 Task: Research Airbnb accommodations for family-friendly trip in the San Juan Islands, Washington, including  camping in the island .
Action: Mouse moved to (549, 77)
Screenshot: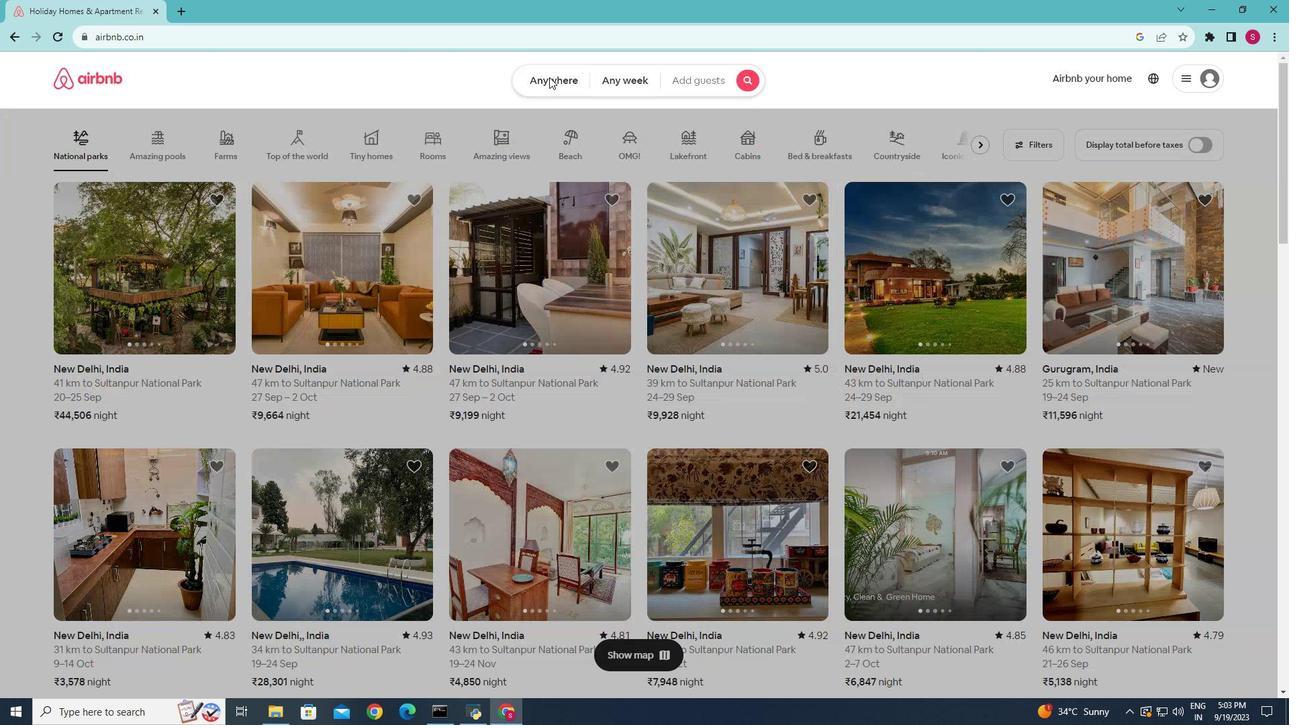 
Action: Mouse pressed left at (549, 77)
Screenshot: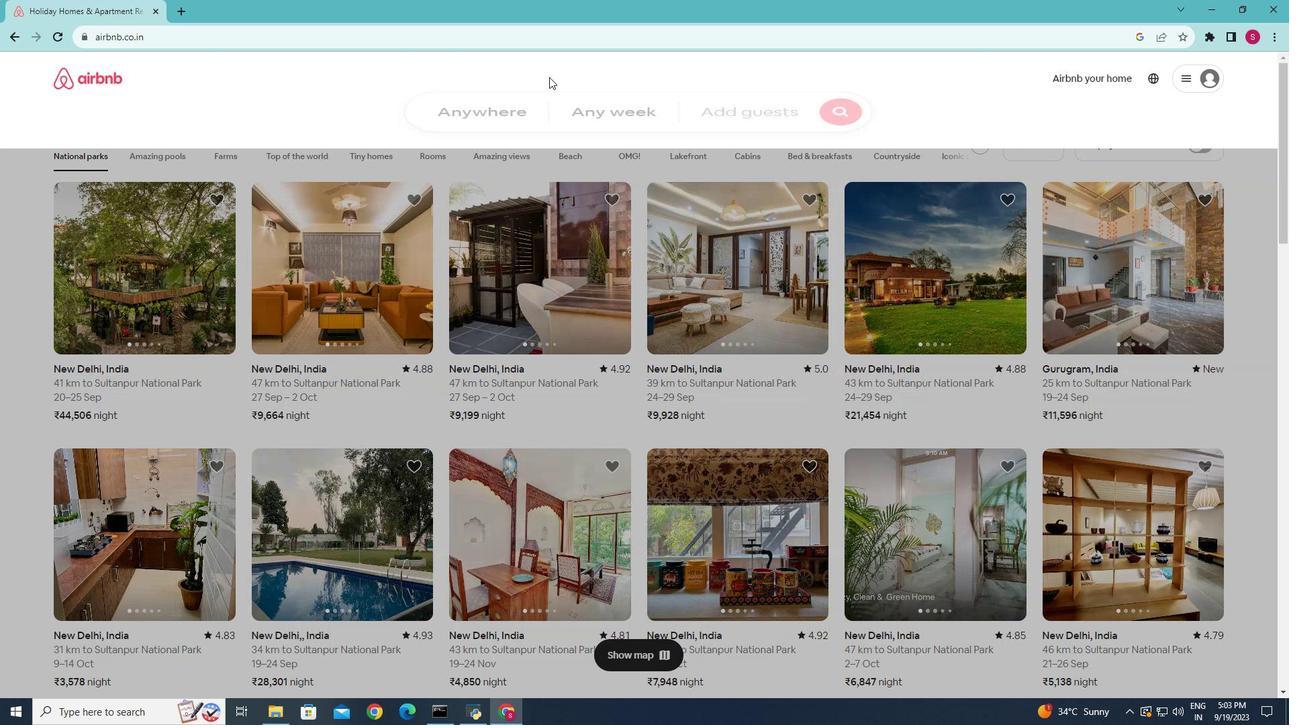 
Action: Mouse moved to (492, 126)
Screenshot: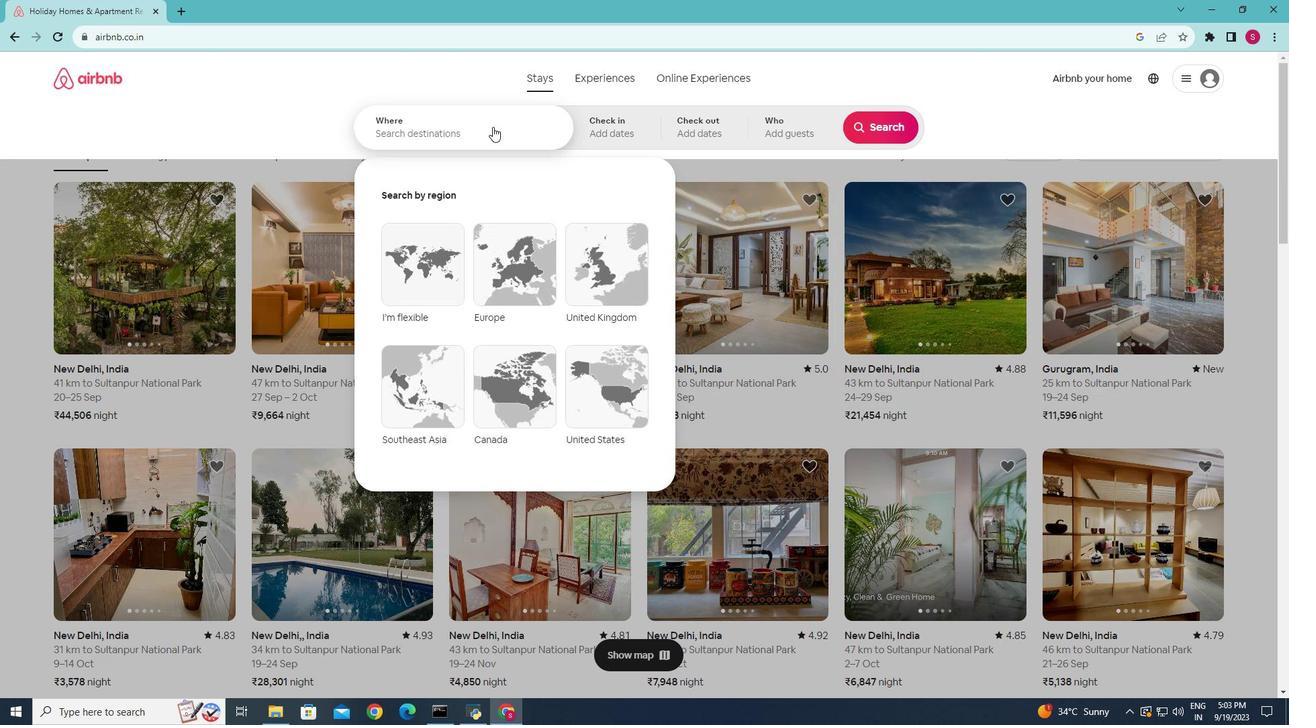 
Action: Mouse pressed left at (492, 126)
Screenshot: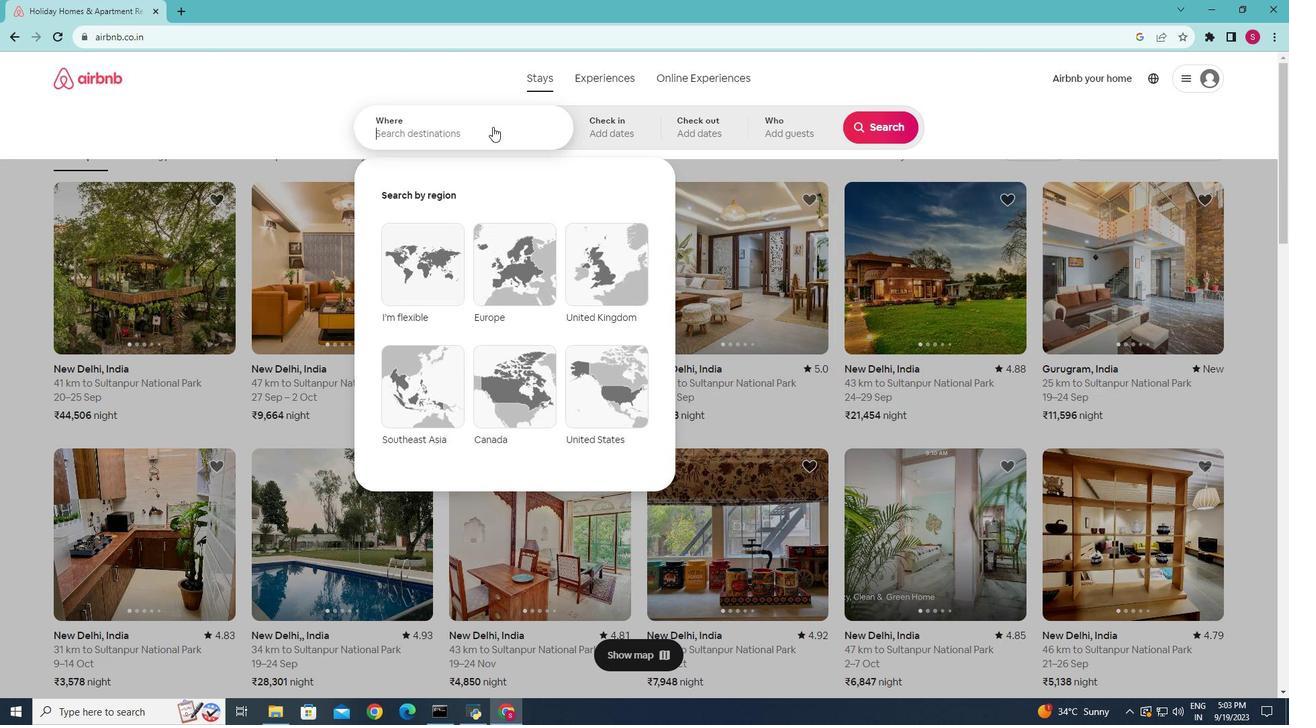 
Action: Key pressed <Key.caps_lock>S<Key.caps_lock>an<Key.space><Key.caps_lock>J<Key.caps_lock>uan<Key.space><Key.caps_lock>I<Key.caps_lock>slands,<Key.space><Key.caps_lock>W<Key.caps_lock>ashington
Screenshot: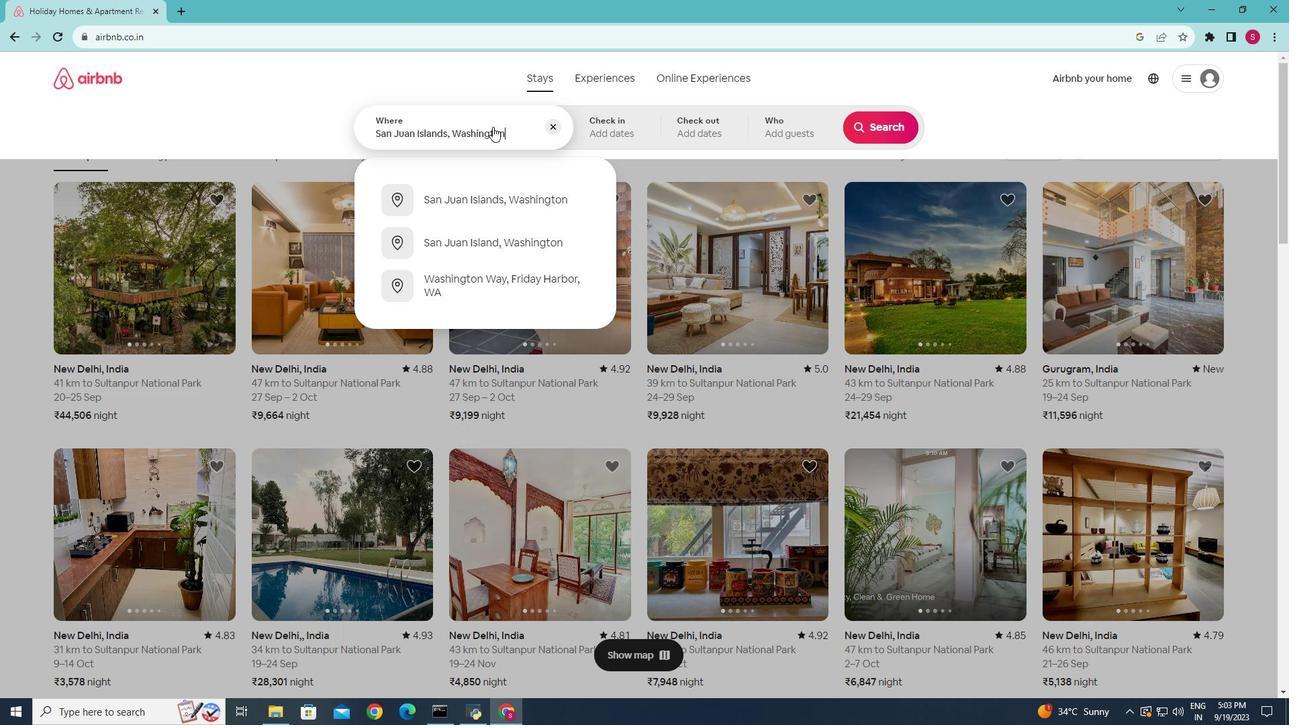 
Action: Mouse moved to (505, 194)
Screenshot: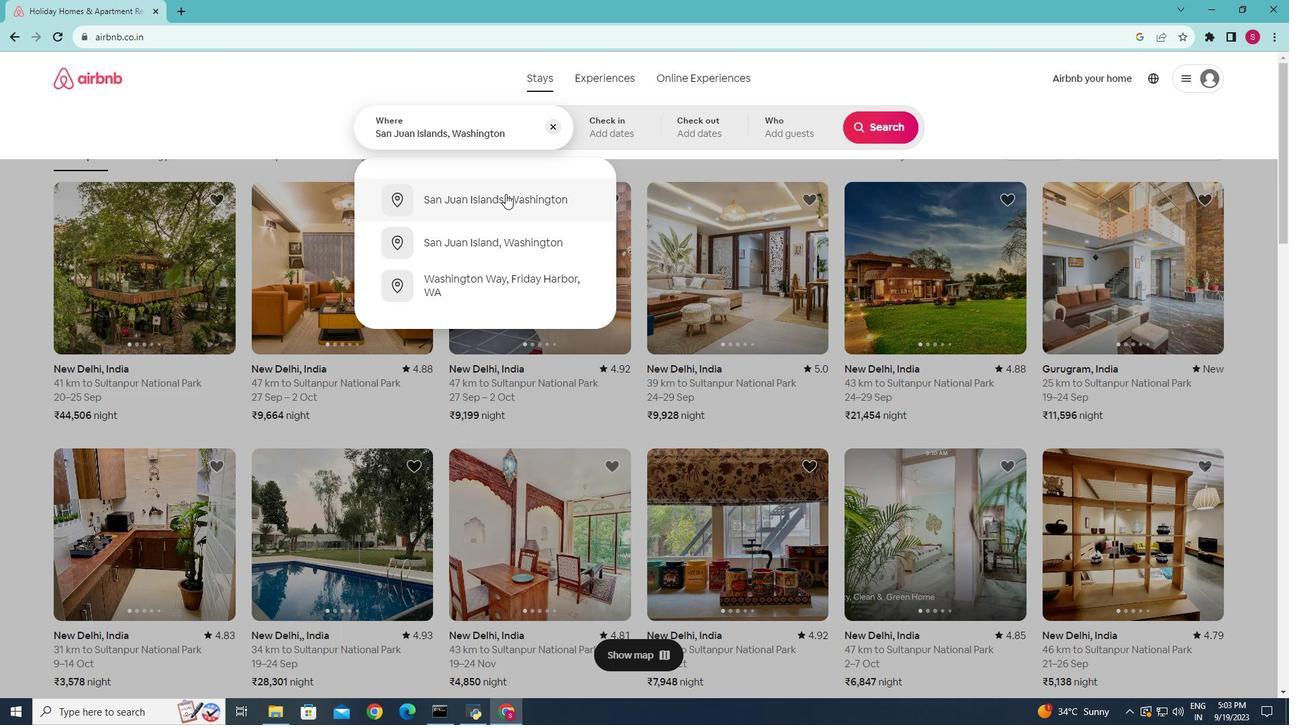 
Action: Mouse pressed left at (505, 194)
Screenshot: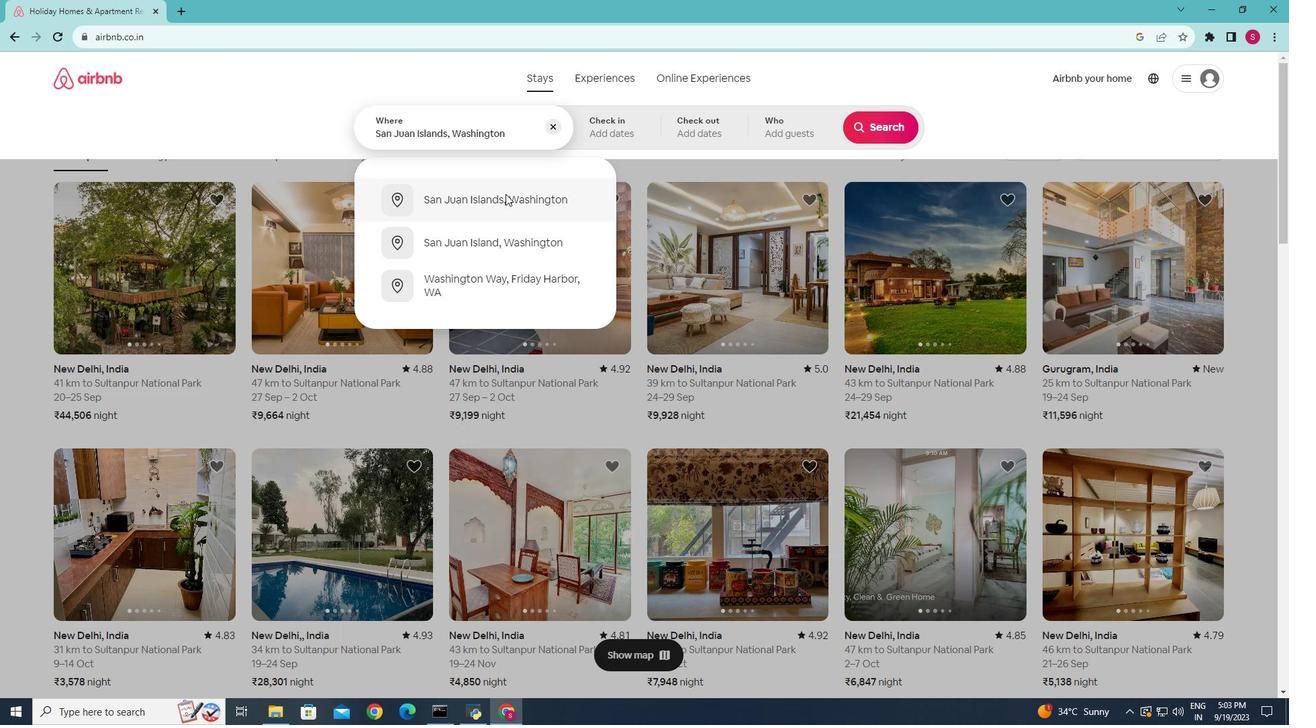 
Action: Mouse moved to (874, 137)
Screenshot: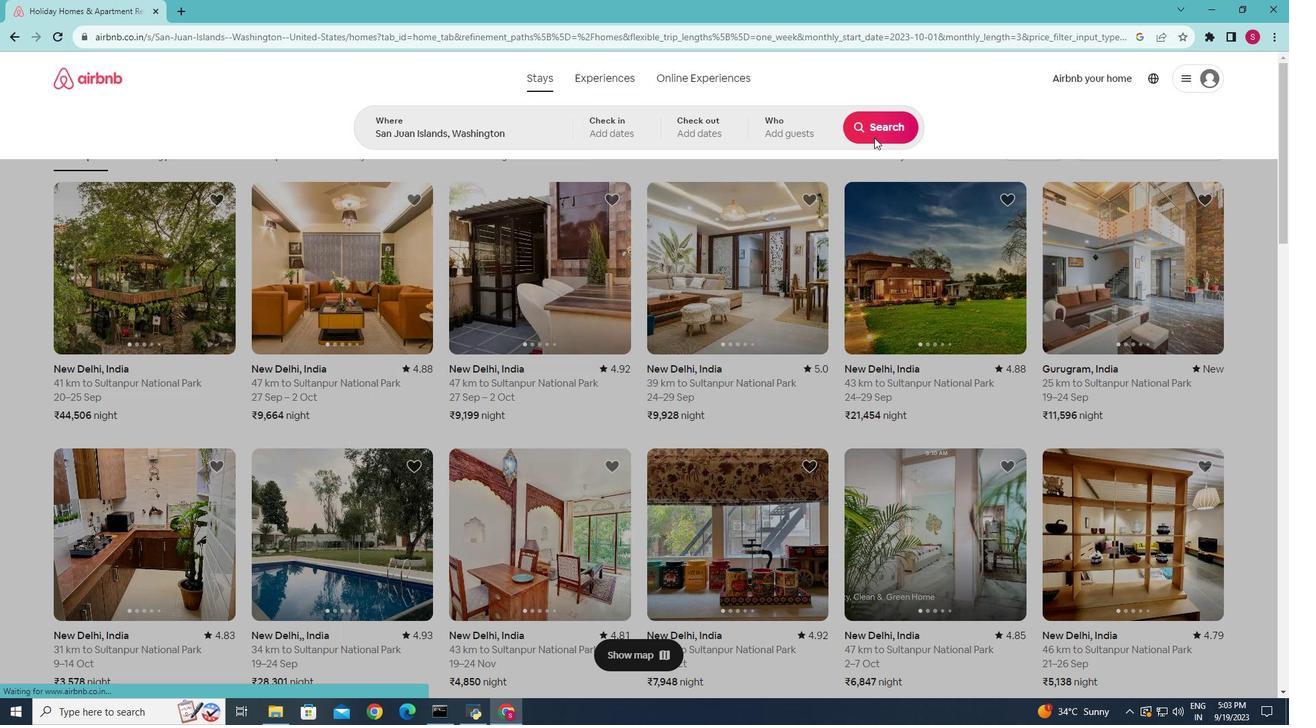 
Action: Mouse pressed left at (874, 137)
Screenshot: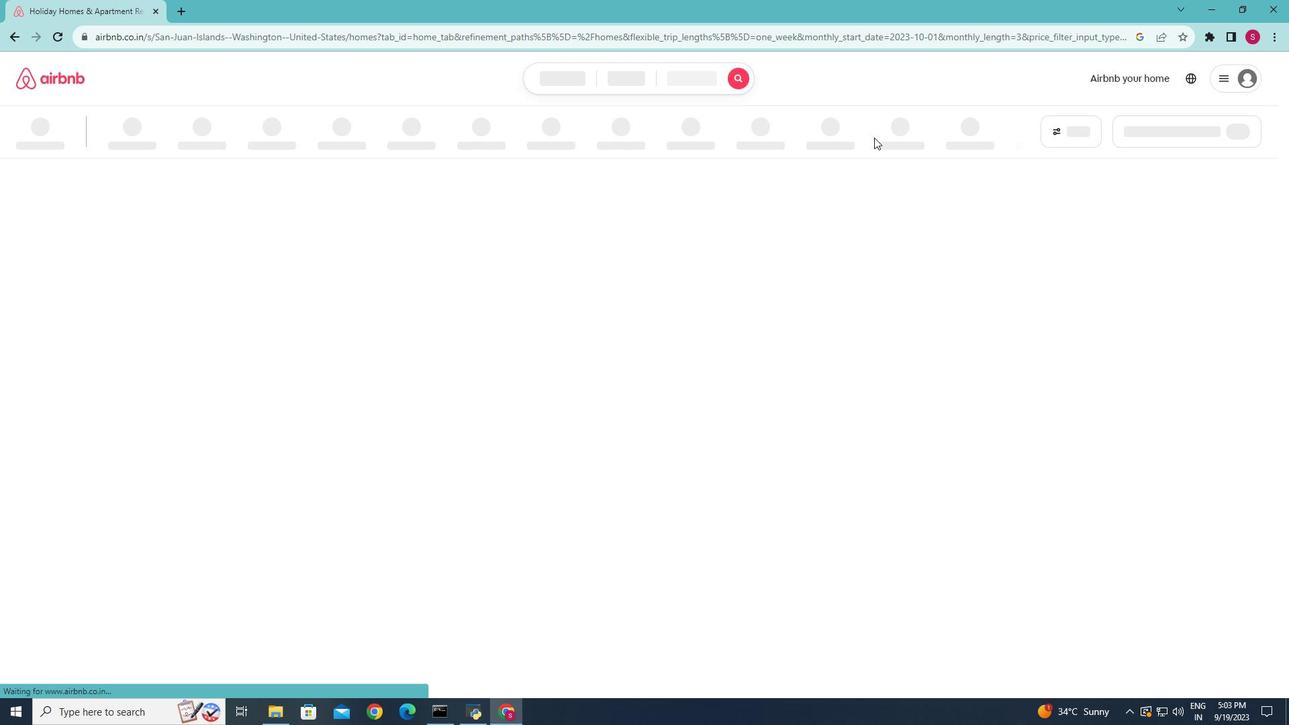 
Action: Mouse moved to (482, 389)
Screenshot: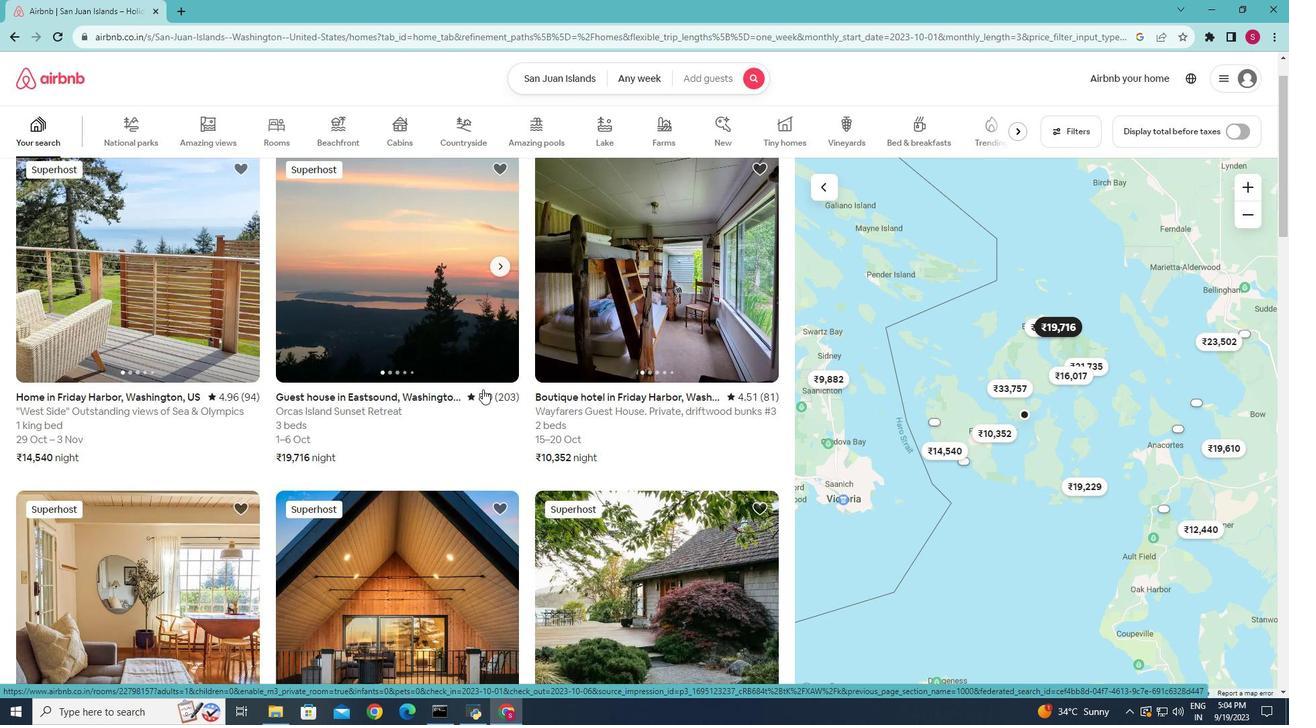 
Action: Mouse scrolled (482, 388) with delta (0, 0)
Screenshot: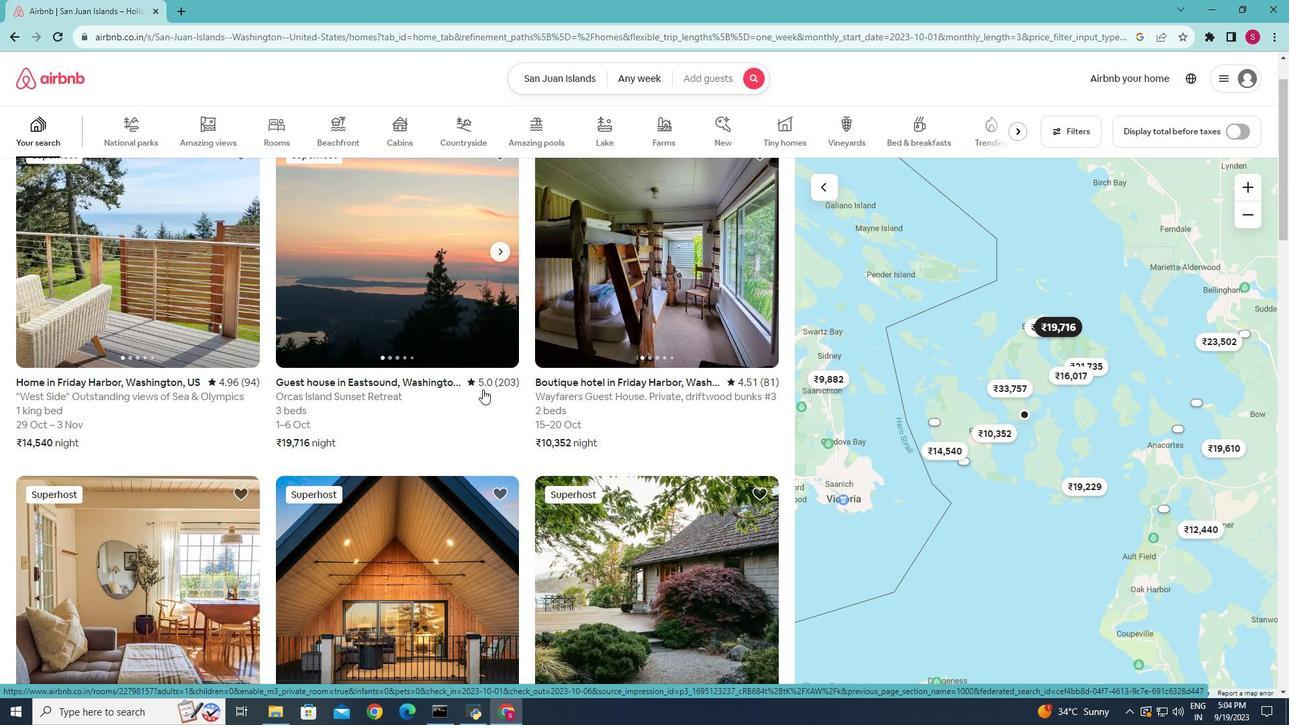 
Action: Mouse scrolled (482, 388) with delta (0, 0)
Screenshot: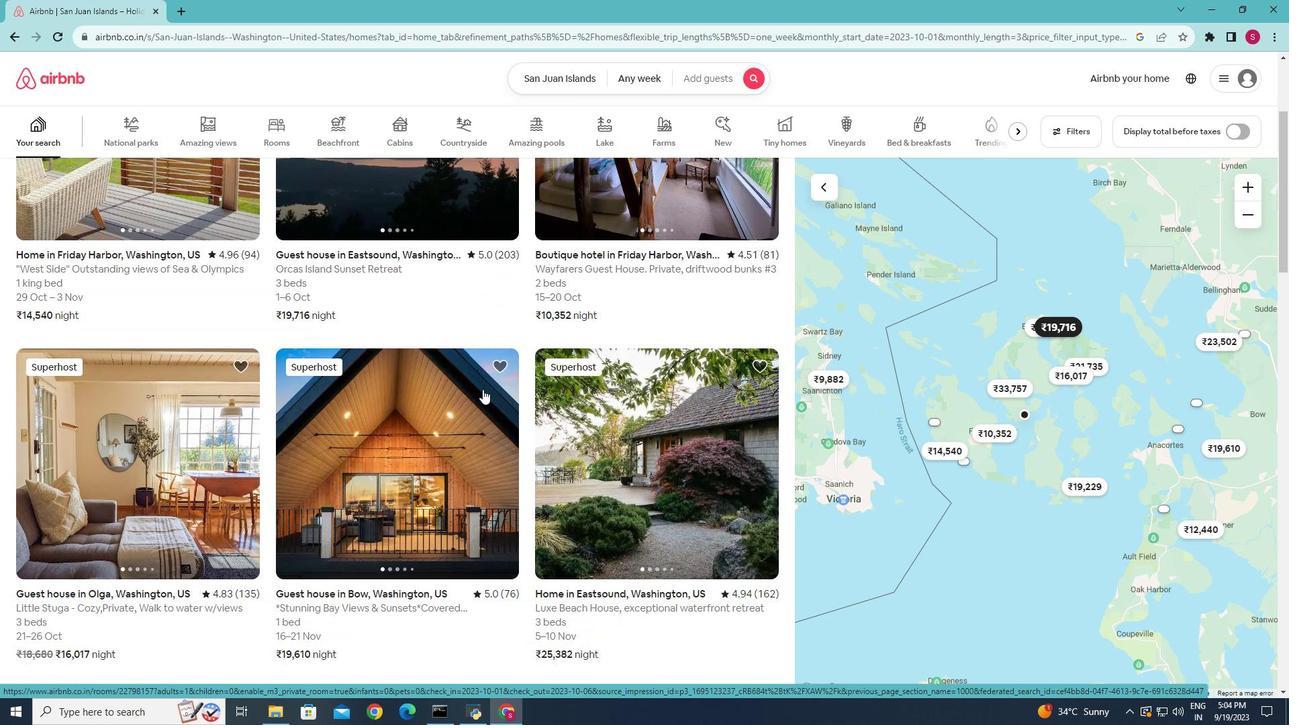 
Action: Mouse scrolled (482, 388) with delta (0, 0)
Screenshot: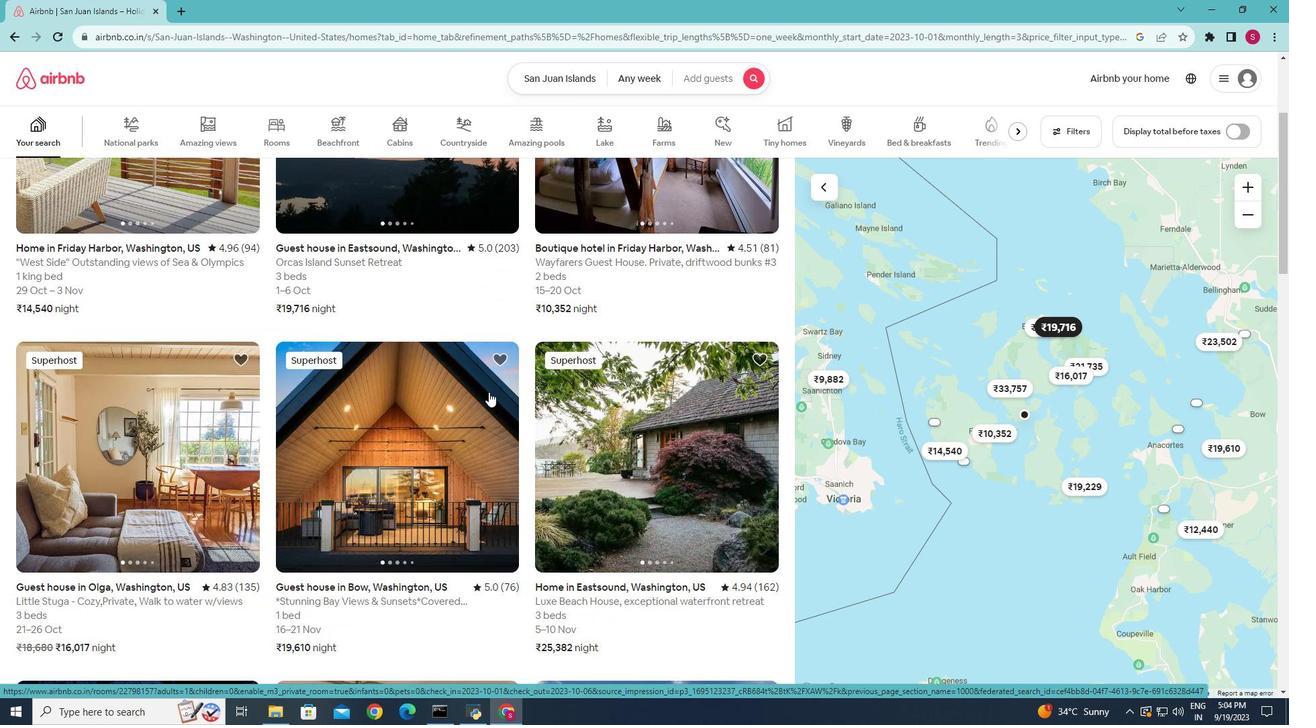 
Action: Mouse moved to (627, 486)
Screenshot: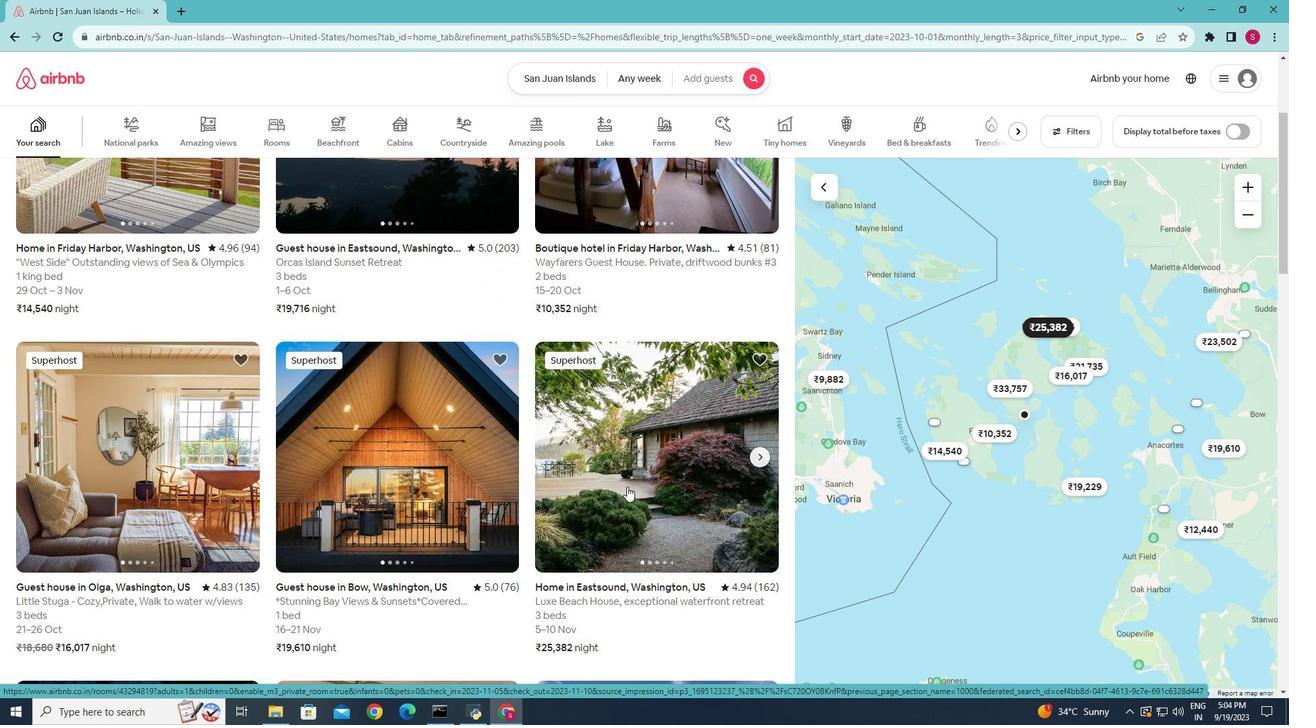 
Action: Mouse pressed left at (627, 486)
Screenshot: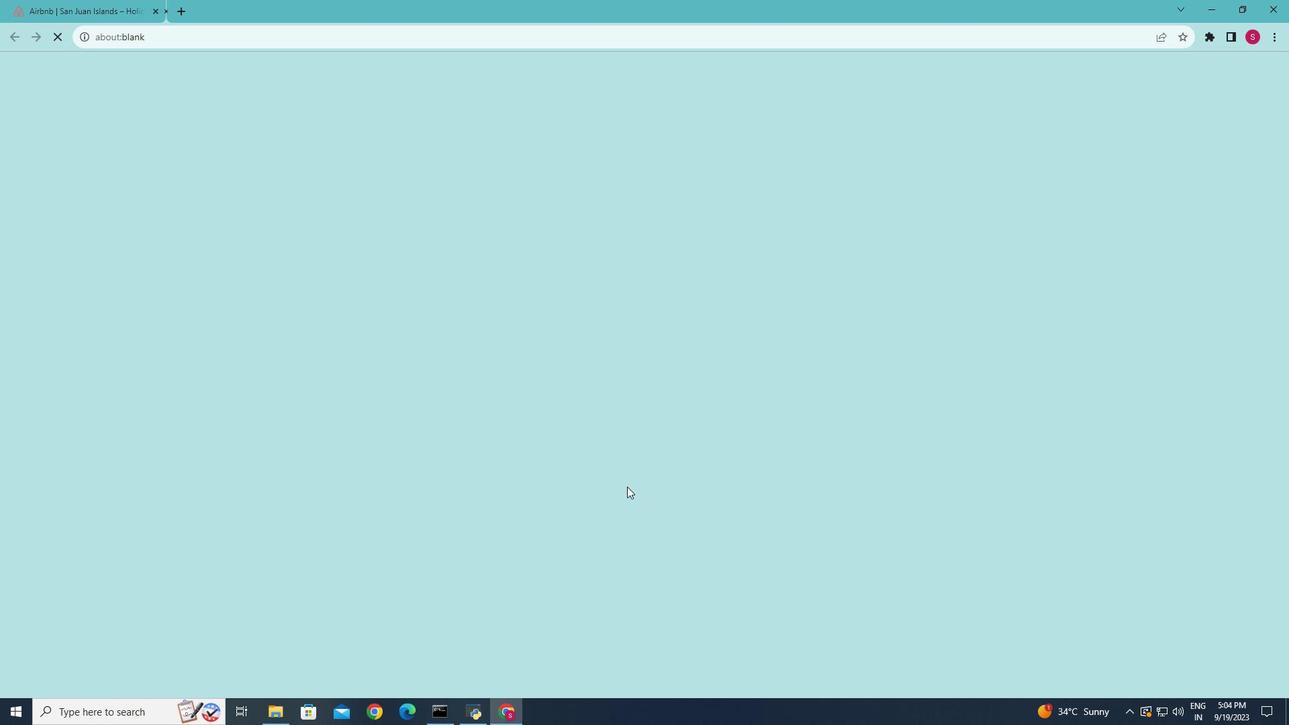 
Action: Mouse moved to (514, 302)
Screenshot: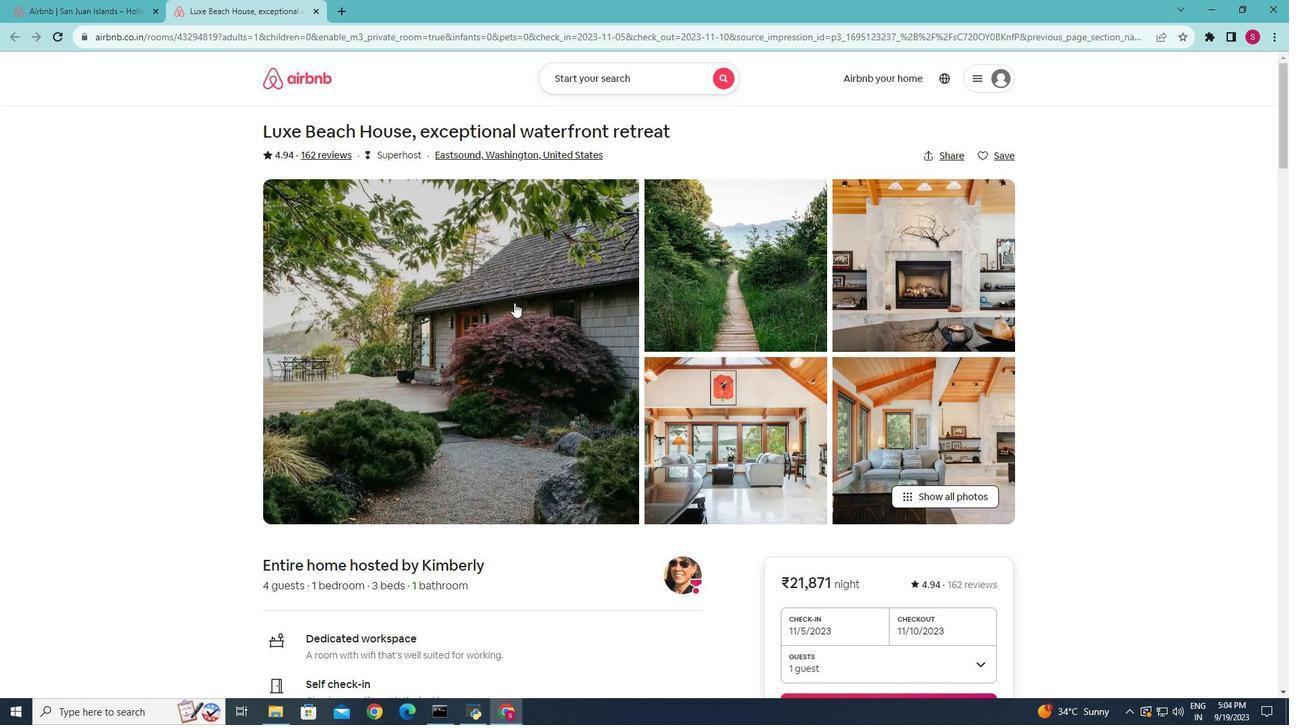 
Action: Mouse pressed left at (514, 302)
Screenshot: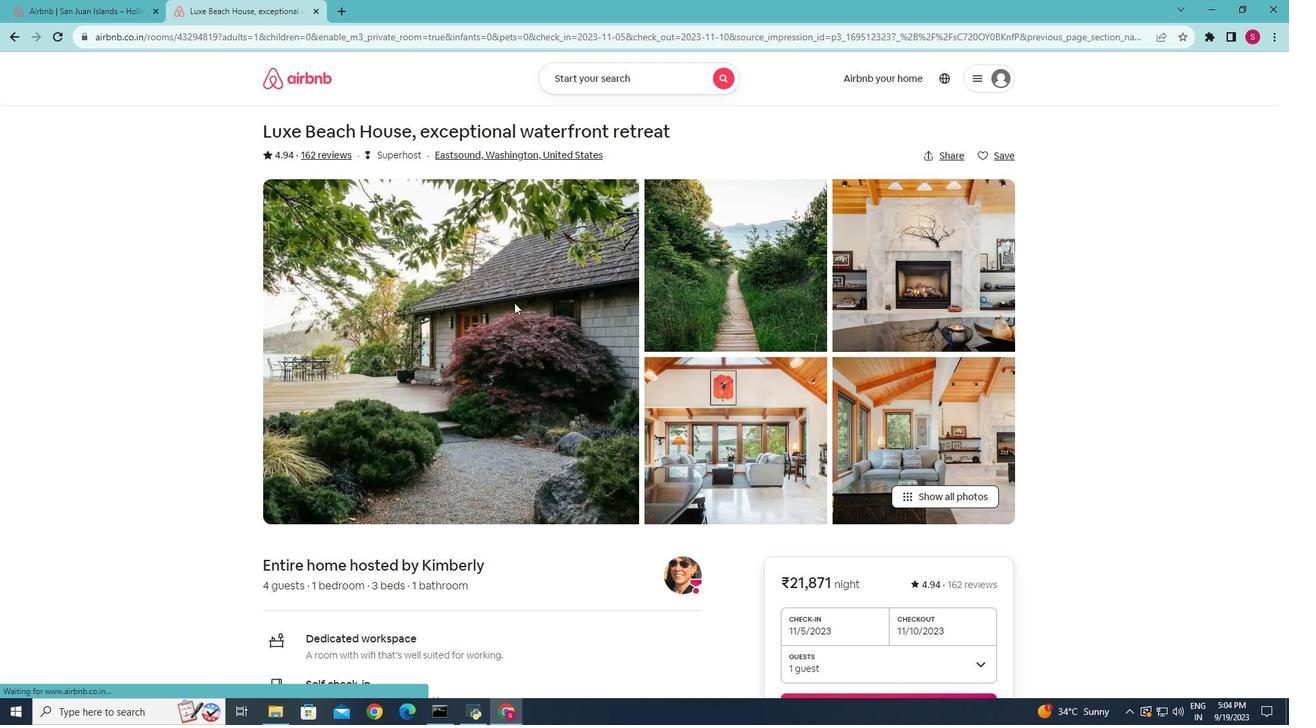 
Action: Mouse moved to (591, 335)
Screenshot: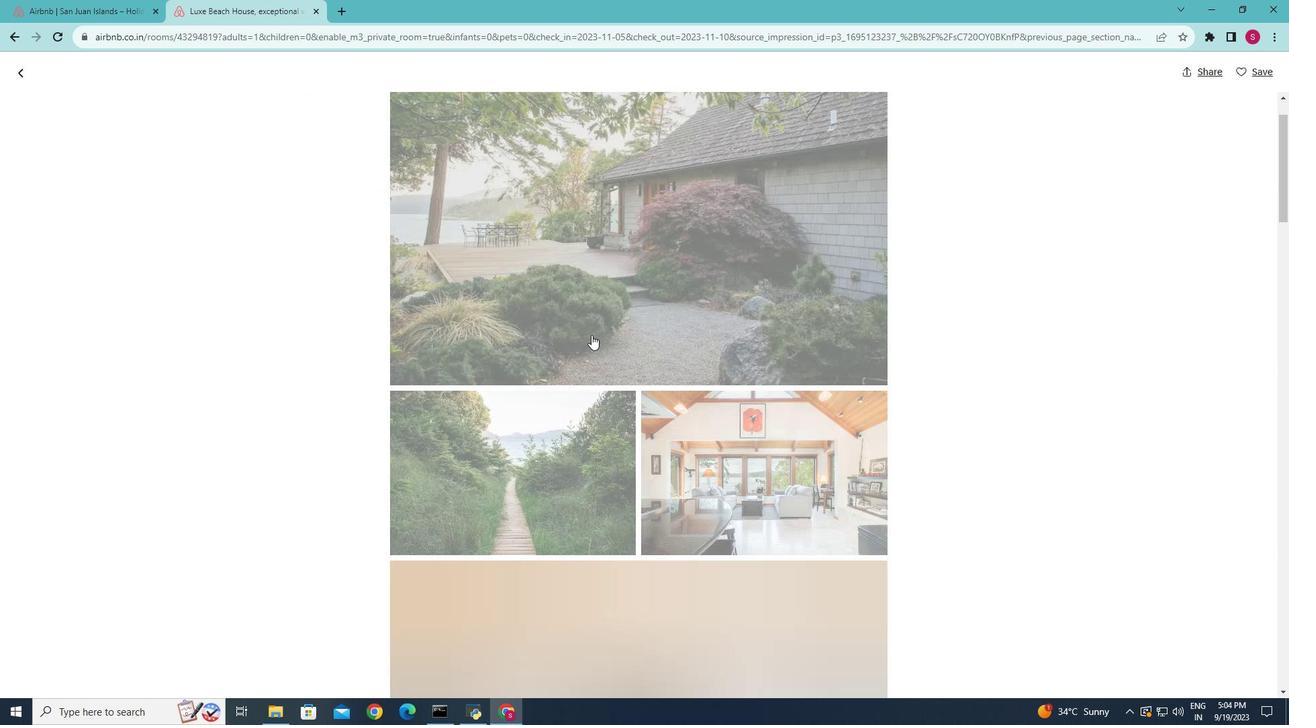 
Action: Mouse scrolled (591, 334) with delta (0, 0)
Screenshot: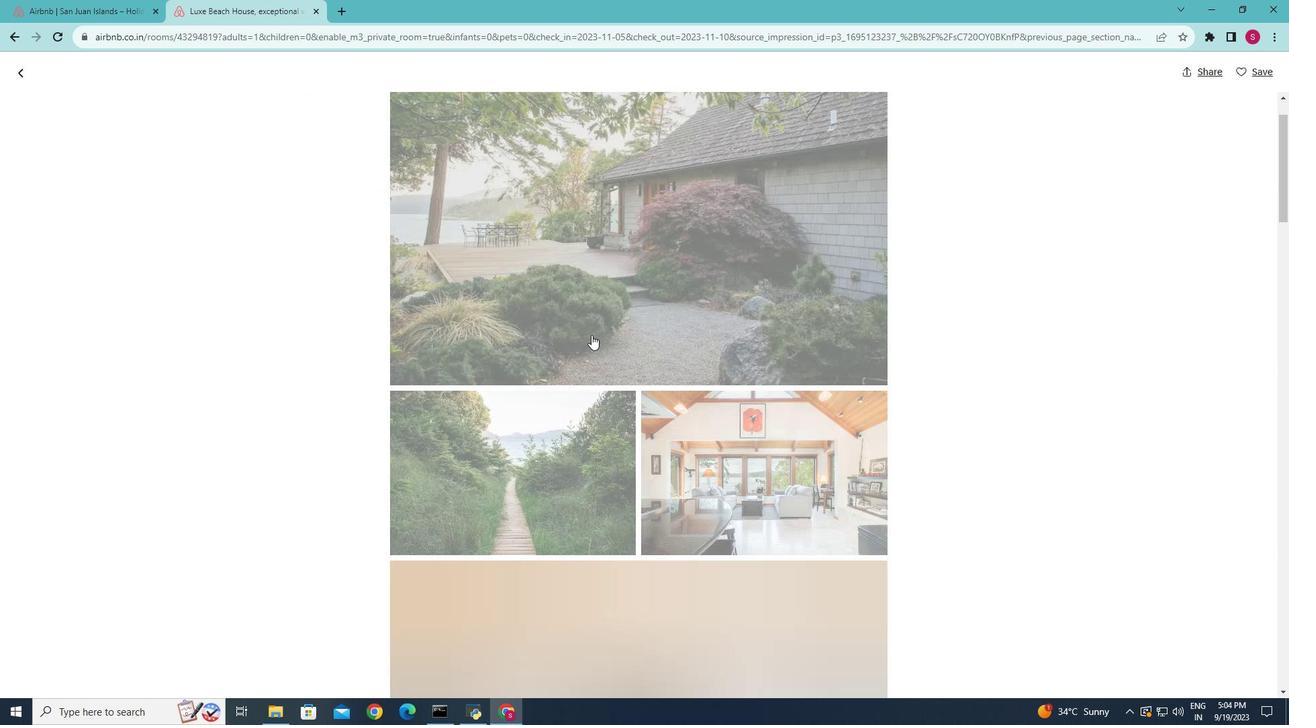 
Action: Mouse scrolled (591, 334) with delta (0, 0)
Screenshot: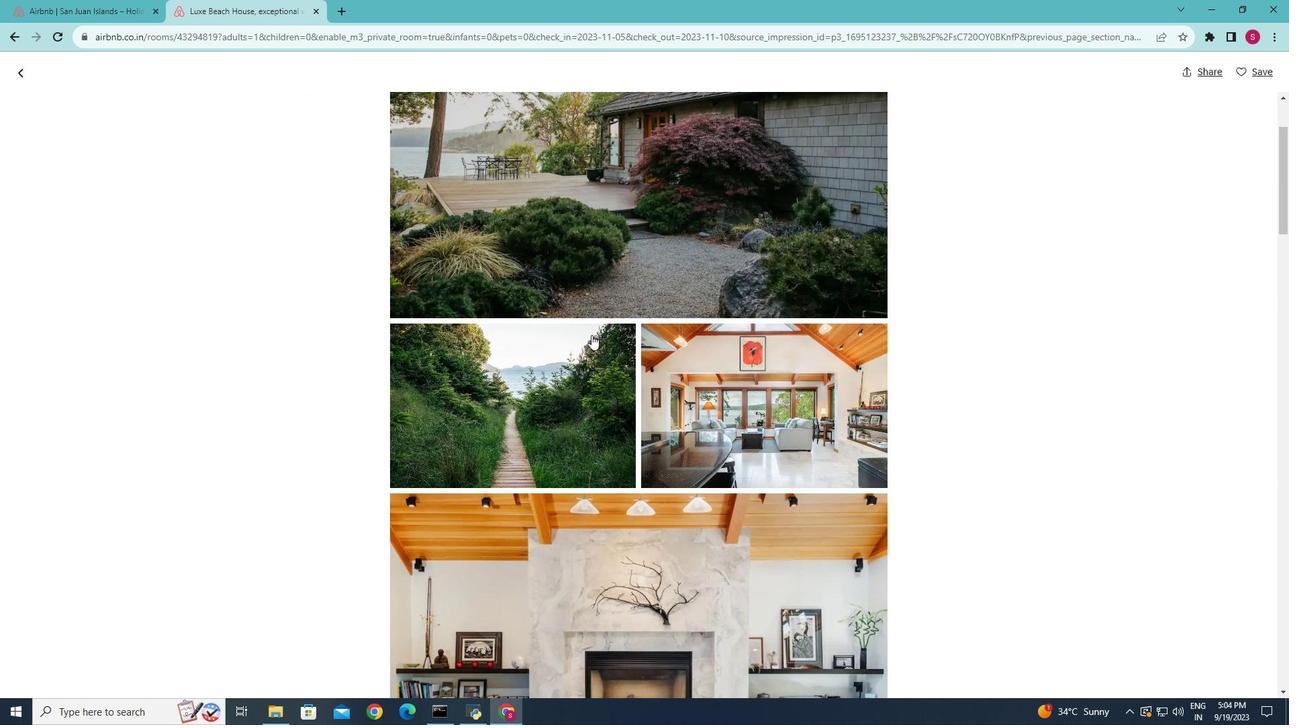 
Action: Mouse scrolled (591, 334) with delta (0, 0)
Screenshot: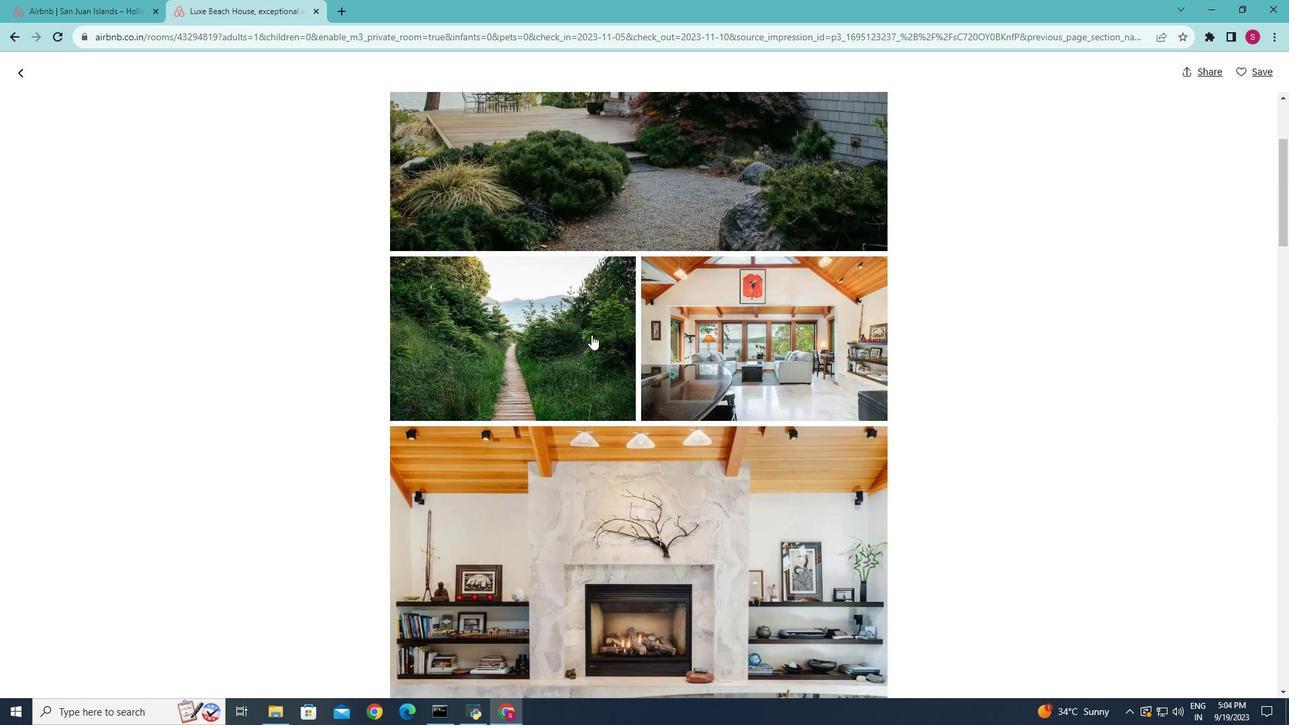 
Action: Mouse scrolled (591, 334) with delta (0, 0)
Screenshot: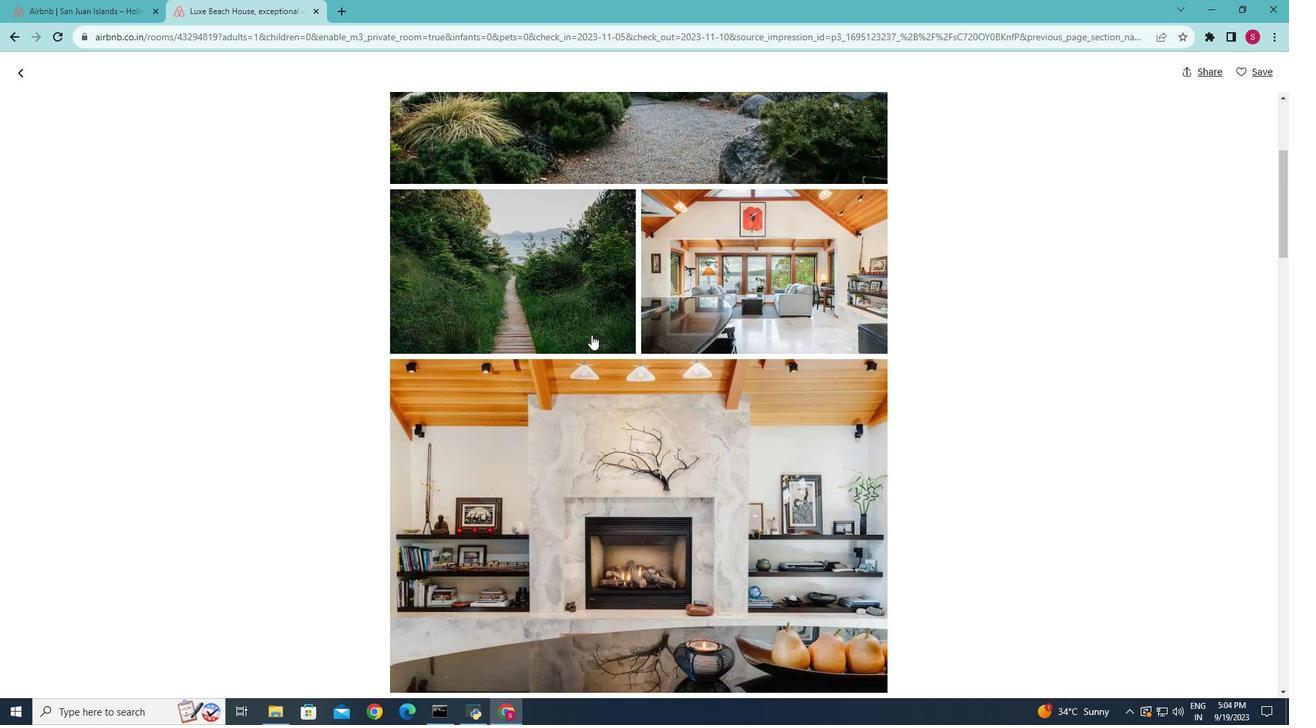 
Action: Mouse scrolled (591, 334) with delta (0, 0)
Screenshot: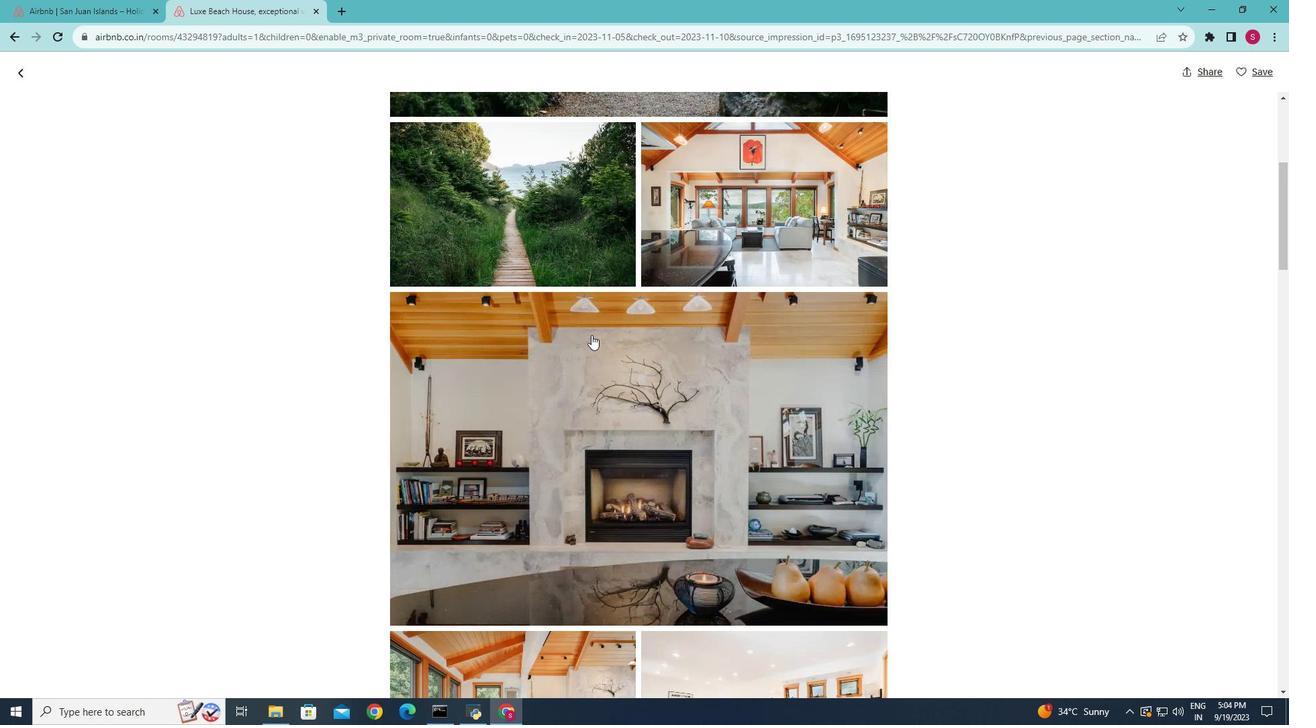 
Action: Mouse scrolled (591, 334) with delta (0, 0)
Screenshot: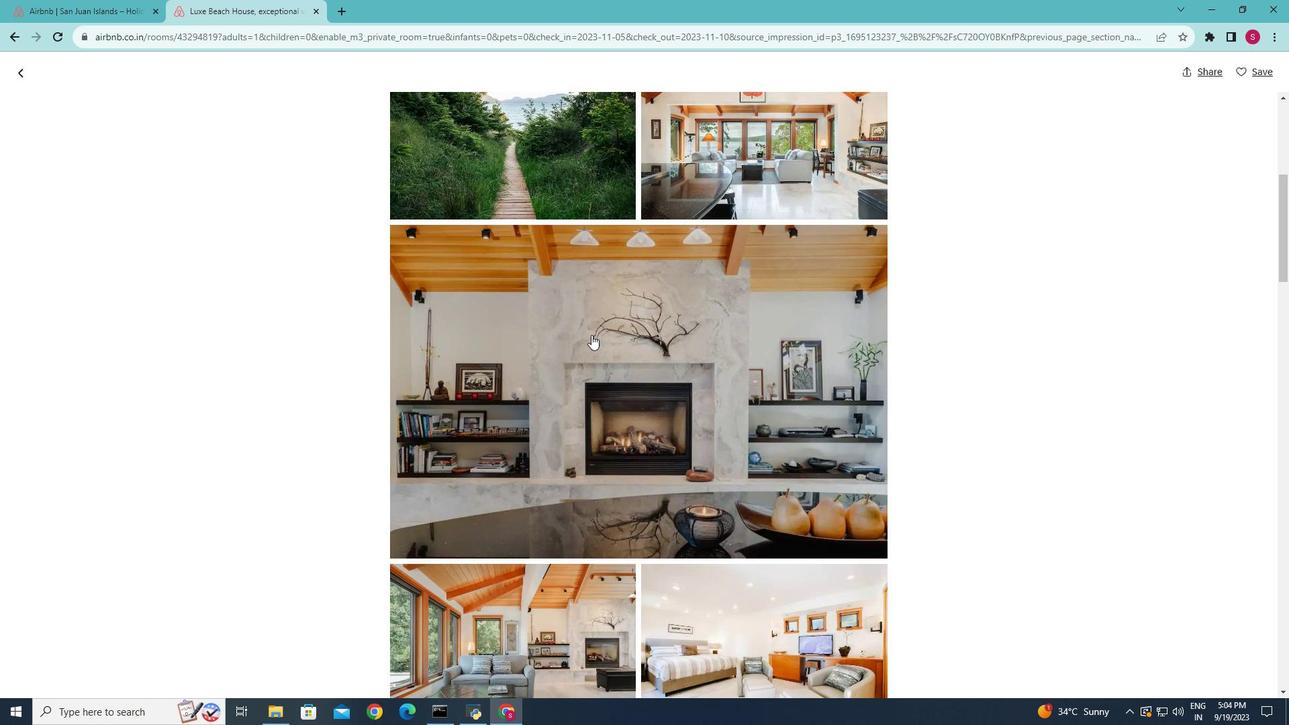 
Action: Mouse scrolled (591, 334) with delta (0, 0)
Screenshot: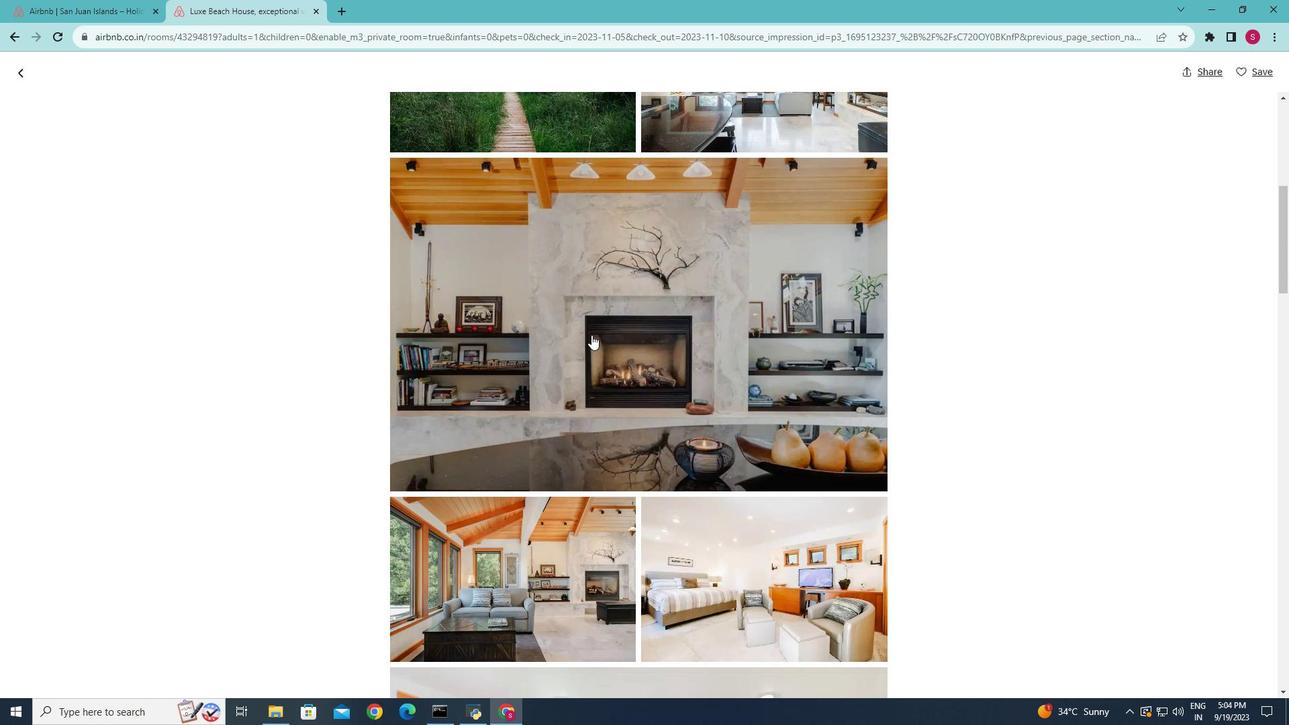 
Action: Mouse scrolled (591, 334) with delta (0, 0)
Screenshot: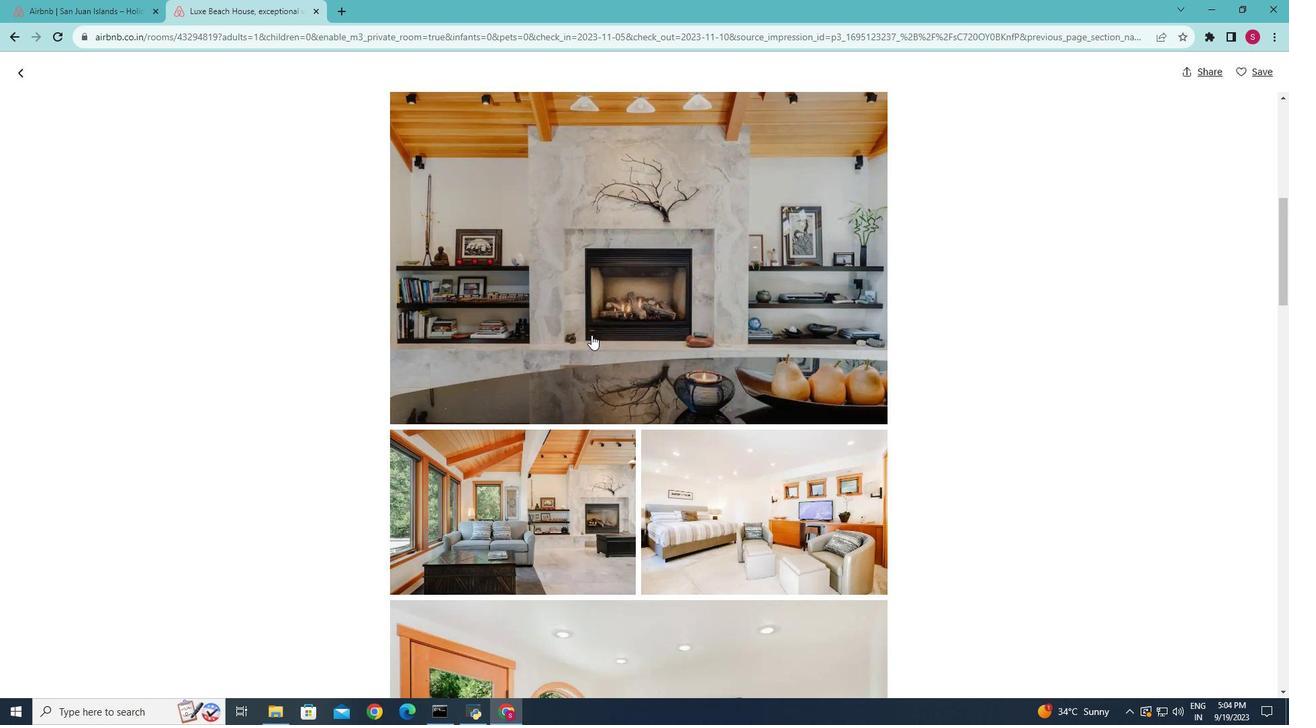 
Action: Mouse scrolled (591, 334) with delta (0, 0)
Screenshot: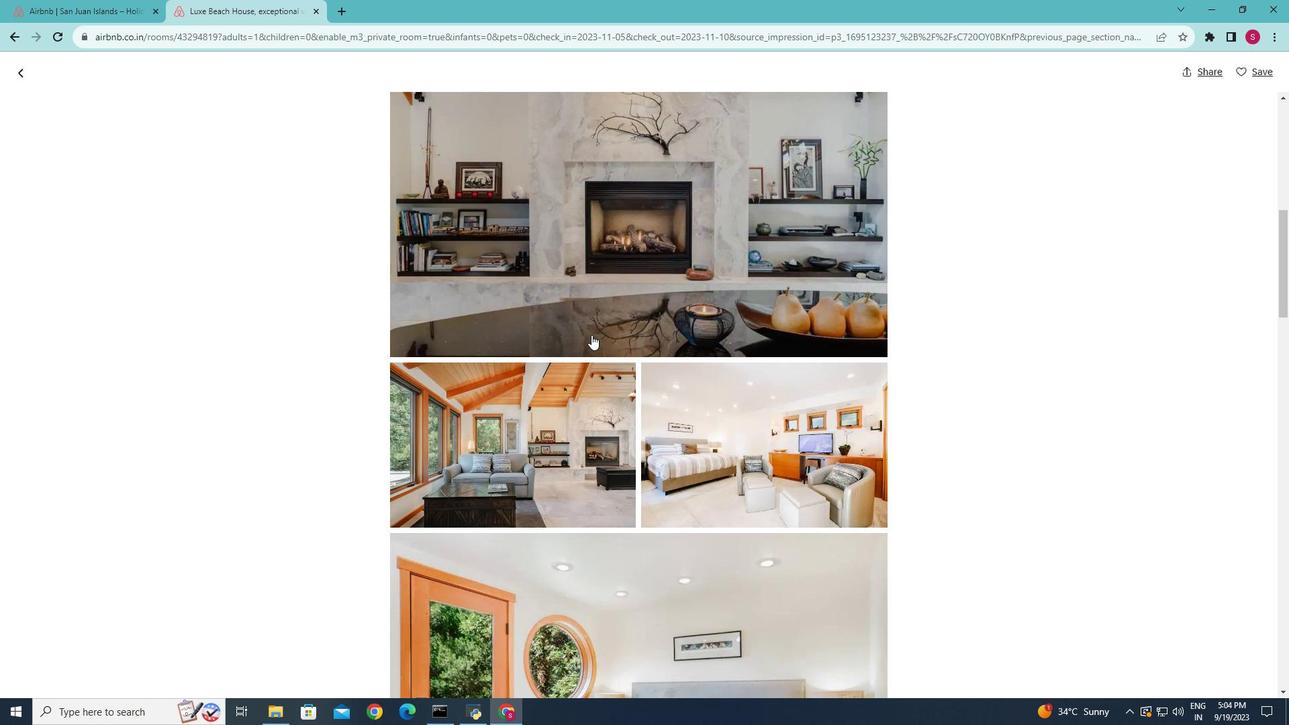 
Action: Mouse scrolled (591, 334) with delta (0, 0)
Screenshot: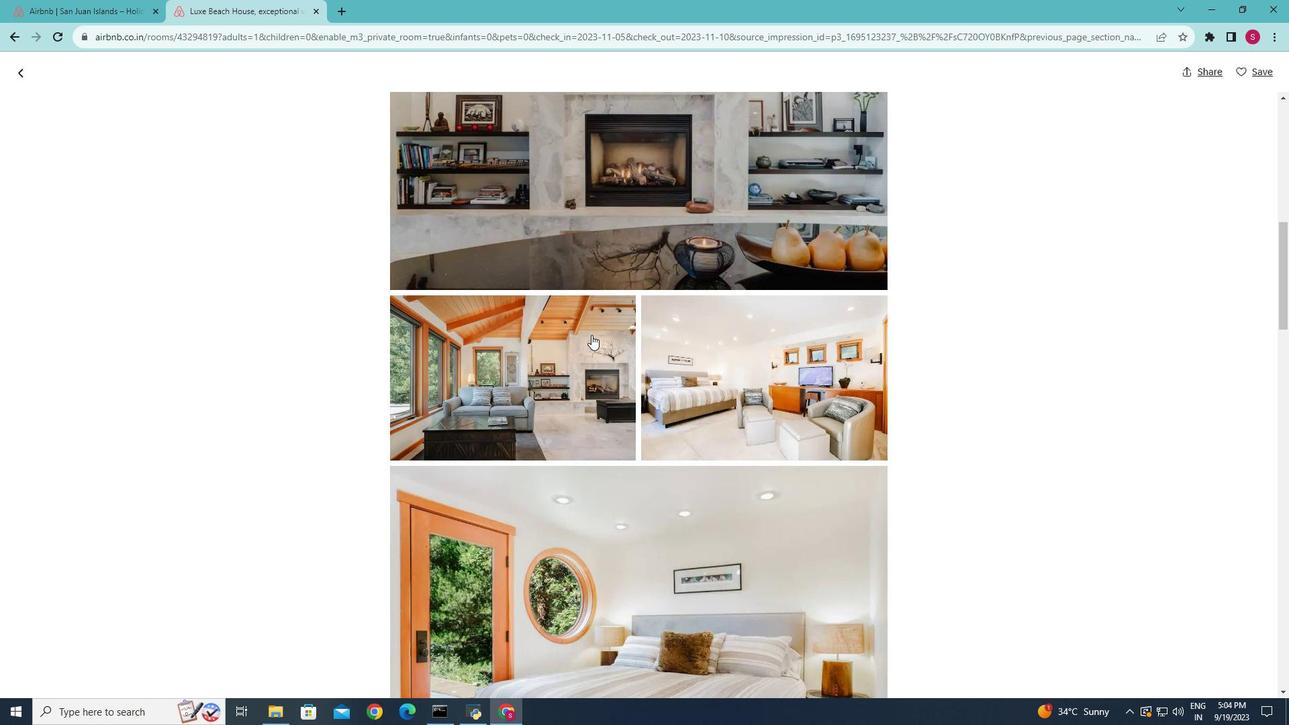 
Action: Mouse scrolled (591, 334) with delta (0, 0)
Screenshot: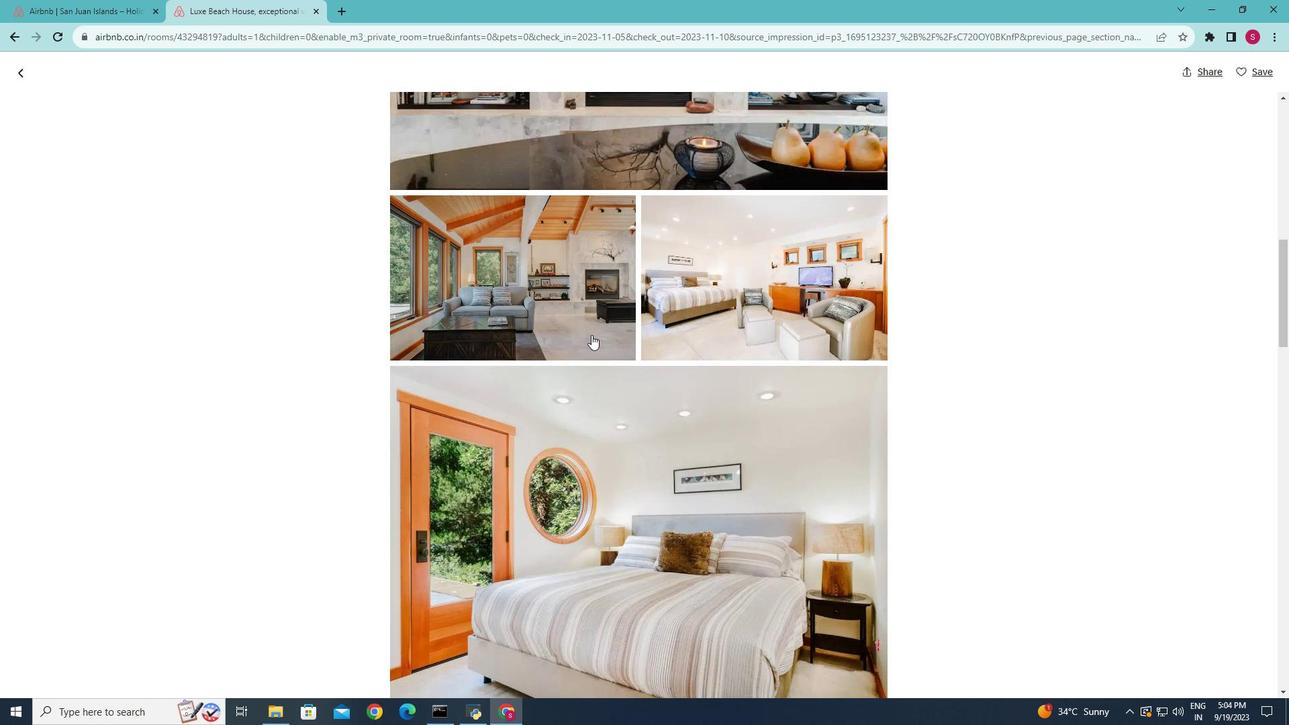 
Action: Mouse scrolled (591, 334) with delta (0, 0)
Screenshot: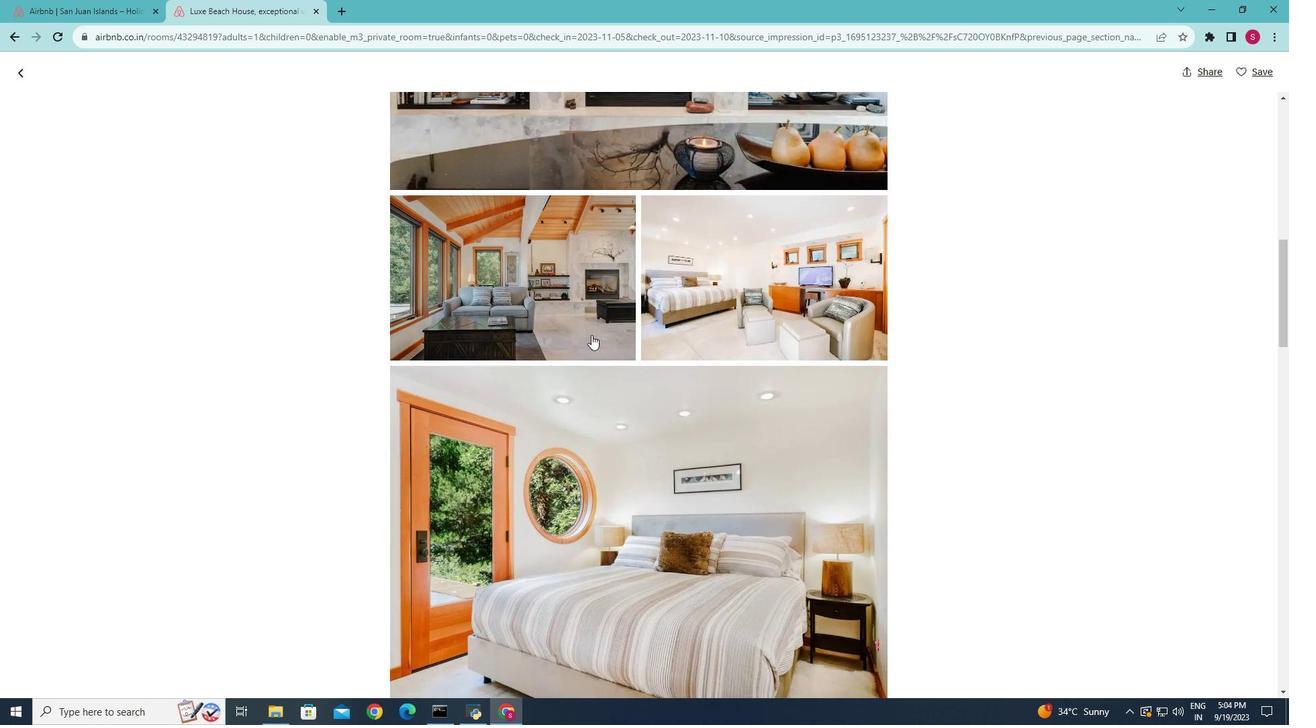 
Action: Mouse scrolled (591, 334) with delta (0, 0)
Screenshot: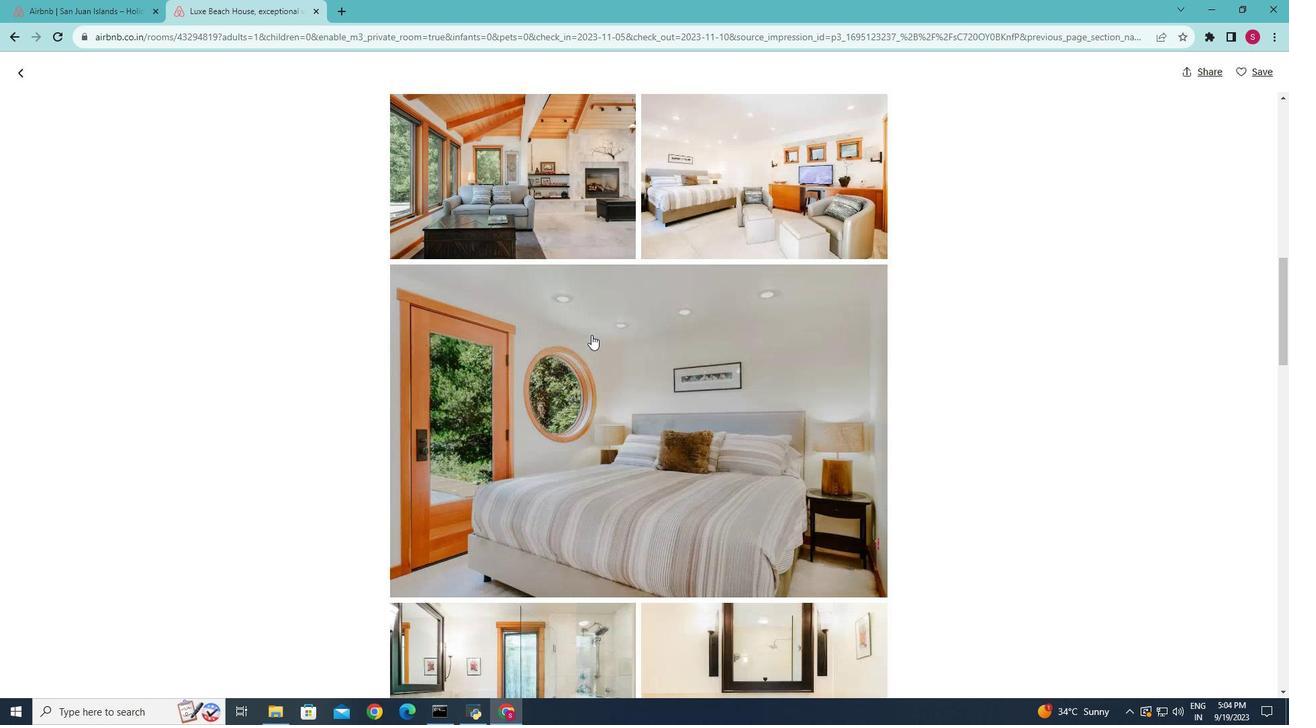 
Action: Mouse scrolled (591, 334) with delta (0, 0)
Screenshot: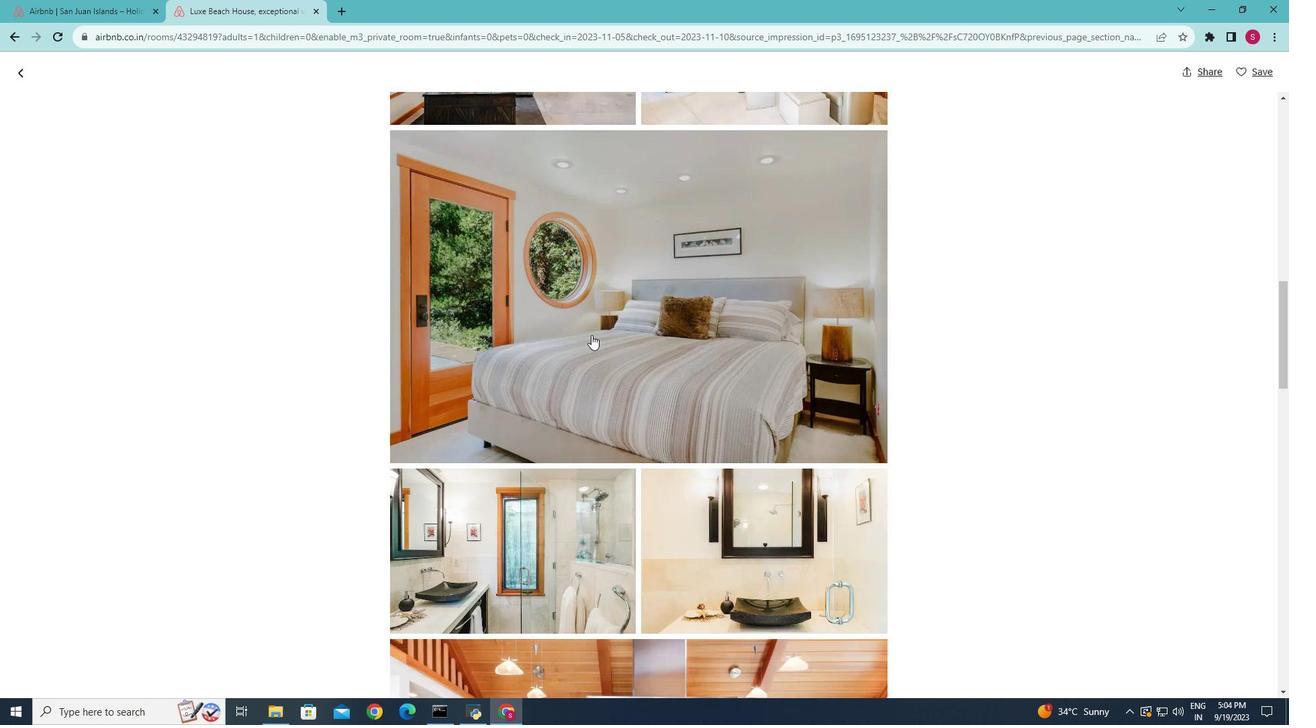 
Action: Mouse scrolled (591, 334) with delta (0, 0)
Screenshot: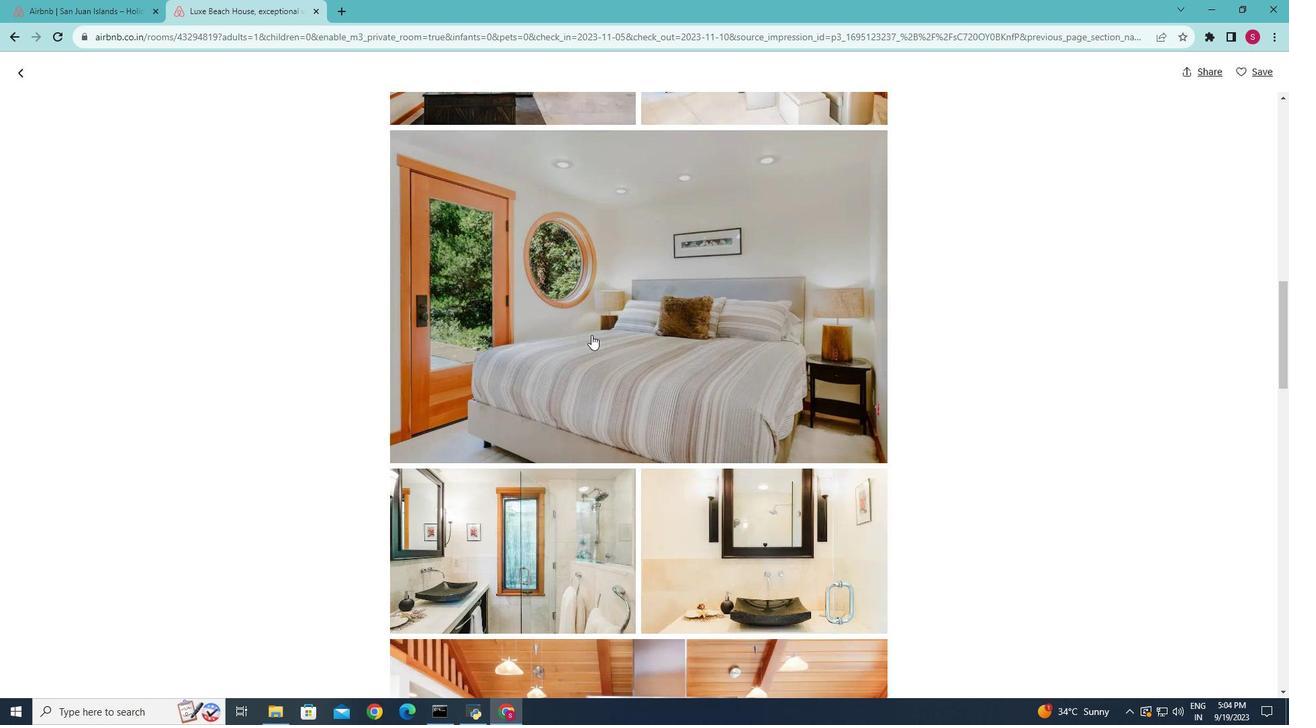 
Action: Mouse scrolled (591, 334) with delta (0, 0)
Screenshot: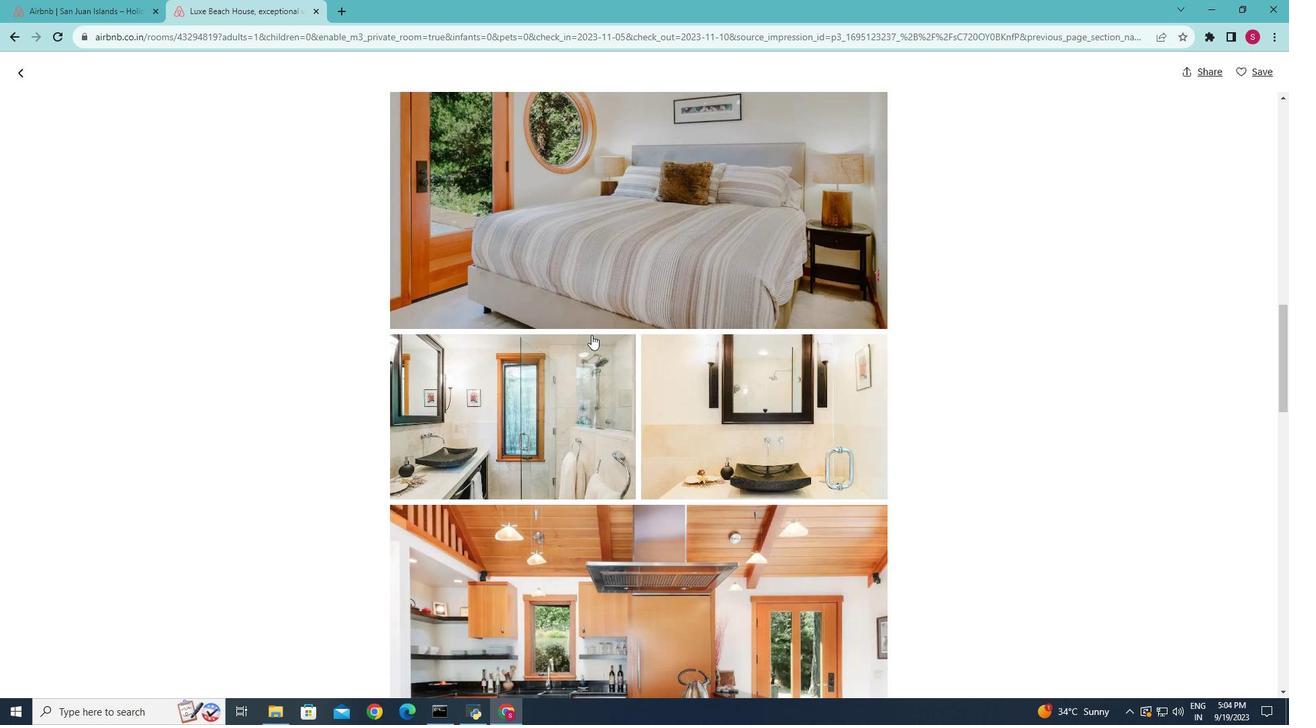 
Action: Mouse scrolled (591, 334) with delta (0, 0)
Screenshot: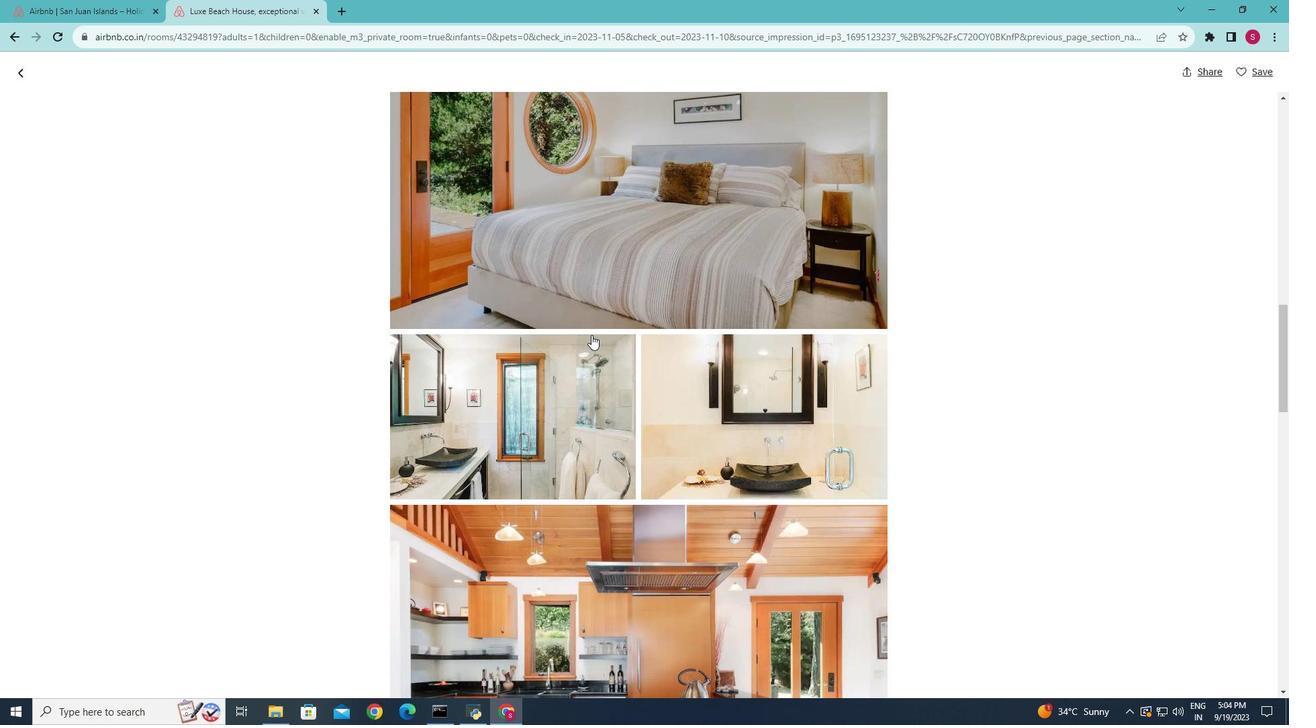 
Action: Mouse scrolled (591, 334) with delta (0, 0)
Screenshot: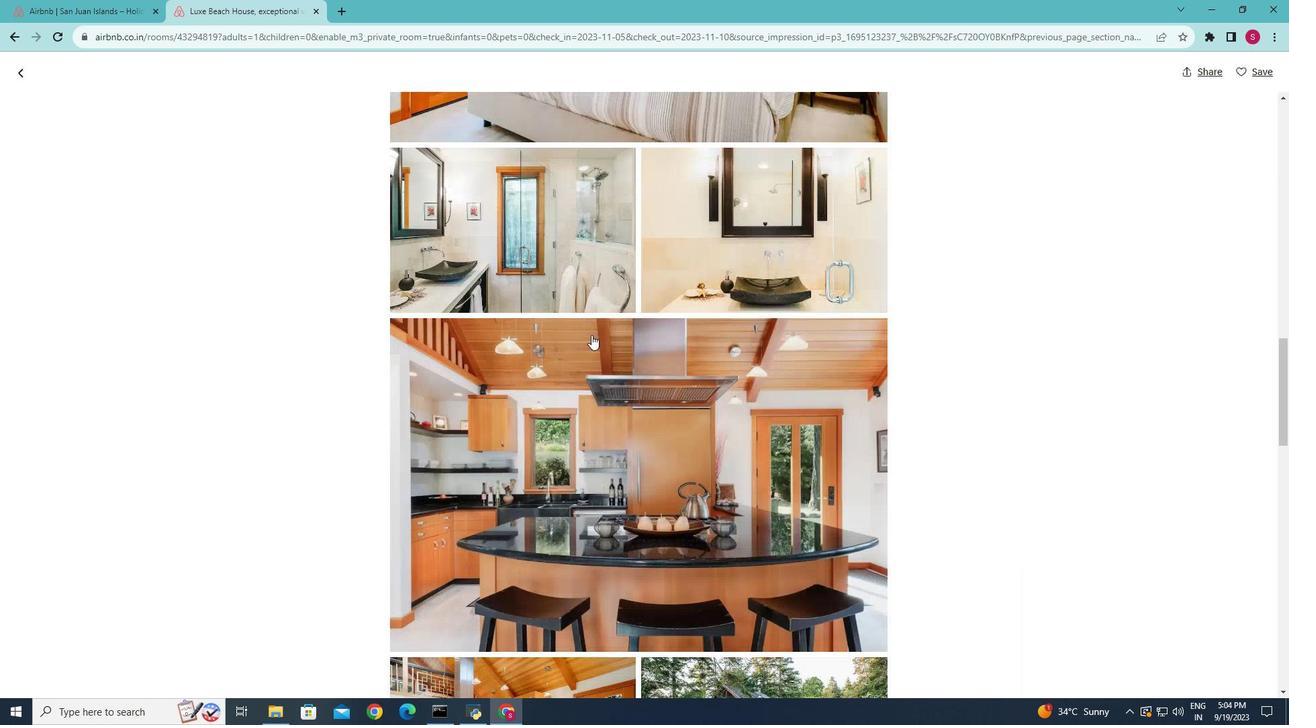 
Action: Mouse scrolled (591, 334) with delta (0, 0)
Screenshot: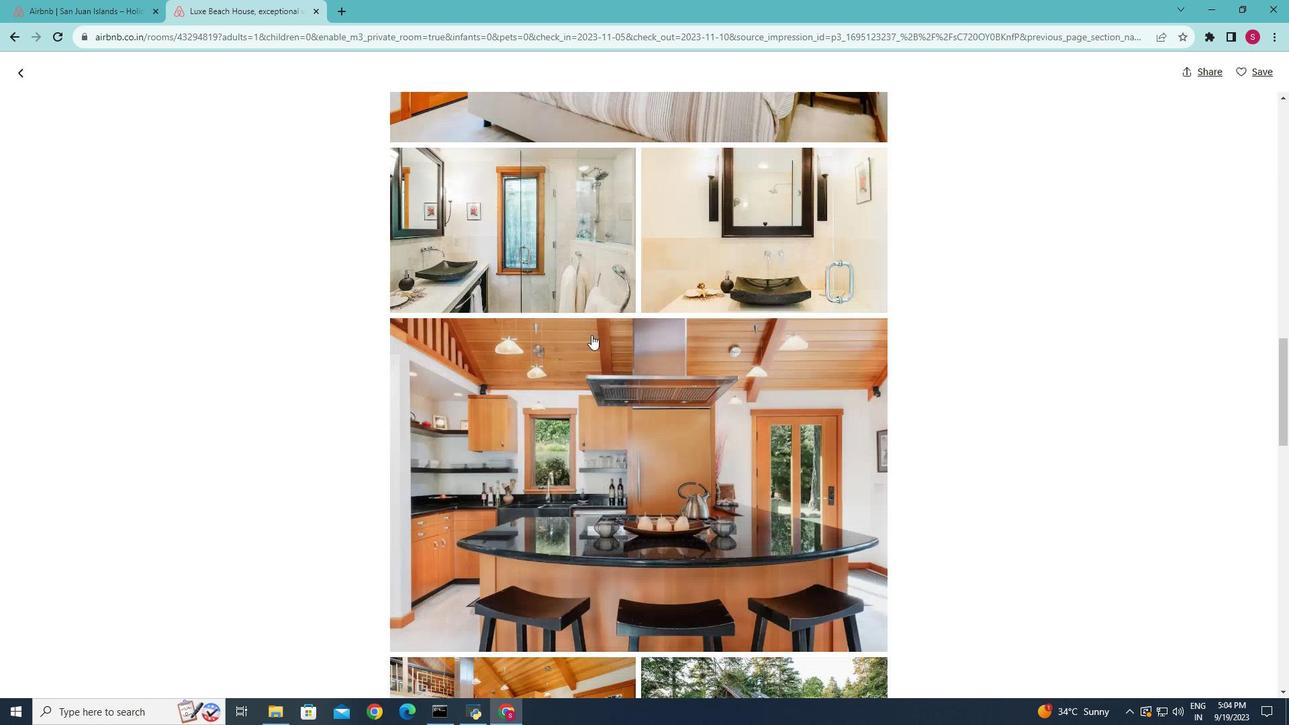 
Action: Mouse scrolled (591, 334) with delta (0, 0)
Screenshot: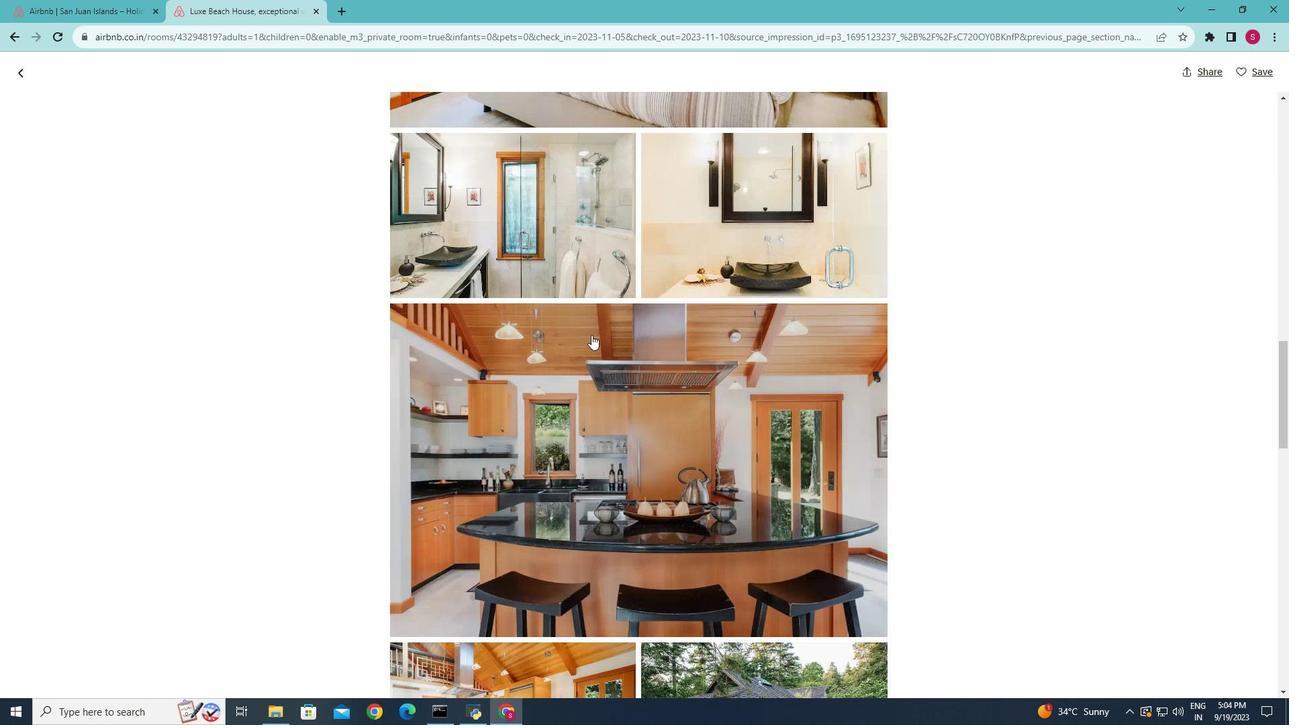 
Action: Mouse scrolled (591, 334) with delta (0, 0)
Screenshot: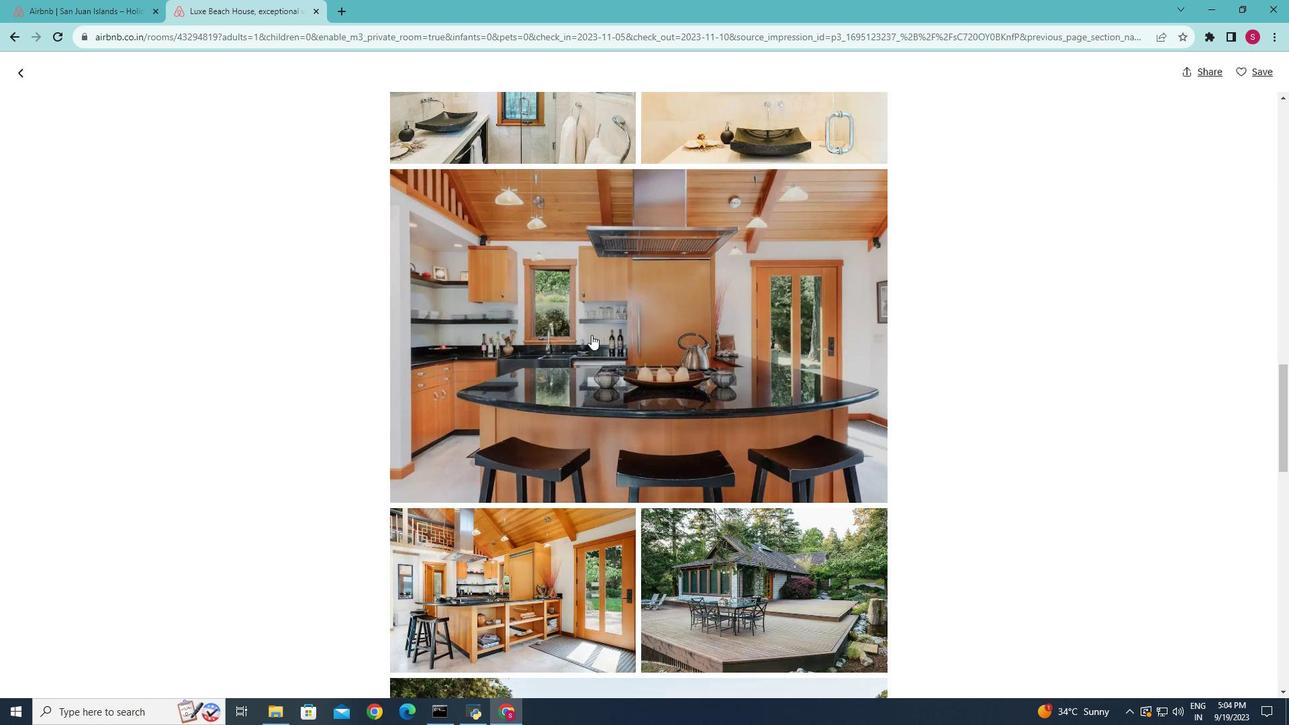 
Action: Mouse scrolled (591, 334) with delta (0, 0)
Screenshot: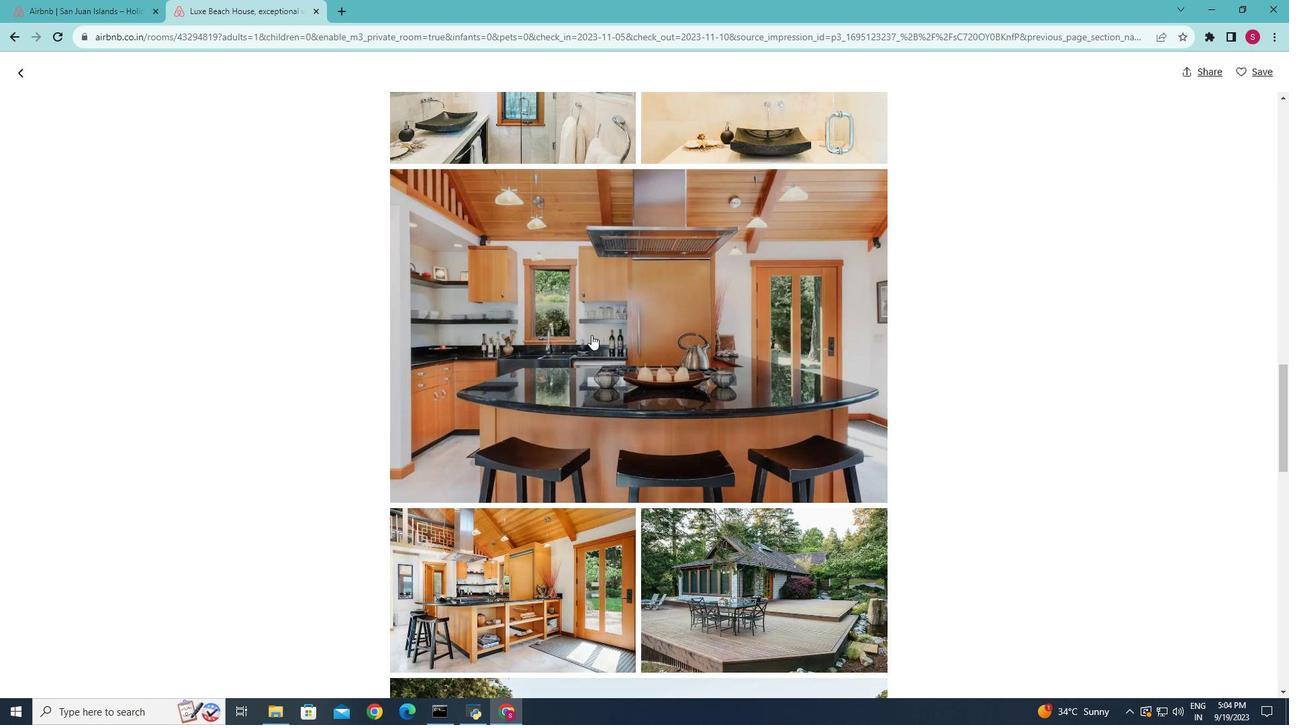 
Action: Mouse scrolled (591, 334) with delta (0, 0)
Screenshot: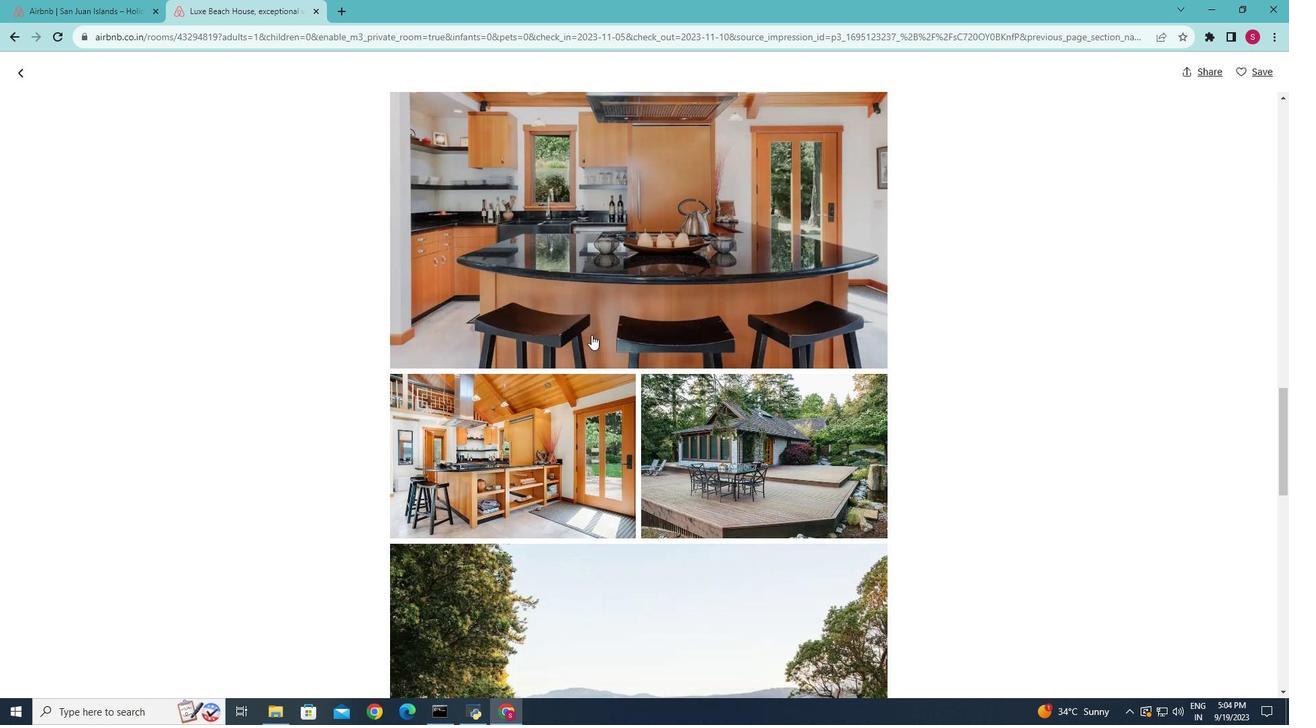 
Action: Mouse scrolled (591, 334) with delta (0, 0)
Screenshot: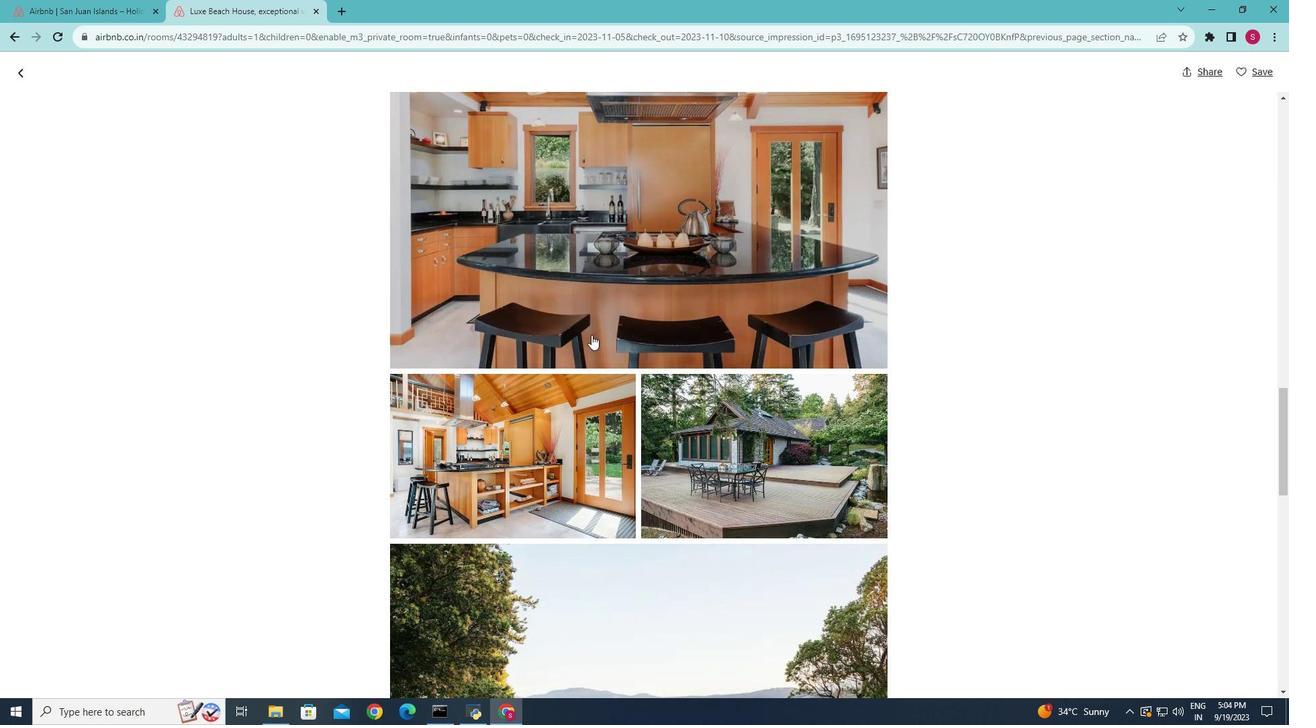 
Action: Mouse scrolled (591, 334) with delta (0, 0)
Screenshot: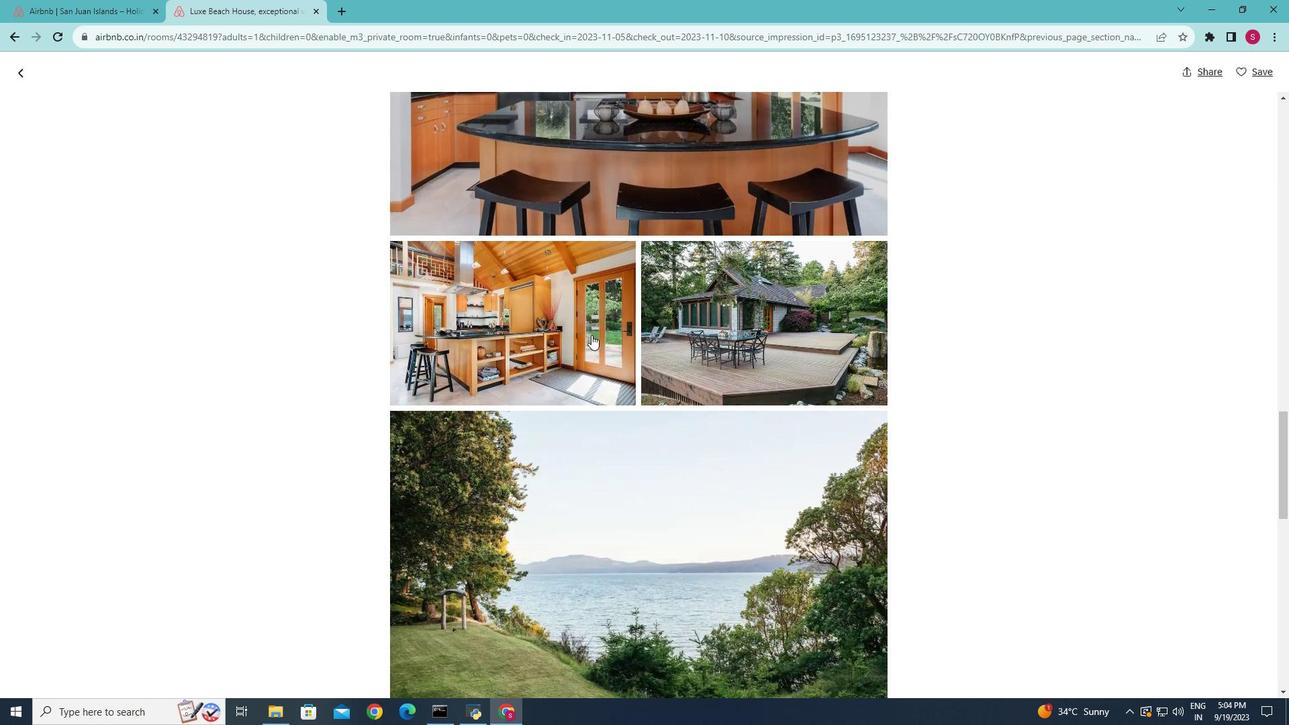 
Action: Mouse scrolled (591, 334) with delta (0, 0)
Screenshot: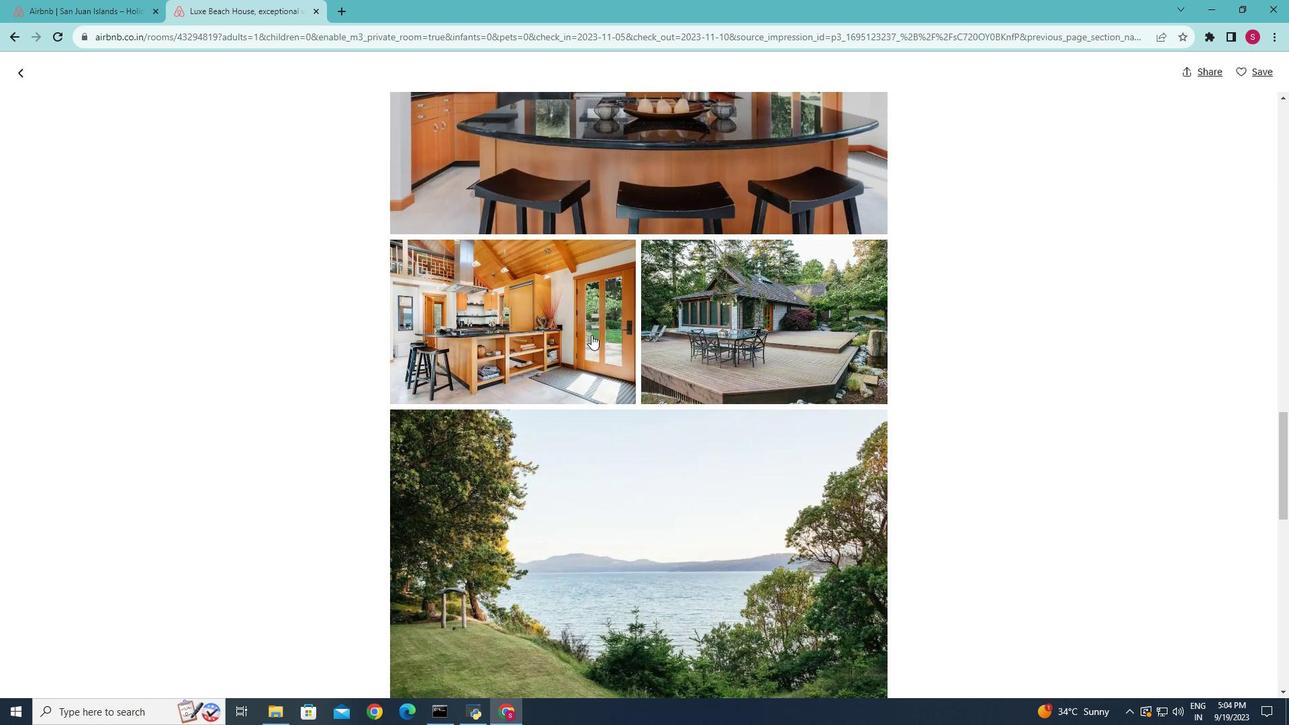
Action: Mouse scrolled (591, 334) with delta (0, 0)
Screenshot: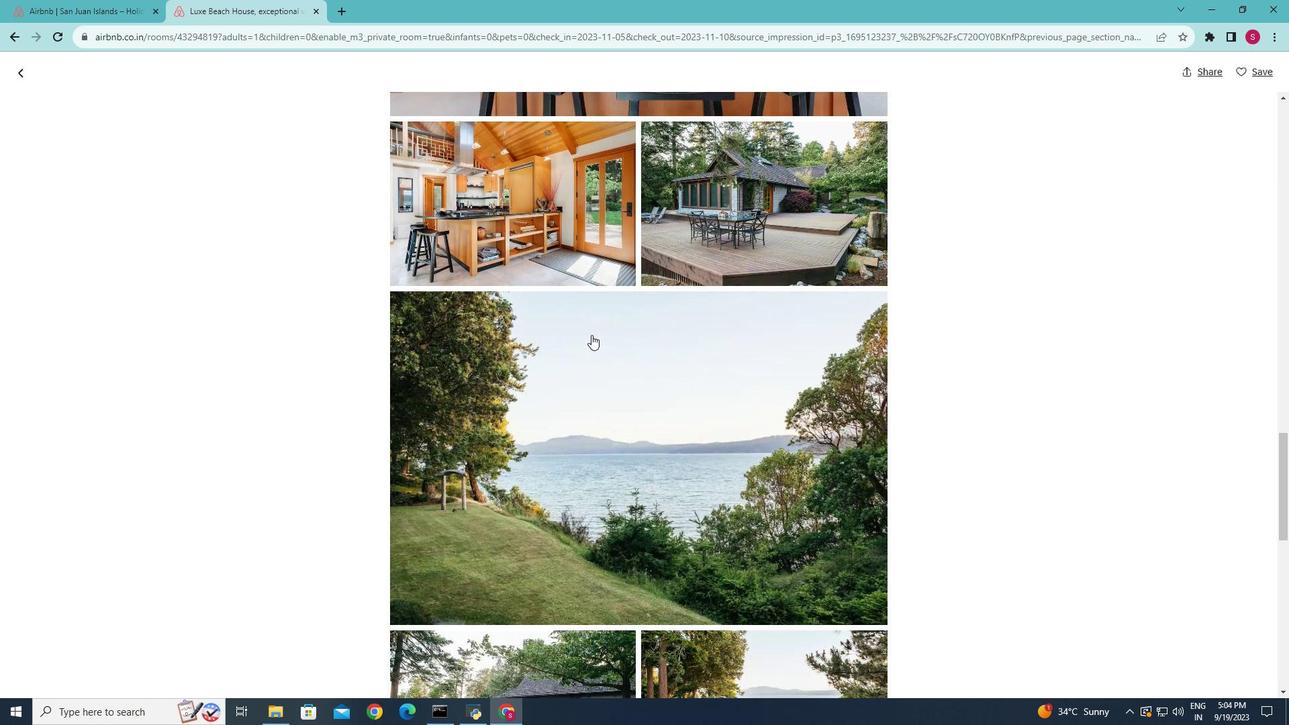 
Action: Mouse scrolled (591, 334) with delta (0, 0)
Screenshot: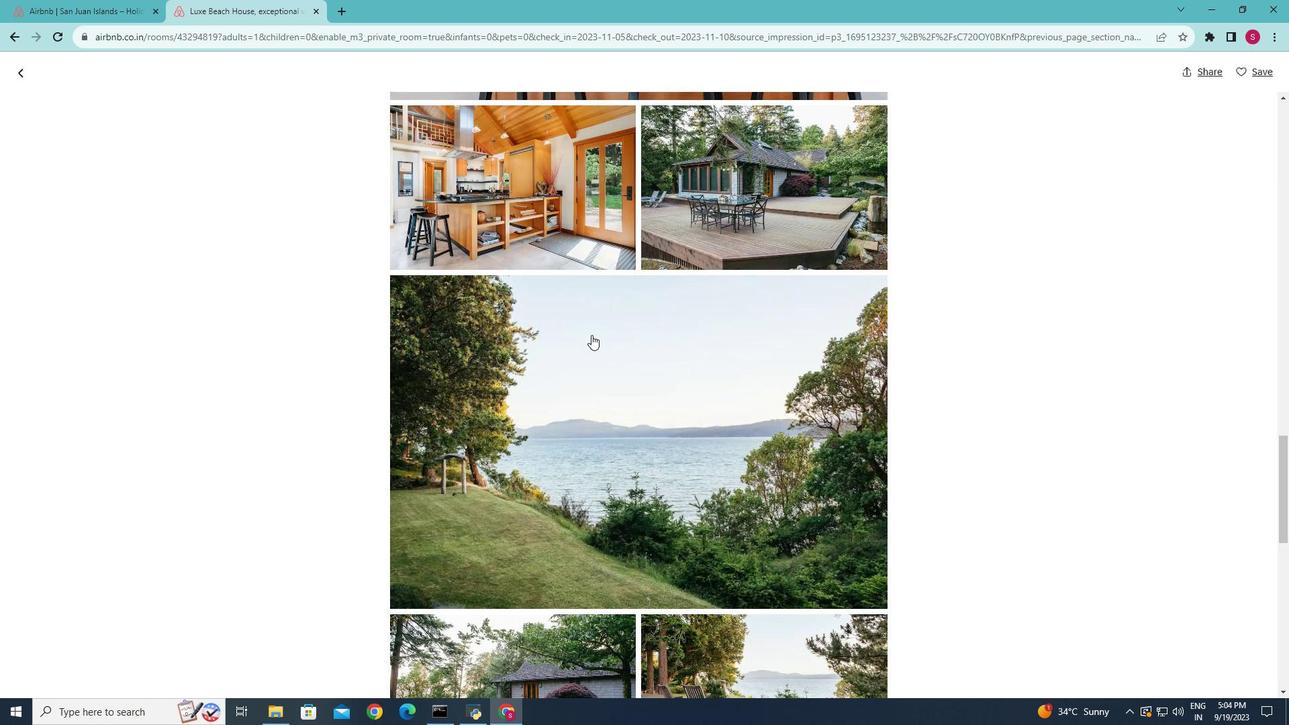 
Action: Mouse scrolled (591, 334) with delta (0, 0)
Screenshot: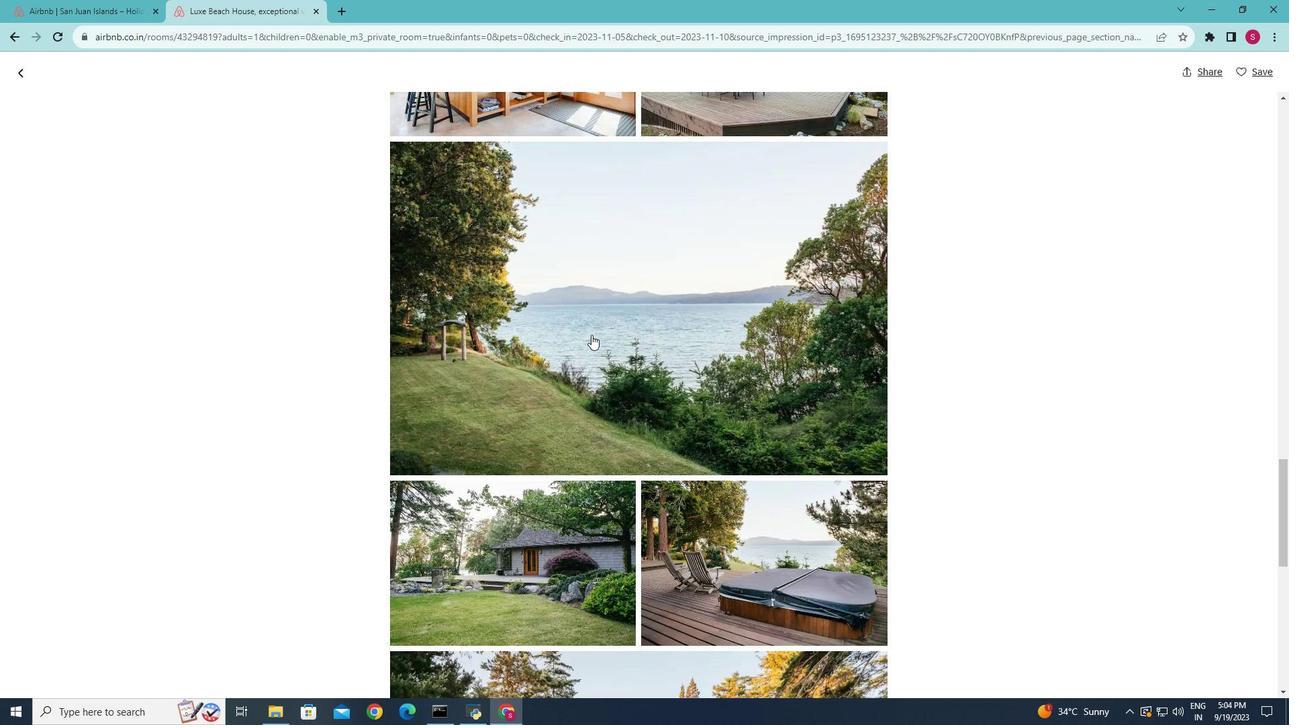 
Action: Mouse scrolled (591, 334) with delta (0, 0)
Screenshot: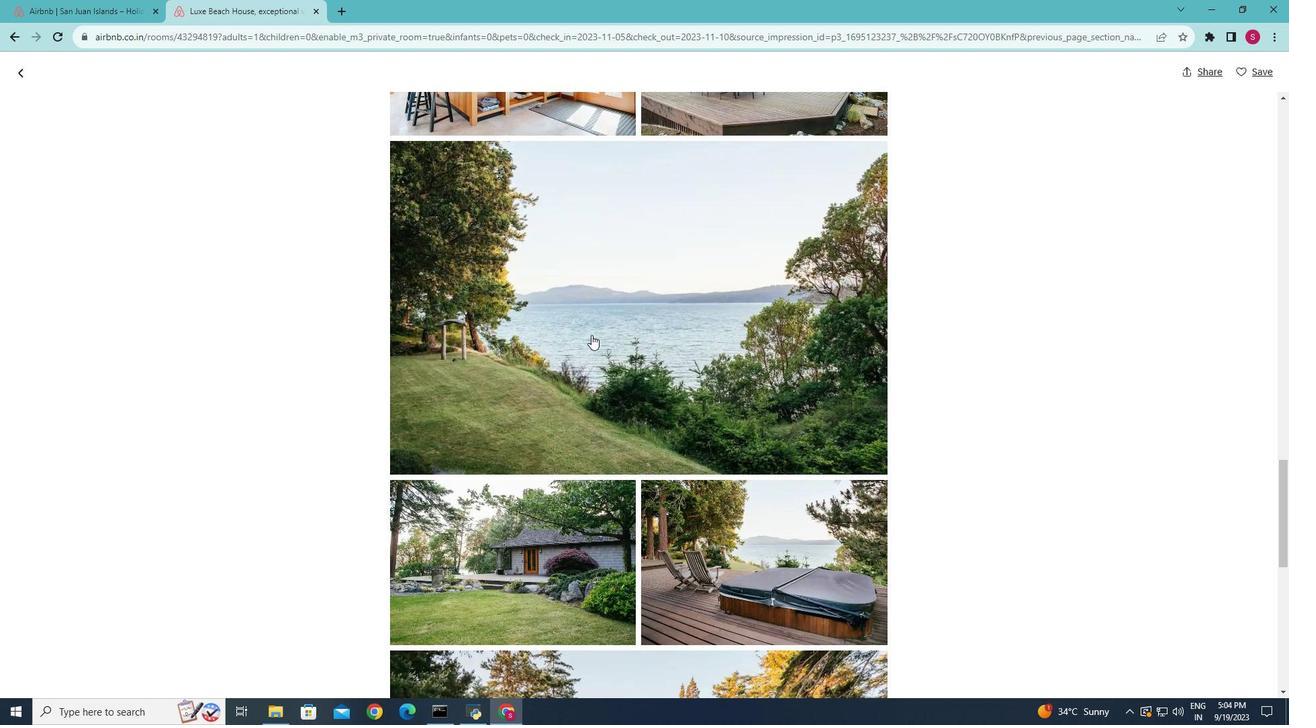 
Action: Mouse scrolled (591, 334) with delta (0, 0)
Screenshot: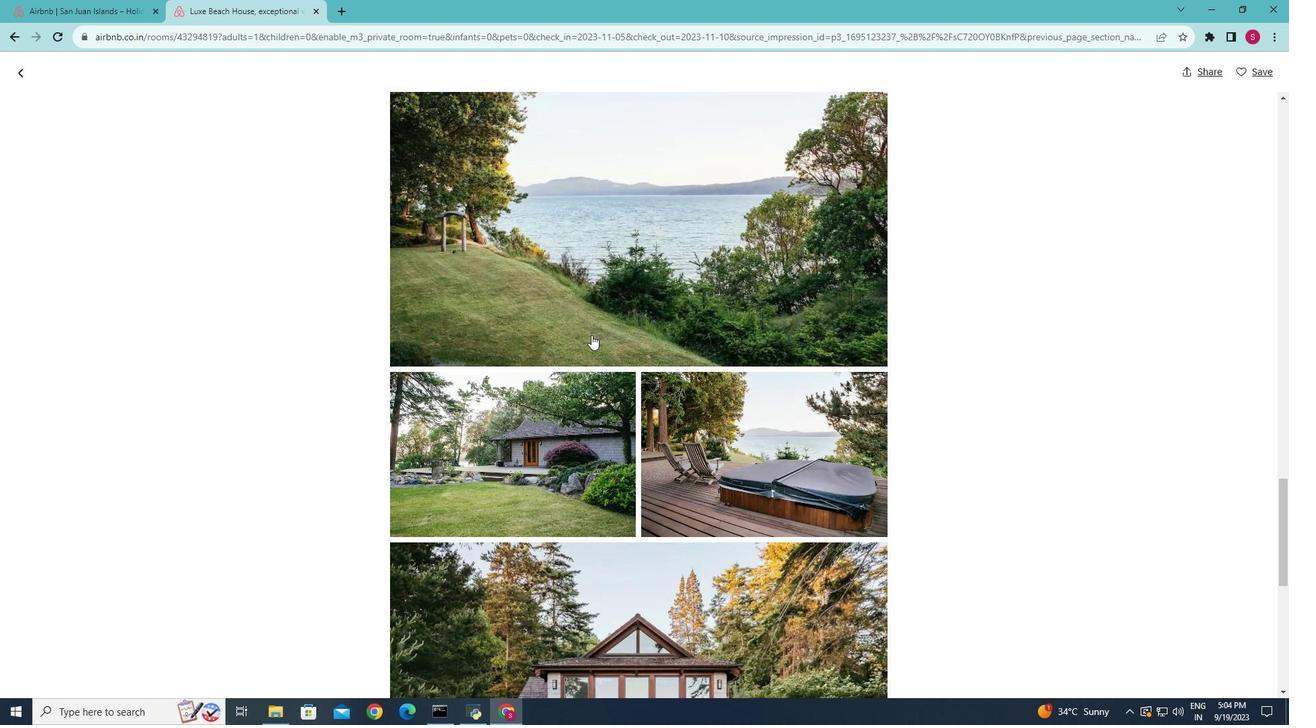 
Action: Mouse scrolled (591, 334) with delta (0, 0)
Screenshot: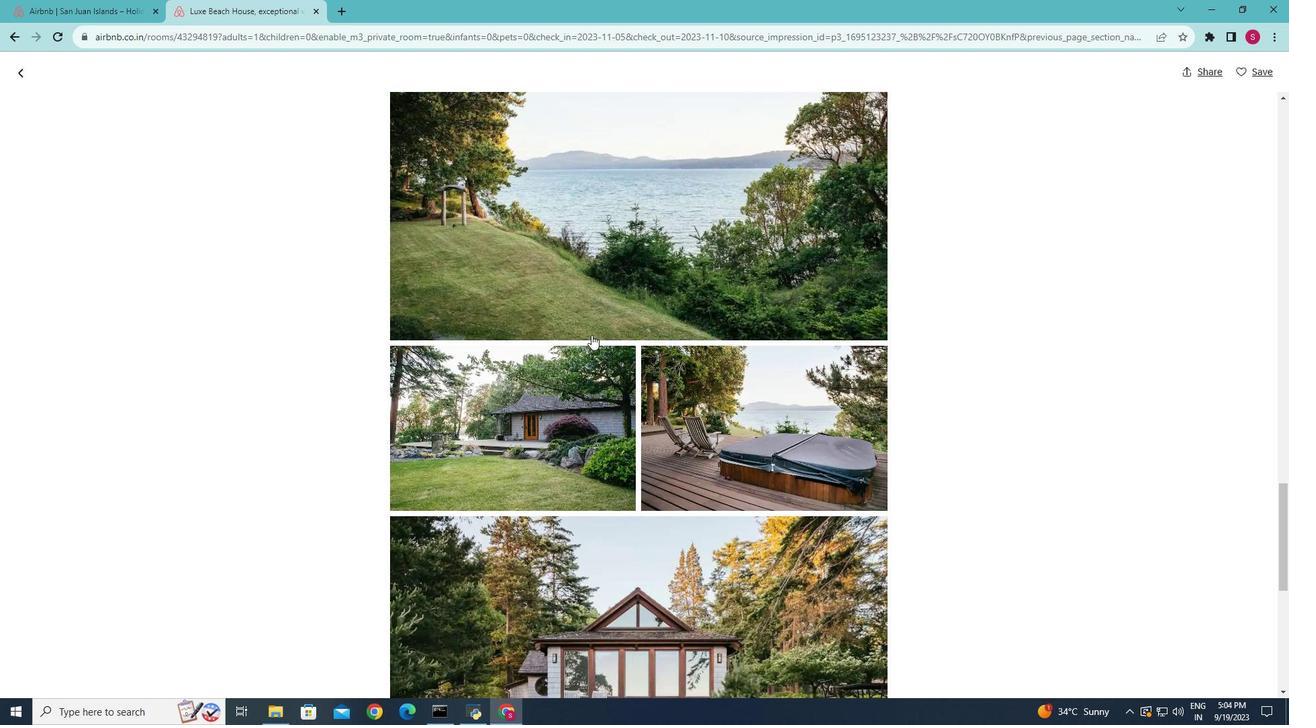 
Action: Mouse scrolled (591, 334) with delta (0, 0)
Screenshot: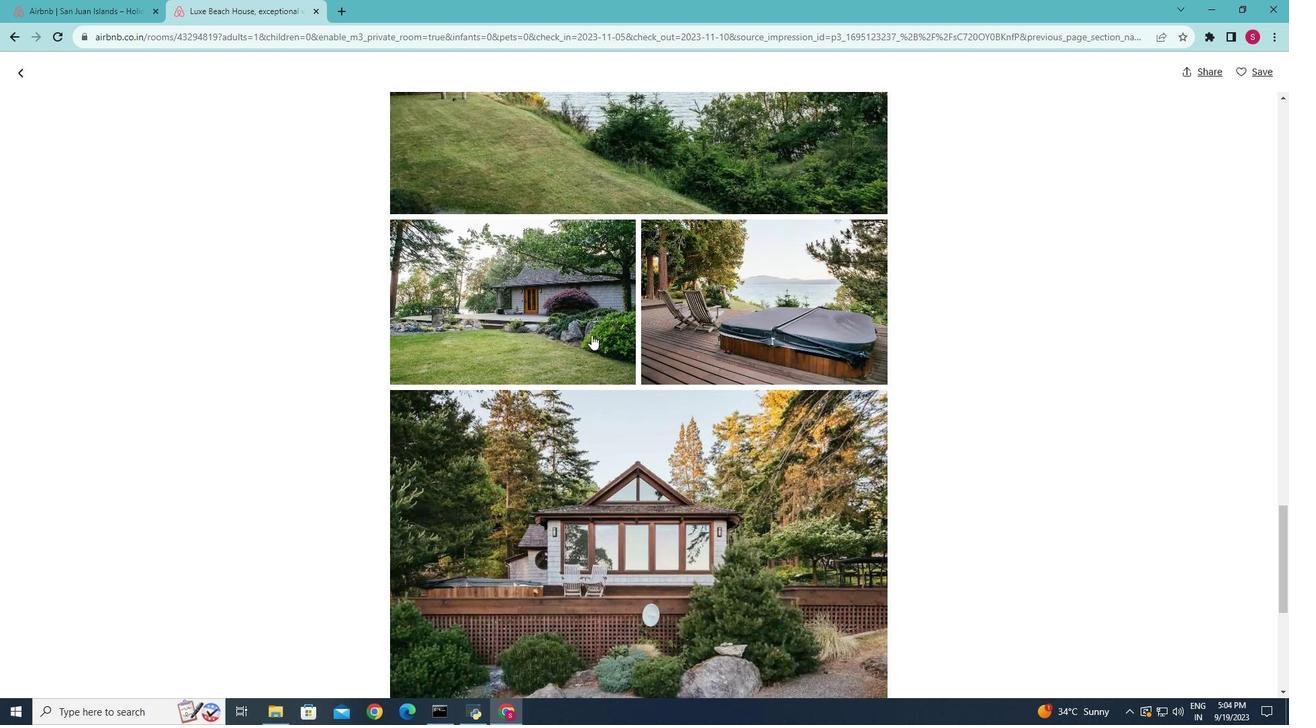 
Action: Mouse scrolled (591, 334) with delta (0, 0)
Screenshot: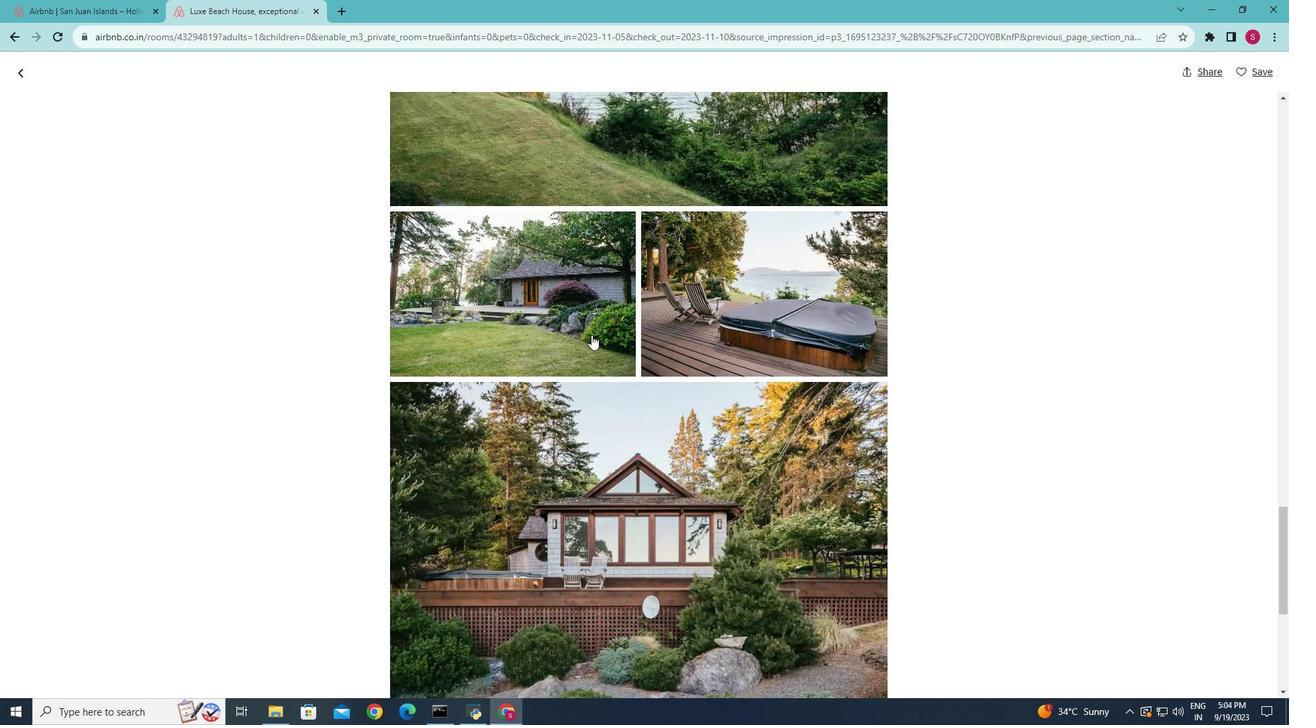 
Action: Mouse scrolled (591, 334) with delta (0, 0)
Screenshot: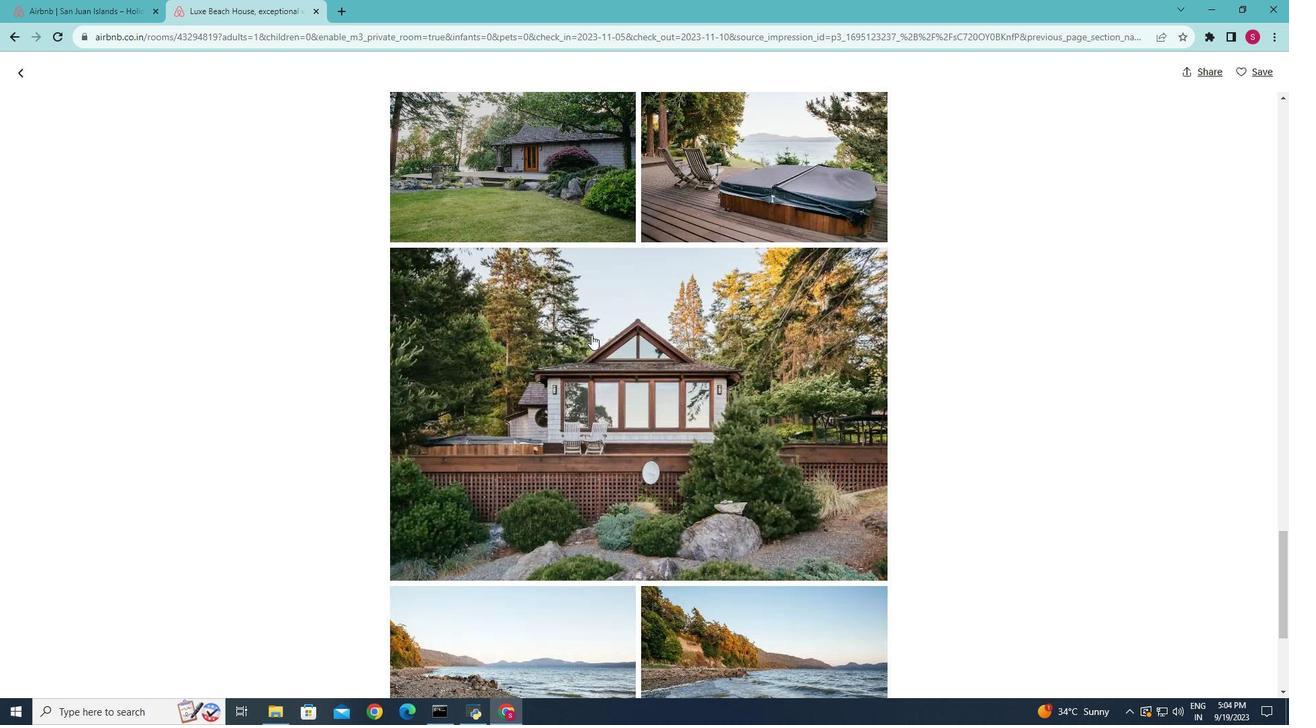 
Action: Mouse scrolled (591, 334) with delta (0, 0)
Screenshot: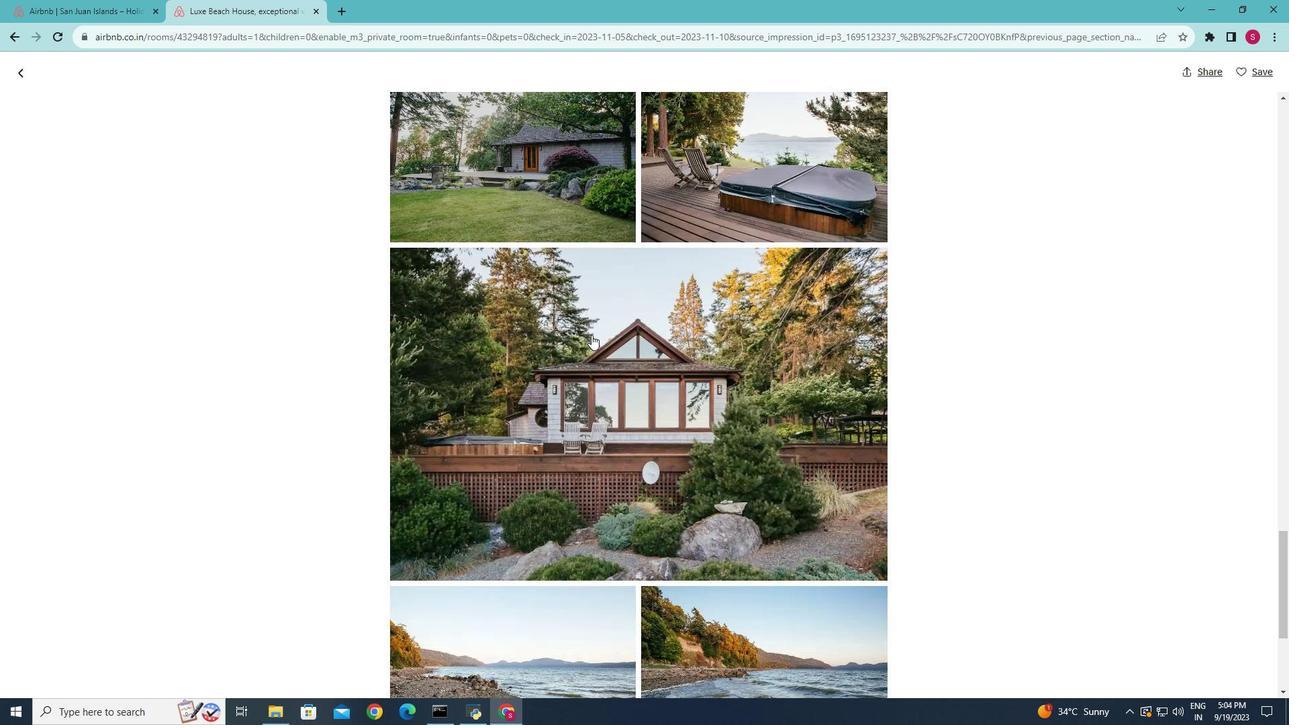 
Action: Mouse scrolled (591, 334) with delta (0, 0)
Screenshot: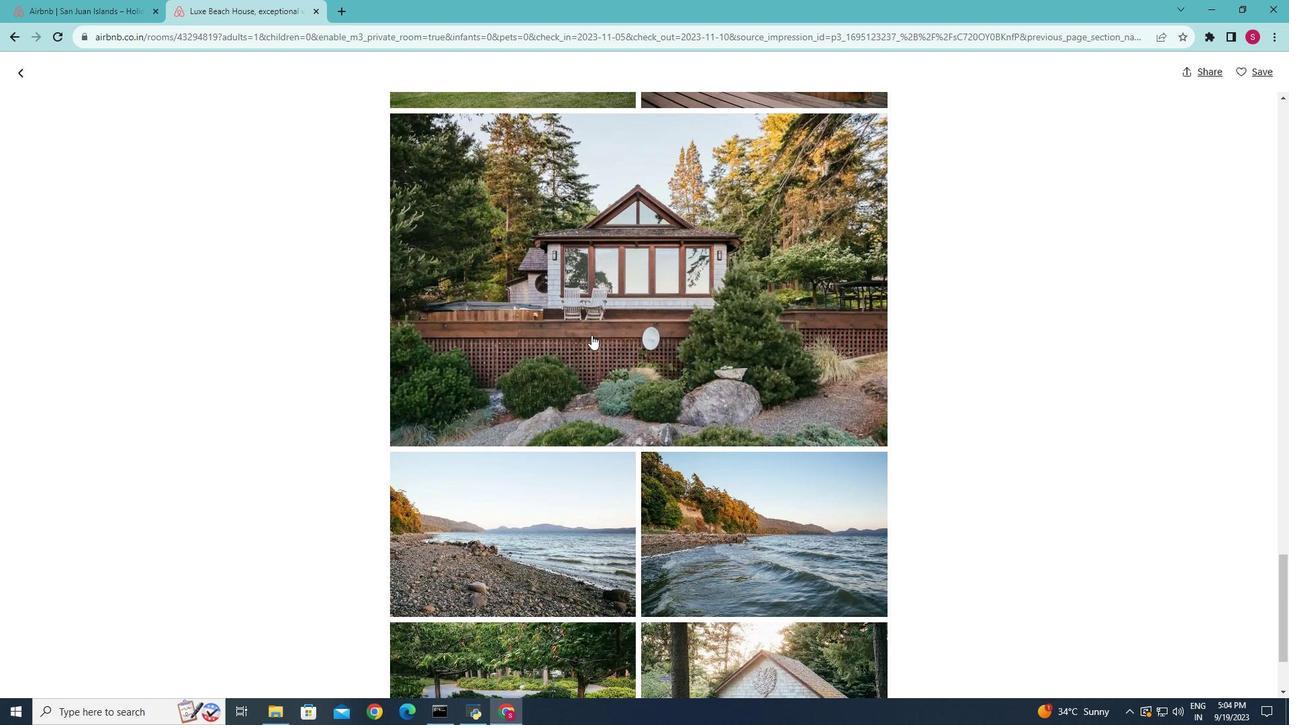 
Action: Mouse scrolled (591, 334) with delta (0, 0)
Screenshot: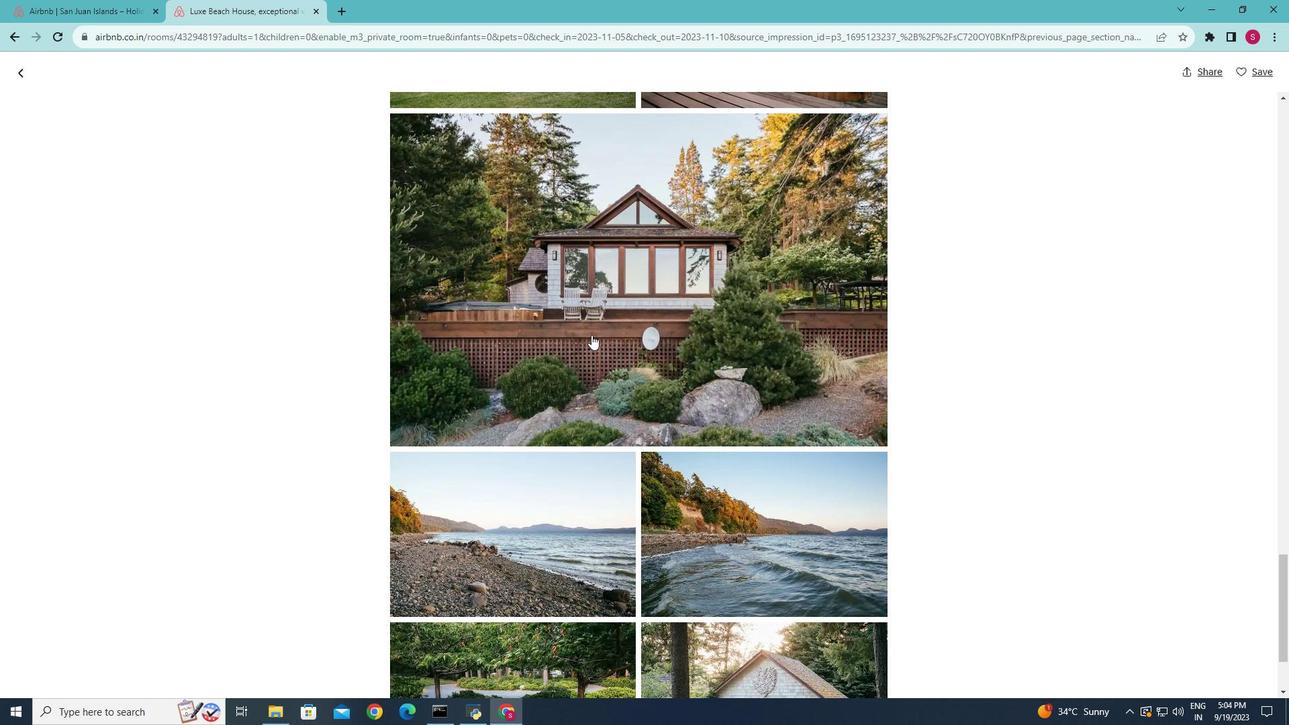 
Action: Mouse scrolled (591, 334) with delta (0, 0)
Screenshot: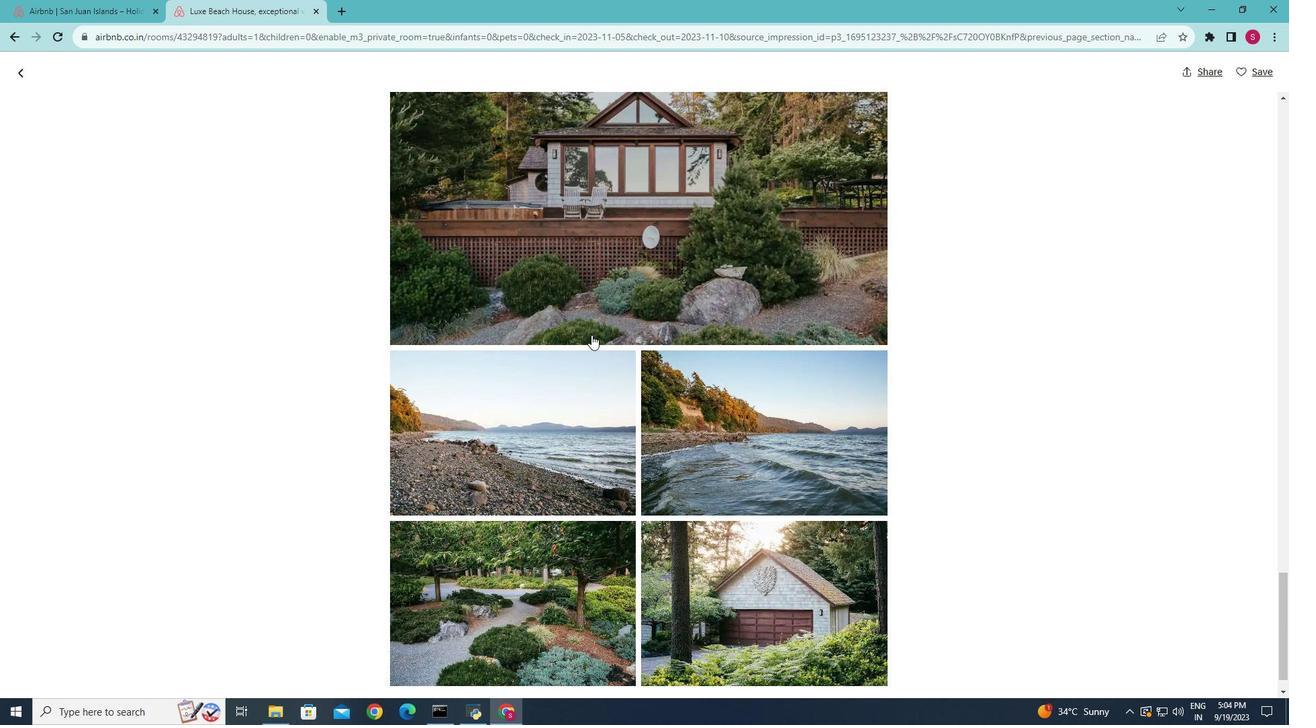 
Action: Mouse scrolled (591, 334) with delta (0, 0)
Screenshot: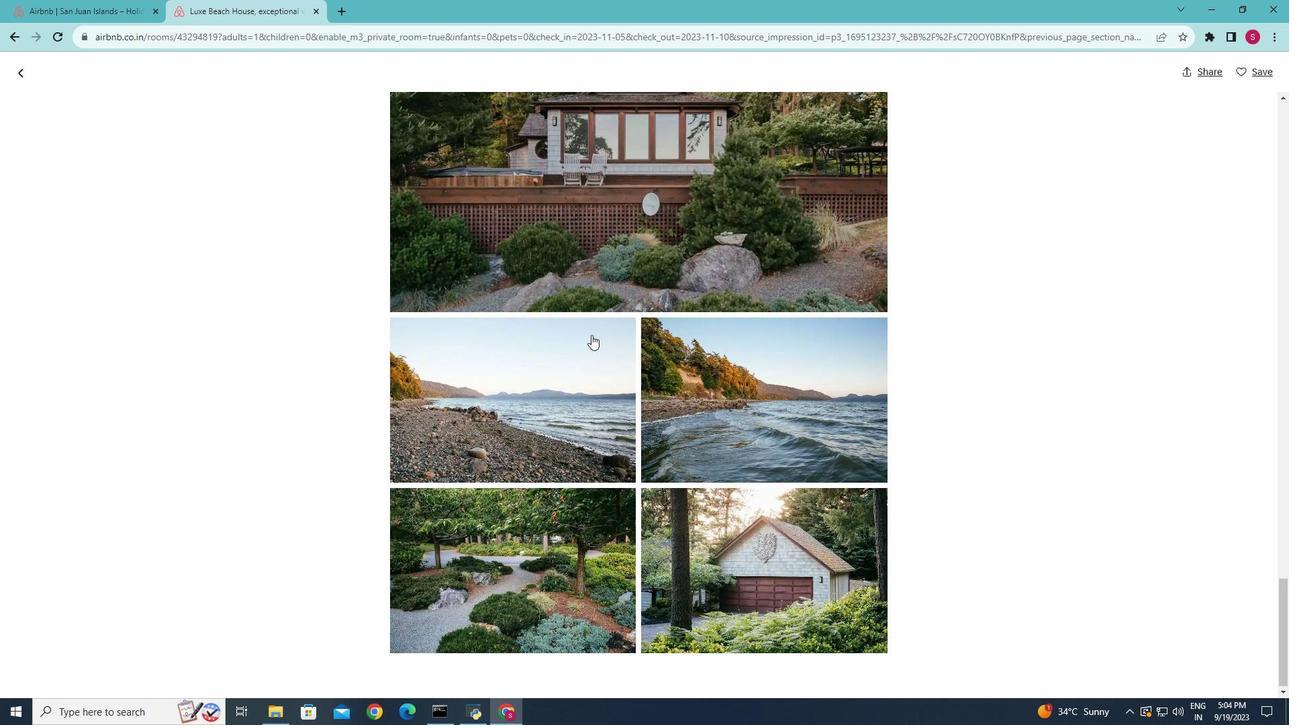 
Action: Mouse scrolled (591, 334) with delta (0, 0)
Screenshot: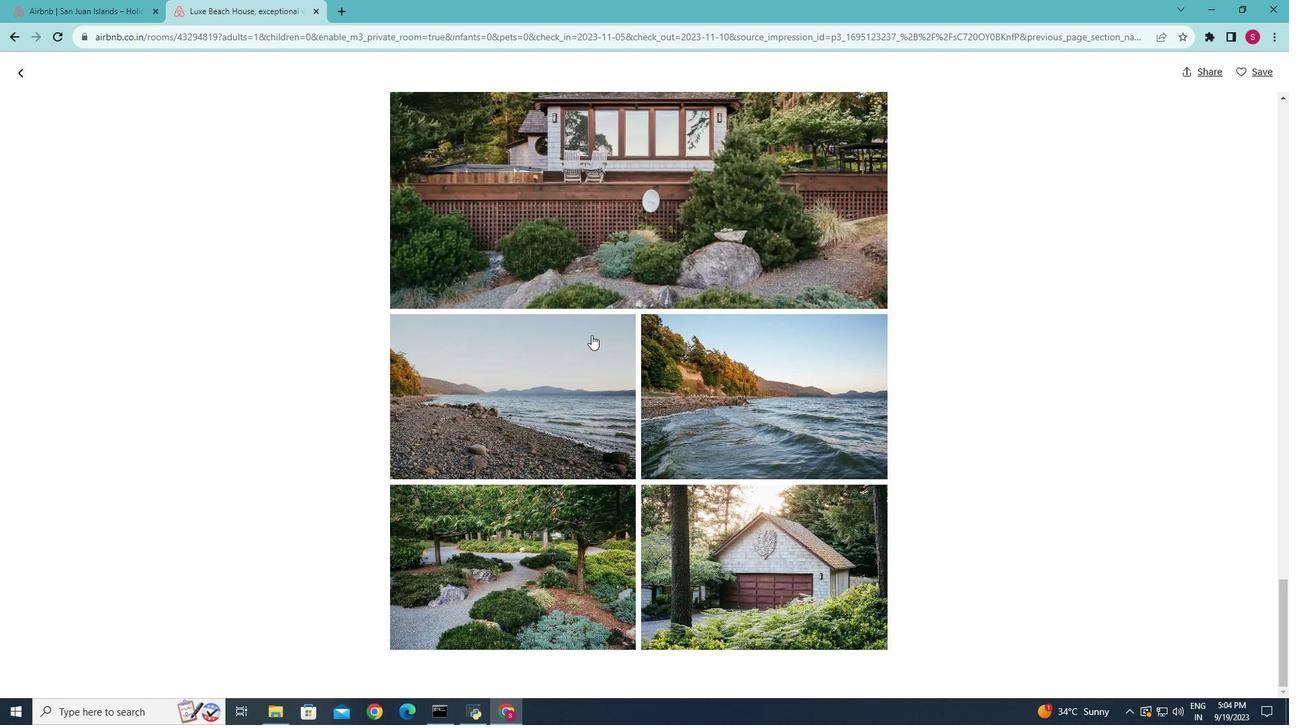
Action: Mouse scrolled (591, 334) with delta (0, 0)
Screenshot: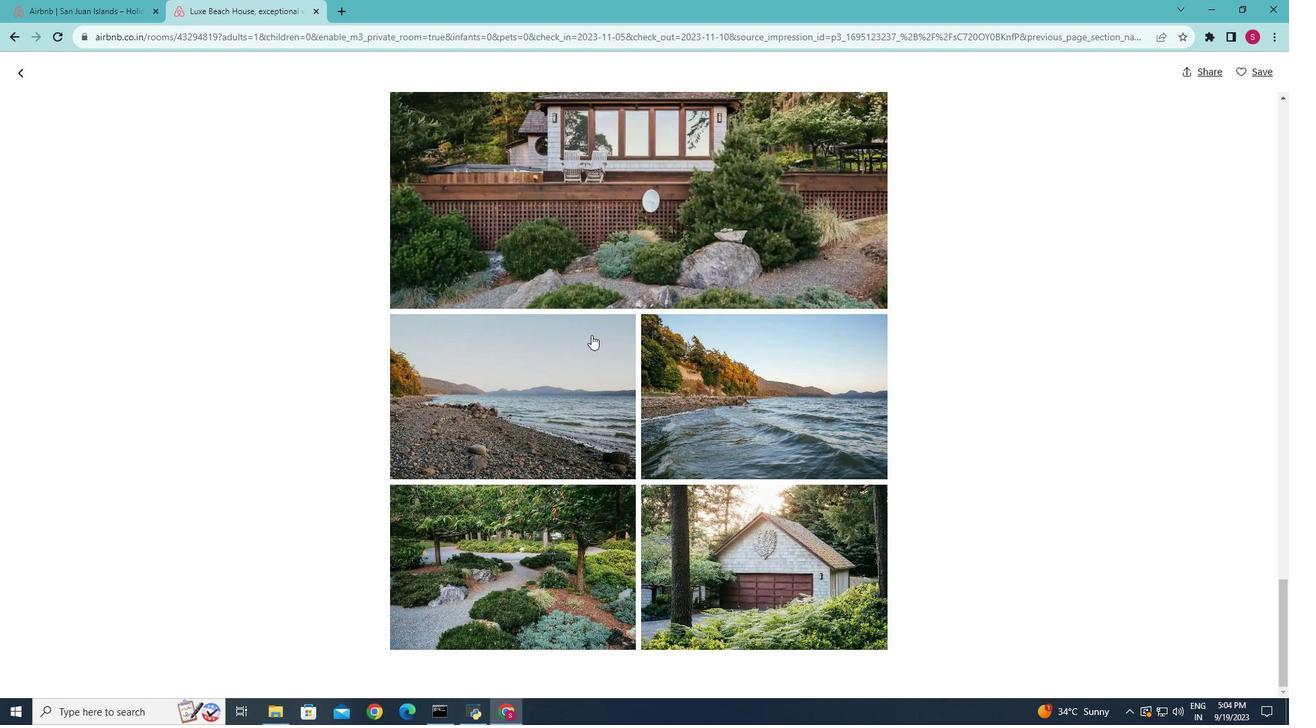 
Action: Mouse moved to (12, 73)
Screenshot: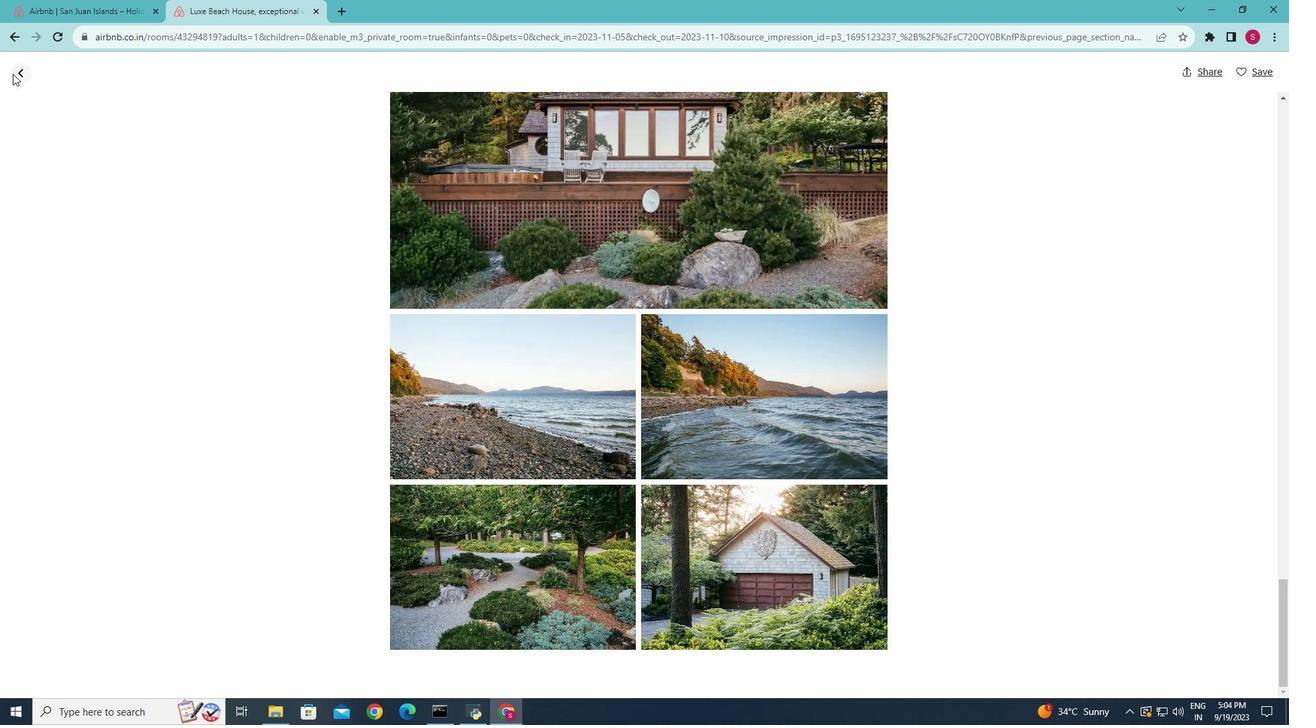 
Action: Mouse pressed left at (12, 73)
Screenshot: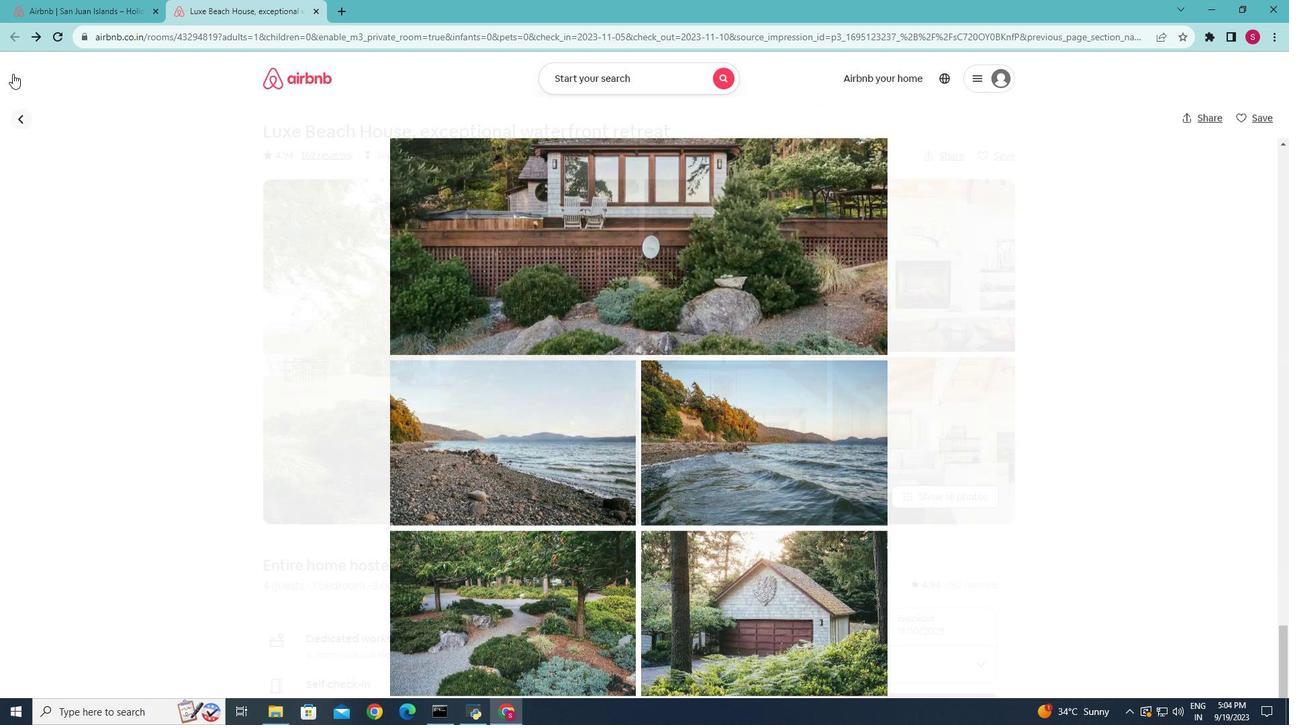 
Action: Mouse moved to (411, 432)
Screenshot: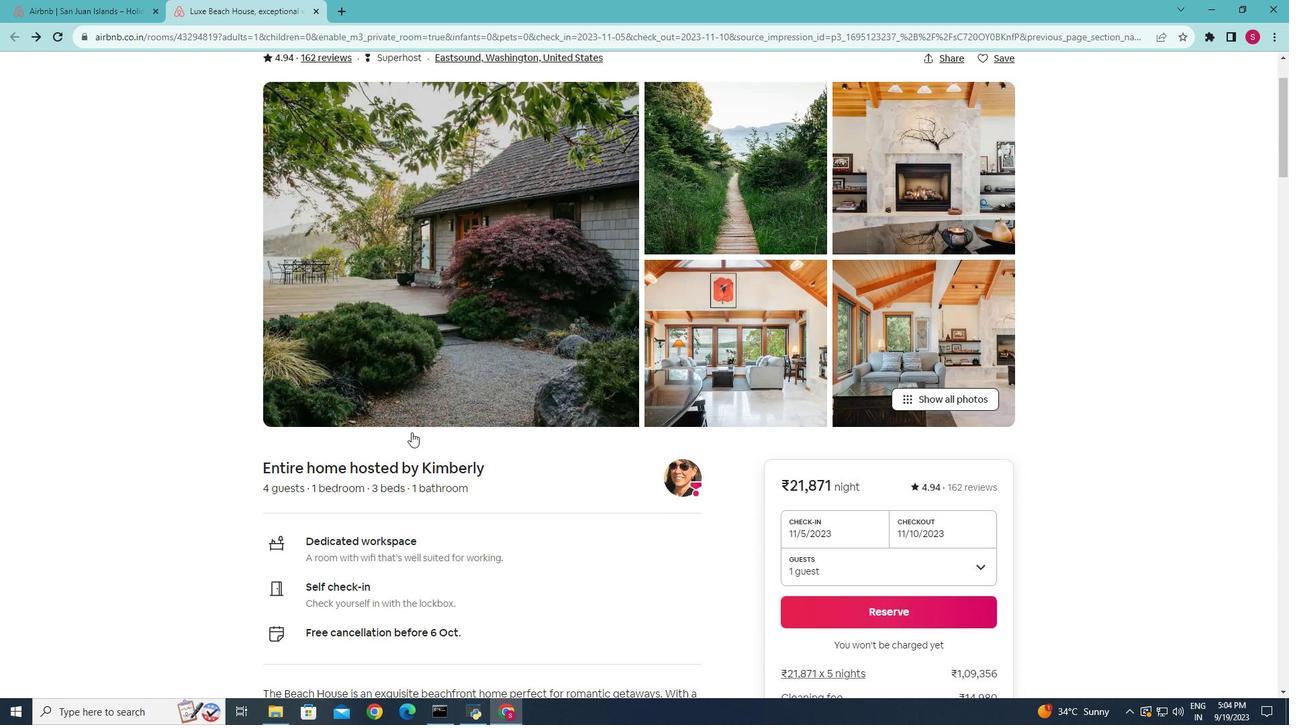 
Action: Mouse scrolled (411, 431) with delta (0, 0)
Screenshot: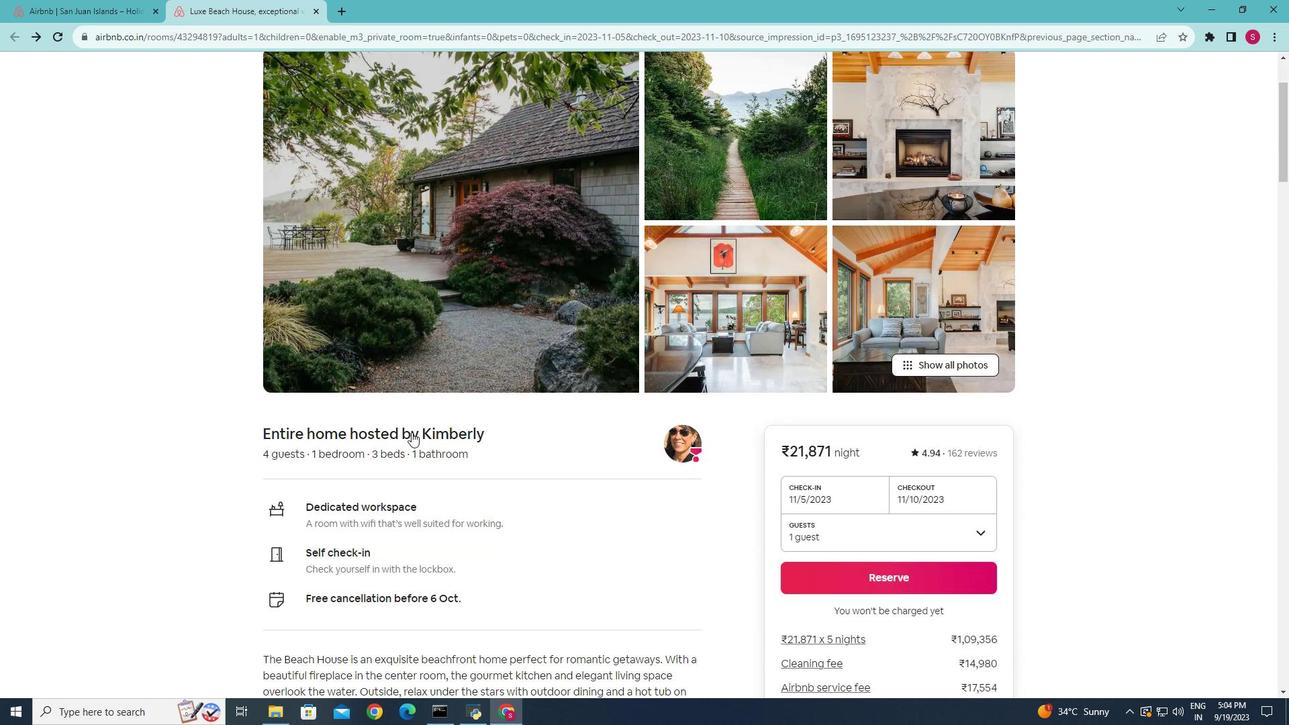 
Action: Mouse scrolled (411, 431) with delta (0, 0)
Screenshot: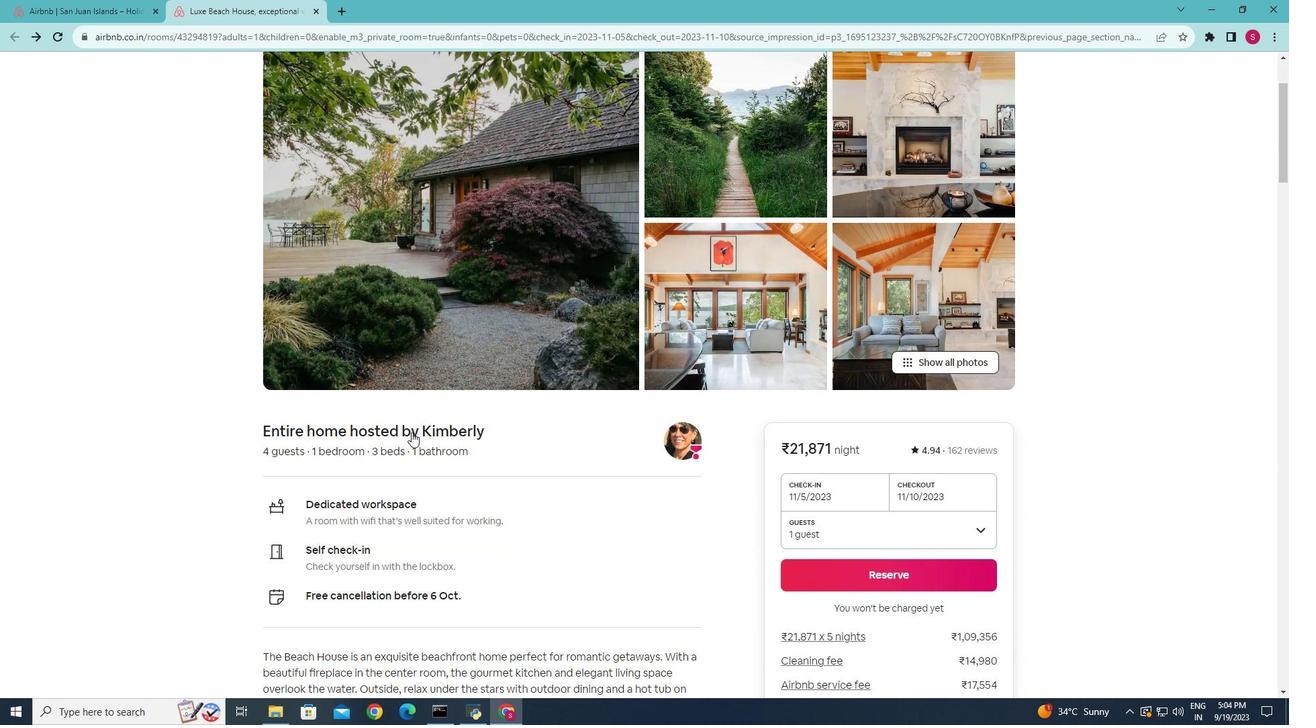 
Action: Mouse scrolled (411, 431) with delta (0, 0)
Screenshot: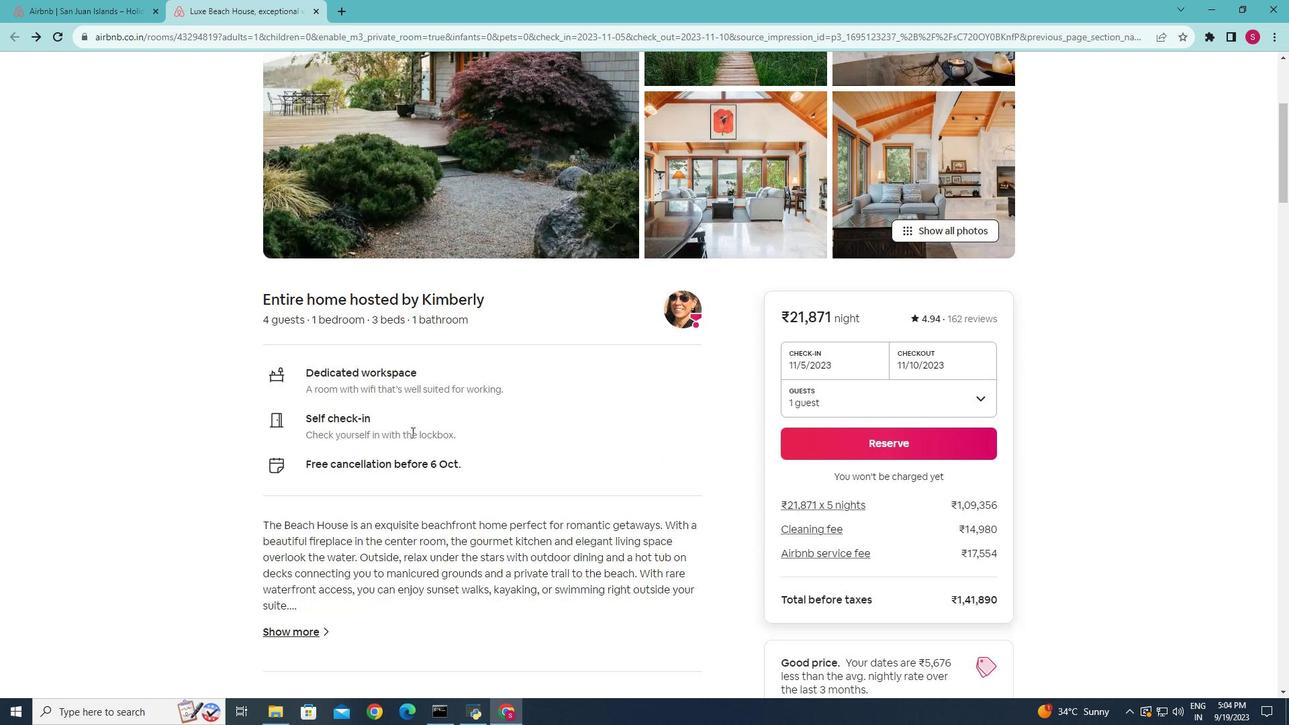 
Action: Mouse scrolled (411, 431) with delta (0, 0)
Screenshot: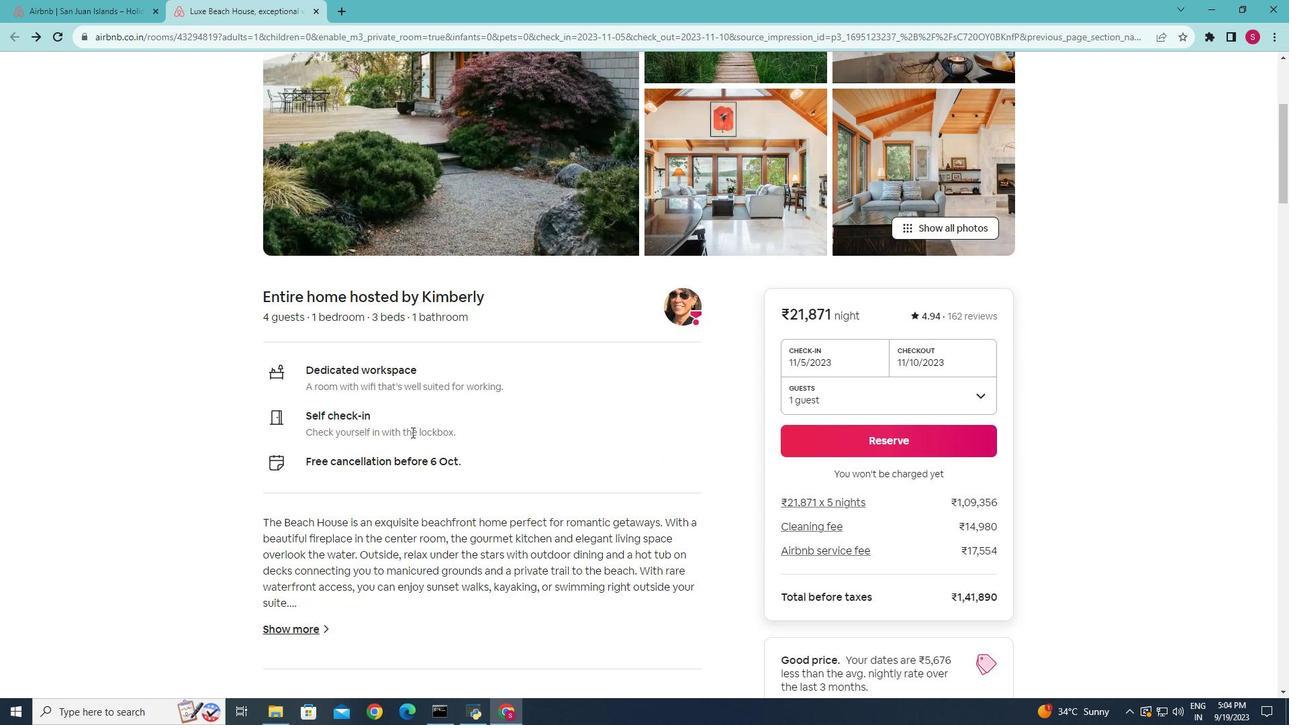 
Action: Mouse scrolled (411, 431) with delta (0, 0)
Screenshot: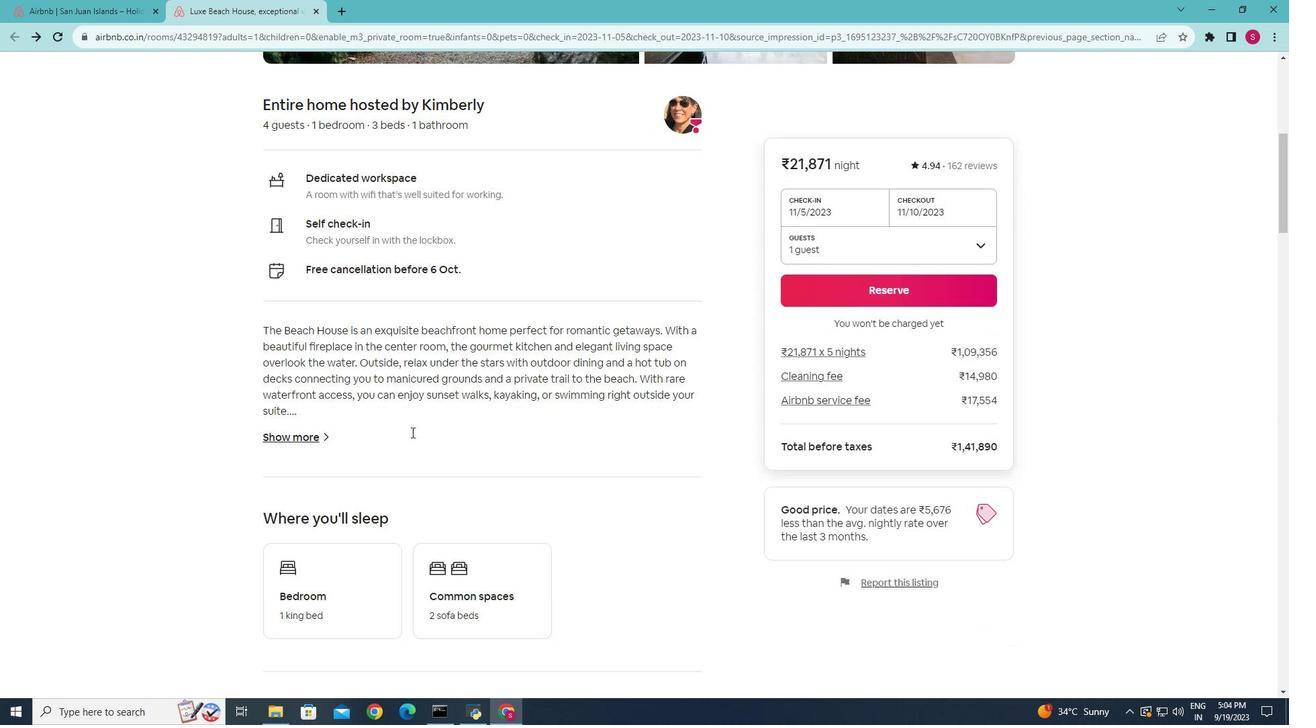 
Action: Mouse scrolled (411, 431) with delta (0, 0)
Screenshot: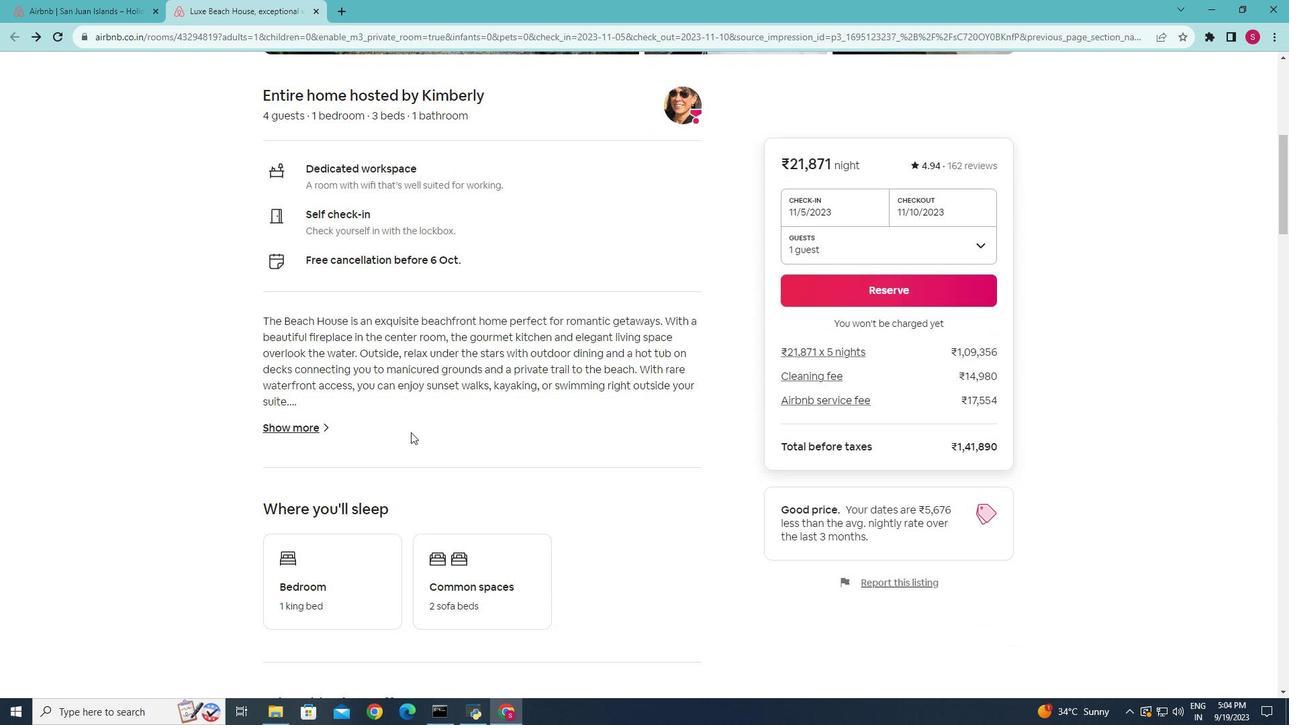 
Action: Mouse moved to (411, 432)
Screenshot: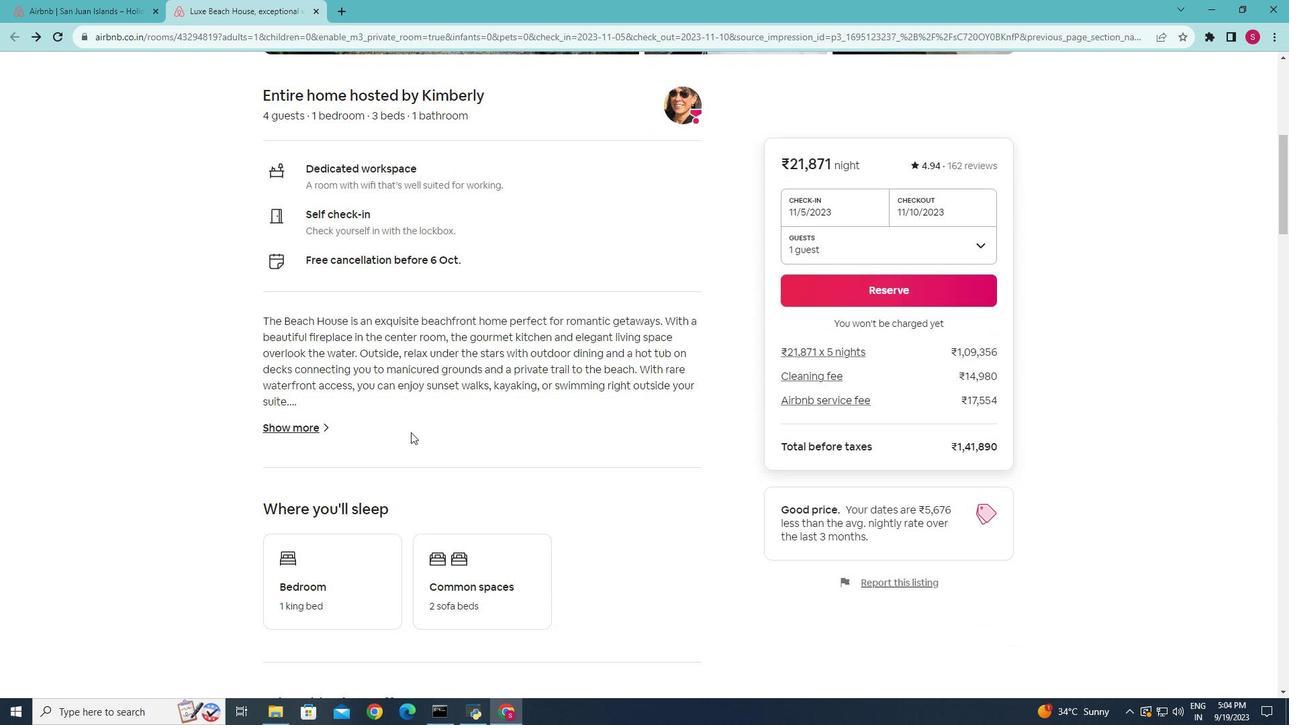 
Action: Mouse scrolled (411, 431) with delta (0, 0)
Screenshot: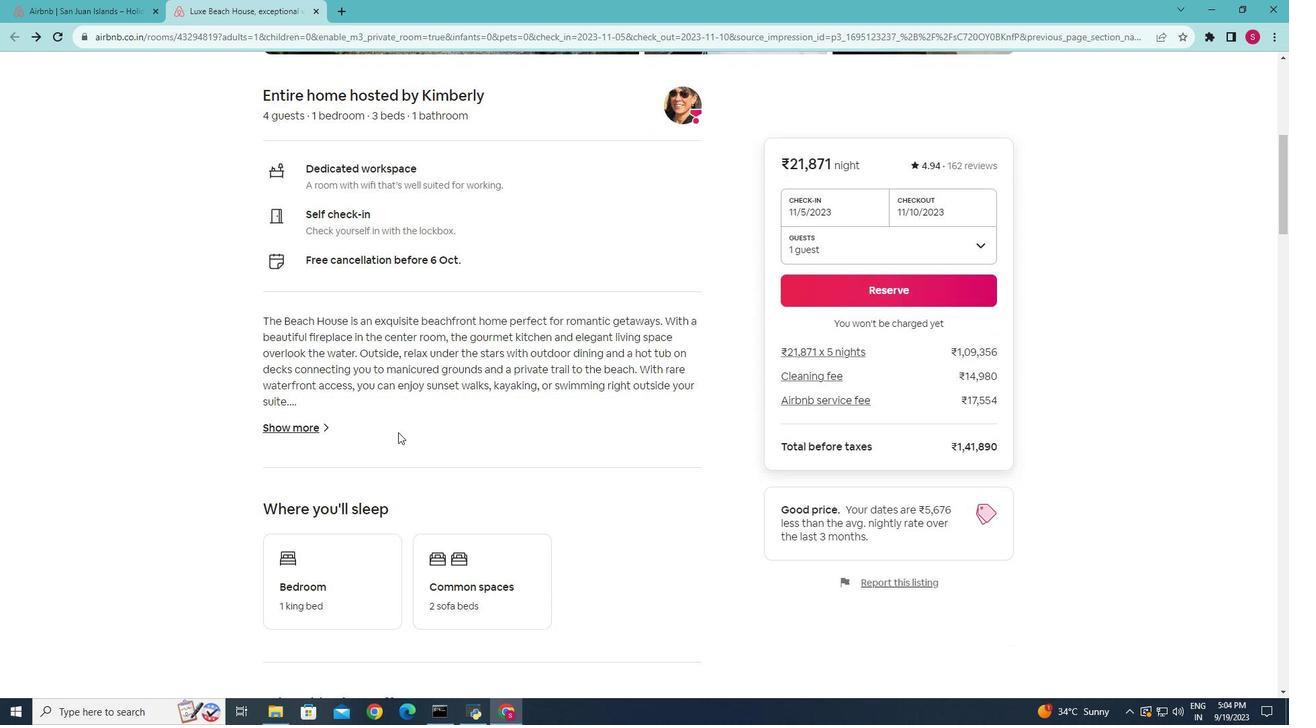 
Action: Mouse moved to (272, 425)
Screenshot: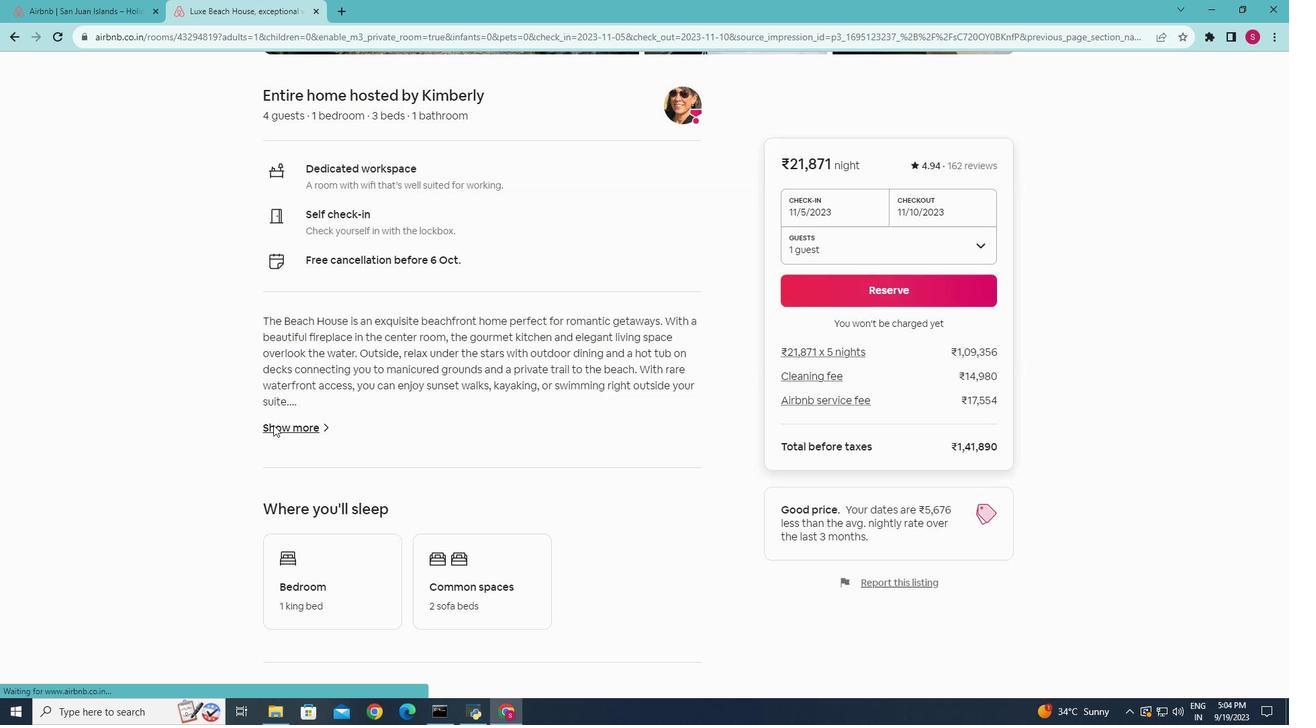 
Action: Mouse pressed left at (272, 425)
Screenshot: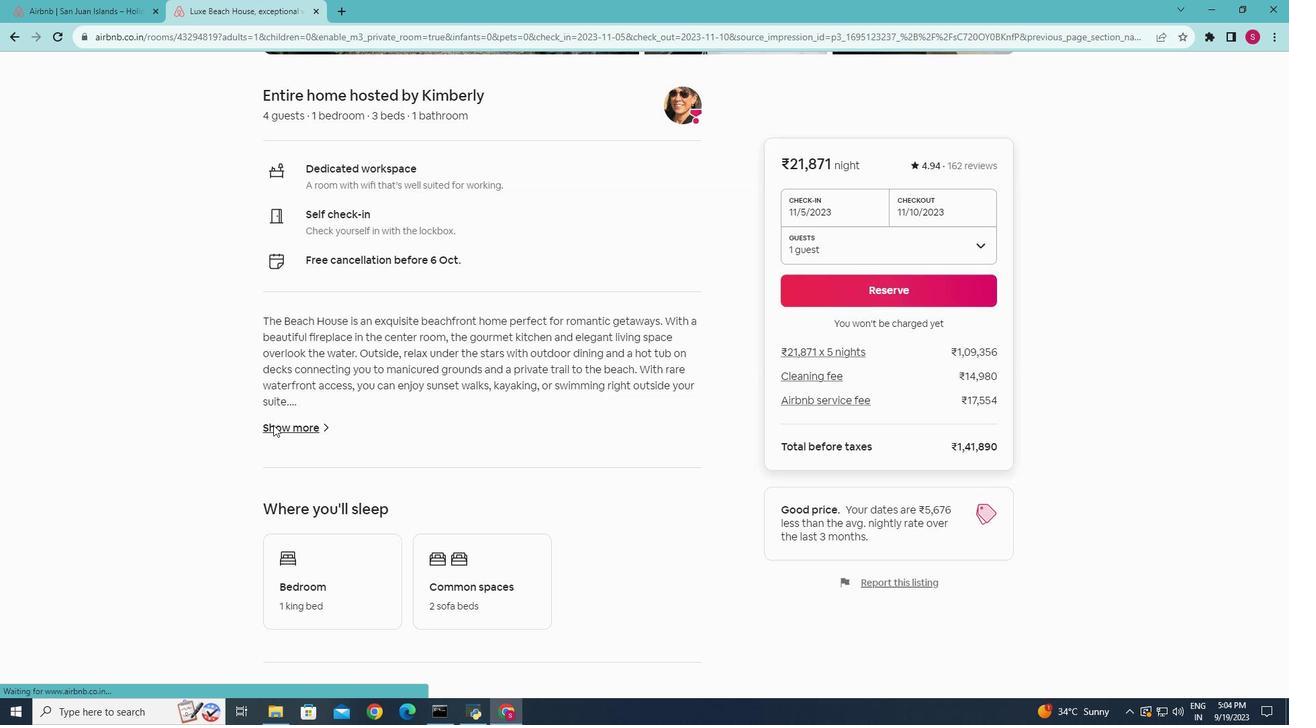 
Action: Mouse moved to (466, 389)
Screenshot: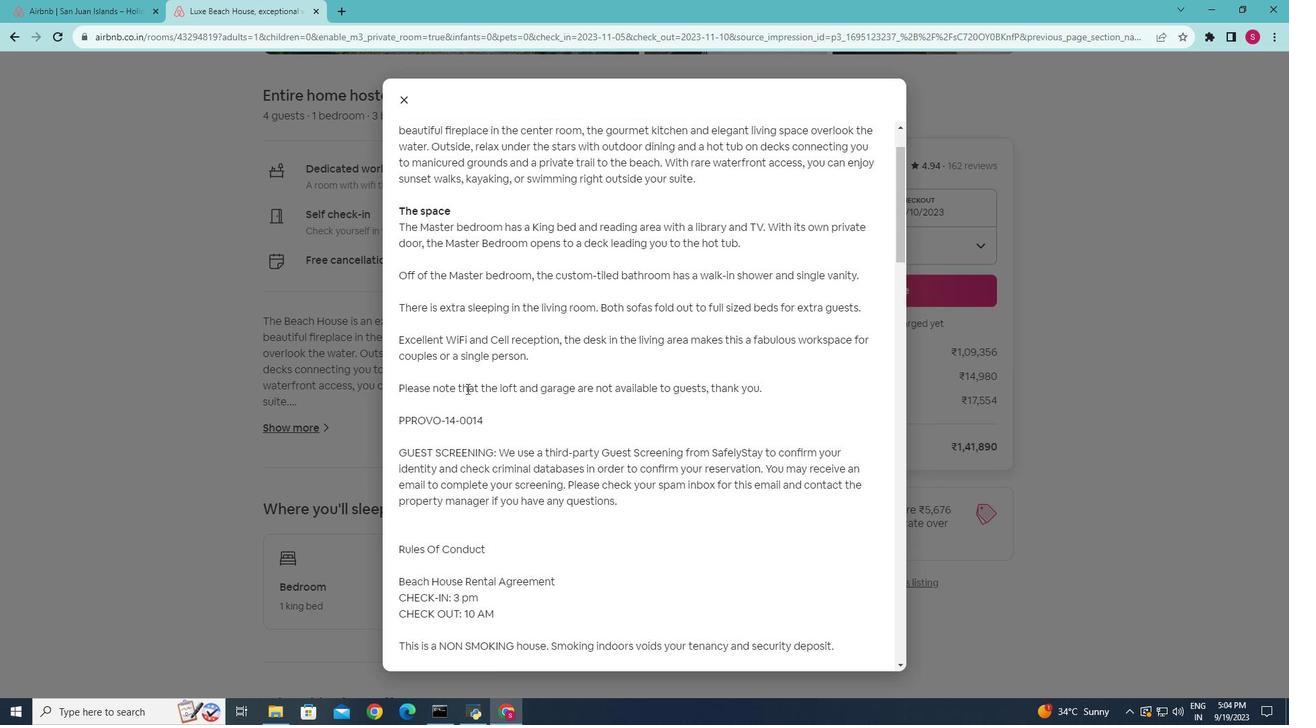 
Action: Mouse scrolled (466, 388) with delta (0, 0)
Screenshot: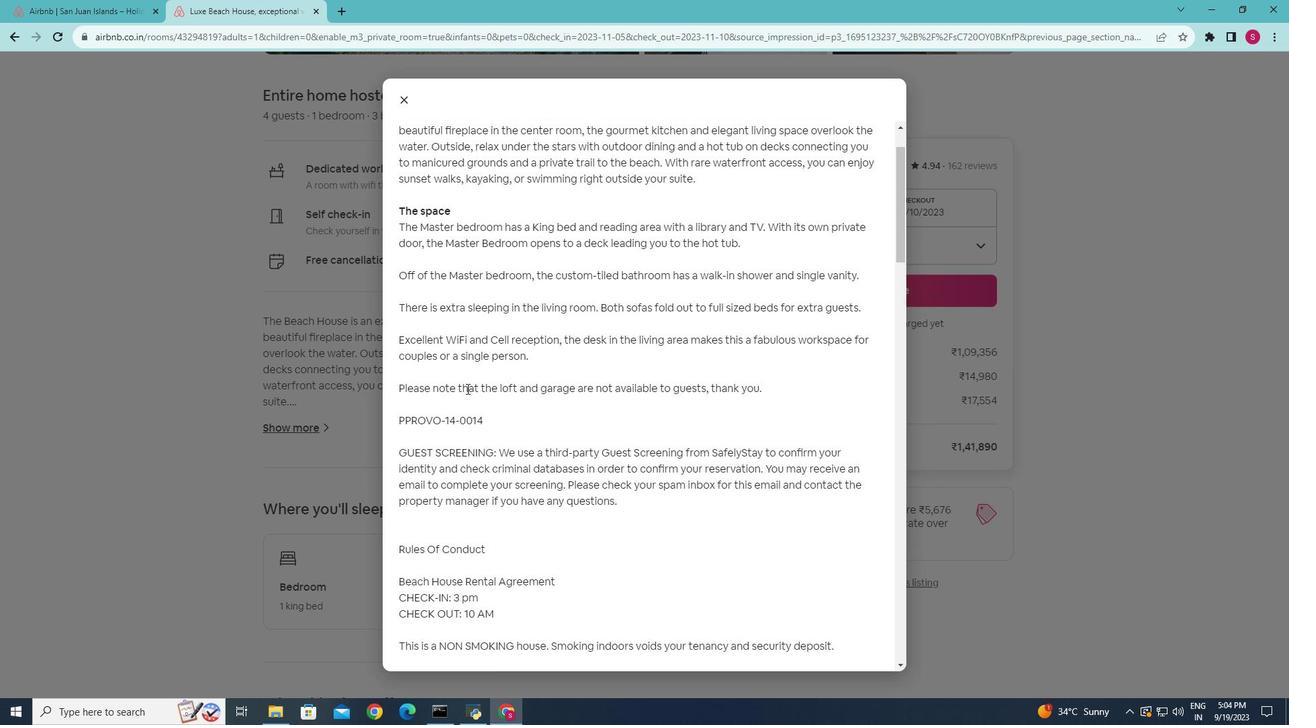 
Action: Mouse moved to (466, 388)
Screenshot: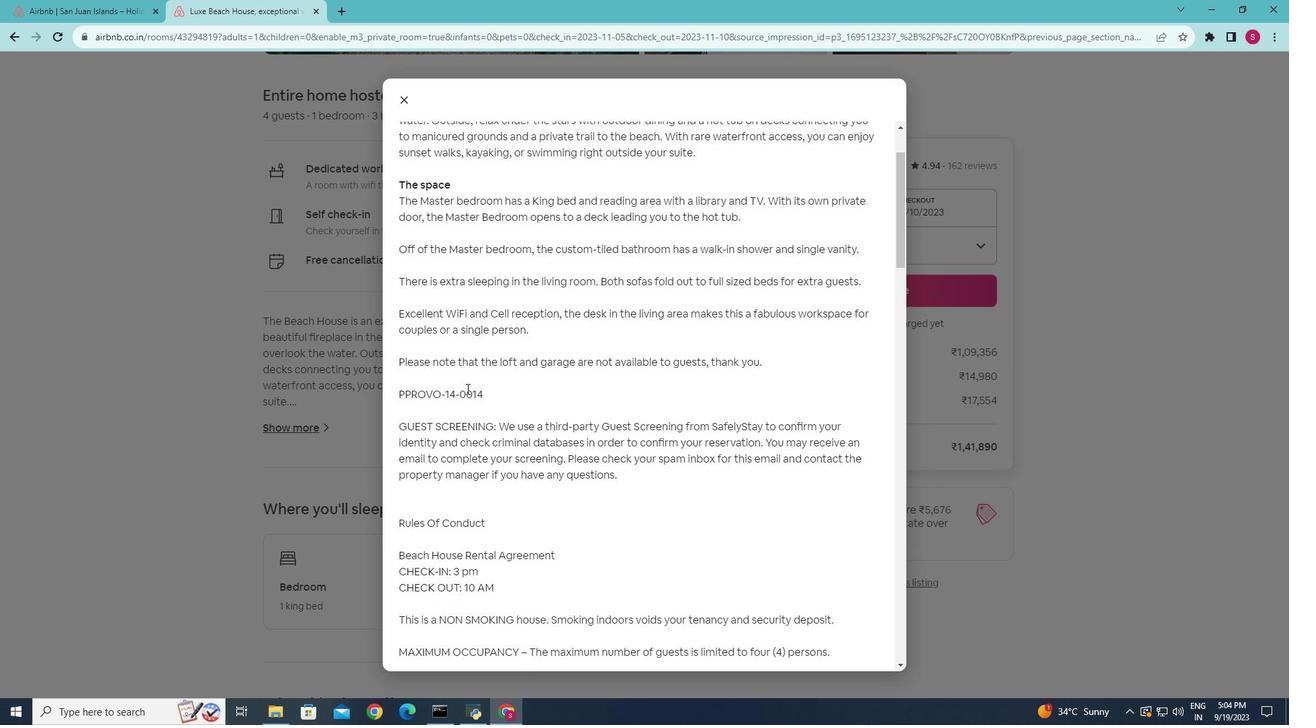 
Action: Mouse scrolled (466, 388) with delta (0, 0)
Screenshot: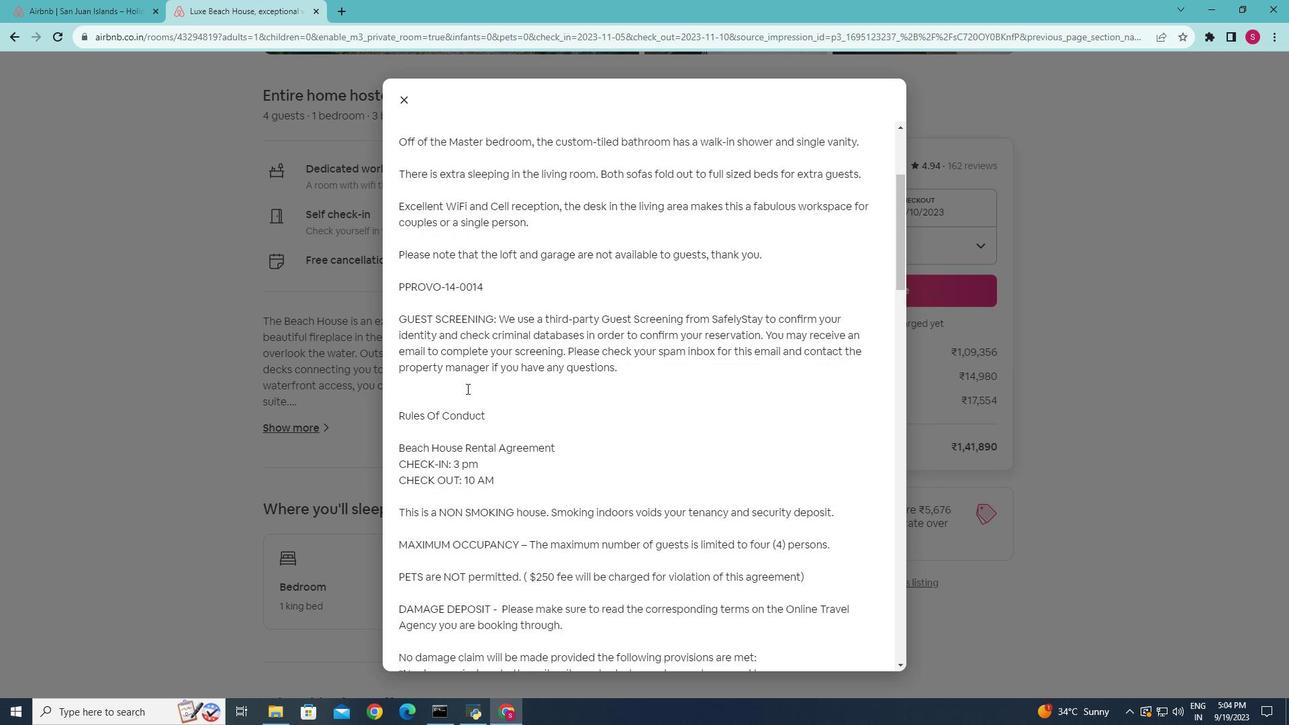 
Action: Mouse scrolled (466, 388) with delta (0, 0)
Screenshot: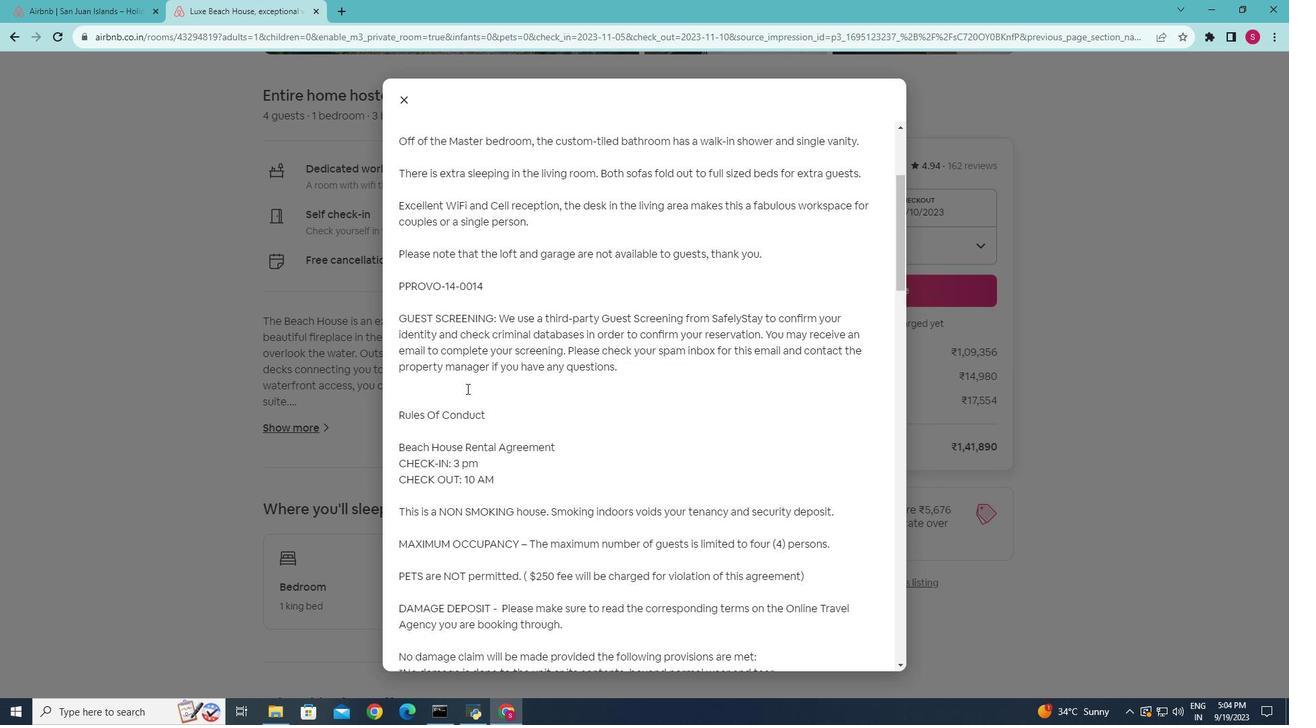 
Action: Mouse scrolled (466, 388) with delta (0, 0)
Screenshot: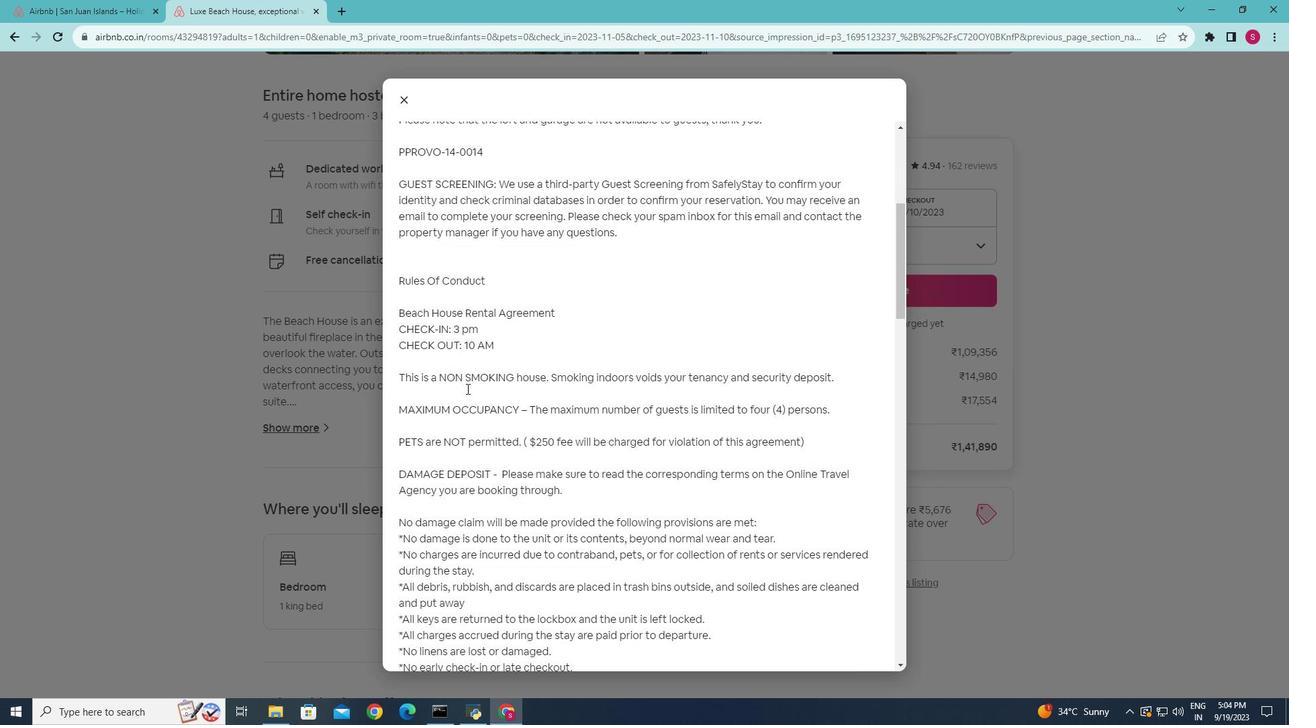 
Action: Mouse scrolled (466, 388) with delta (0, 0)
Screenshot: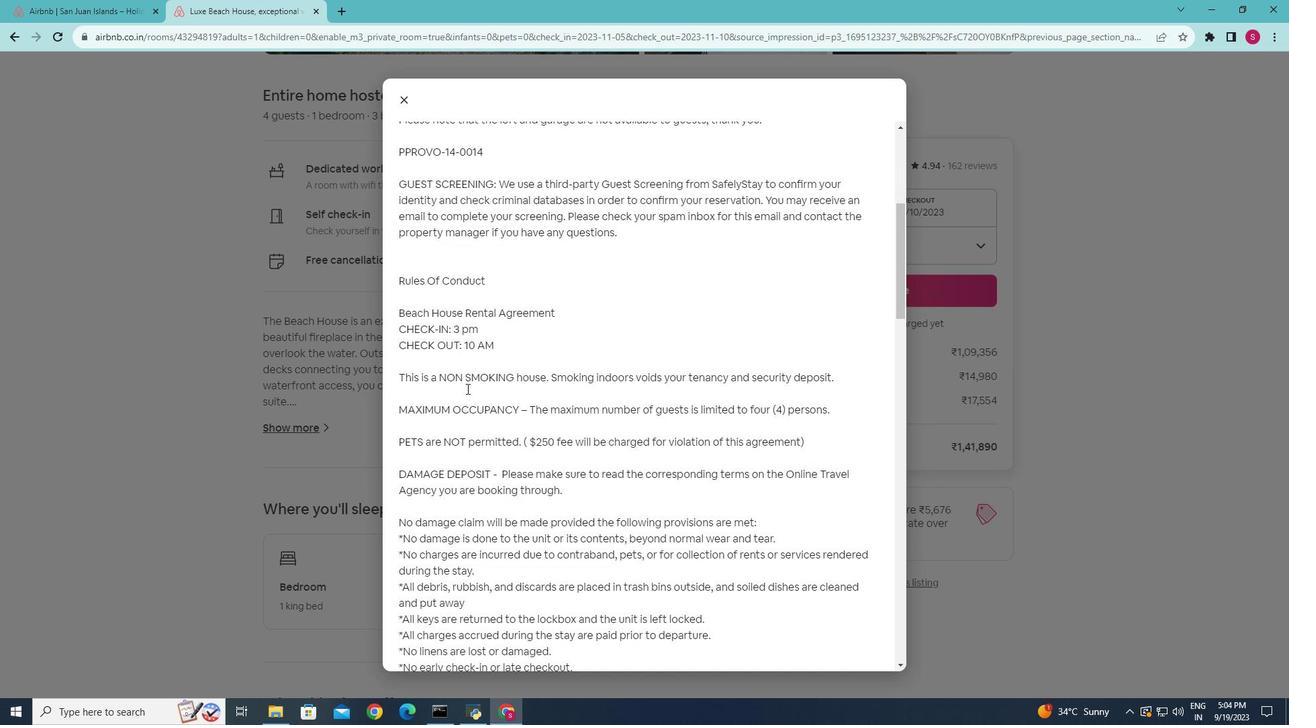 
Action: Mouse scrolled (466, 388) with delta (0, 0)
Screenshot: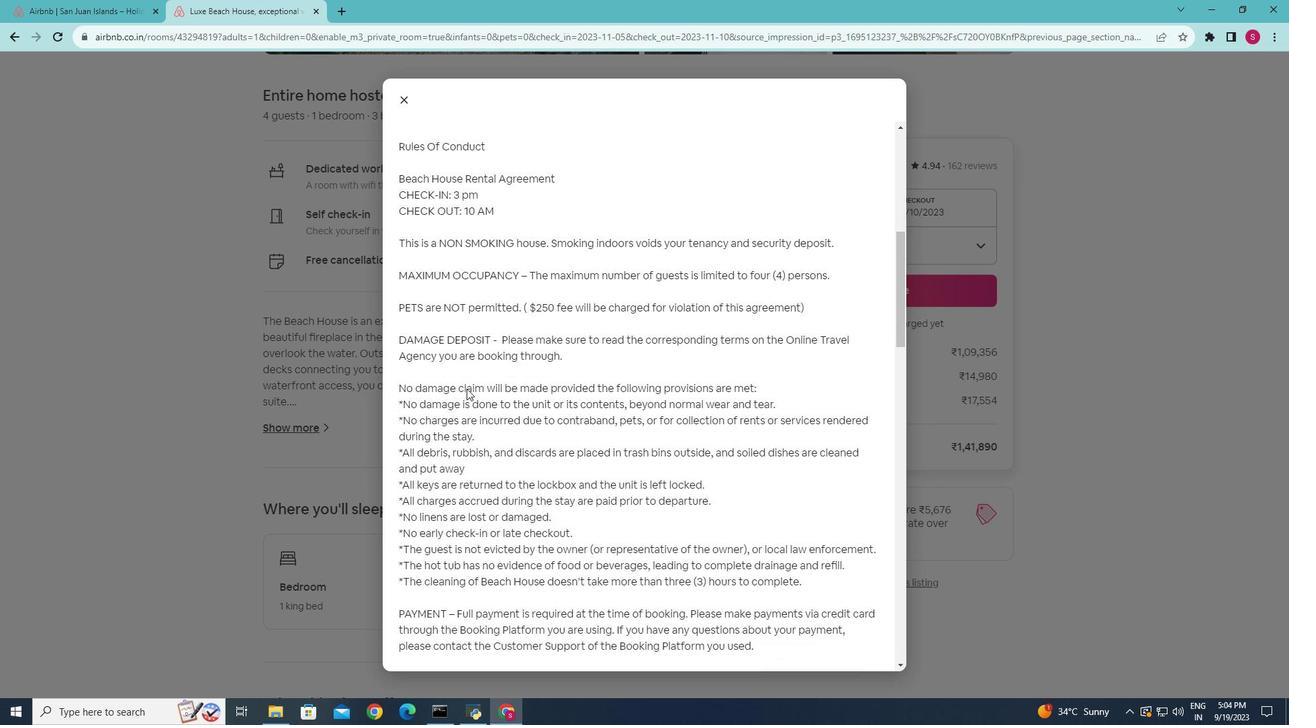 
Action: Mouse scrolled (466, 388) with delta (0, 0)
Screenshot: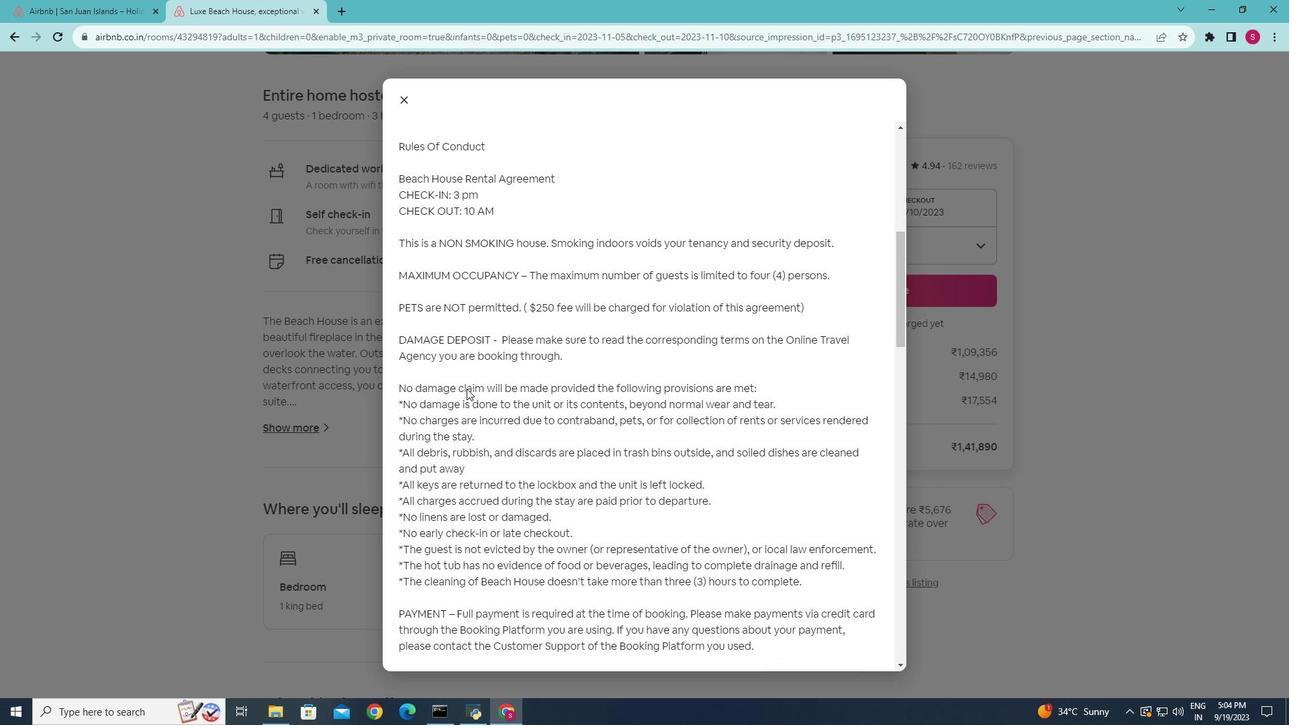 
Action: Mouse scrolled (466, 388) with delta (0, 0)
Screenshot: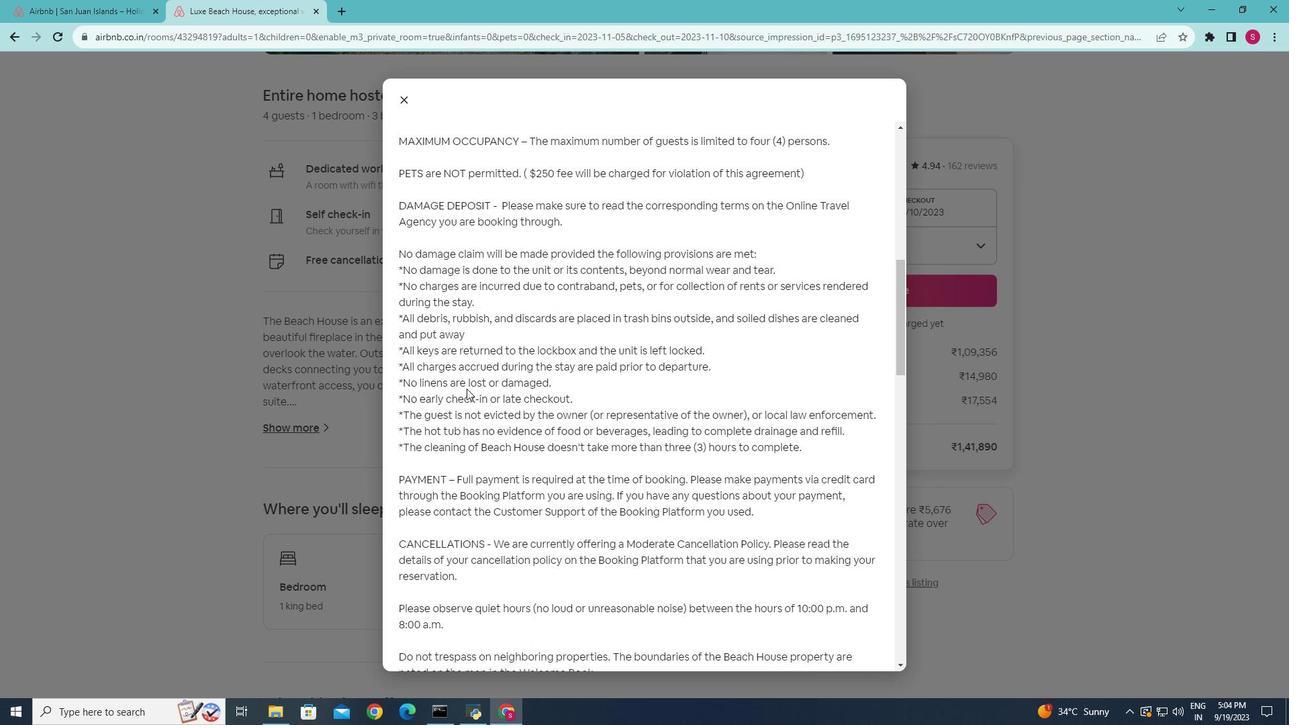 
Action: Mouse scrolled (466, 388) with delta (0, 0)
Screenshot: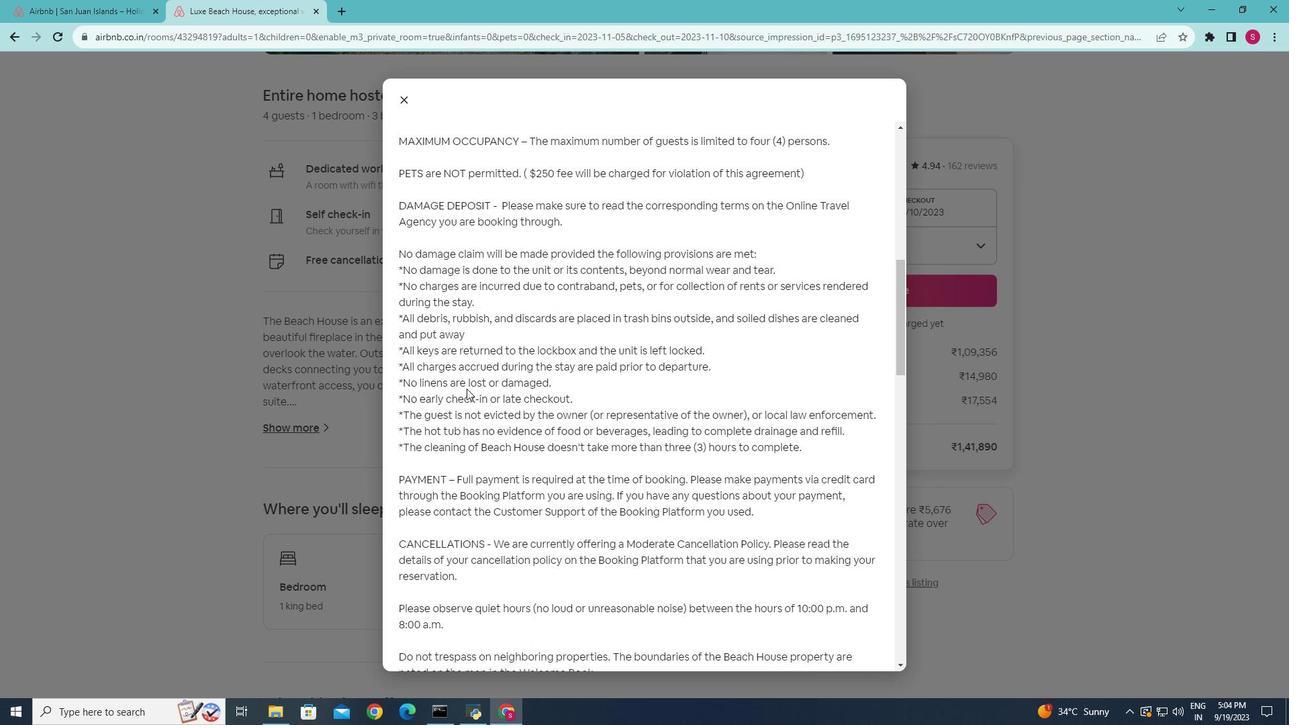 
Action: Mouse scrolled (466, 388) with delta (0, 0)
Screenshot: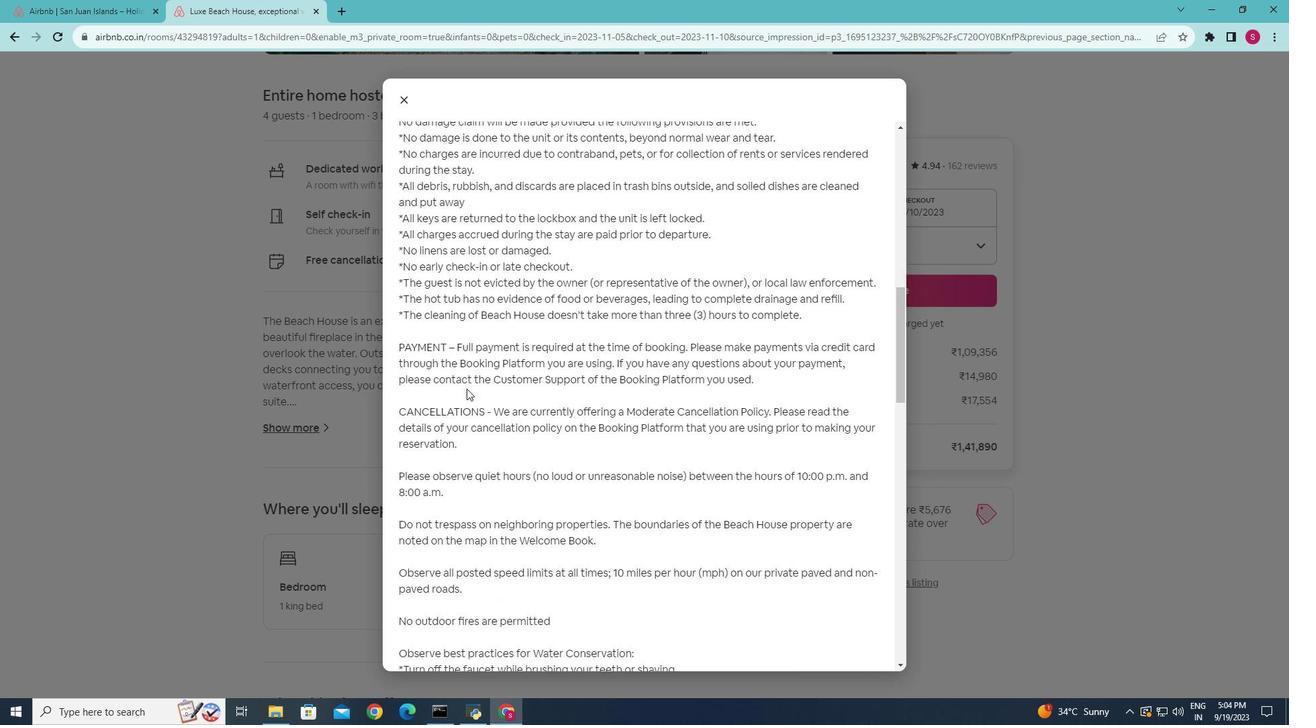 
Action: Mouse scrolled (466, 388) with delta (0, 0)
Screenshot: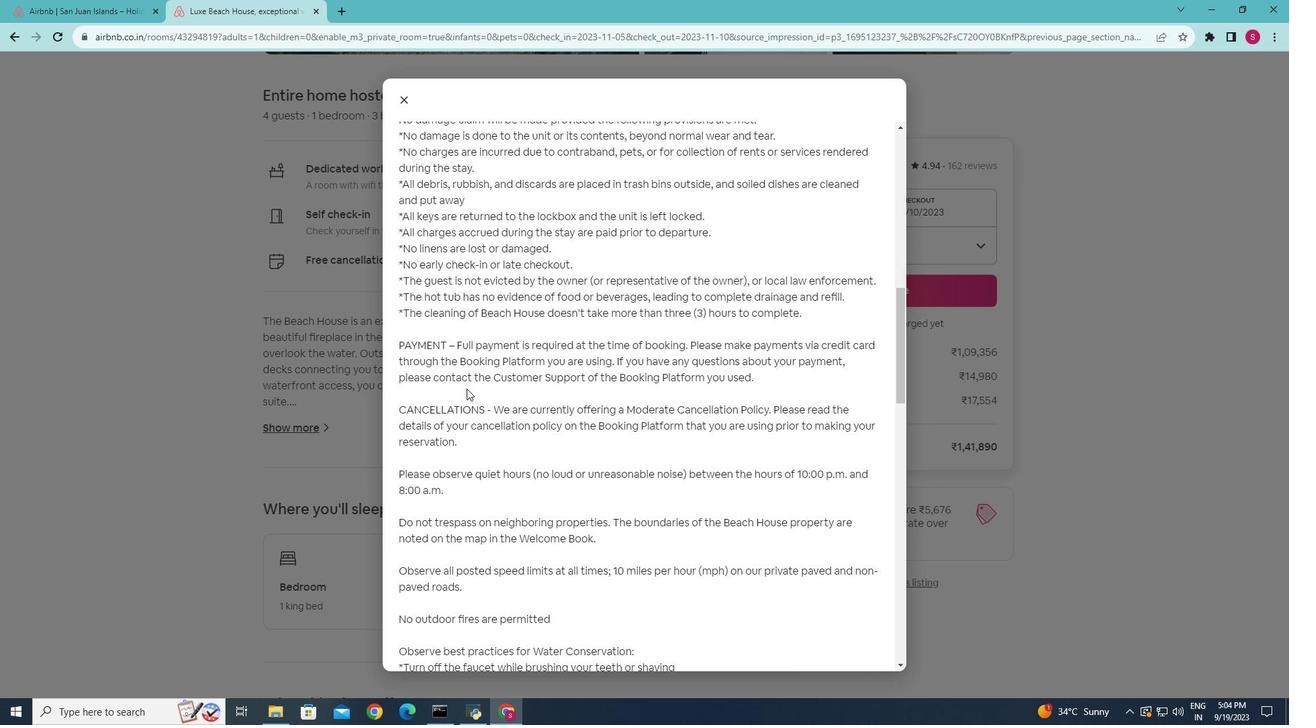 
Action: Mouse scrolled (466, 388) with delta (0, 0)
Screenshot: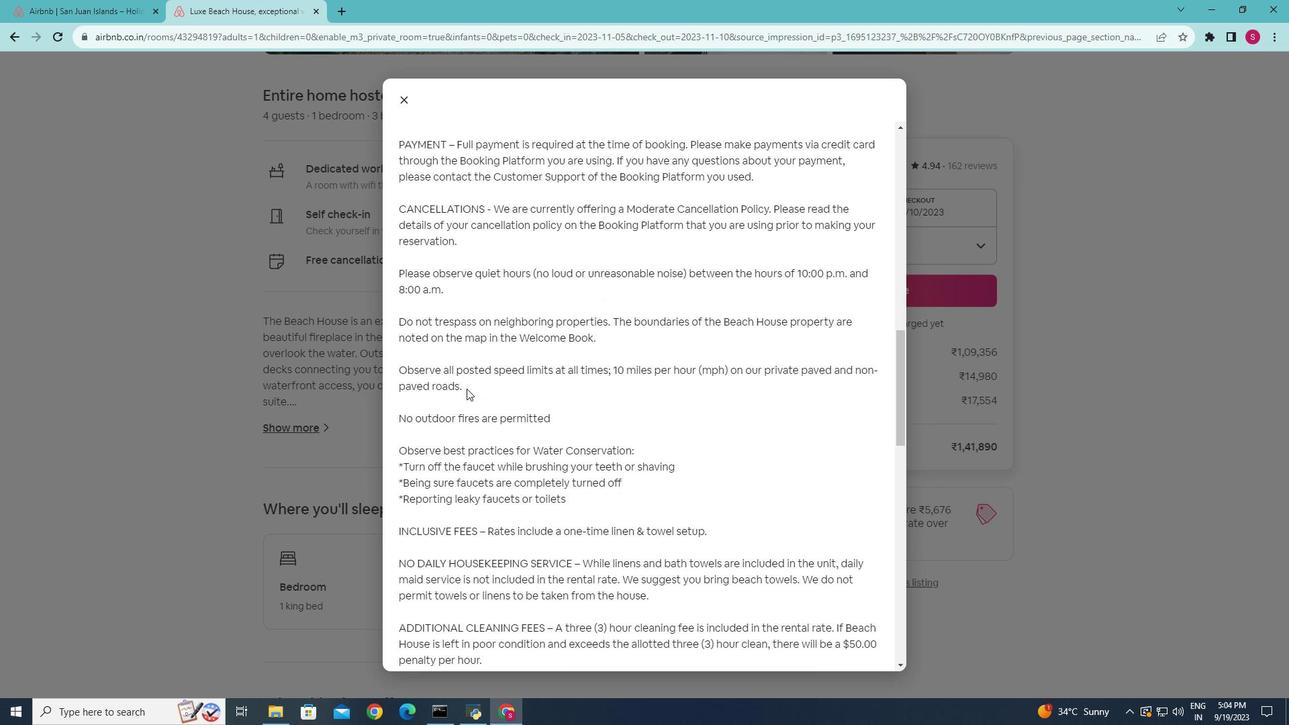 
Action: Mouse scrolled (466, 388) with delta (0, 0)
Screenshot: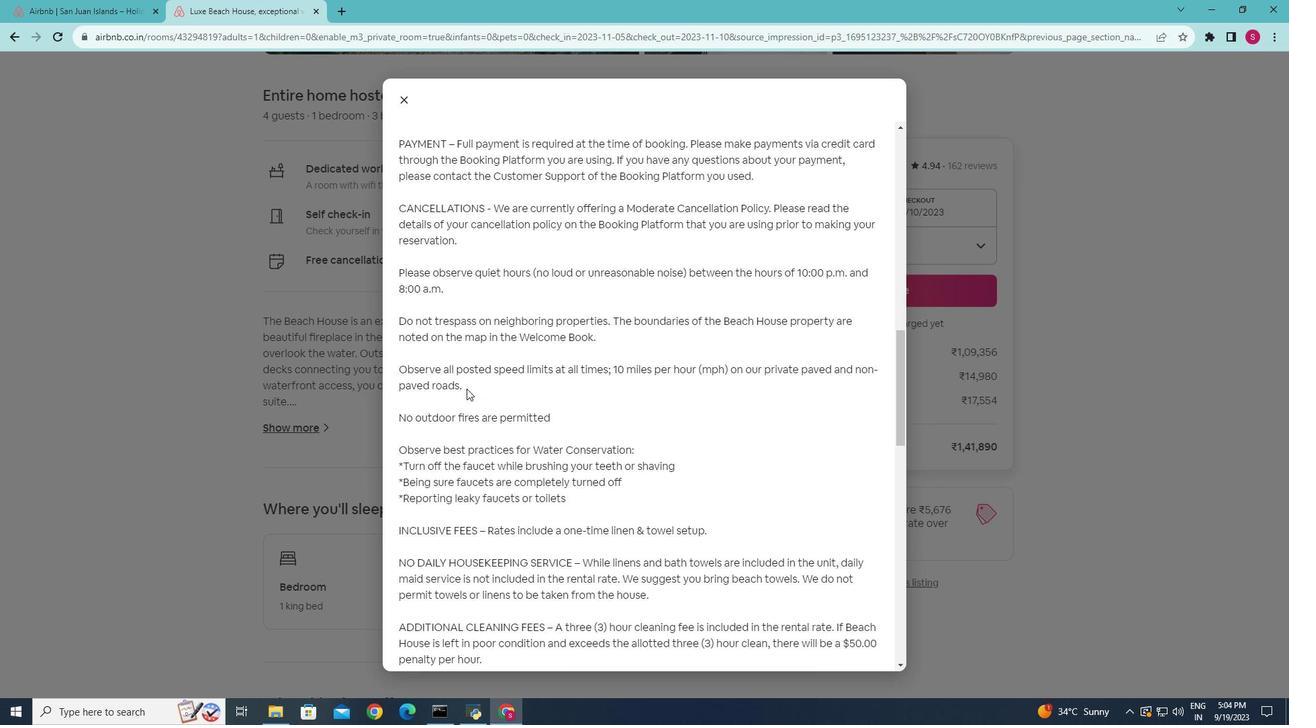 
Action: Mouse scrolled (466, 388) with delta (0, 0)
Screenshot: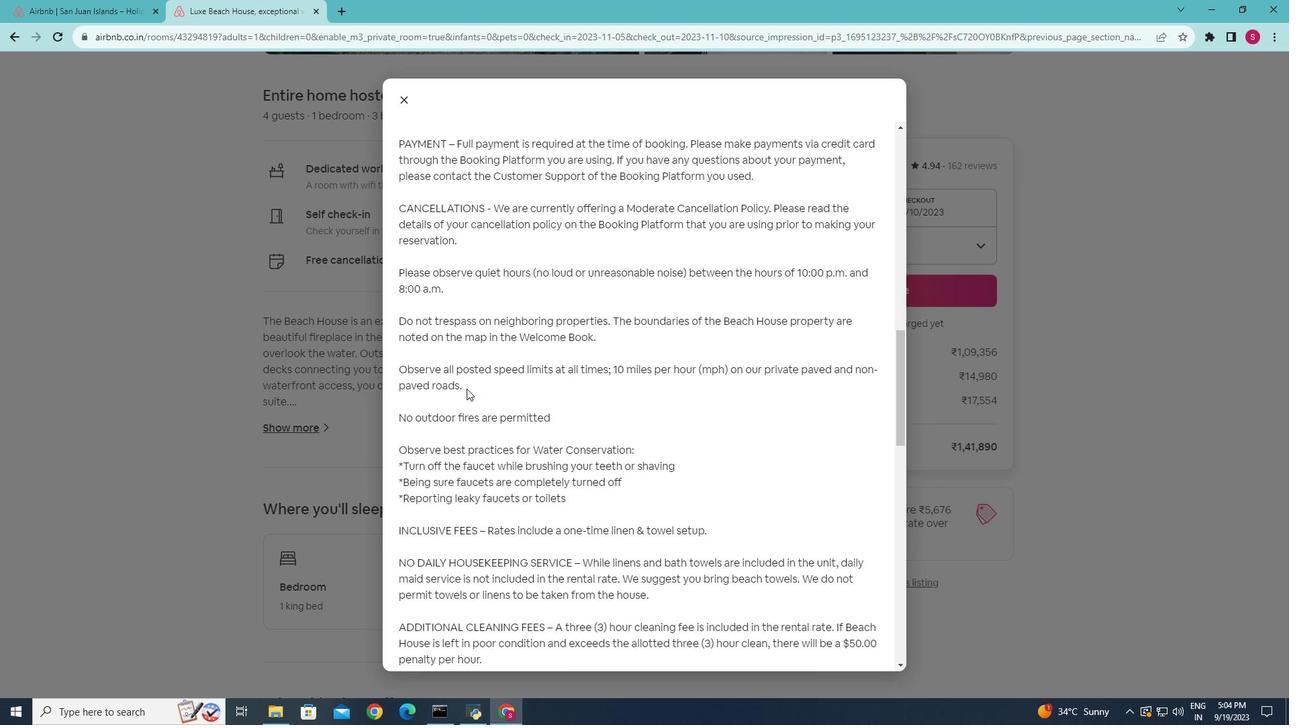 
Action: Mouse scrolled (466, 388) with delta (0, 0)
Screenshot: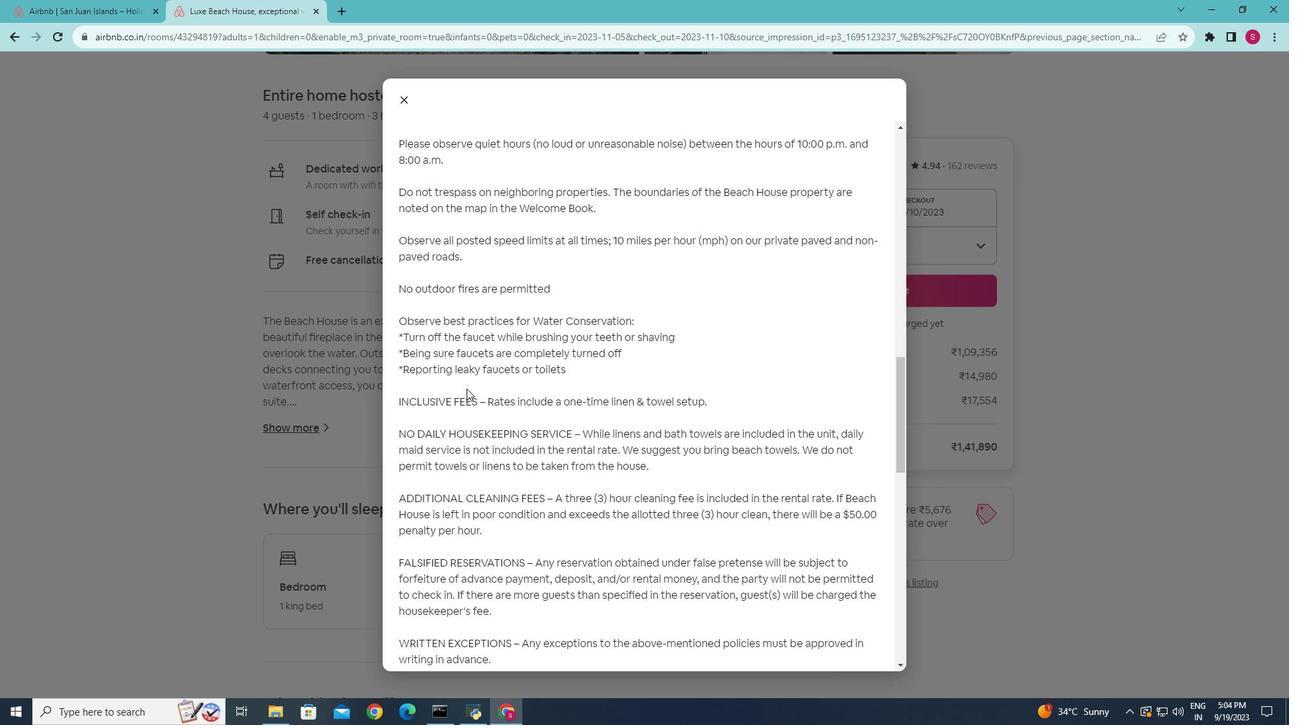 
Action: Mouse scrolled (466, 388) with delta (0, 0)
Screenshot: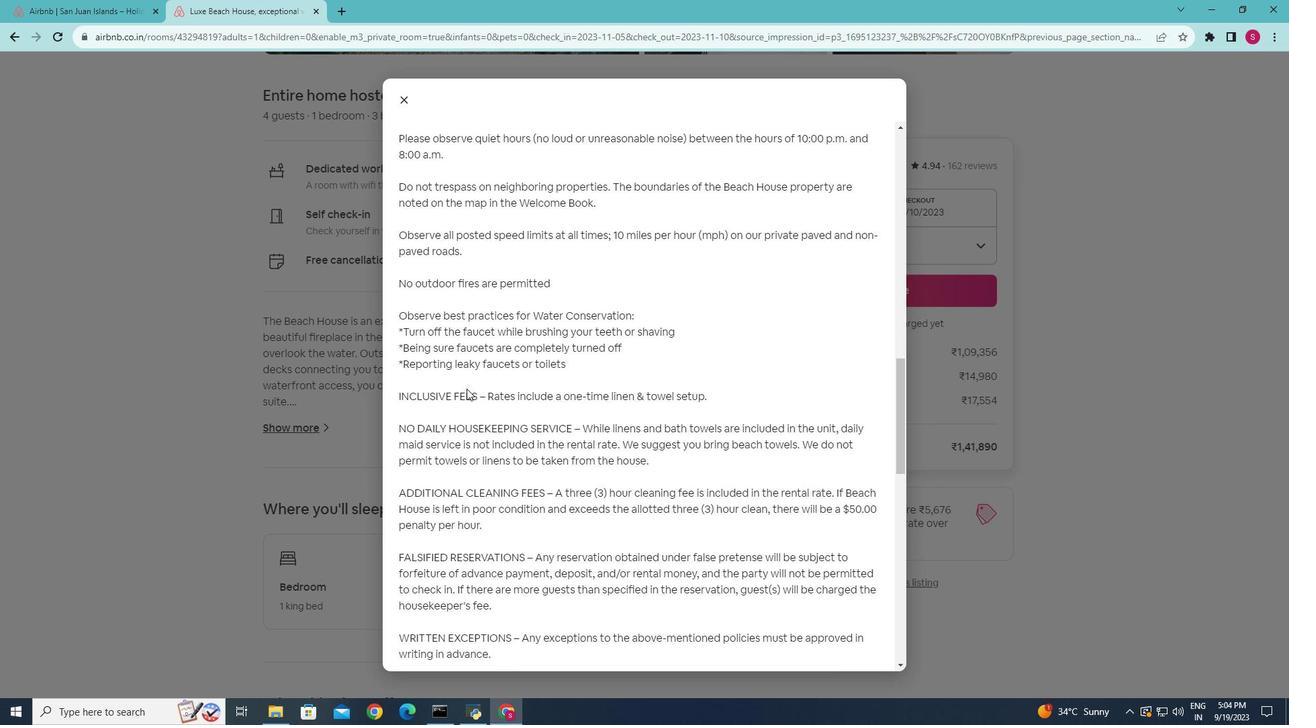 
Action: Mouse scrolled (466, 388) with delta (0, 0)
Screenshot: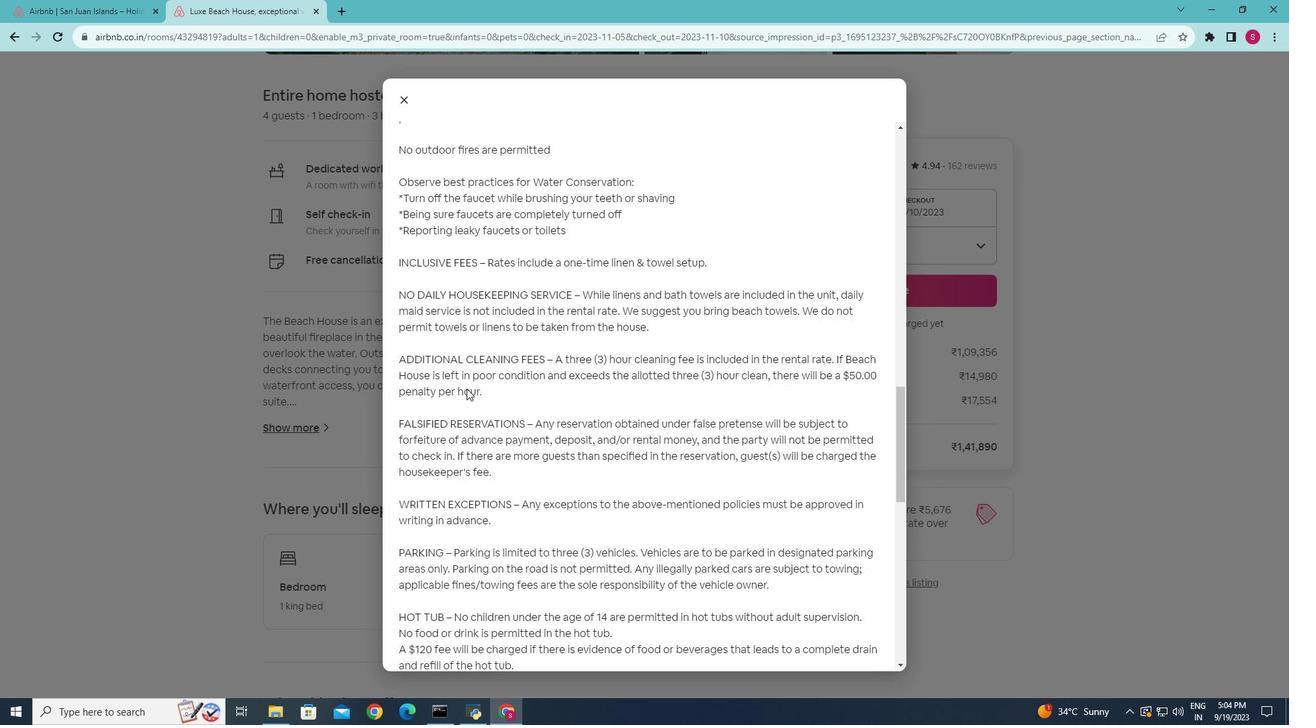 
Action: Mouse scrolled (466, 388) with delta (0, 0)
Screenshot: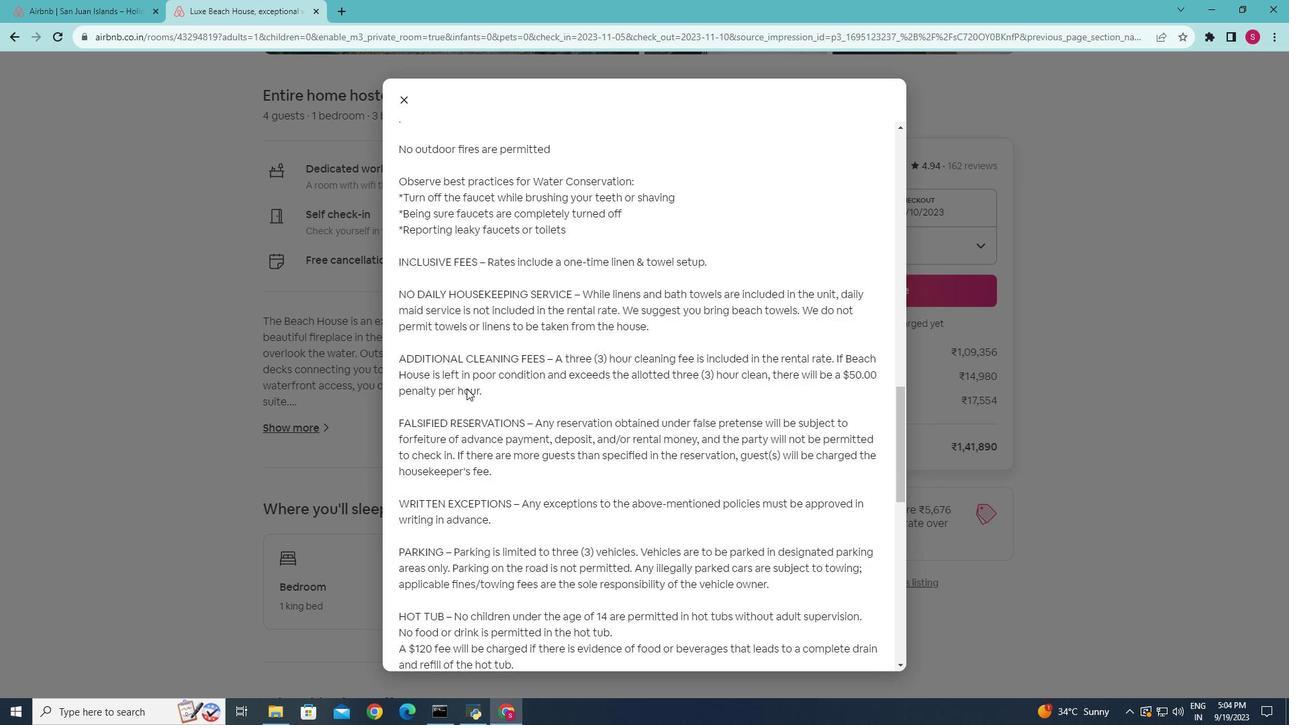 
Action: Mouse scrolled (466, 388) with delta (0, 0)
Screenshot: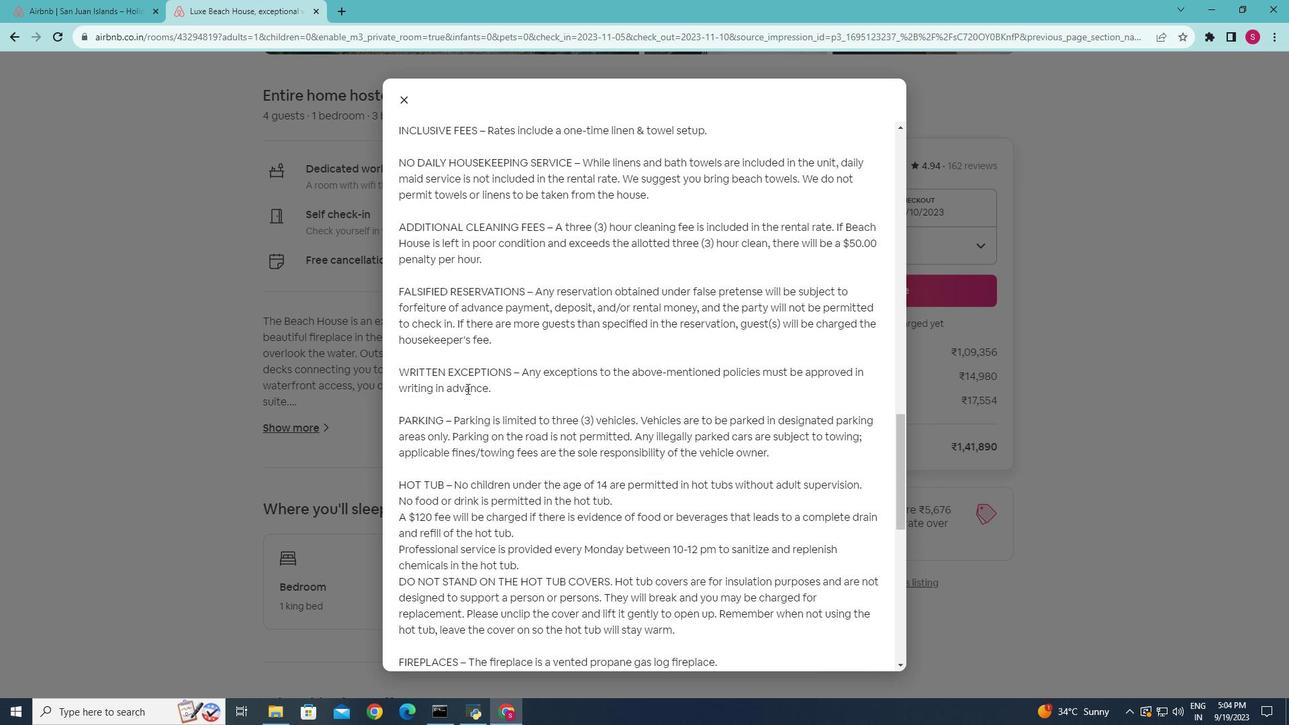 
Action: Mouse scrolled (466, 388) with delta (0, 0)
Screenshot: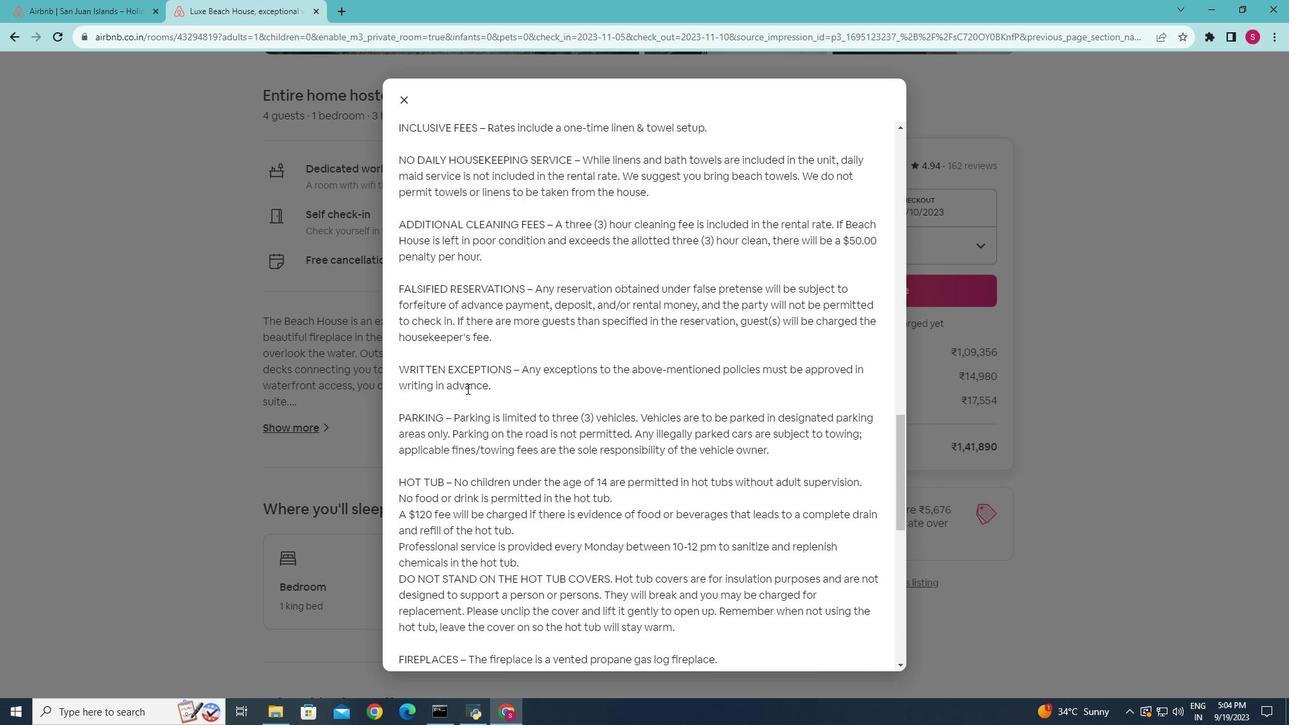 
Action: Mouse scrolled (466, 388) with delta (0, 0)
Screenshot: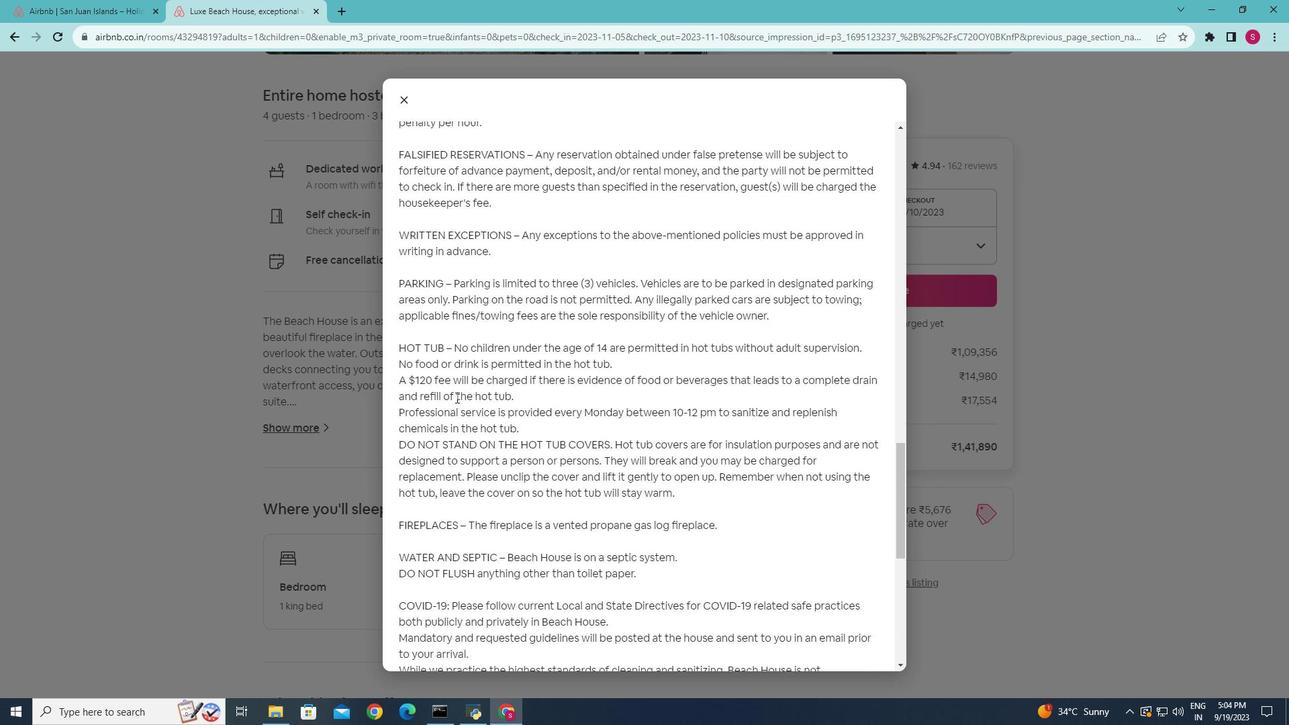 
Action: Mouse scrolled (466, 388) with delta (0, 0)
Screenshot: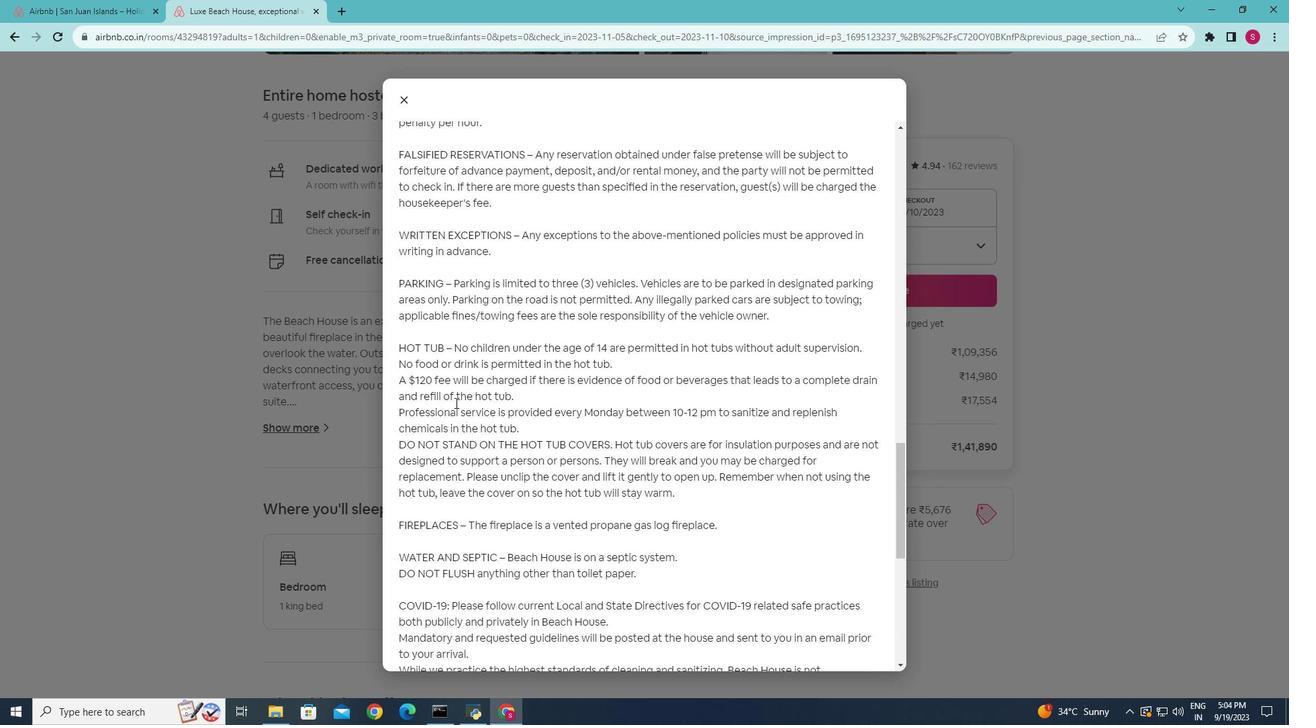 
Action: Mouse moved to (455, 414)
Screenshot: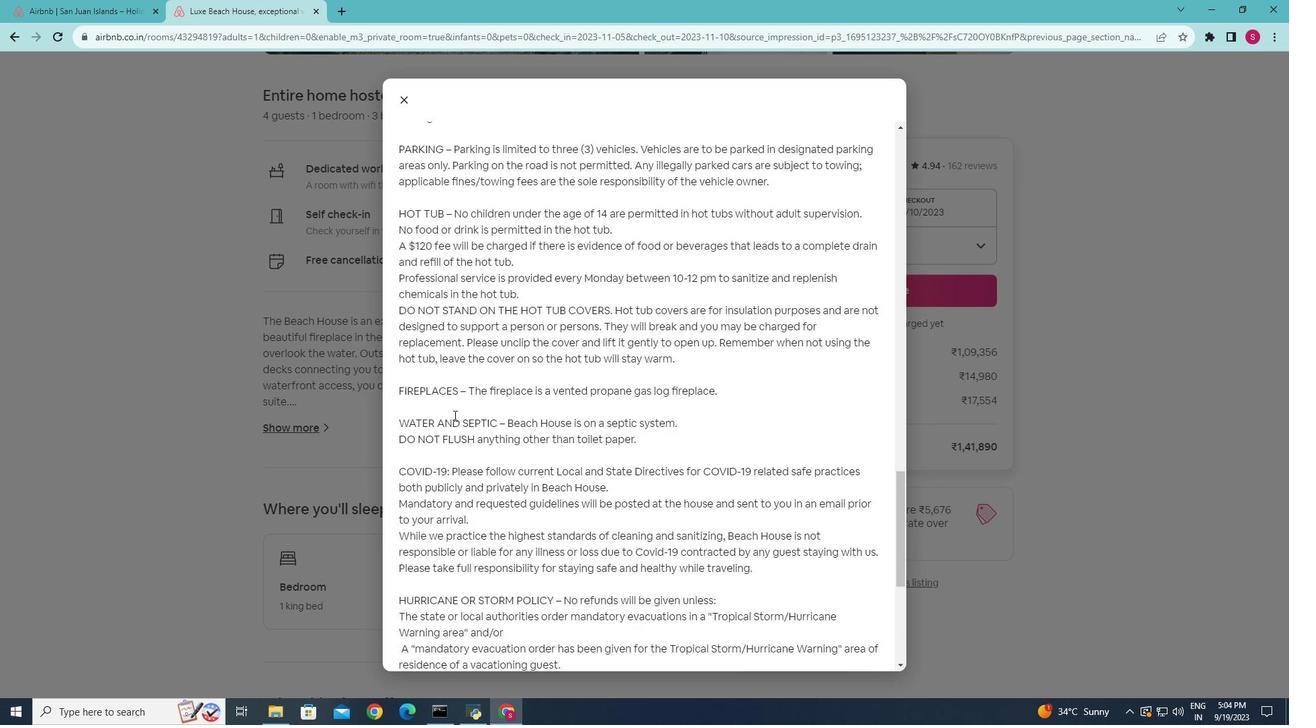 
Action: Mouse scrolled (455, 413) with delta (0, 0)
Screenshot: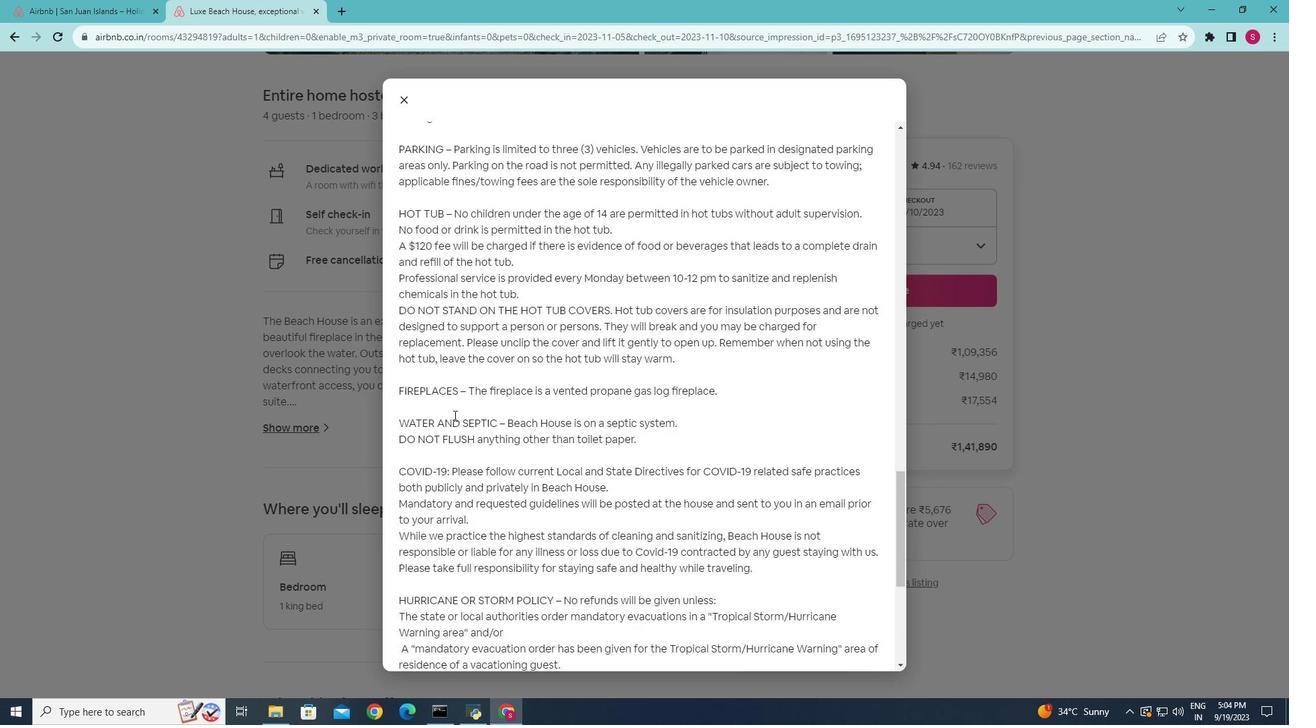 
Action: Mouse moved to (453, 415)
Screenshot: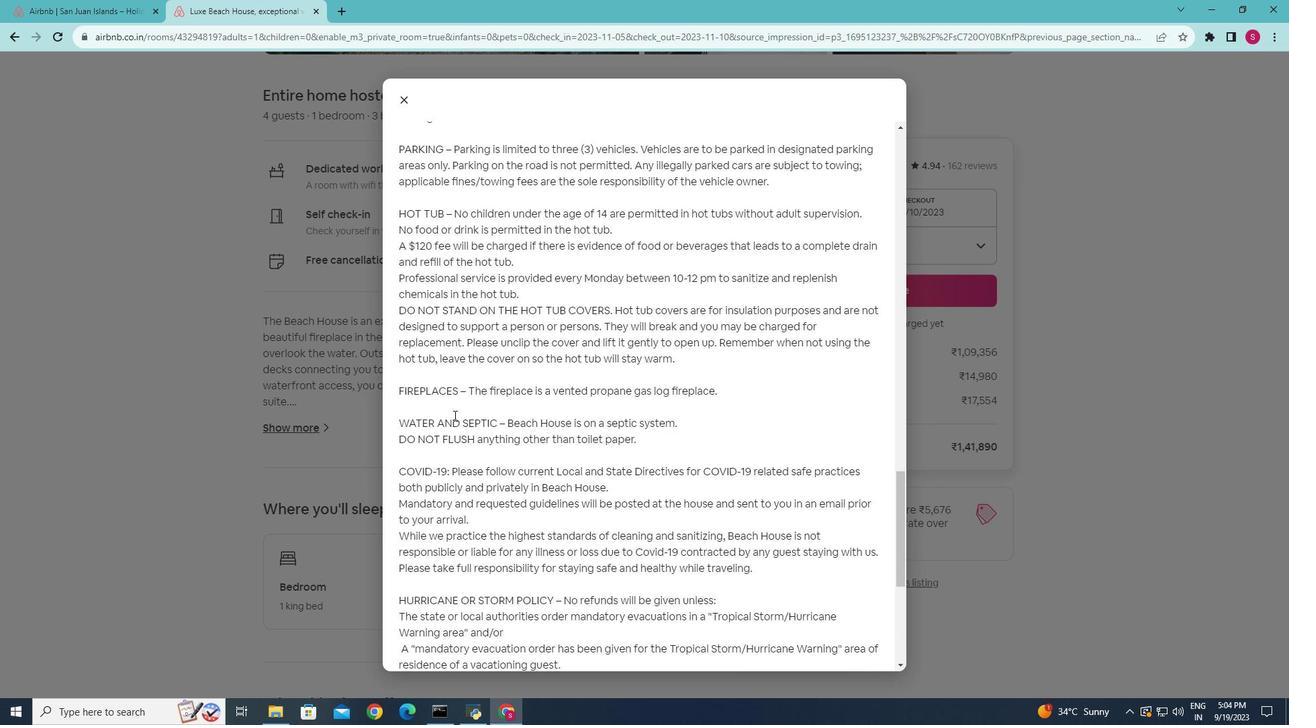 
Action: Mouse scrolled (453, 414) with delta (0, 0)
Screenshot: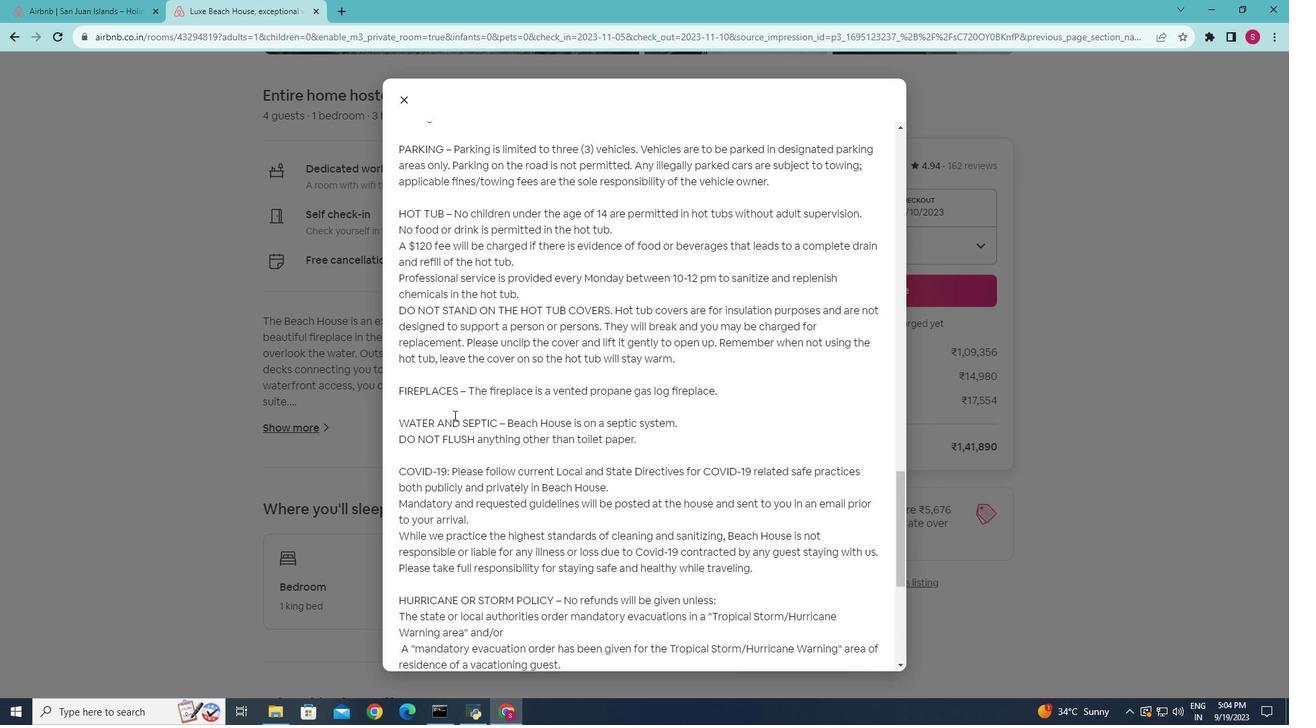 
Action: Mouse moved to (453, 415)
Screenshot: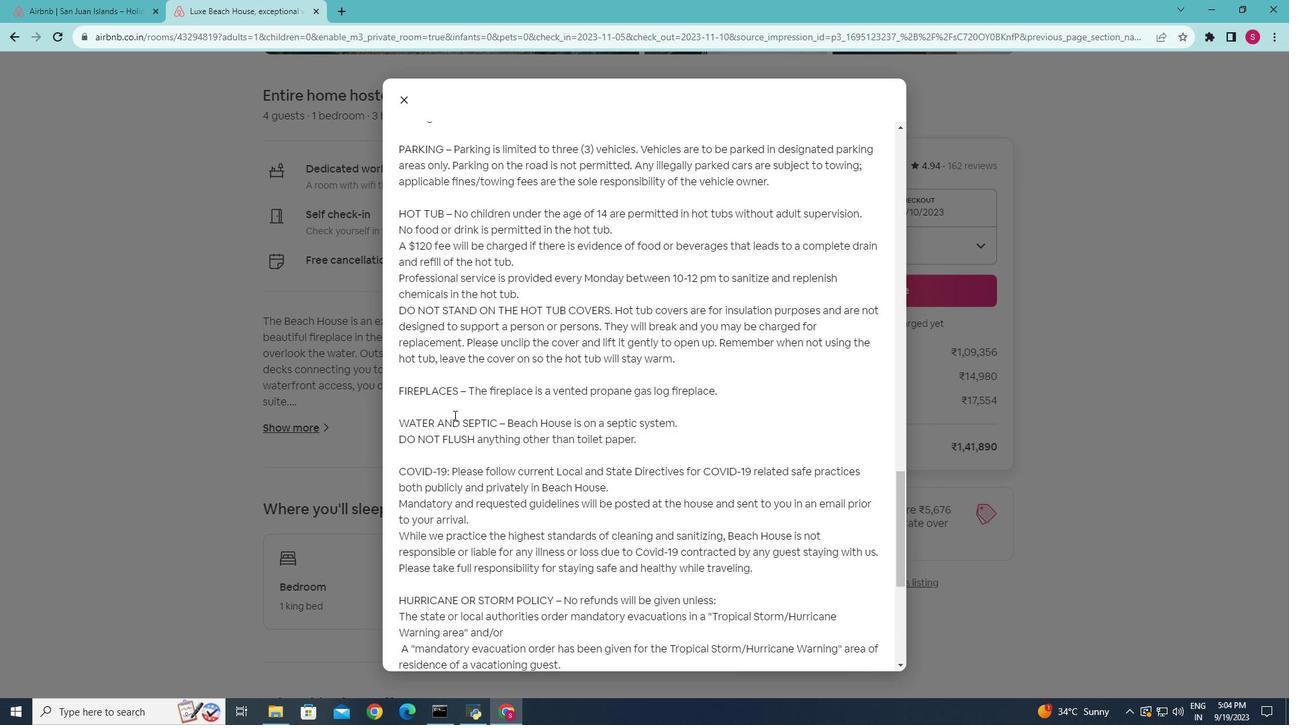 
Action: Mouse scrolled (453, 415) with delta (0, 0)
Screenshot: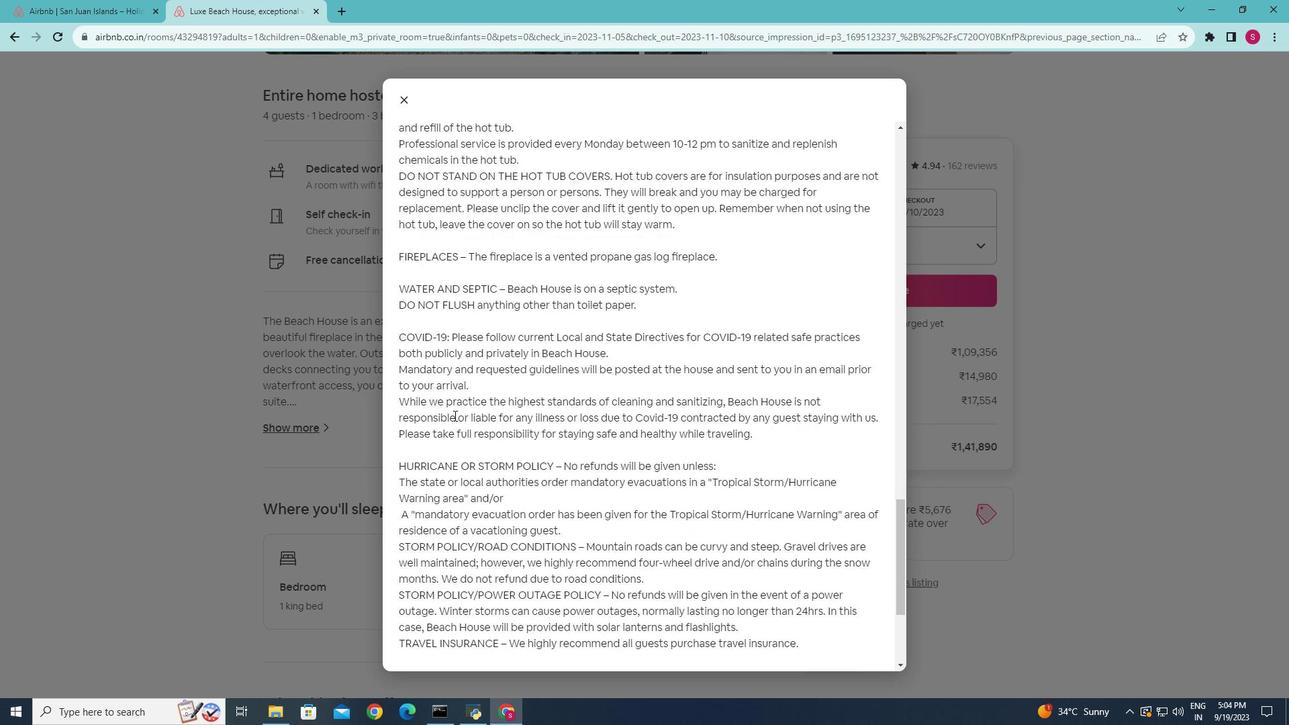 
Action: Mouse scrolled (453, 415) with delta (0, 0)
Screenshot: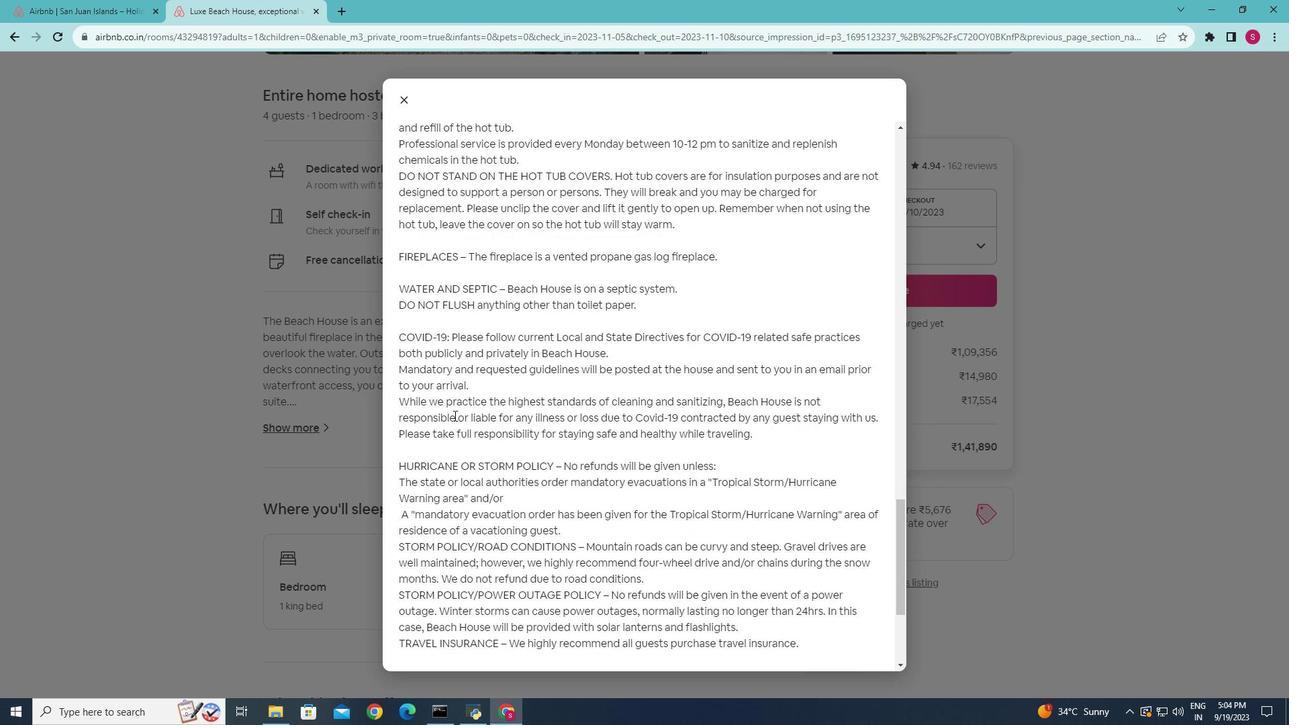 
Action: Mouse scrolled (453, 415) with delta (0, 0)
Screenshot: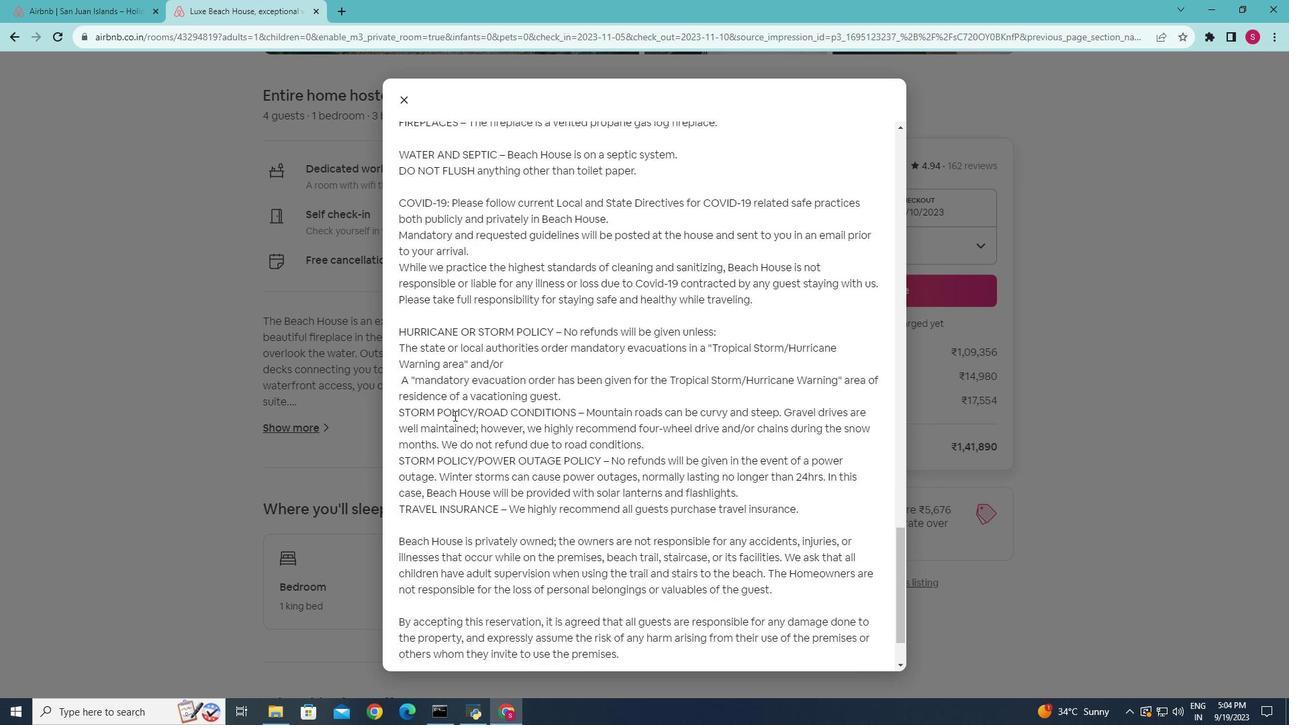 
Action: Mouse scrolled (453, 415) with delta (0, 0)
Screenshot: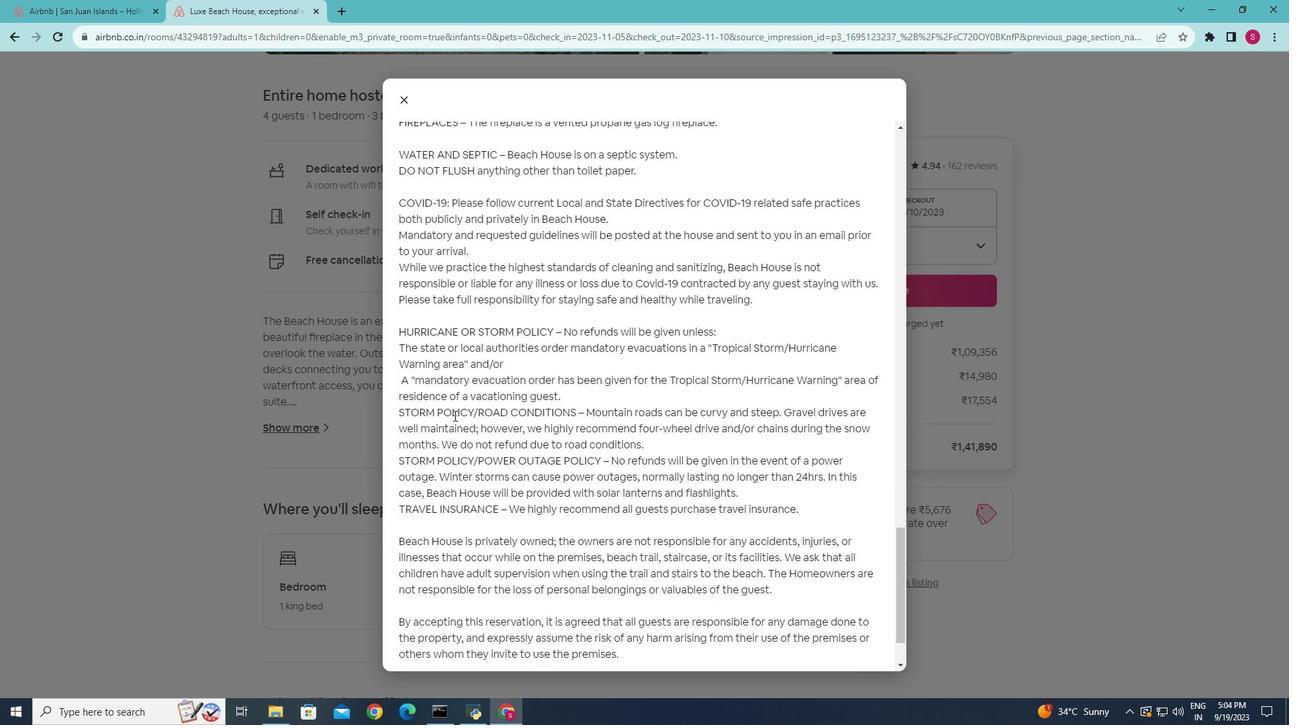 
Action: Mouse scrolled (453, 415) with delta (0, 0)
Screenshot: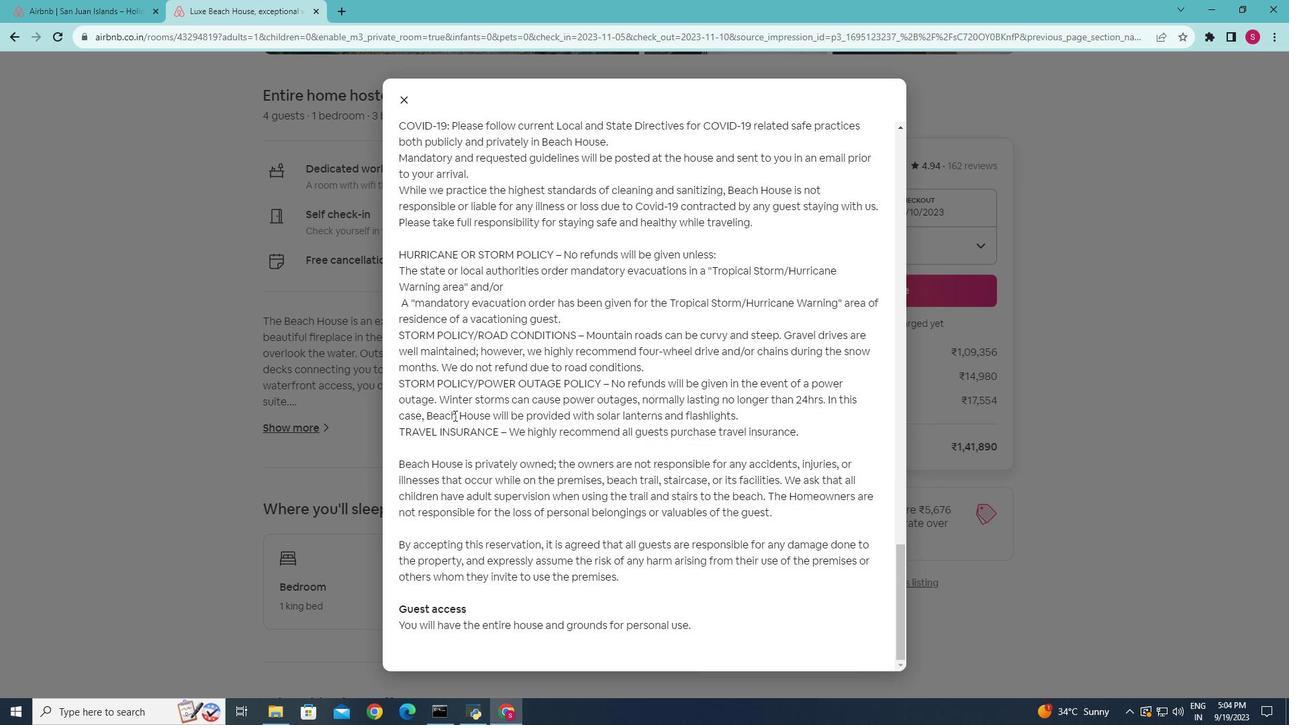 
Action: Mouse scrolled (453, 415) with delta (0, 0)
Screenshot: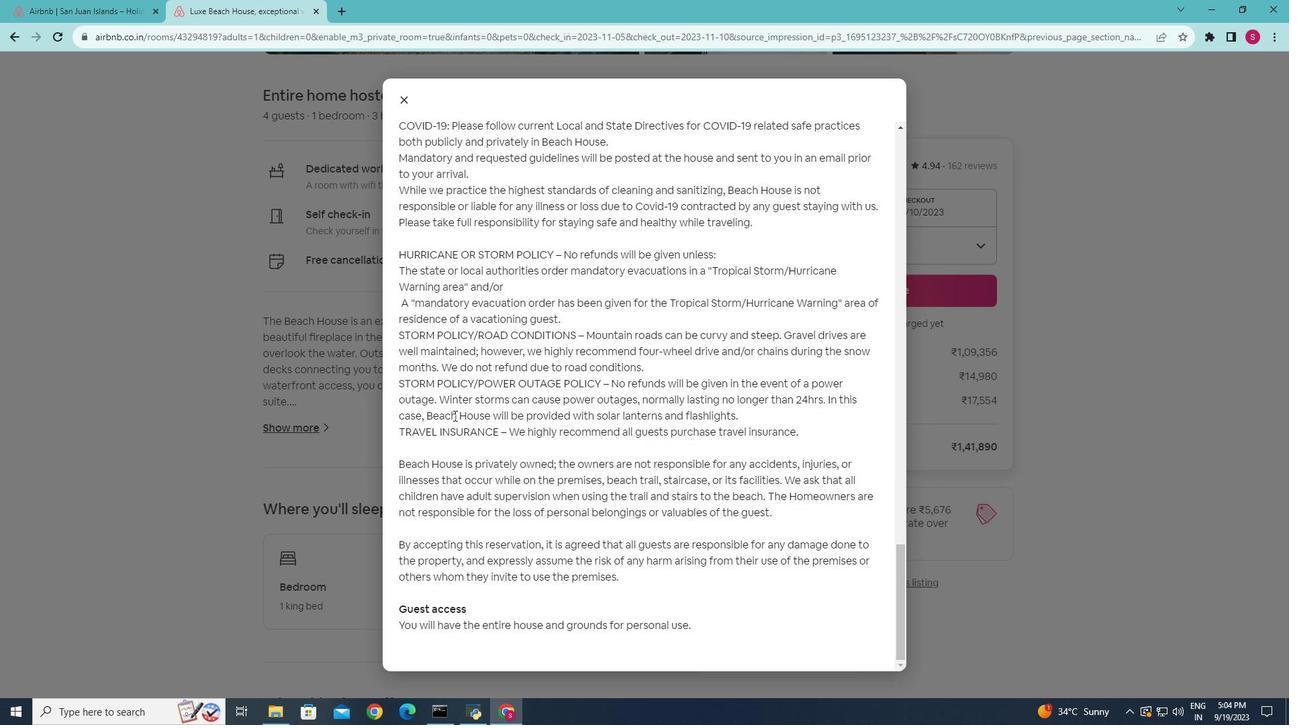 
Action: Mouse moved to (398, 98)
Screenshot: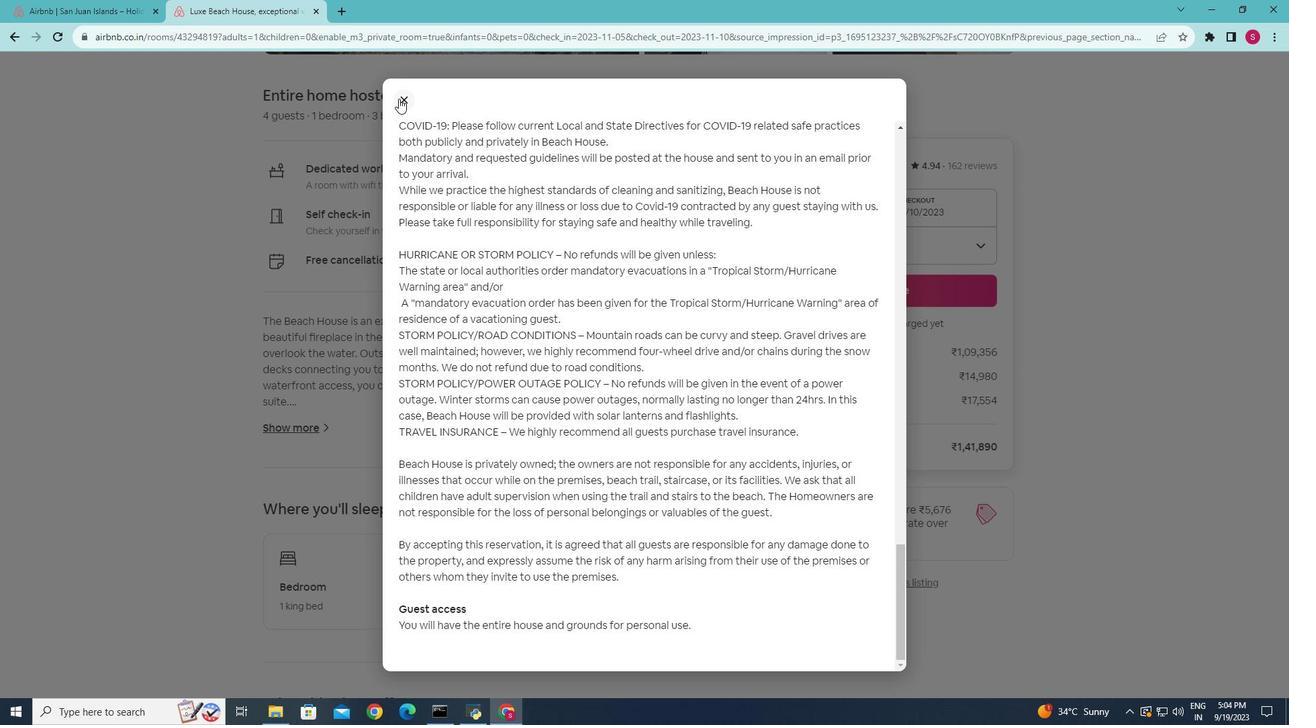 
Action: Mouse pressed left at (398, 98)
Screenshot: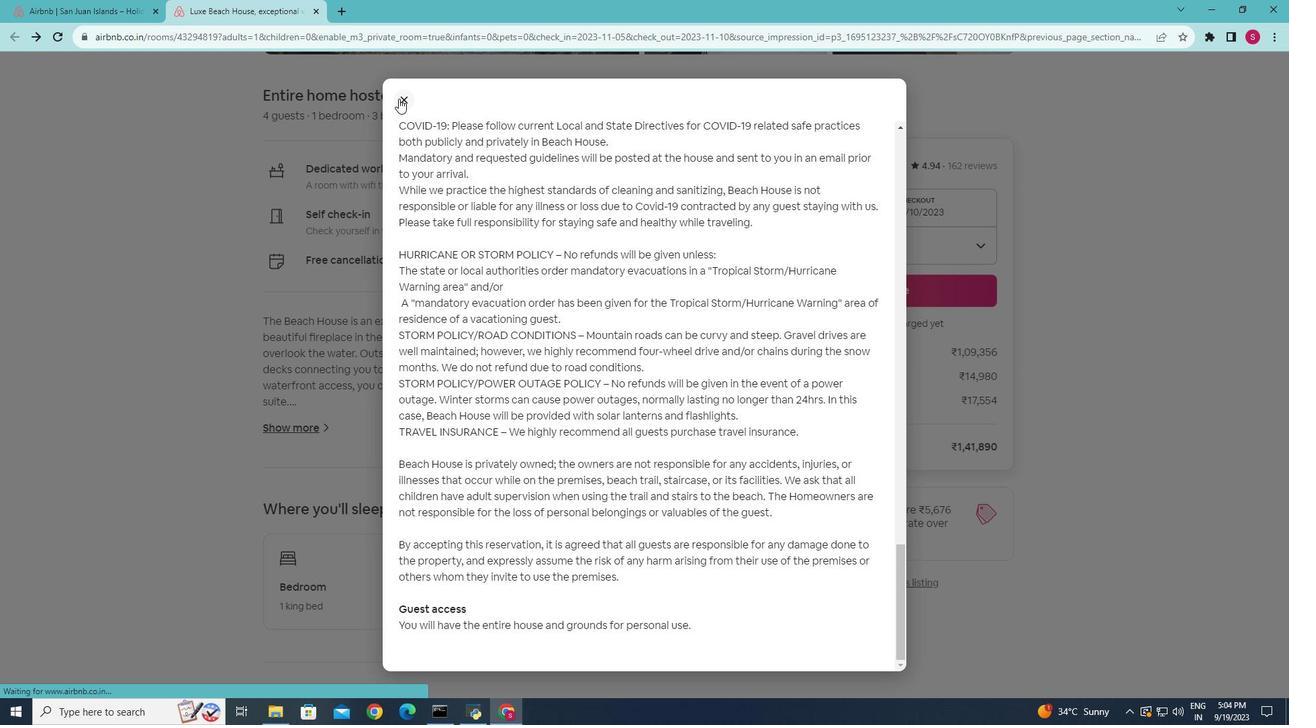
Action: Mouse moved to (368, 308)
Screenshot: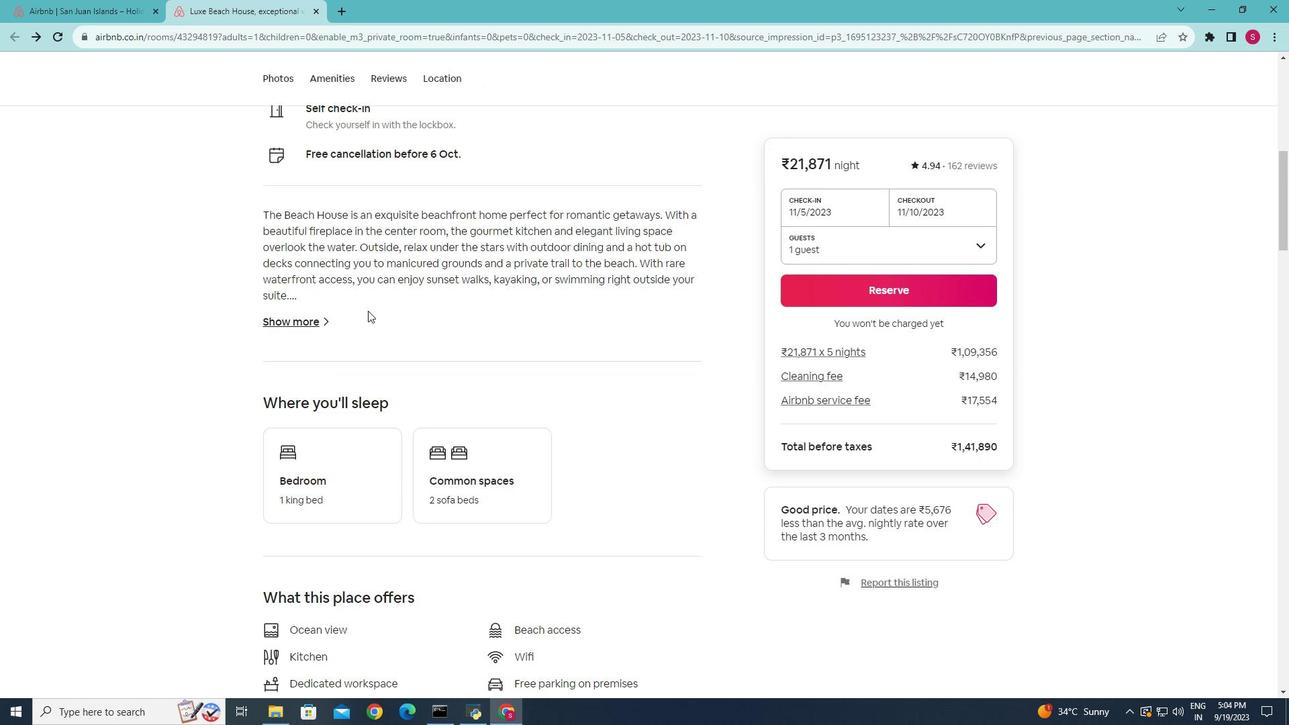 
Action: Mouse scrolled (368, 307) with delta (0, 0)
Screenshot: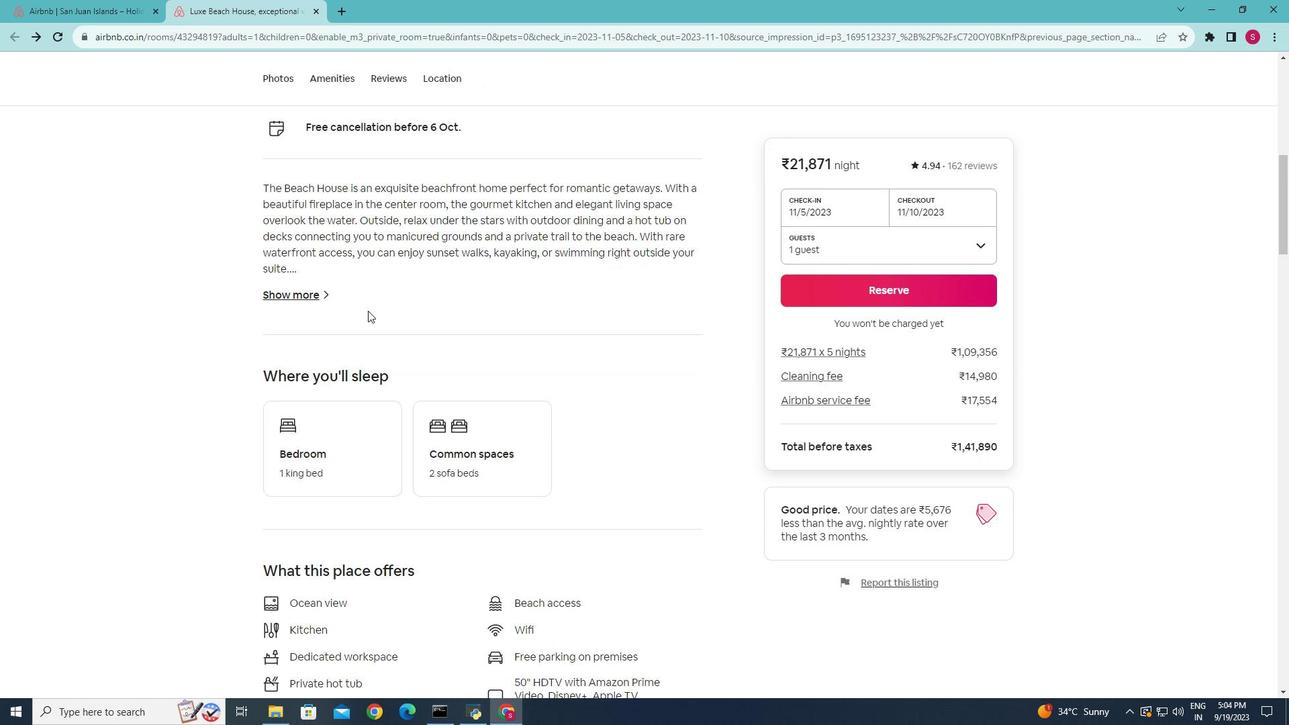 
Action: Mouse moved to (368, 310)
Screenshot: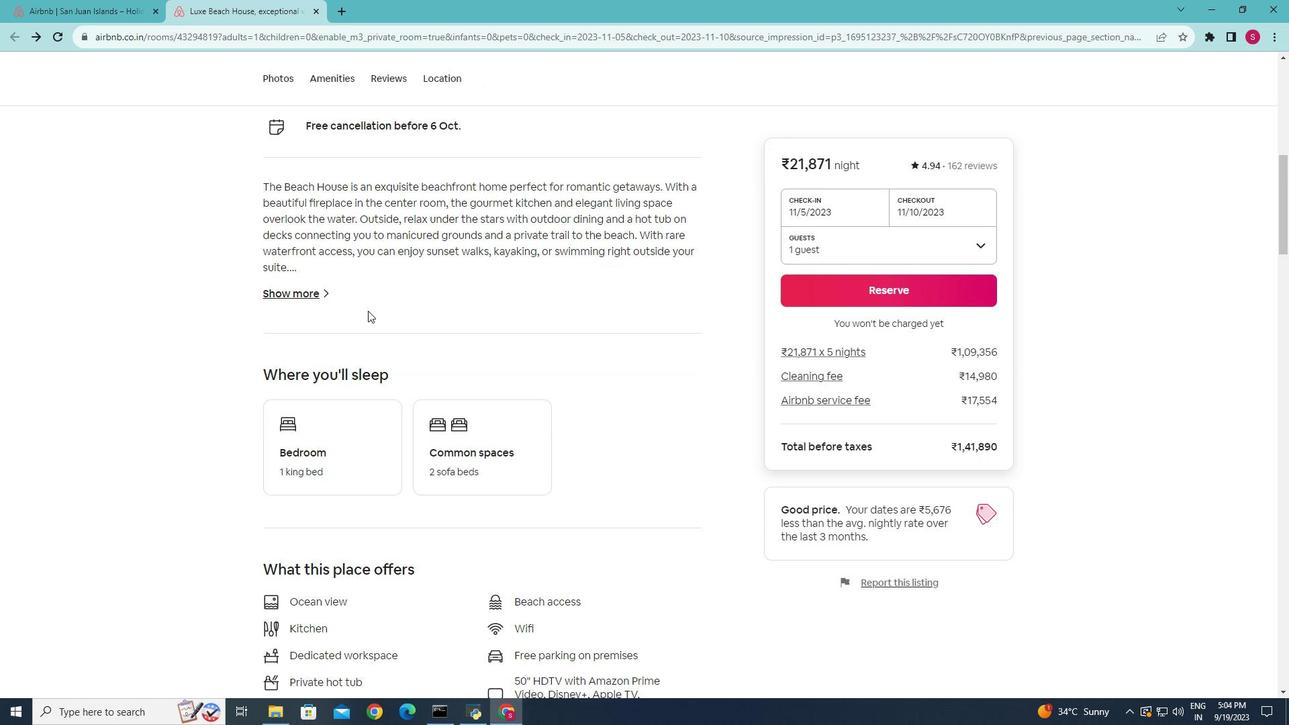 
Action: Mouse scrolled (368, 310) with delta (0, 0)
Screenshot: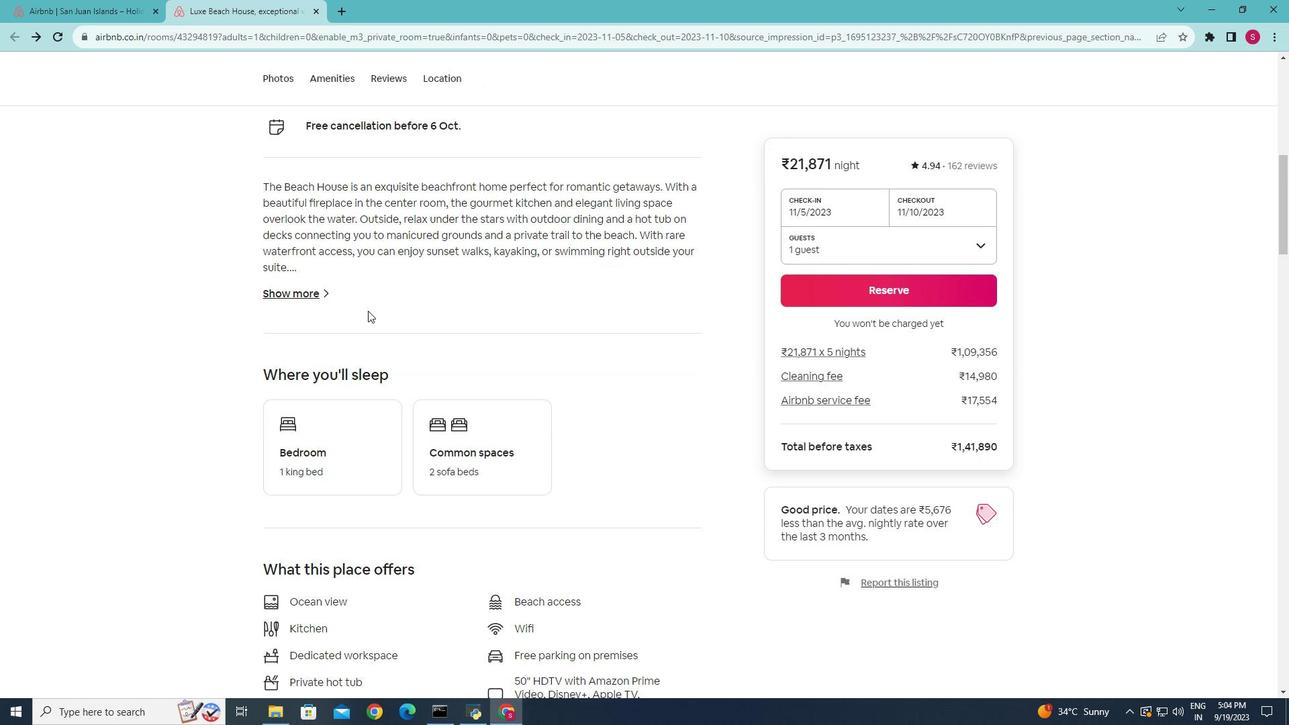 
Action: Mouse scrolled (368, 310) with delta (0, 0)
Screenshot: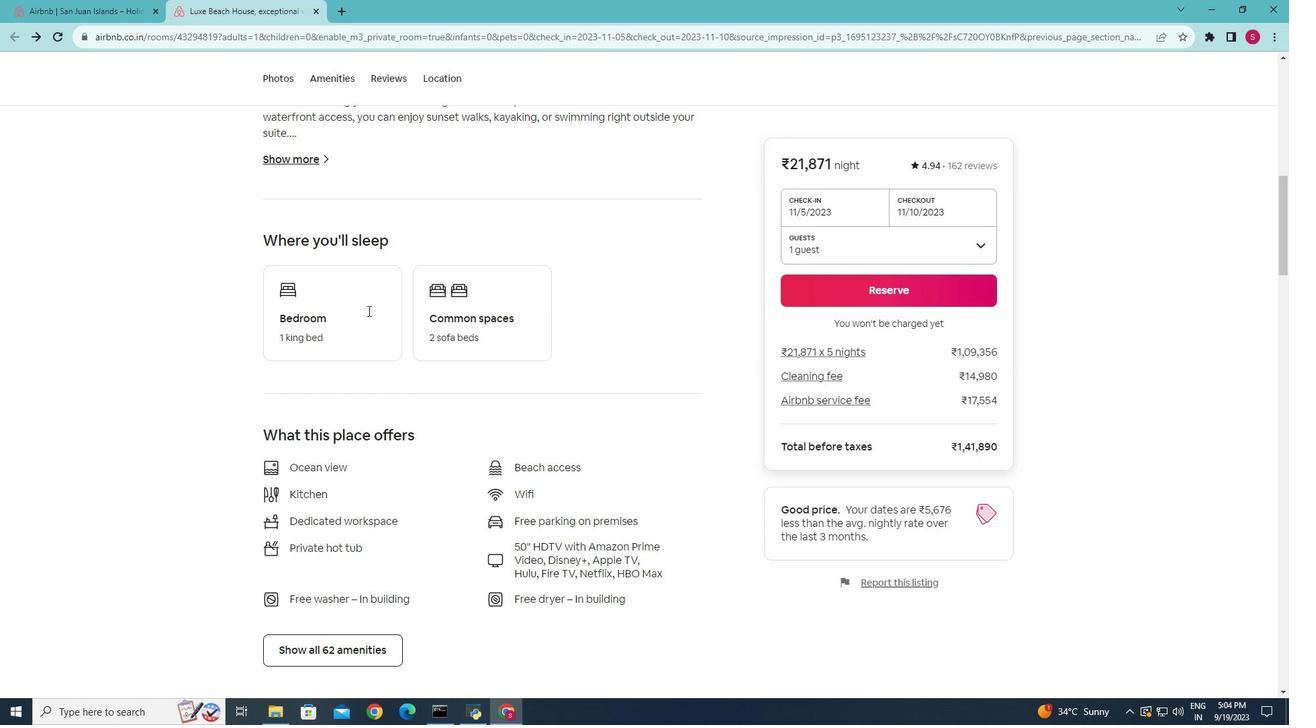 
Action: Mouse scrolled (368, 310) with delta (0, 0)
Screenshot: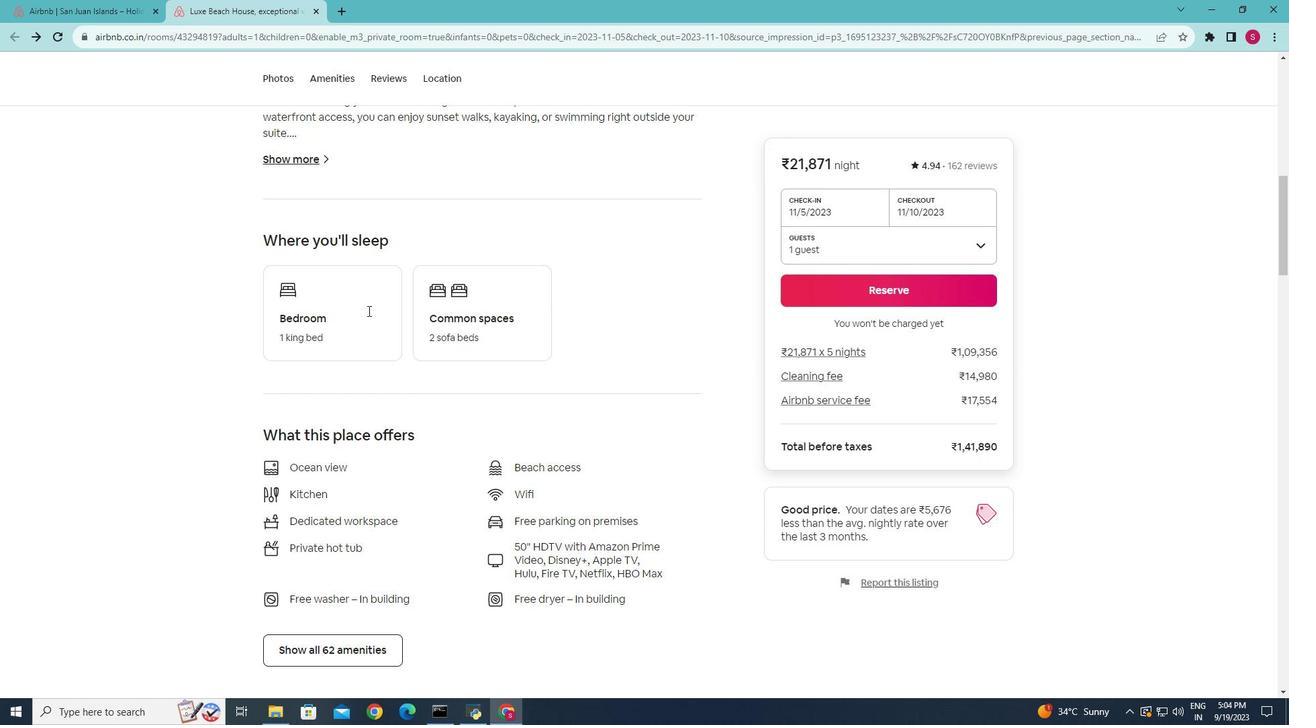 
Action: Mouse scrolled (368, 310) with delta (0, 0)
Screenshot: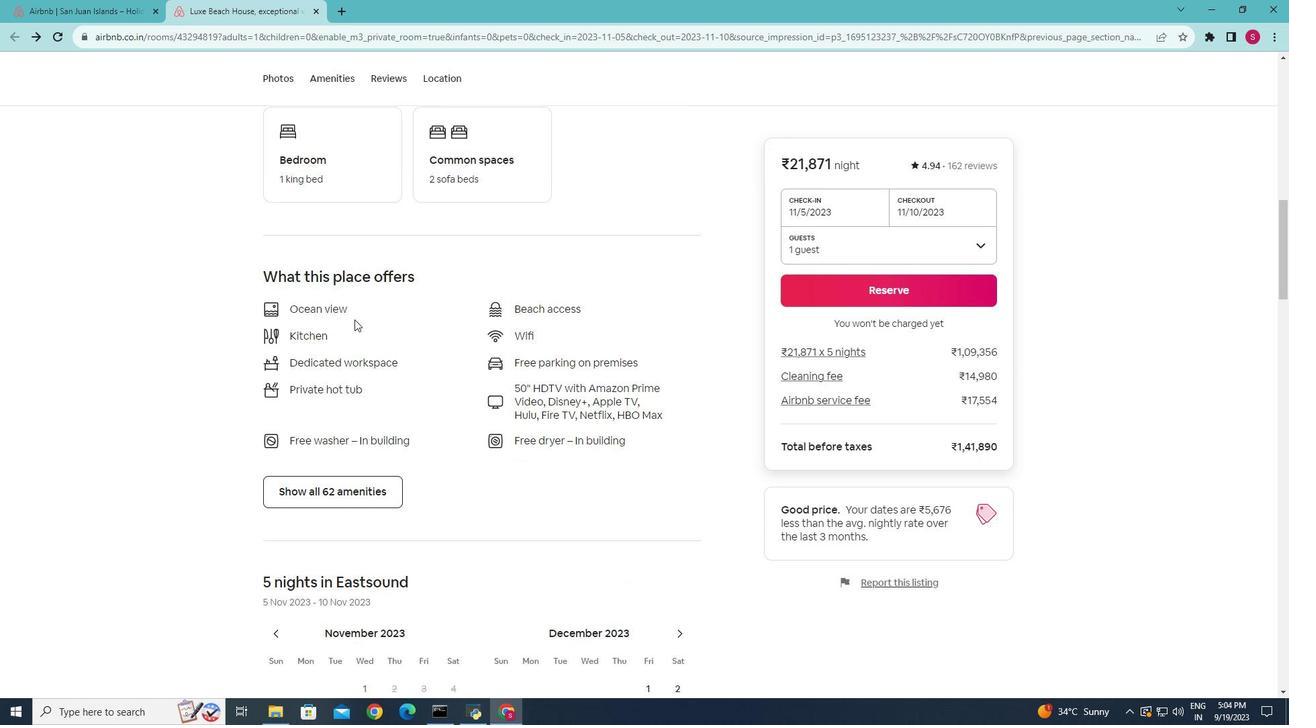 
Action: Mouse moved to (366, 311)
Screenshot: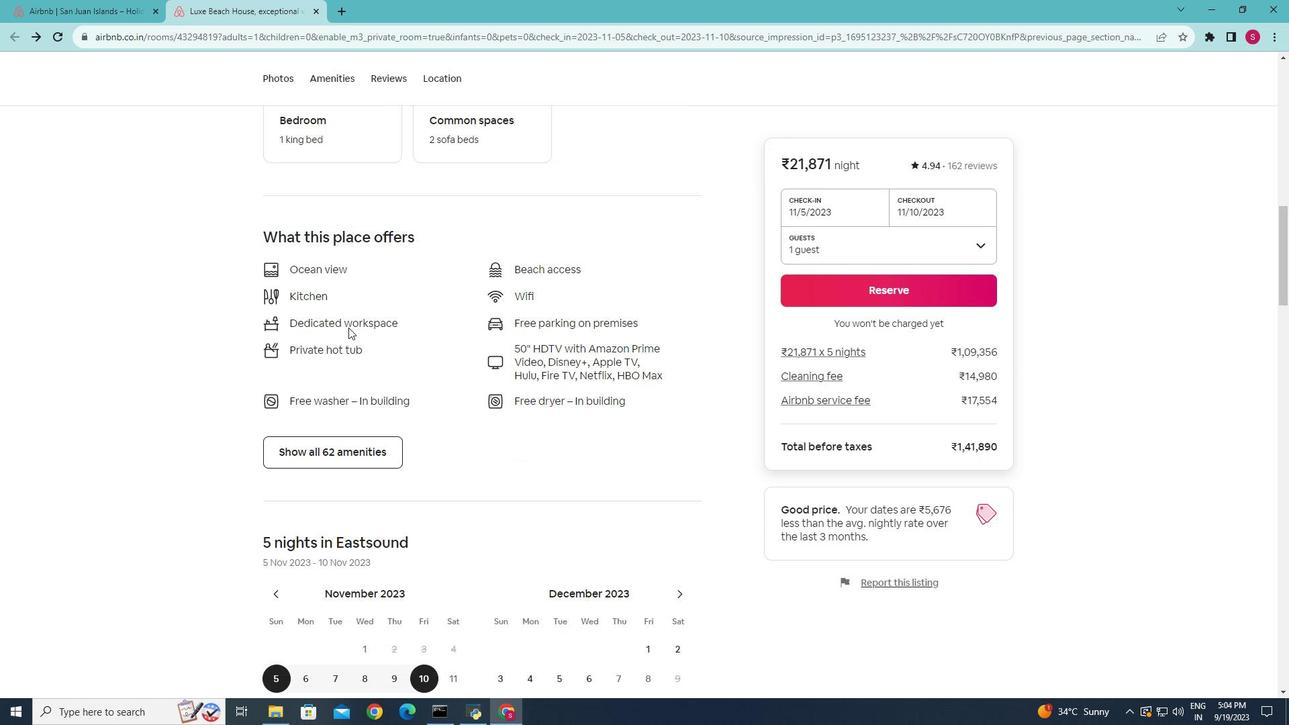 
Action: Mouse scrolled (366, 310) with delta (0, 0)
Screenshot: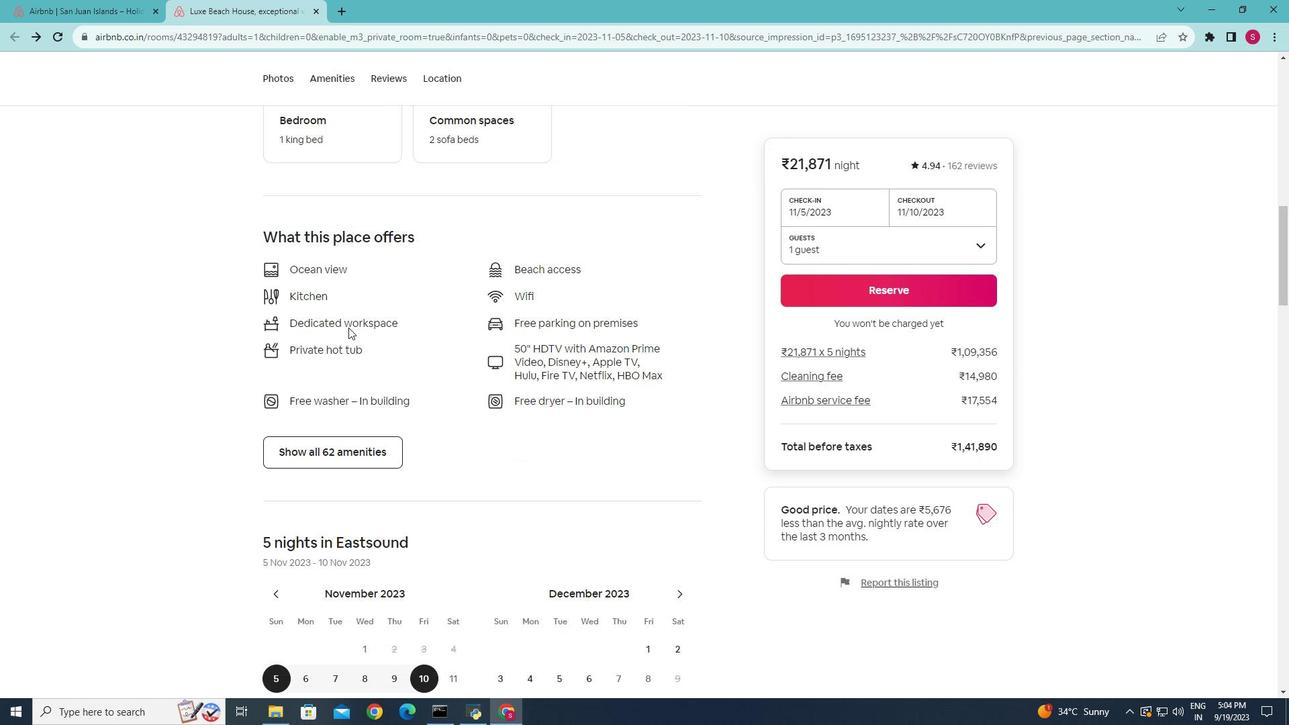 
Action: Mouse moved to (364, 313)
Screenshot: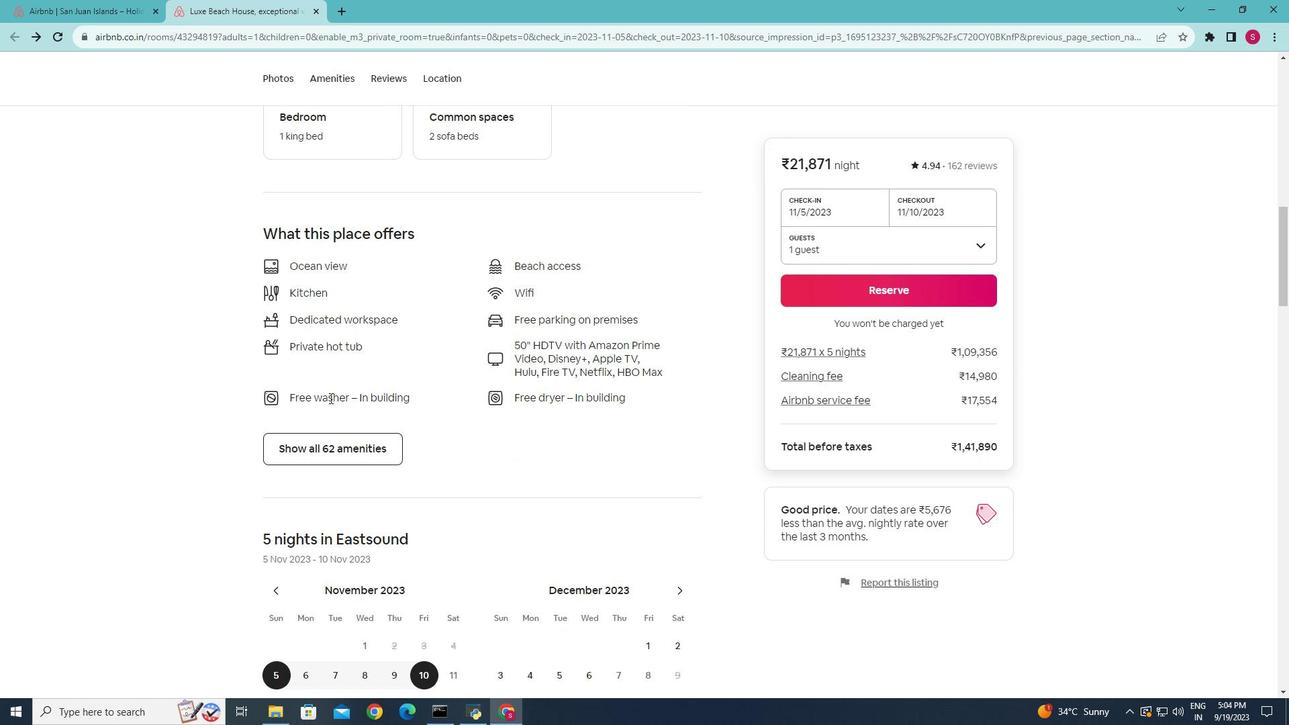 
Action: Mouse scrolled (364, 312) with delta (0, 0)
Screenshot: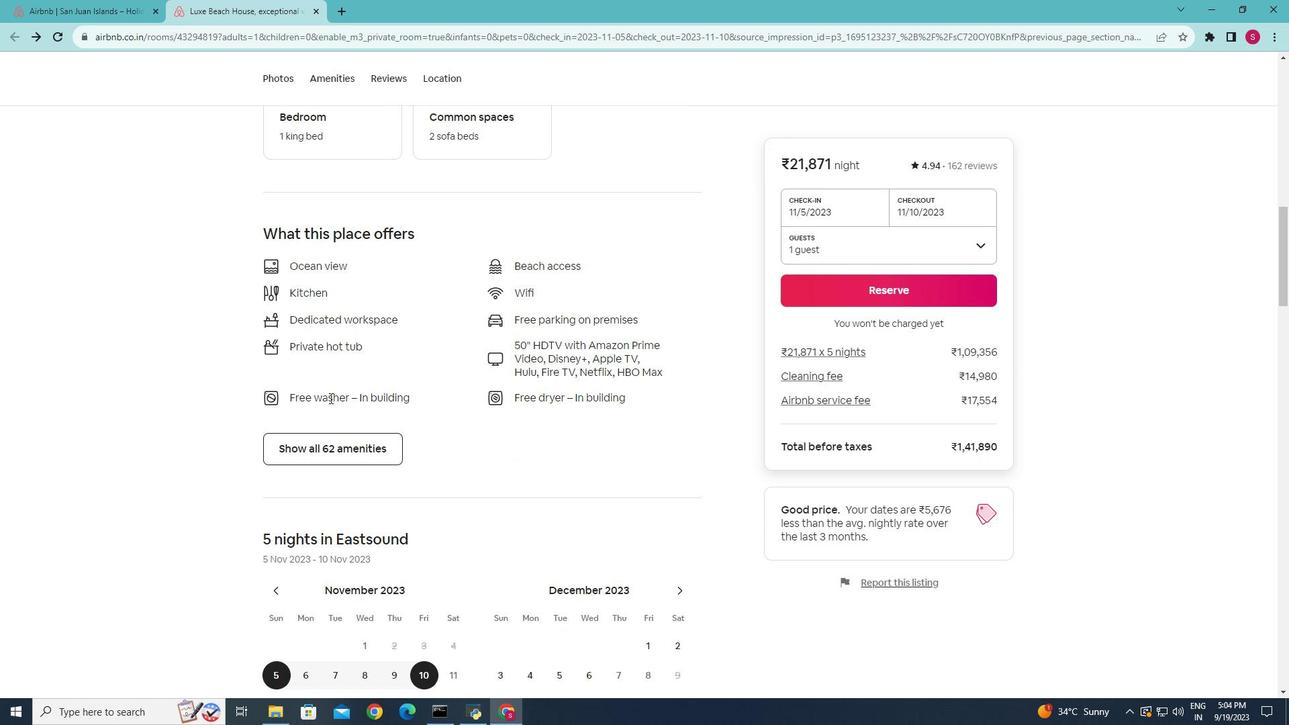 
Action: Mouse moved to (327, 445)
Screenshot: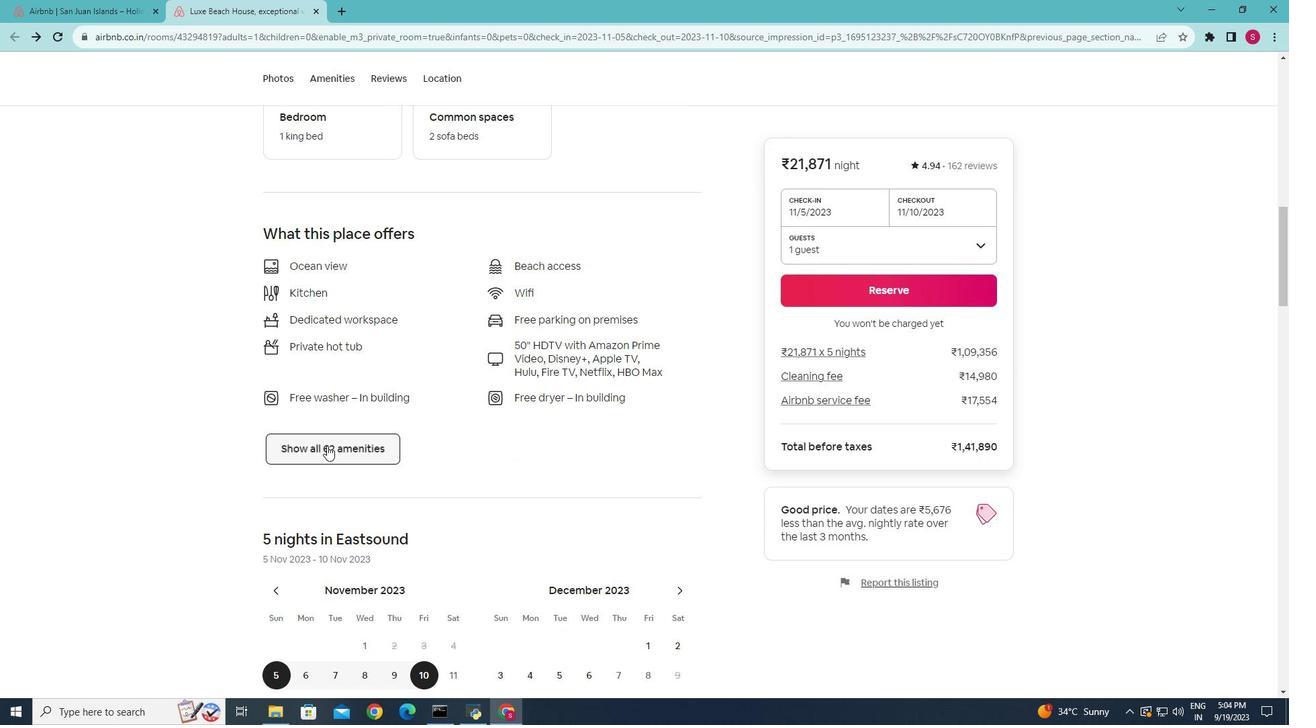 
Action: Mouse pressed left at (327, 445)
Screenshot: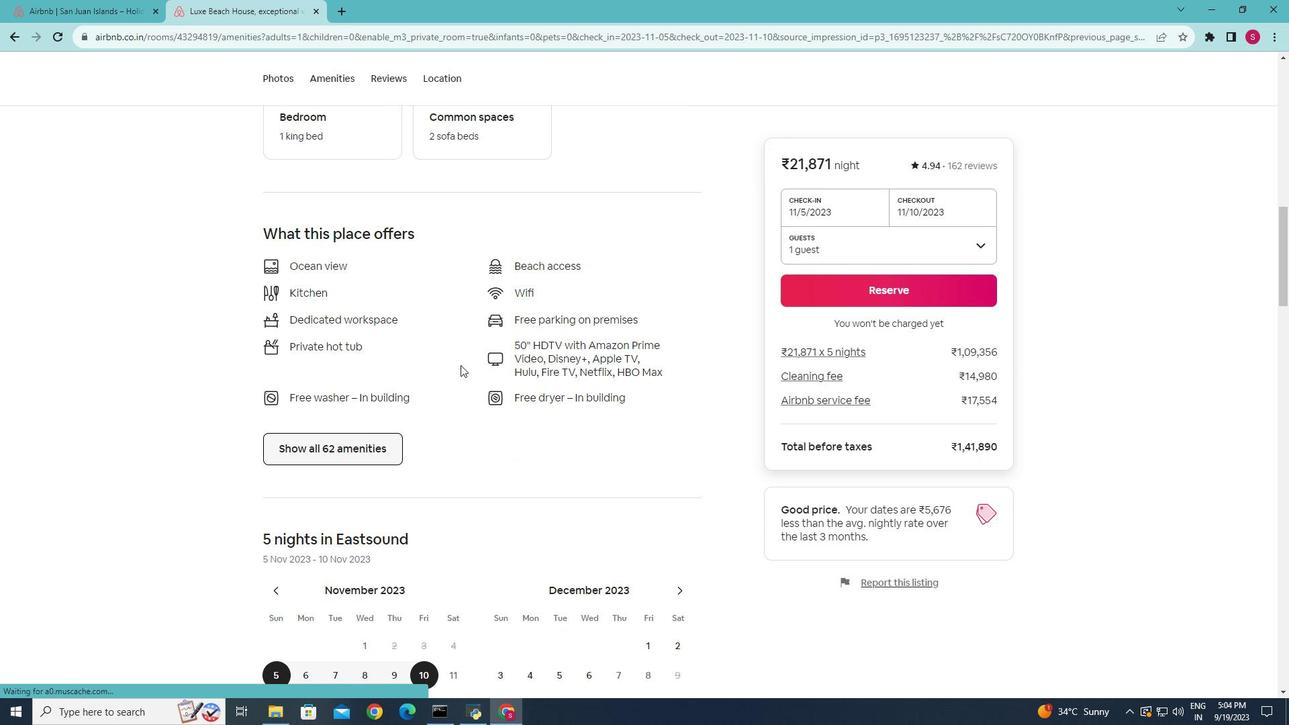 
Action: Mouse moved to (547, 335)
Screenshot: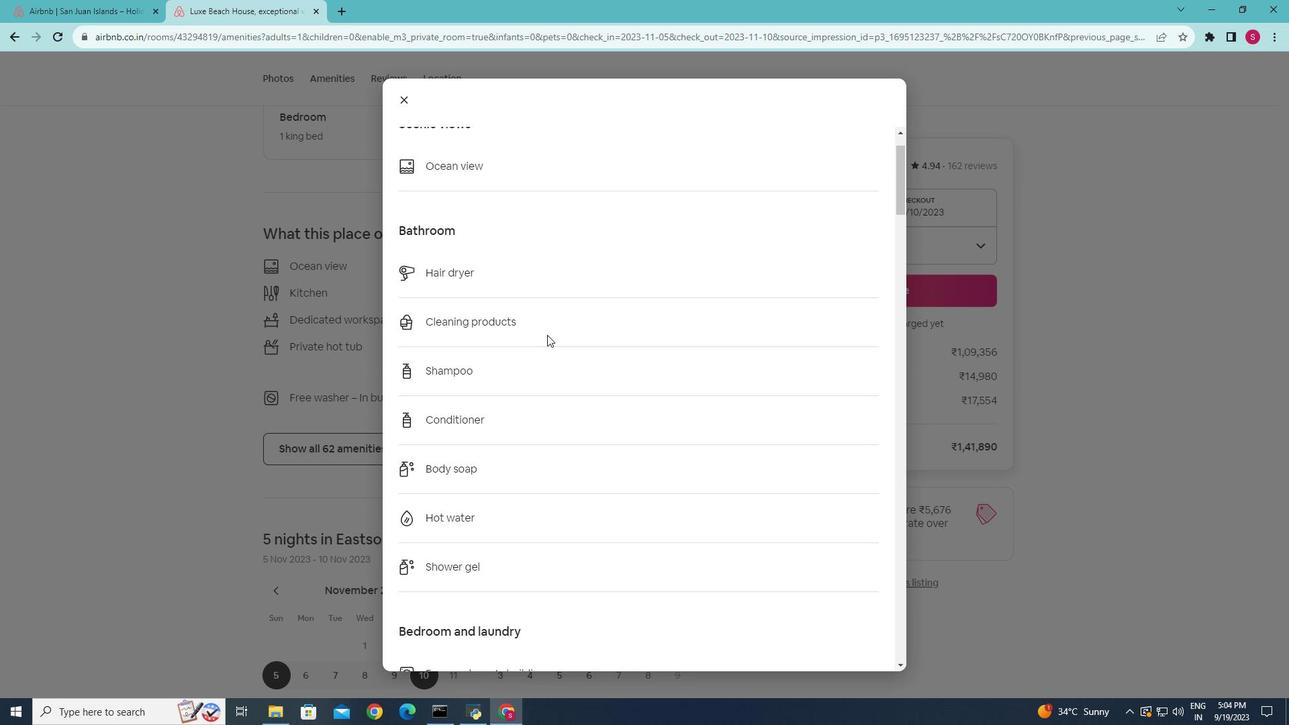 
Action: Mouse scrolled (547, 334) with delta (0, 0)
Screenshot: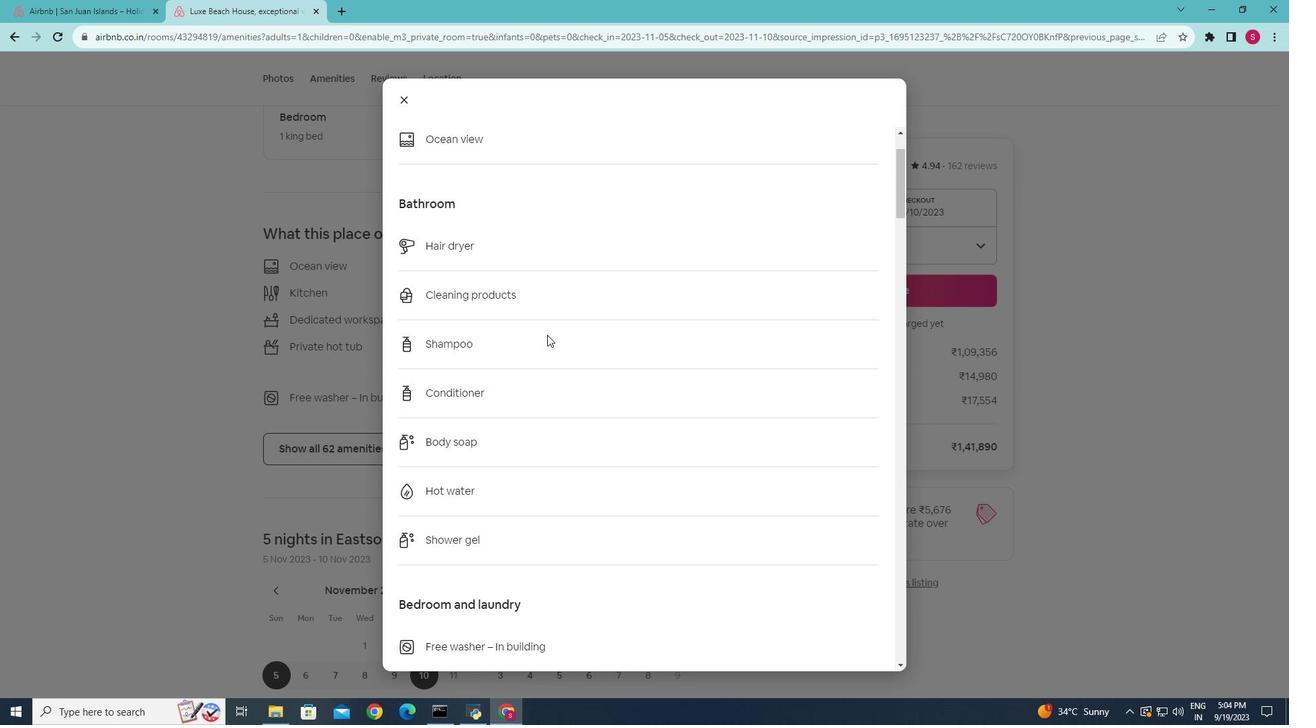 
Action: Mouse scrolled (547, 334) with delta (0, 0)
Screenshot: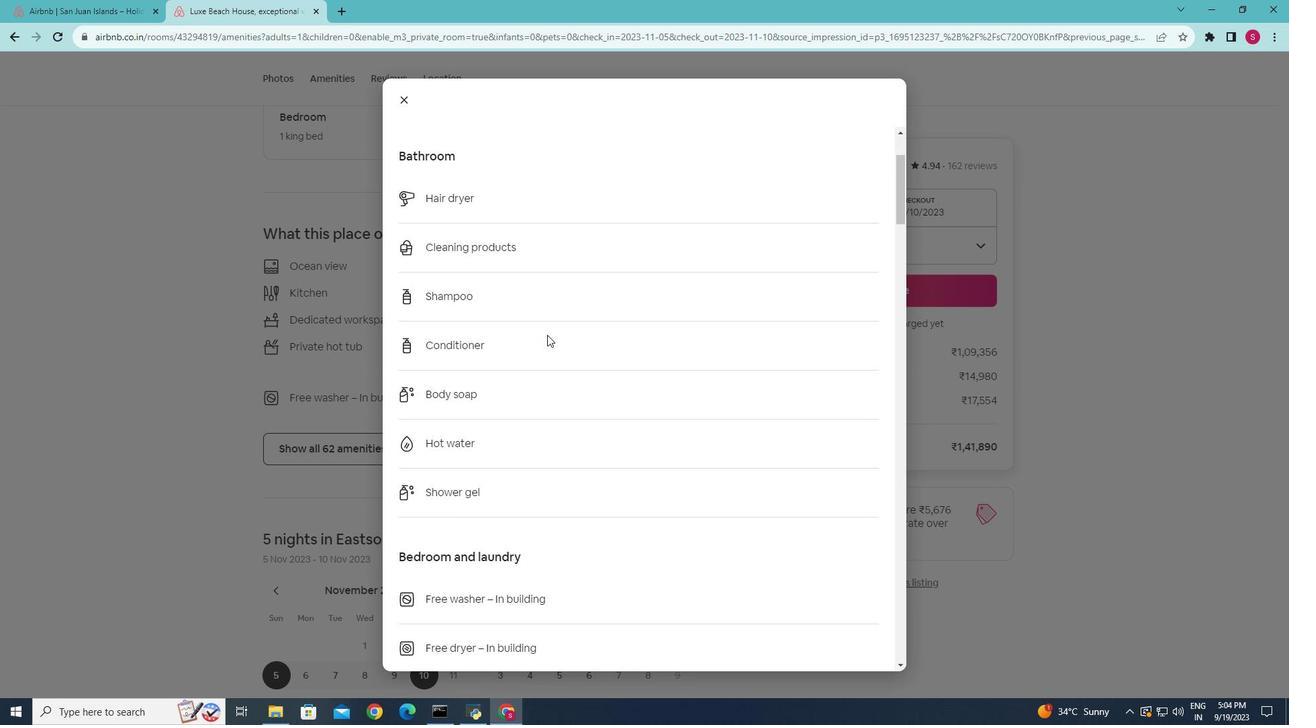 
Action: Mouse scrolled (547, 334) with delta (0, 0)
Screenshot: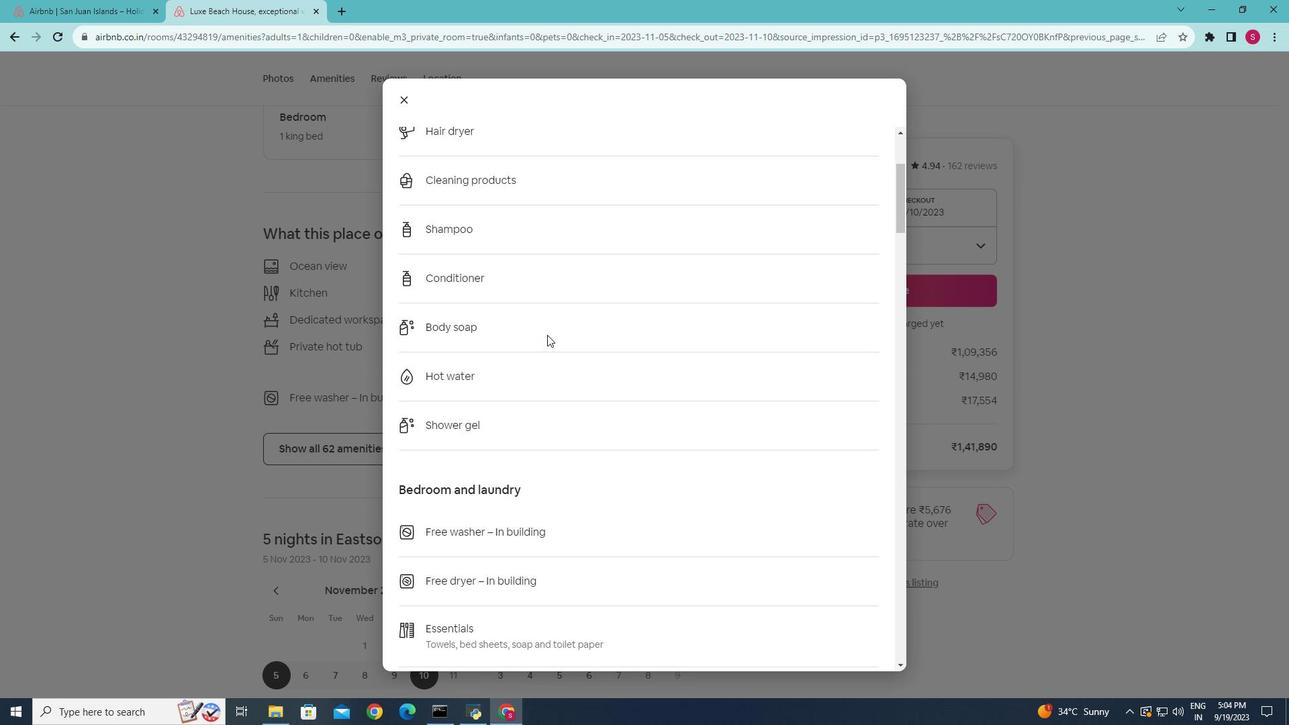 
Action: Mouse scrolled (547, 334) with delta (0, 0)
Screenshot: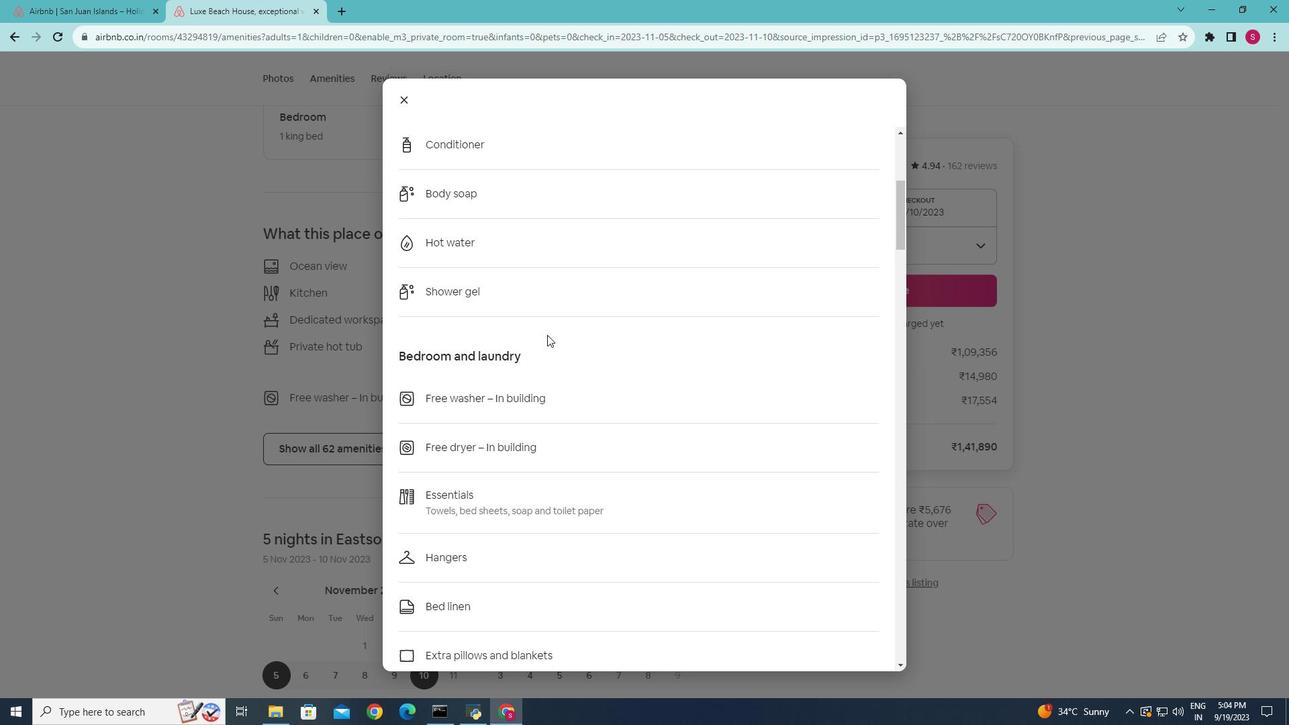 
Action: Mouse scrolled (547, 334) with delta (0, 0)
Screenshot: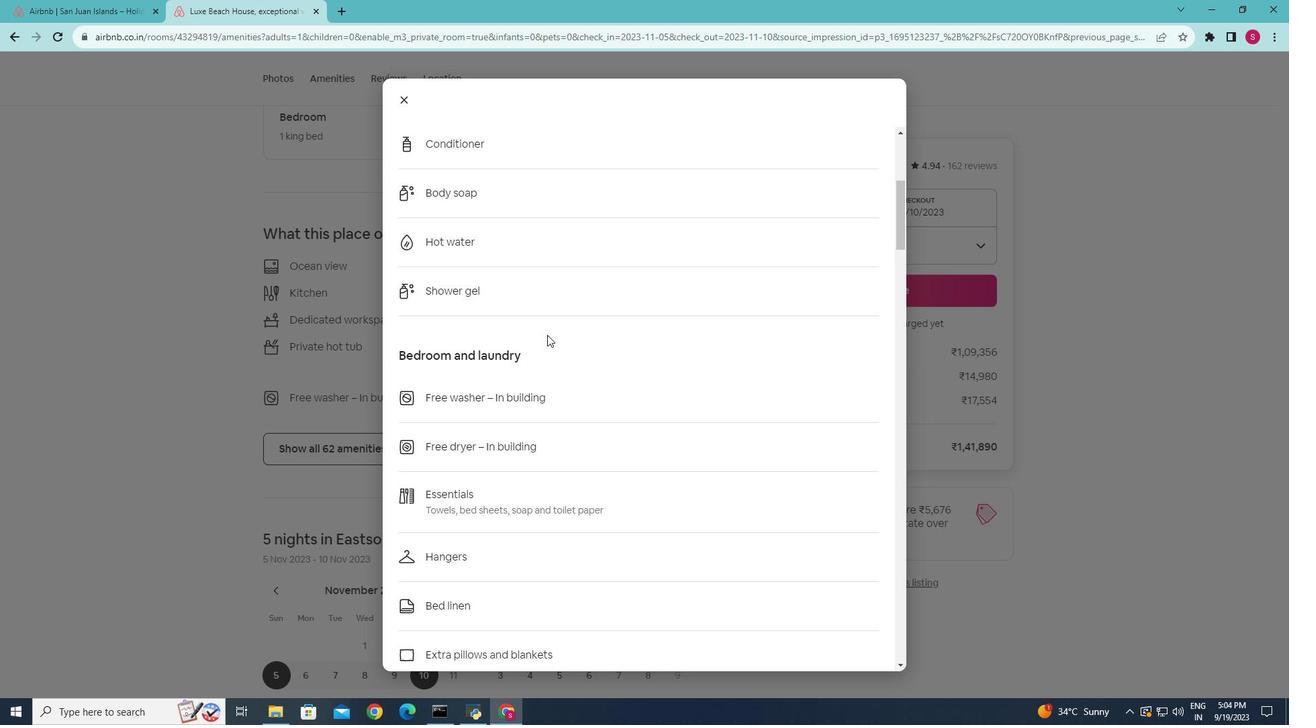 
Action: Mouse scrolled (547, 334) with delta (0, 0)
Screenshot: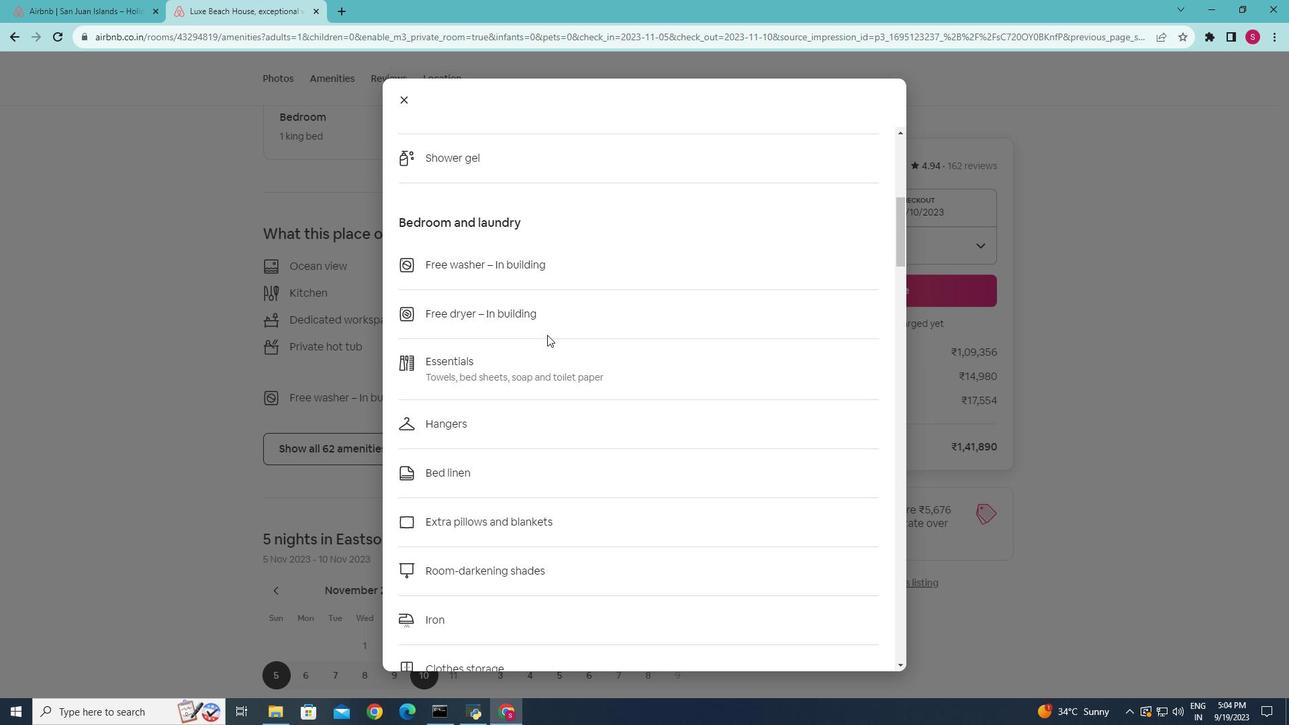 
Action: Mouse scrolled (547, 334) with delta (0, 0)
Screenshot: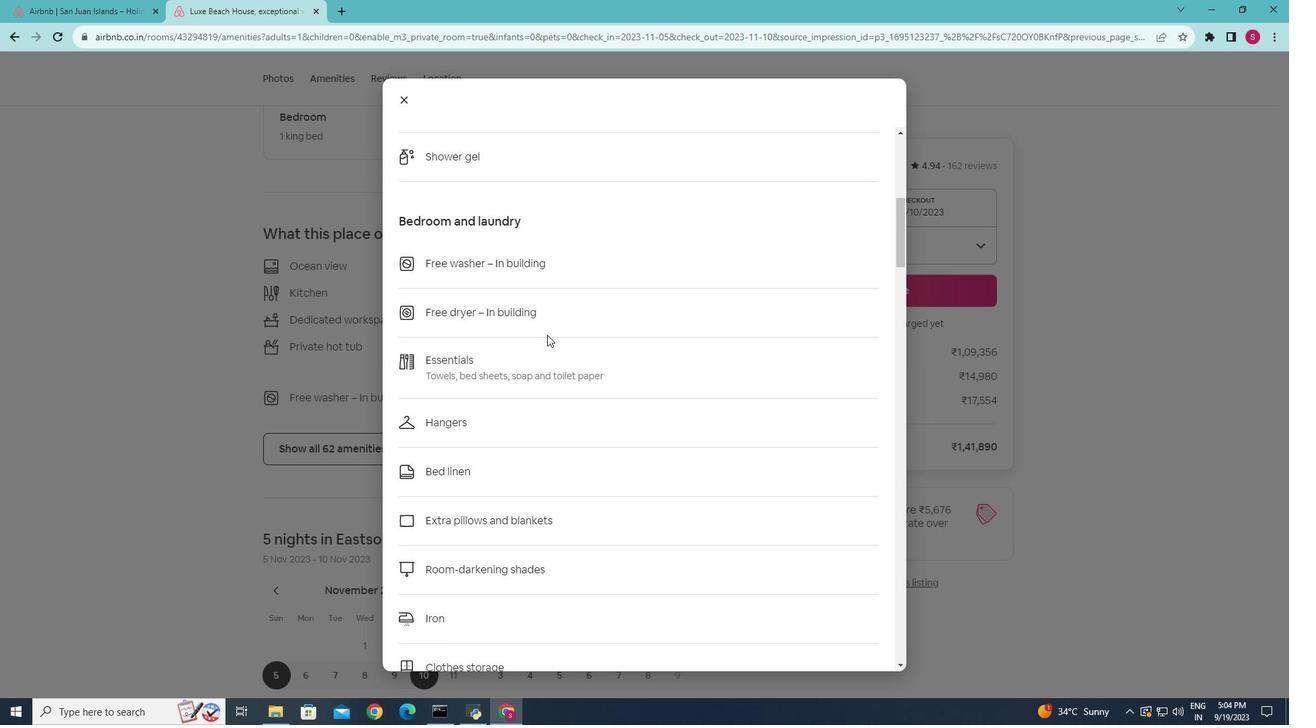 
Action: Mouse scrolled (547, 334) with delta (0, 0)
Screenshot: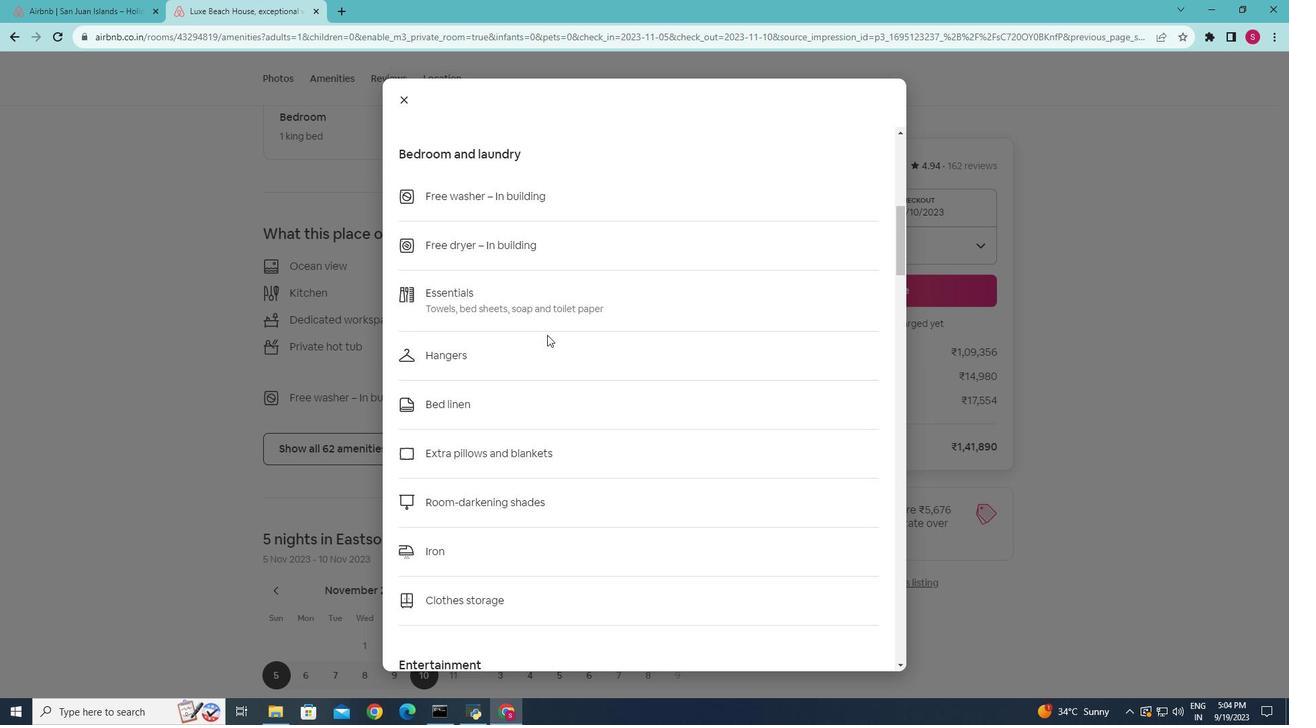 
Action: Mouse scrolled (547, 334) with delta (0, 0)
Screenshot: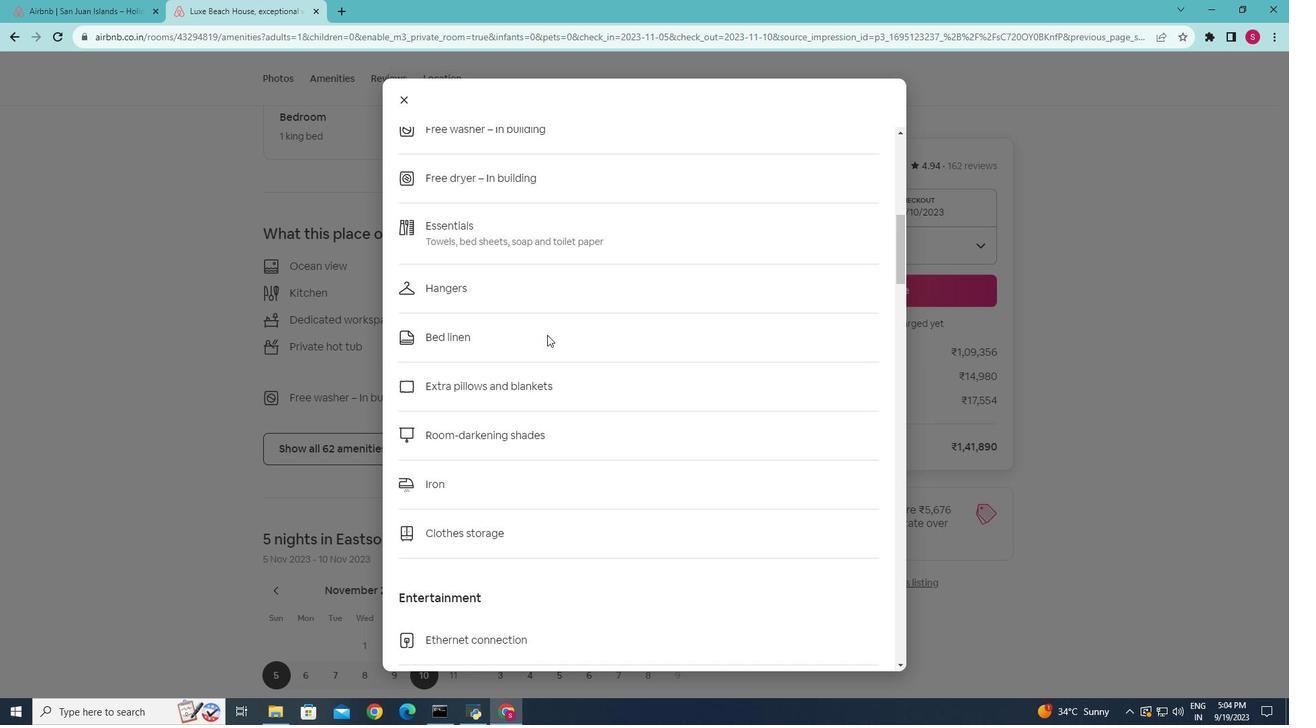 
Action: Mouse scrolled (547, 334) with delta (0, 0)
Screenshot: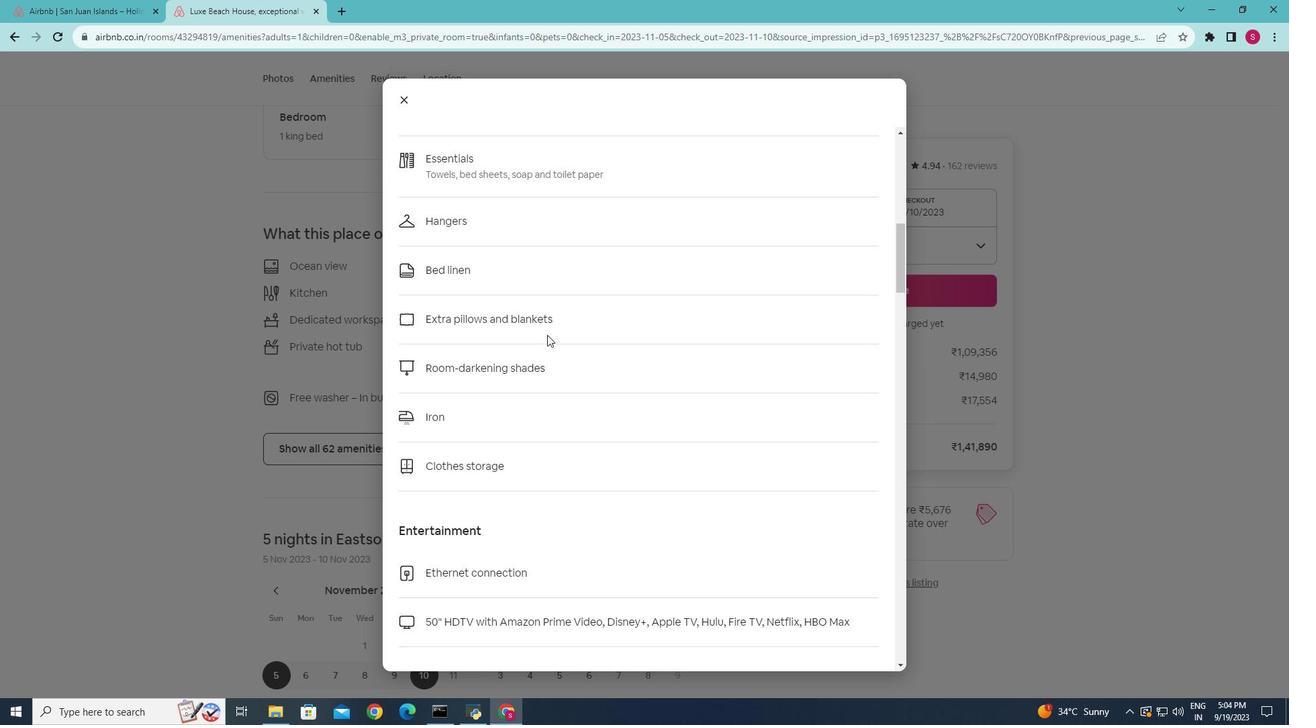 
Action: Mouse scrolled (547, 334) with delta (0, 0)
Screenshot: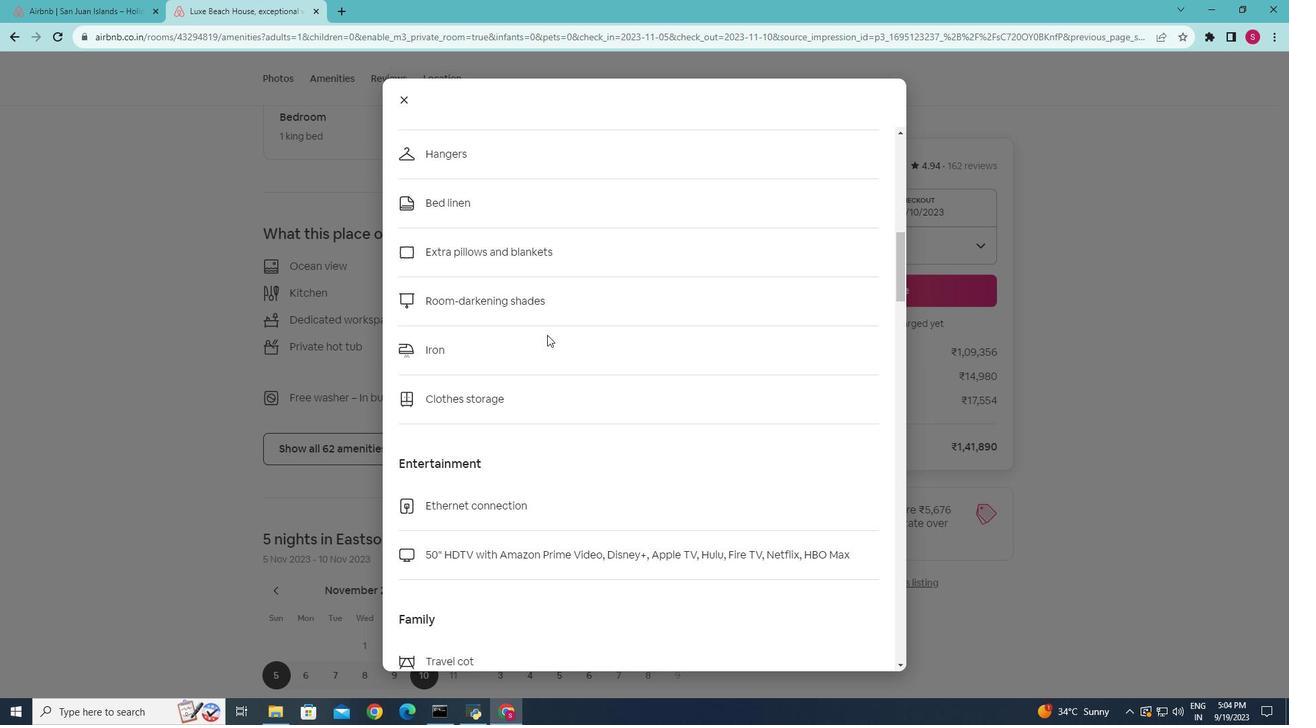 
Action: Mouse scrolled (547, 334) with delta (0, 0)
Screenshot: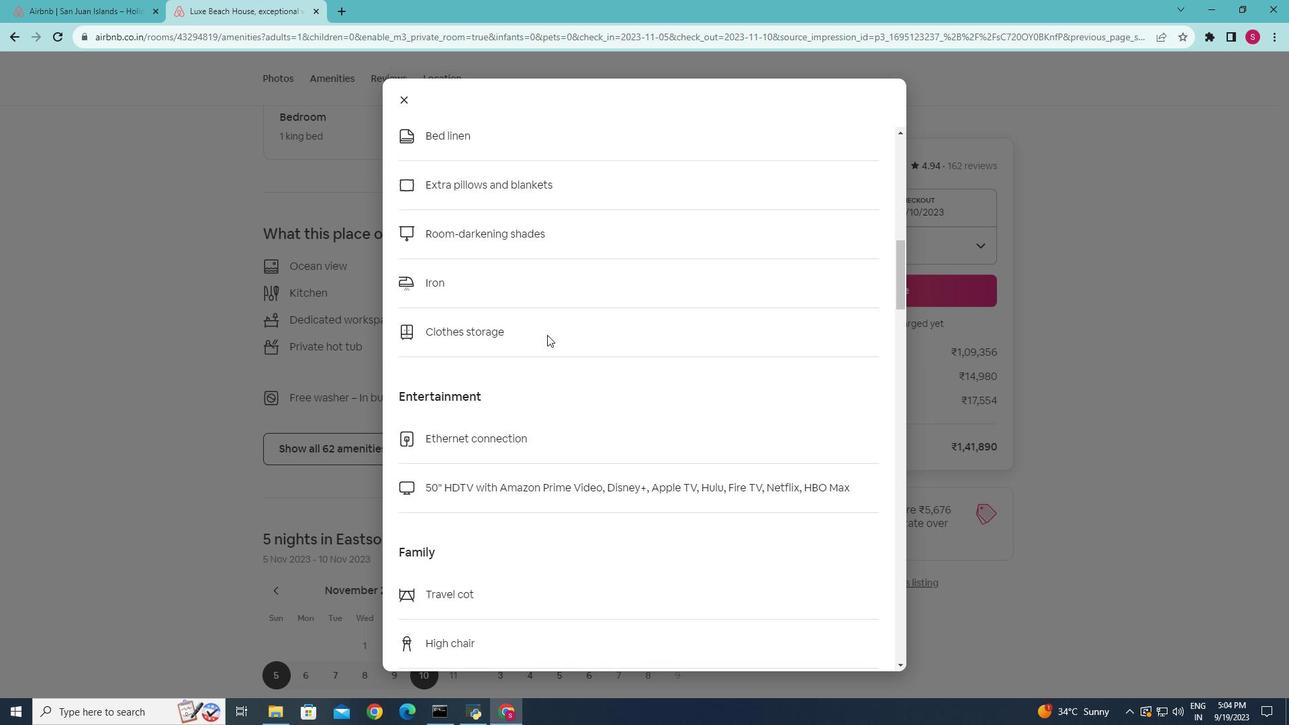 
Action: Mouse scrolled (547, 334) with delta (0, 0)
Screenshot: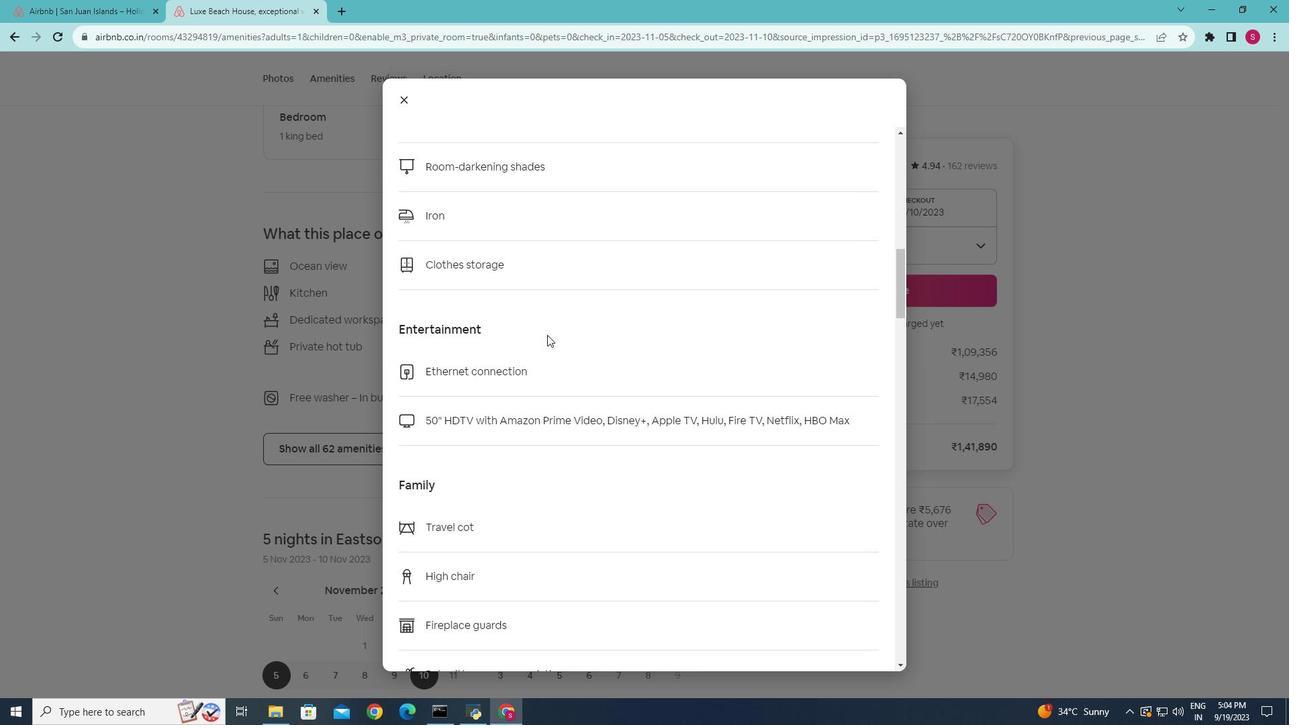 
Action: Mouse scrolled (547, 334) with delta (0, 0)
Screenshot: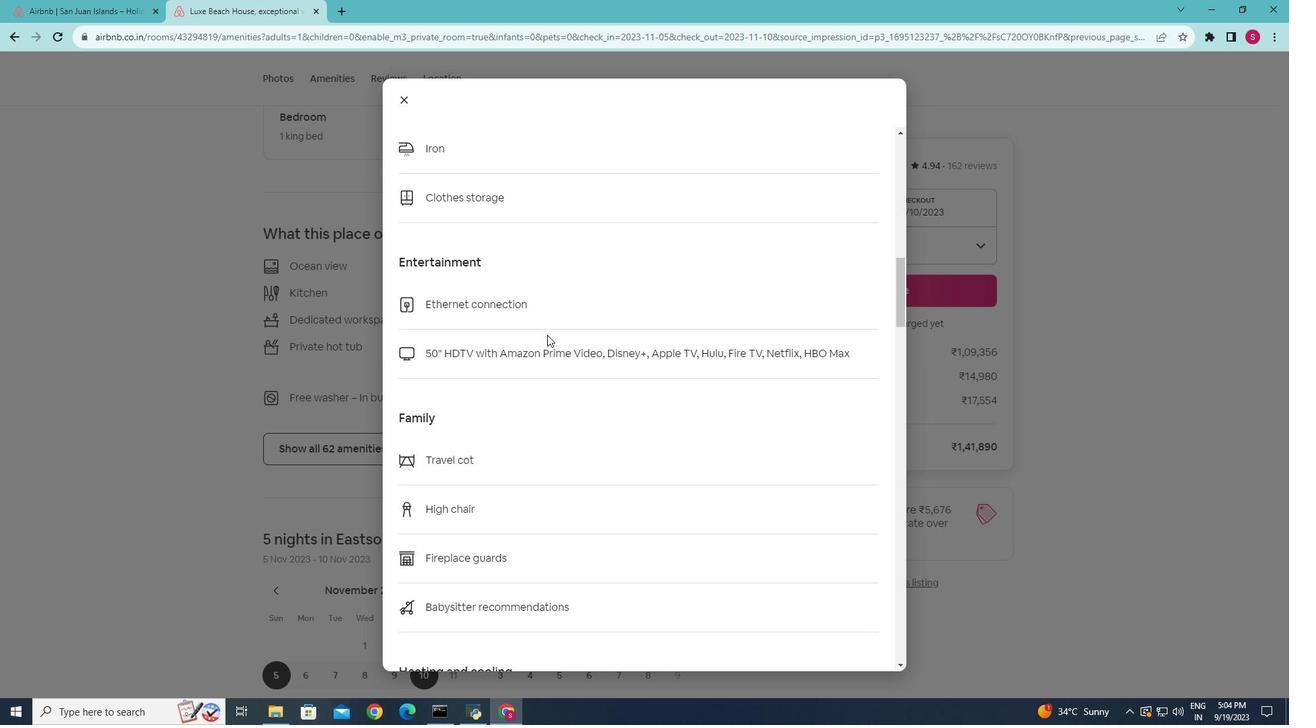 
Action: Mouse scrolled (547, 334) with delta (0, 0)
Screenshot: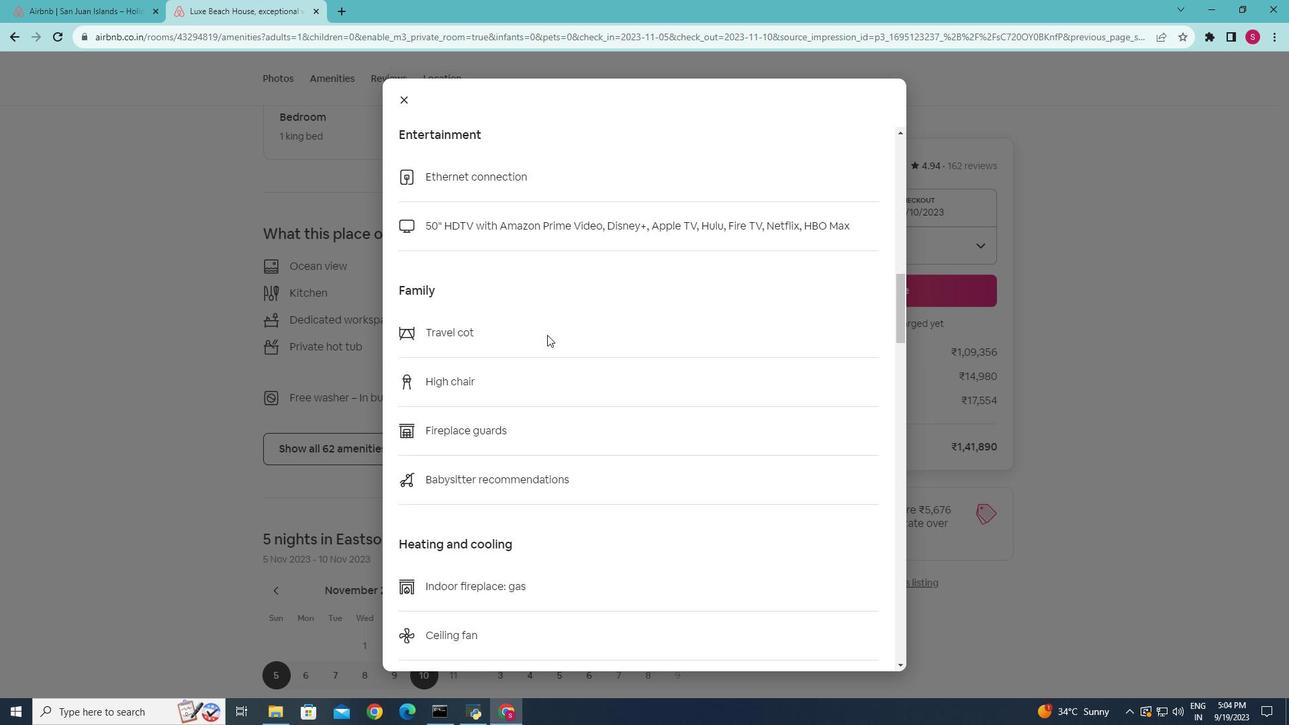 
Action: Mouse scrolled (547, 334) with delta (0, 0)
Screenshot: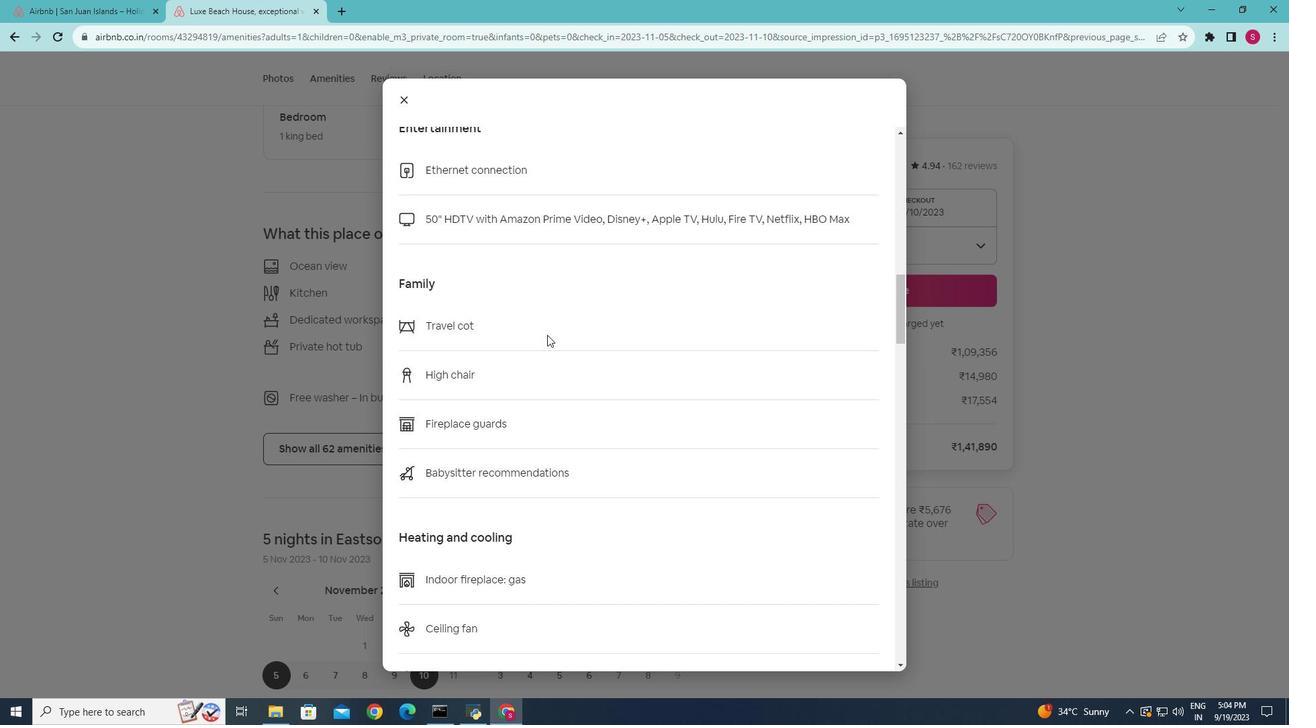 
Action: Mouse moved to (547, 335)
Screenshot: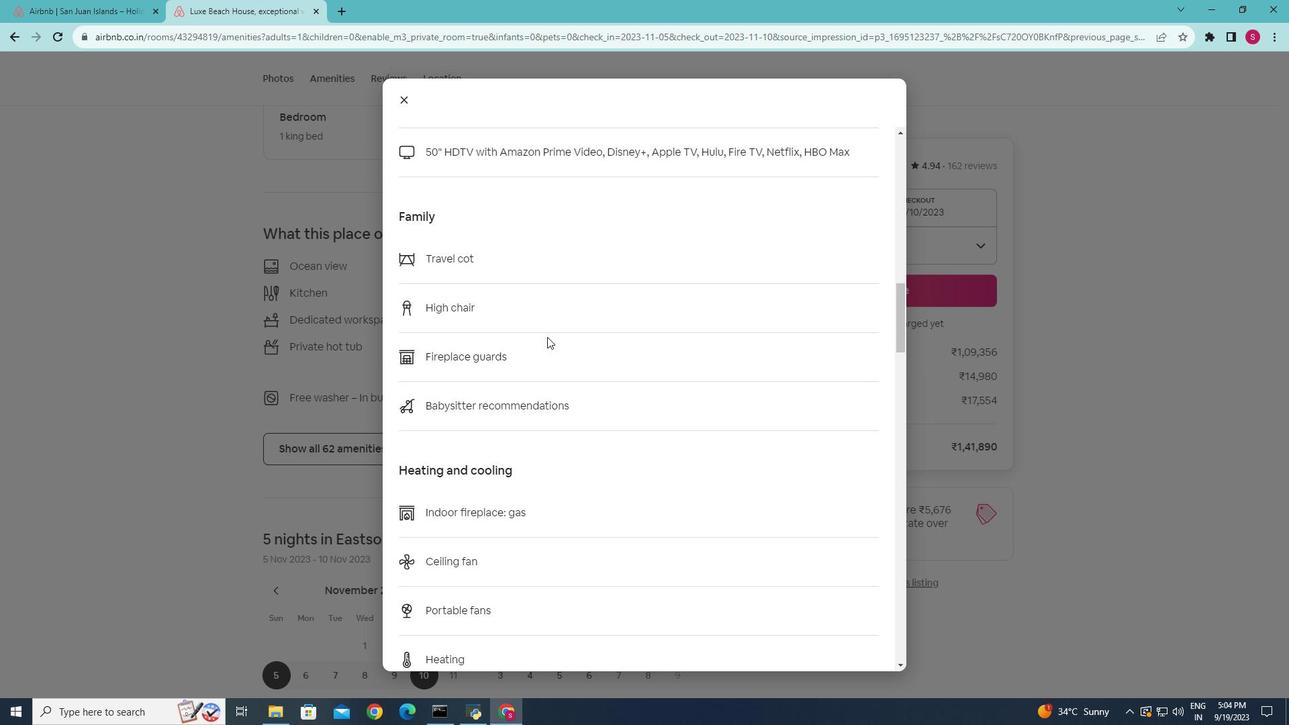 
Action: Mouse scrolled (547, 334) with delta (0, 0)
Screenshot: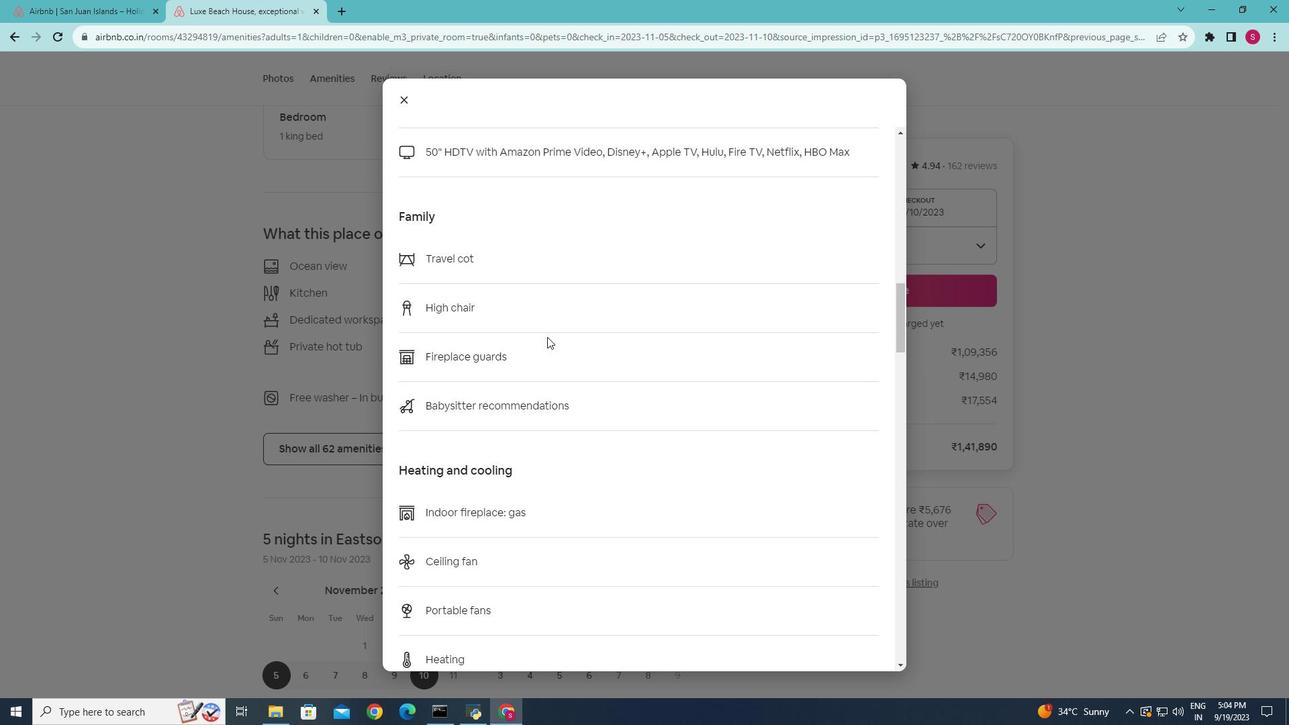 
Action: Mouse moved to (547, 337)
Screenshot: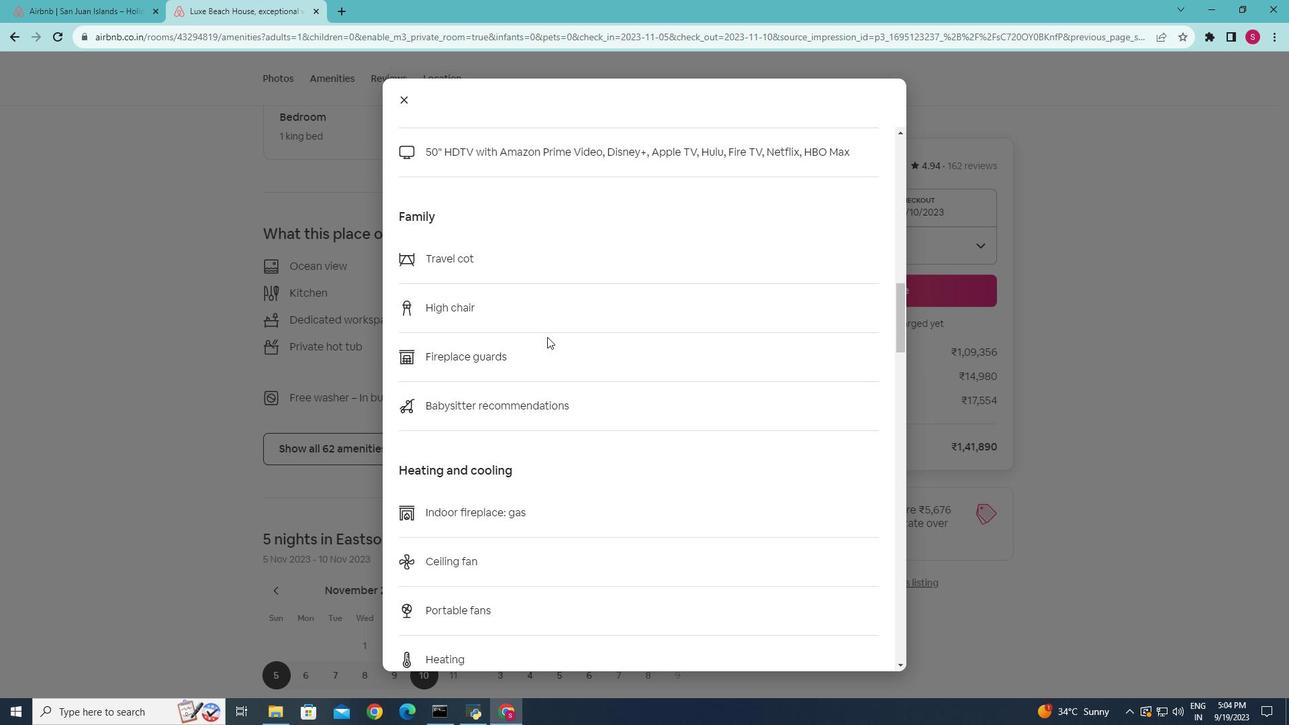 
Action: Mouse scrolled (547, 336) with delta (0, 0)
Screenshot: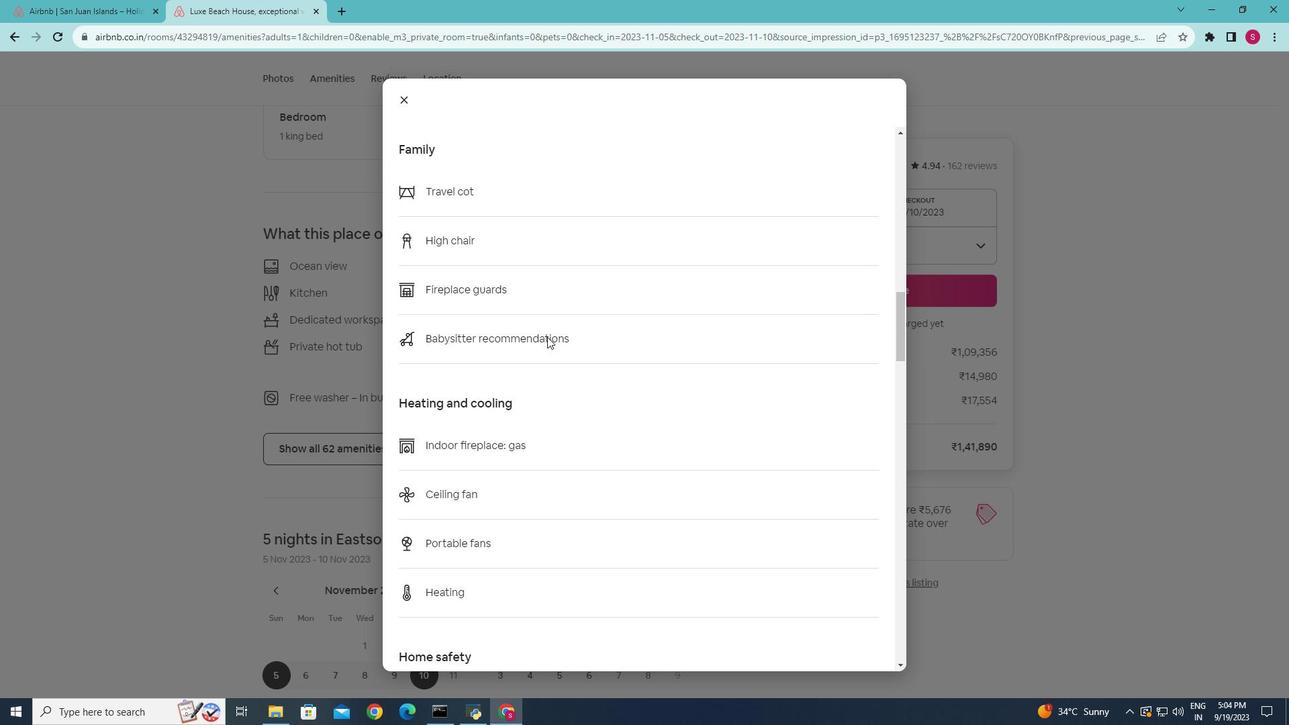 
Action: Mouse scrolled (547, 336) with delta (0, 0)
Screenshot: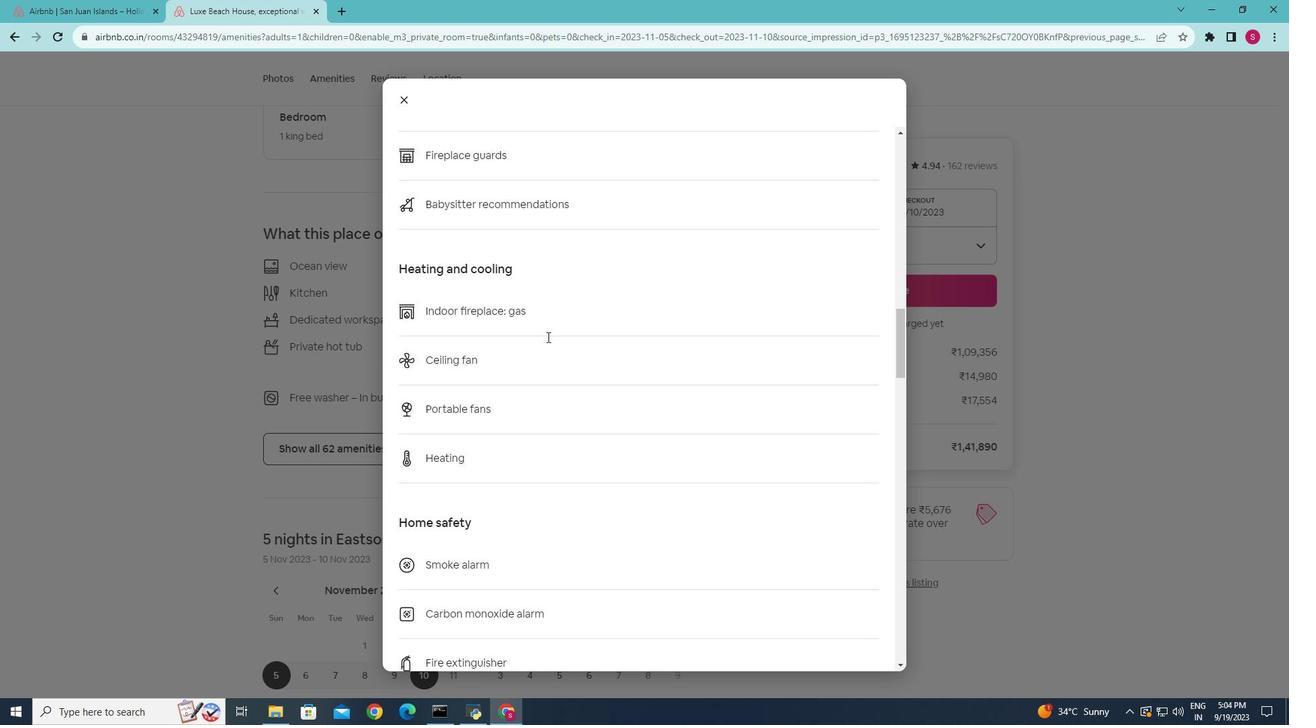 
Action: Mouse scrolled (547, 336) with delta (0, 0)
Screenshot: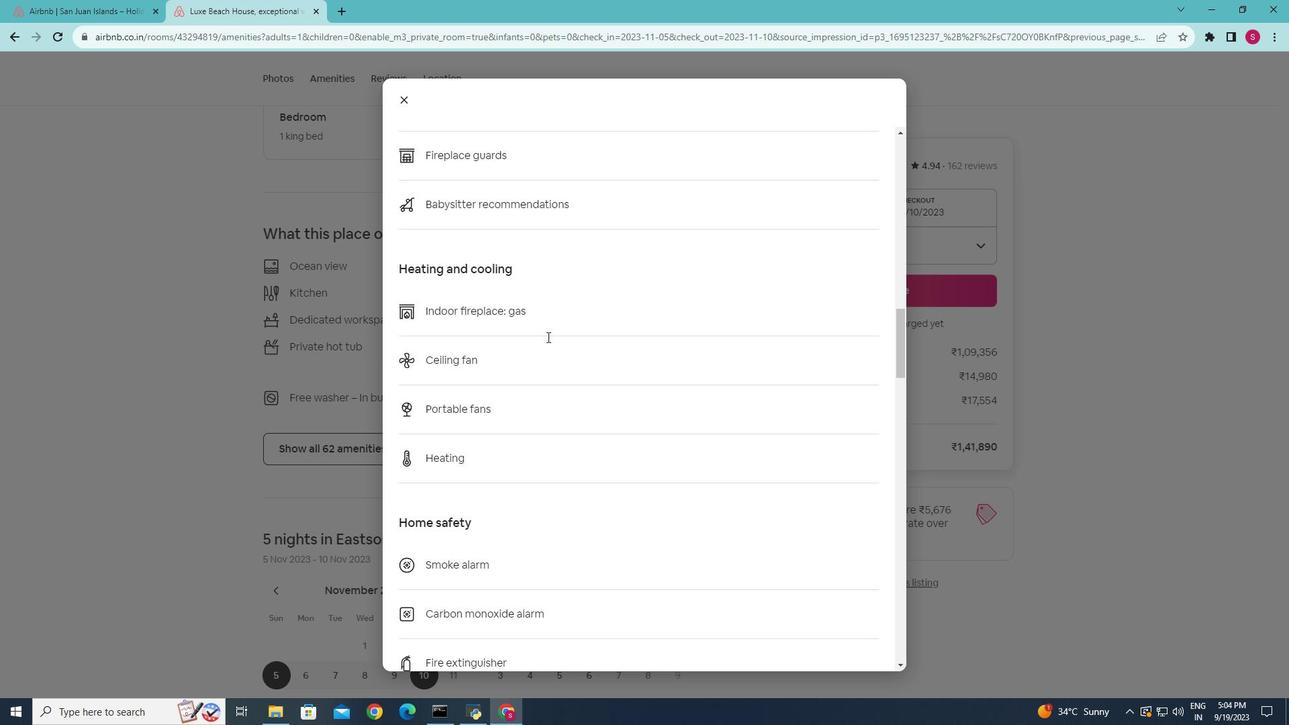 
Action: Mouse scrolled (547, 336) with delta (0, 0)
Screenshot: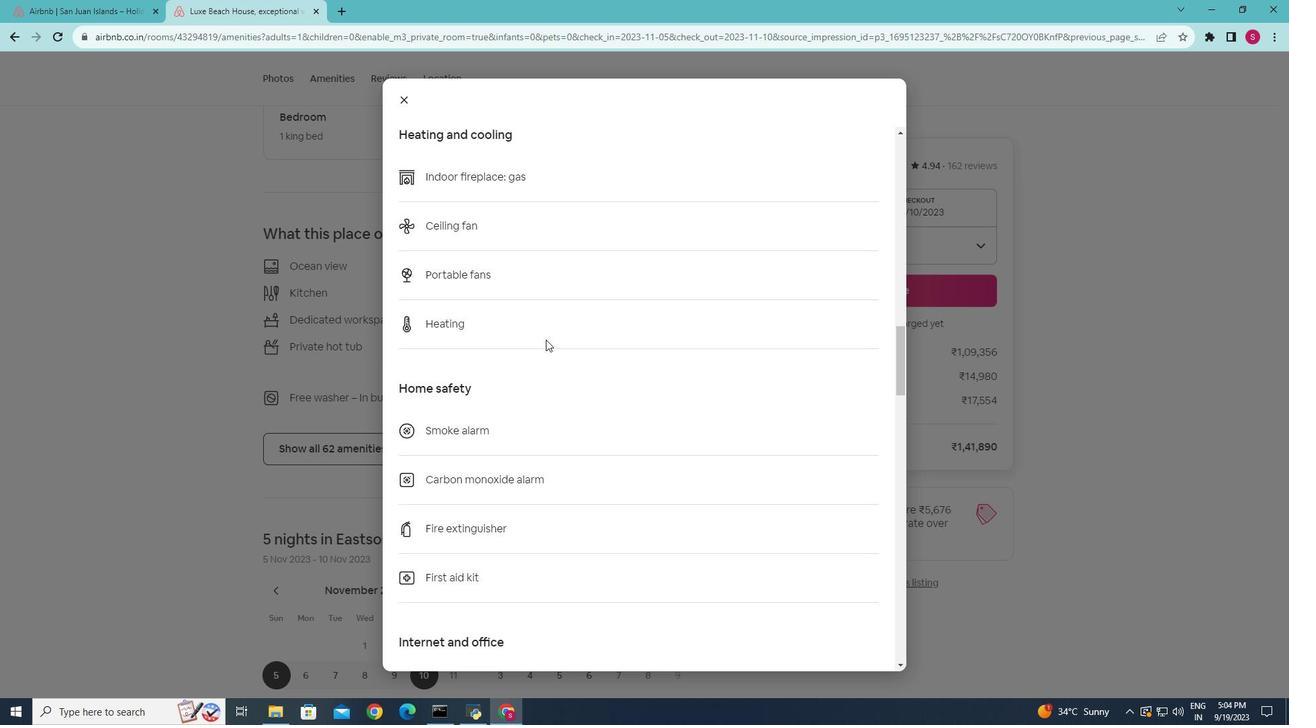 
Action: Mouse moved to (547, 337)
Screenshot: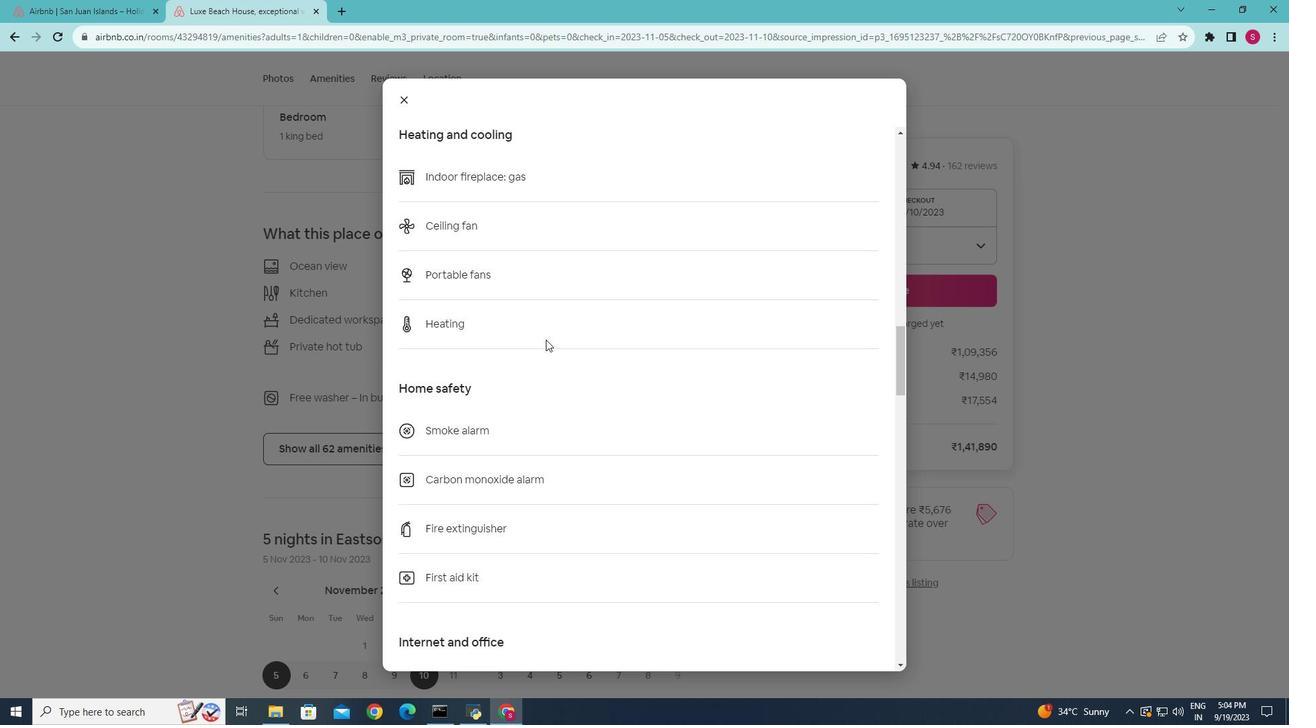 
Action: Mouse scrolled (547, 337) with delta (0, 0)
Screenshot: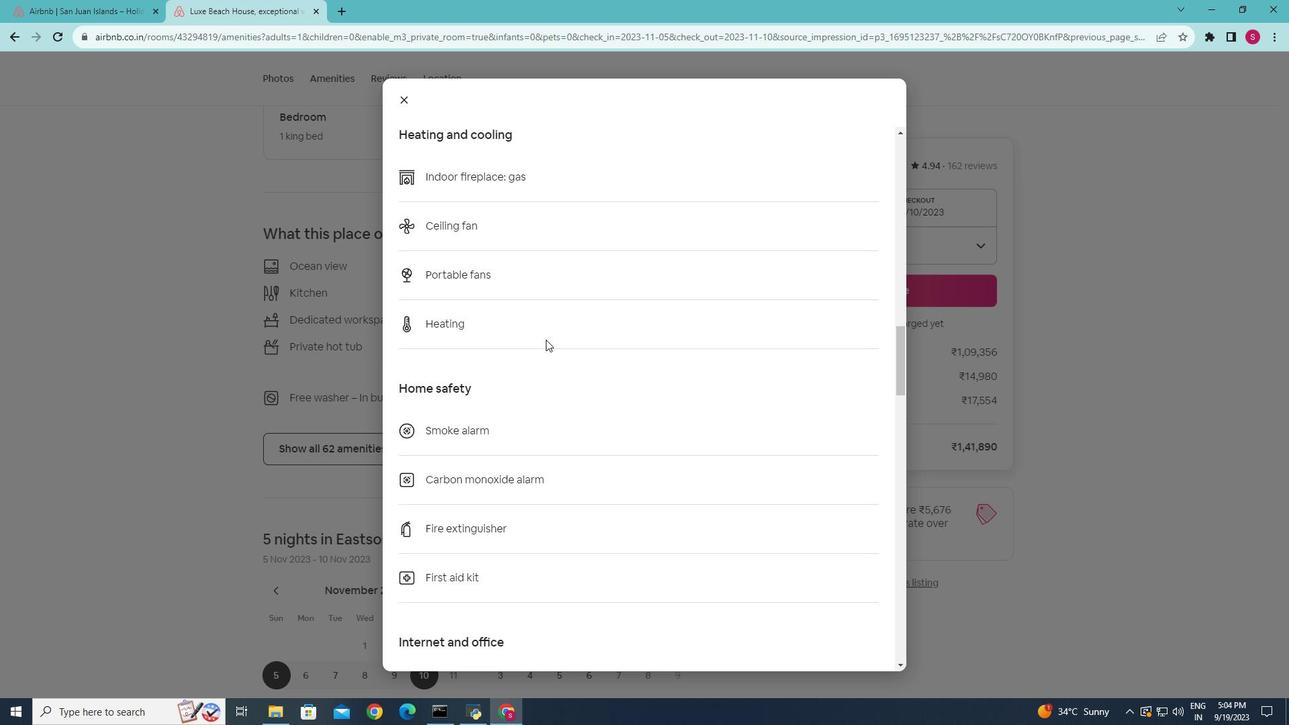 
Action: Mouse moved to (545, 339)
Screenshot: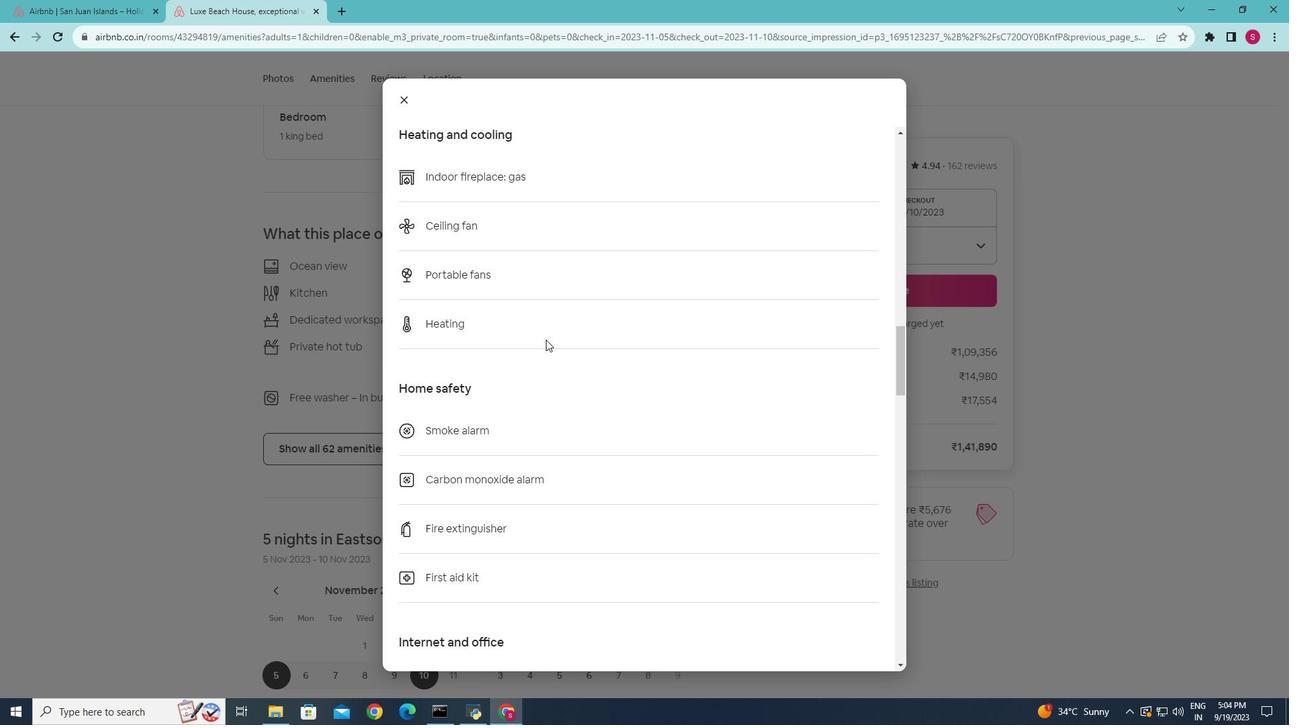 
Action: Mouse scrolled (545, 339) with delta (0, 0)
Screenshot: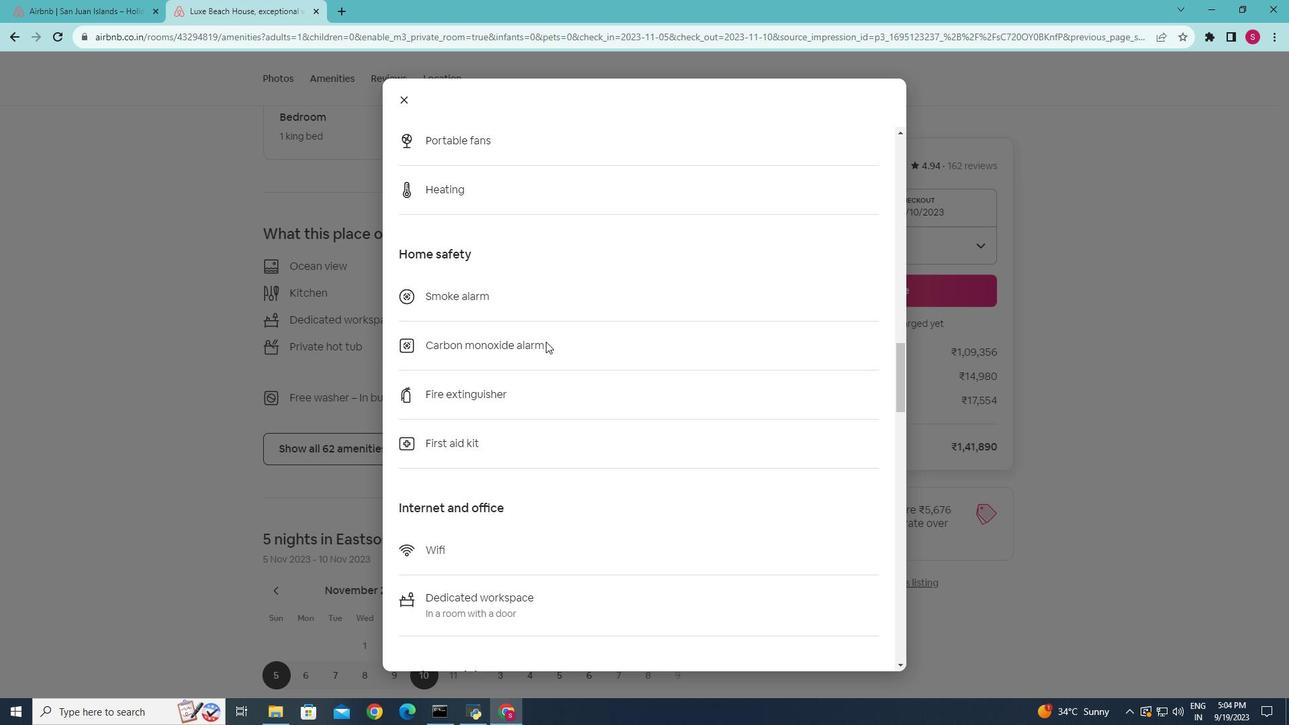 
Action: Mouse moved to (545, 340)
Screenshot: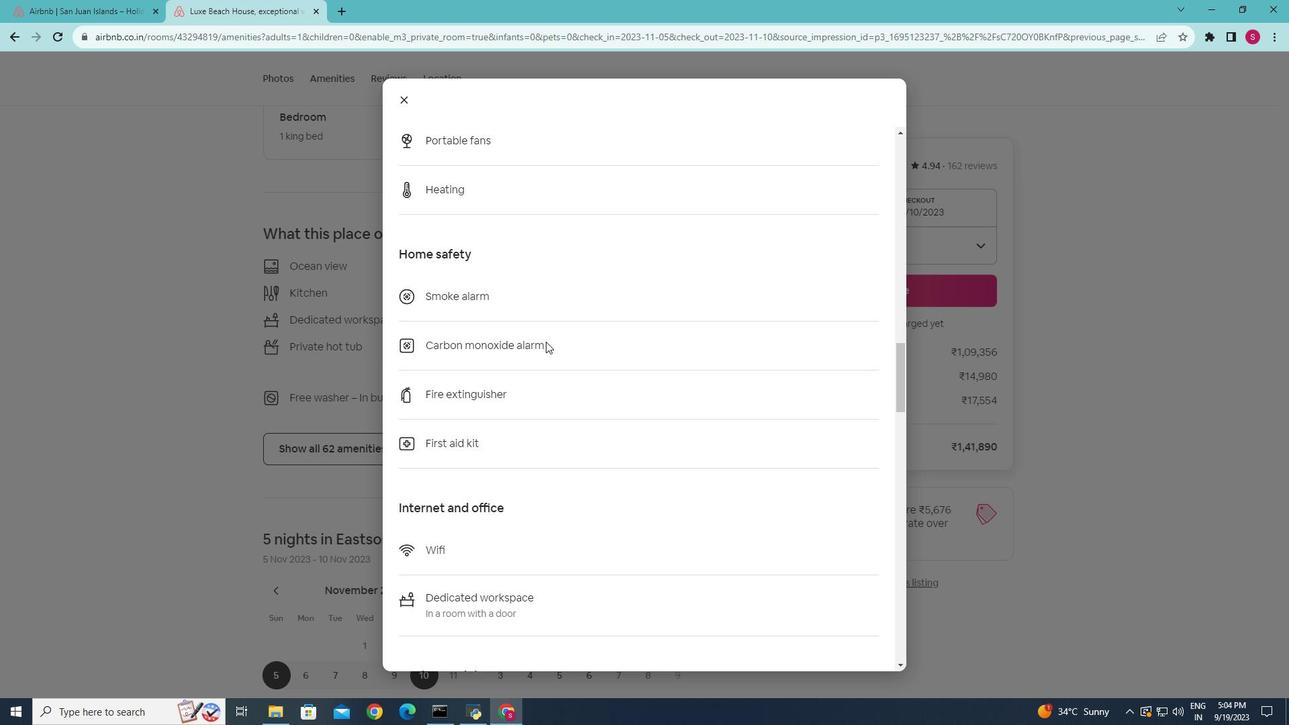 
Action: Mouse scrolled (545, 339) with delta (0, 0)
Screenshot: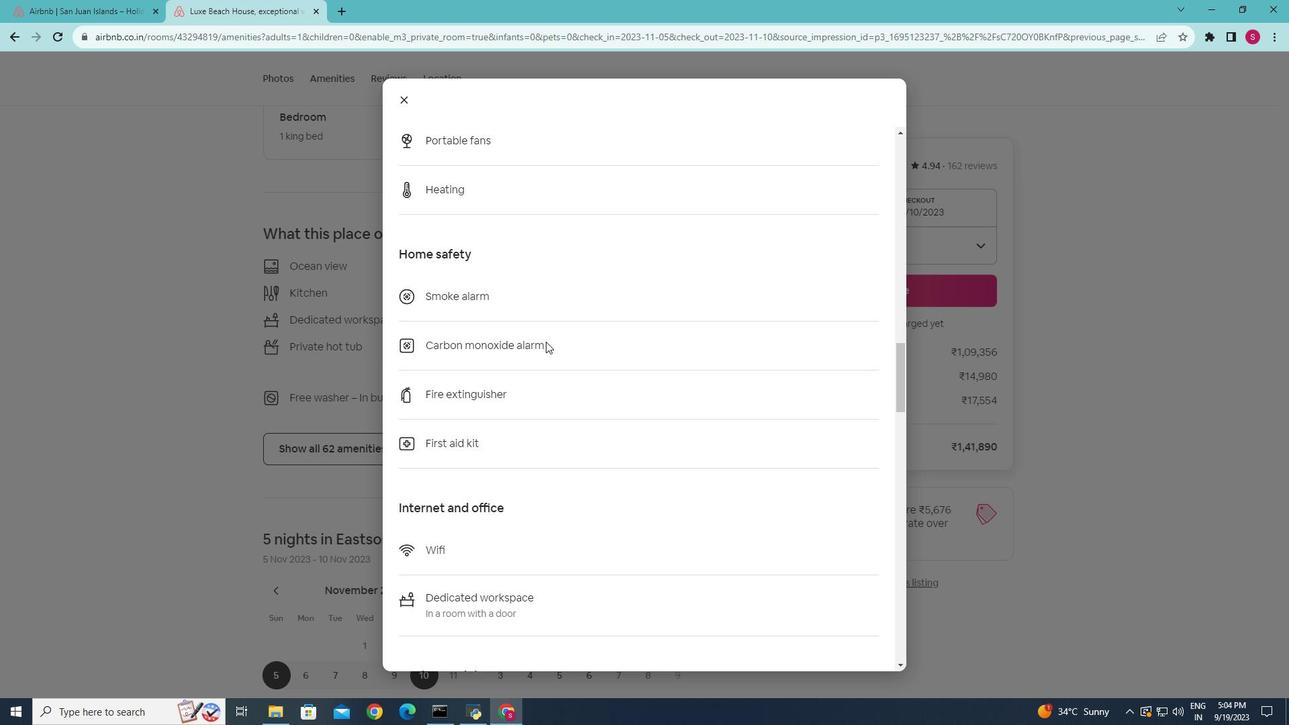 
Action: Mouse moved to (545, 341)
Screenshot: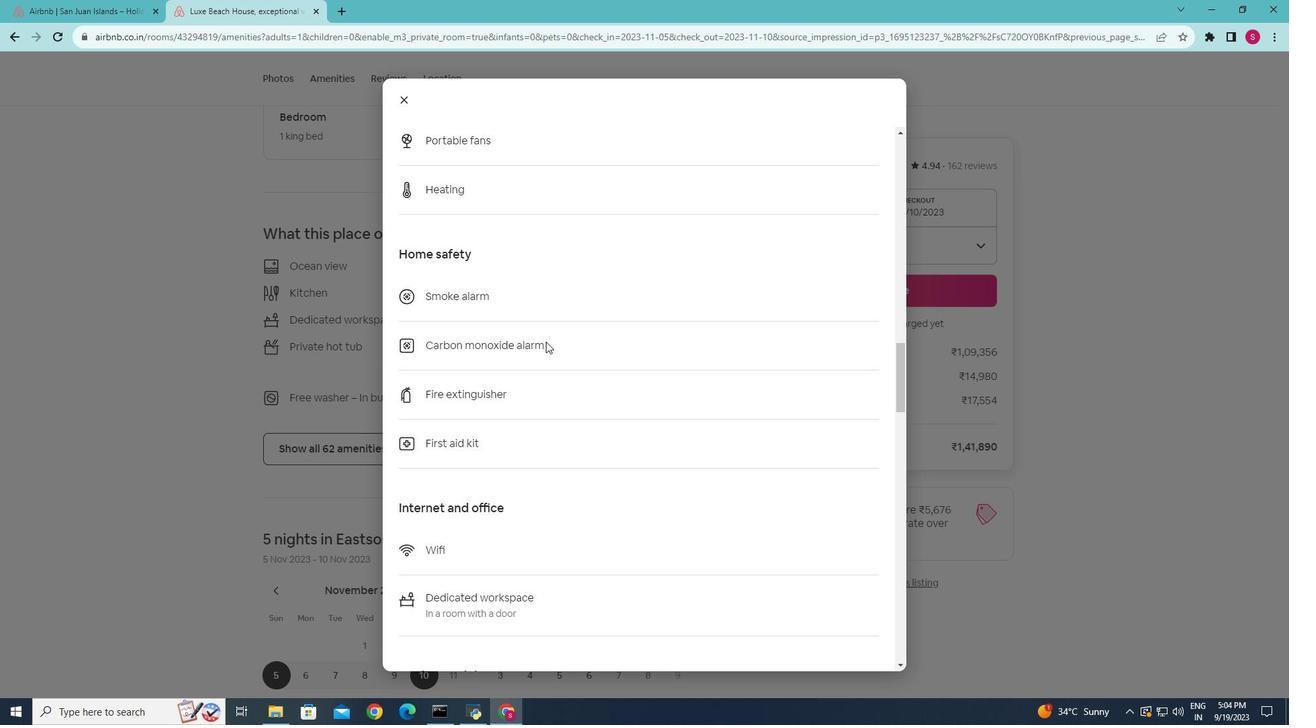 
Action: Mouse scrolled (545, 341) with delta (0, 0)
Screenshot: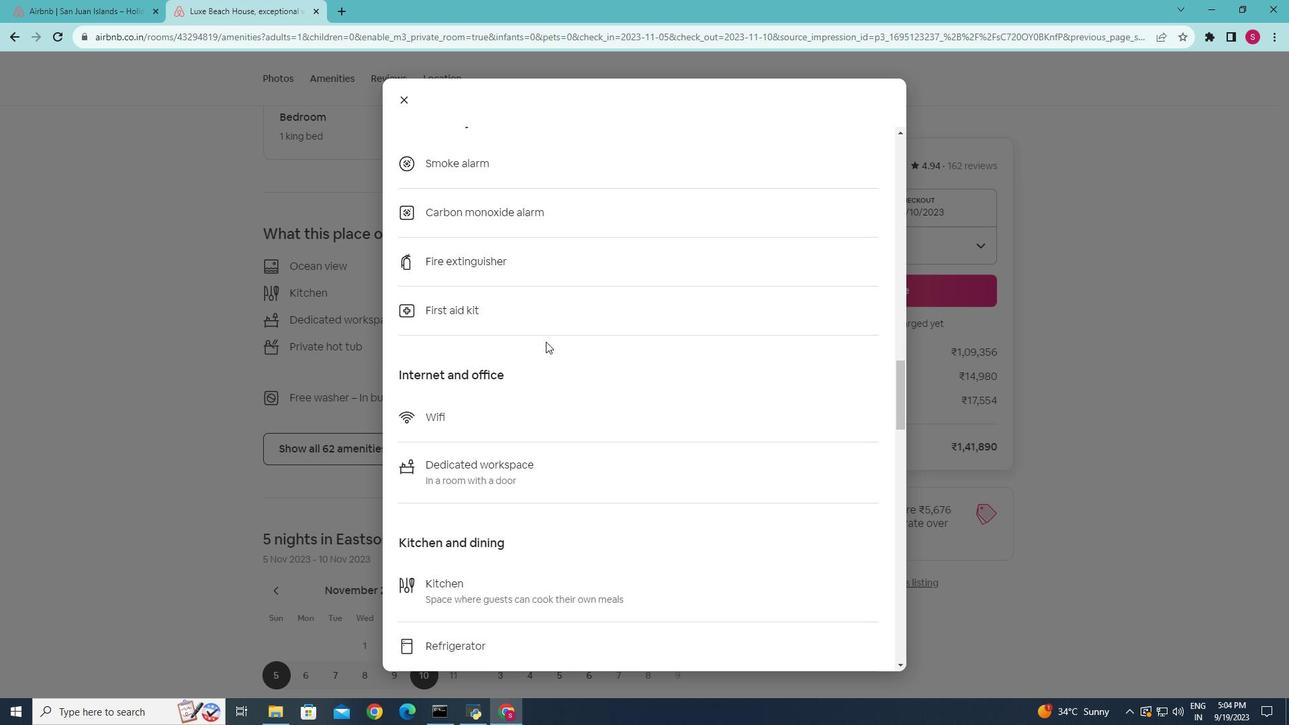 
Action: Mouse scrolled (545, 341) with delta (0, 0)
Screenshot: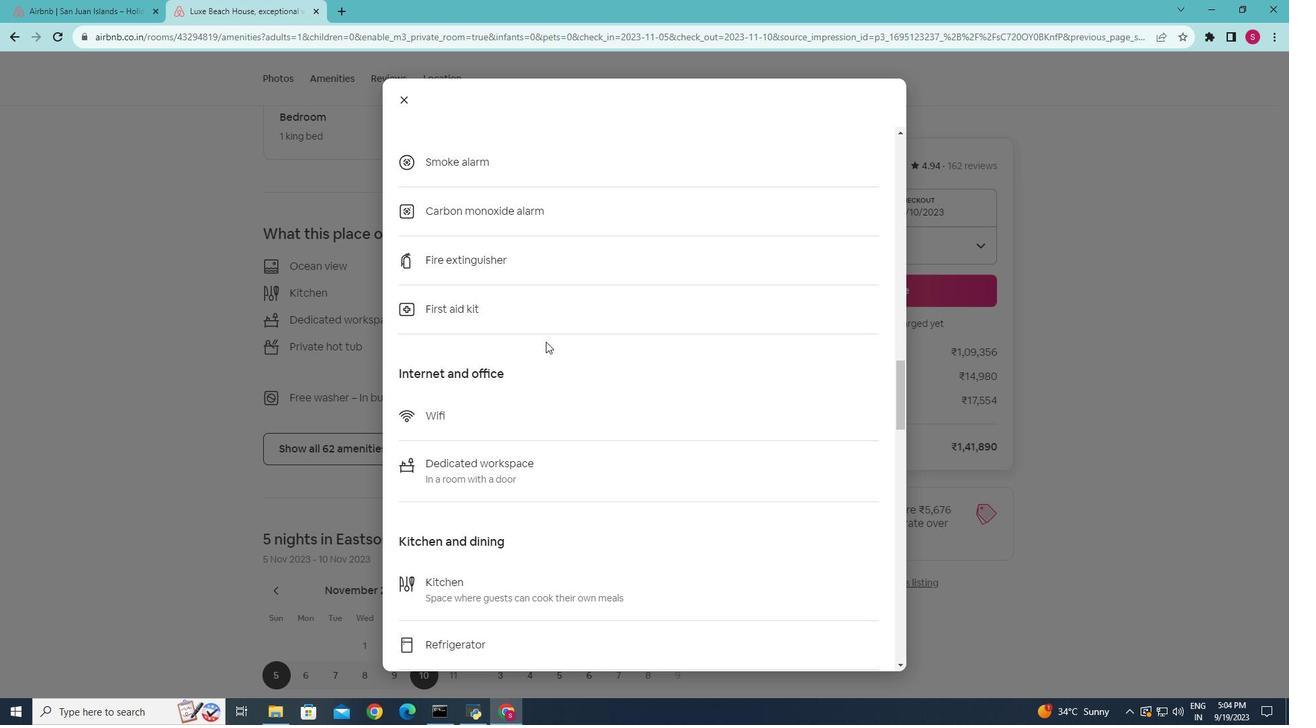 
Action: Mouse scrolled (545, 341) with delta (0, 0)
Screenshot: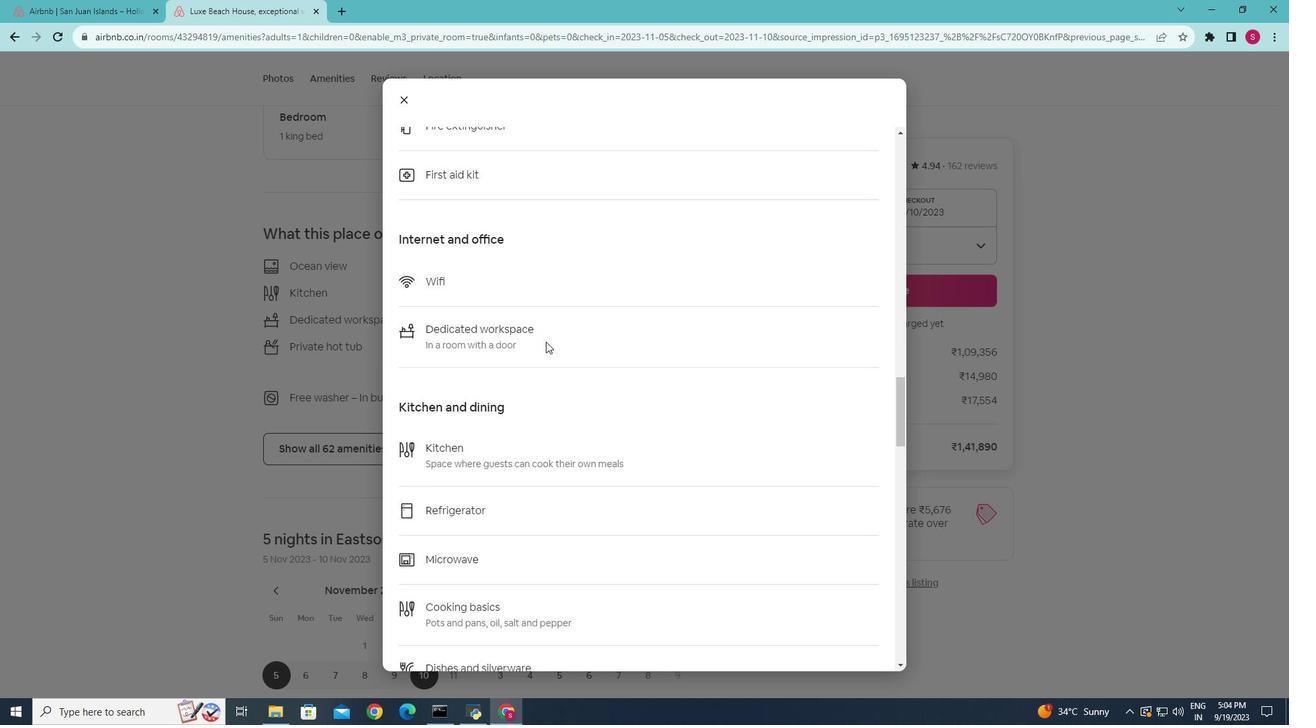 
Action: Mouse scrolled (545, 341) with delta (0, 0)
Screenshot: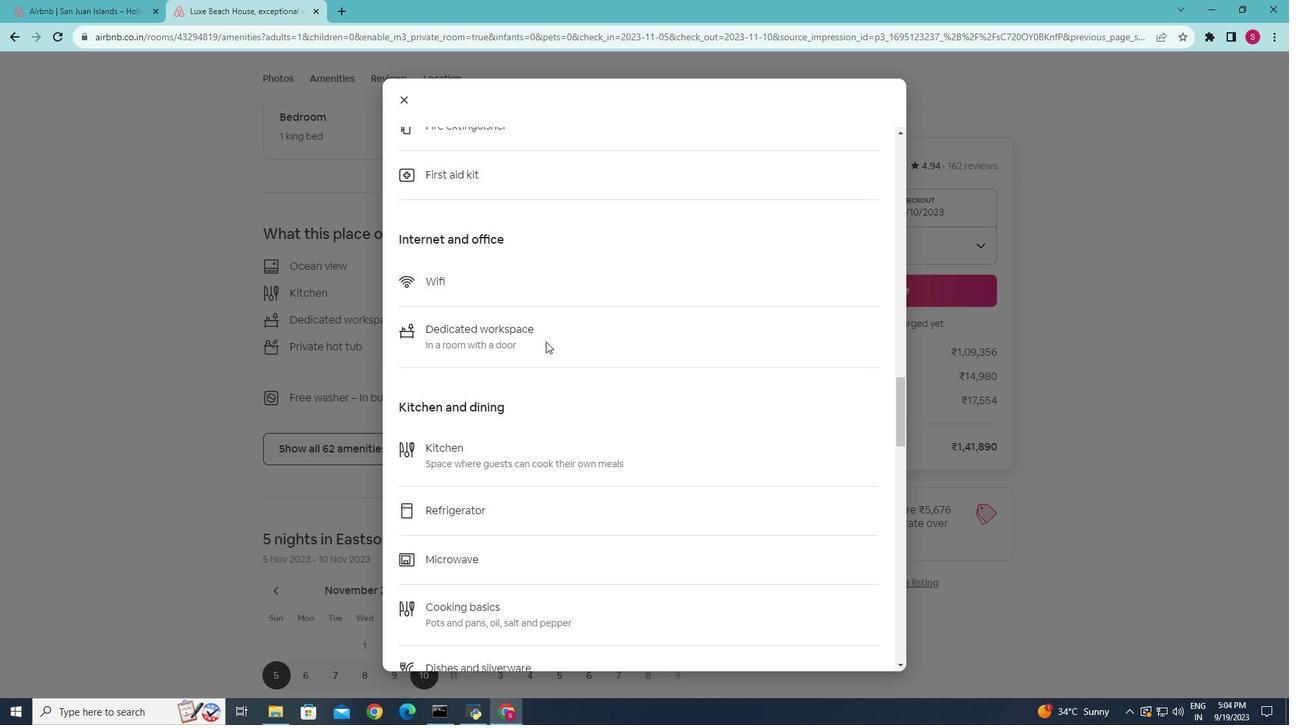 
Action: Mouse moved to (545, 341)
Screenshot: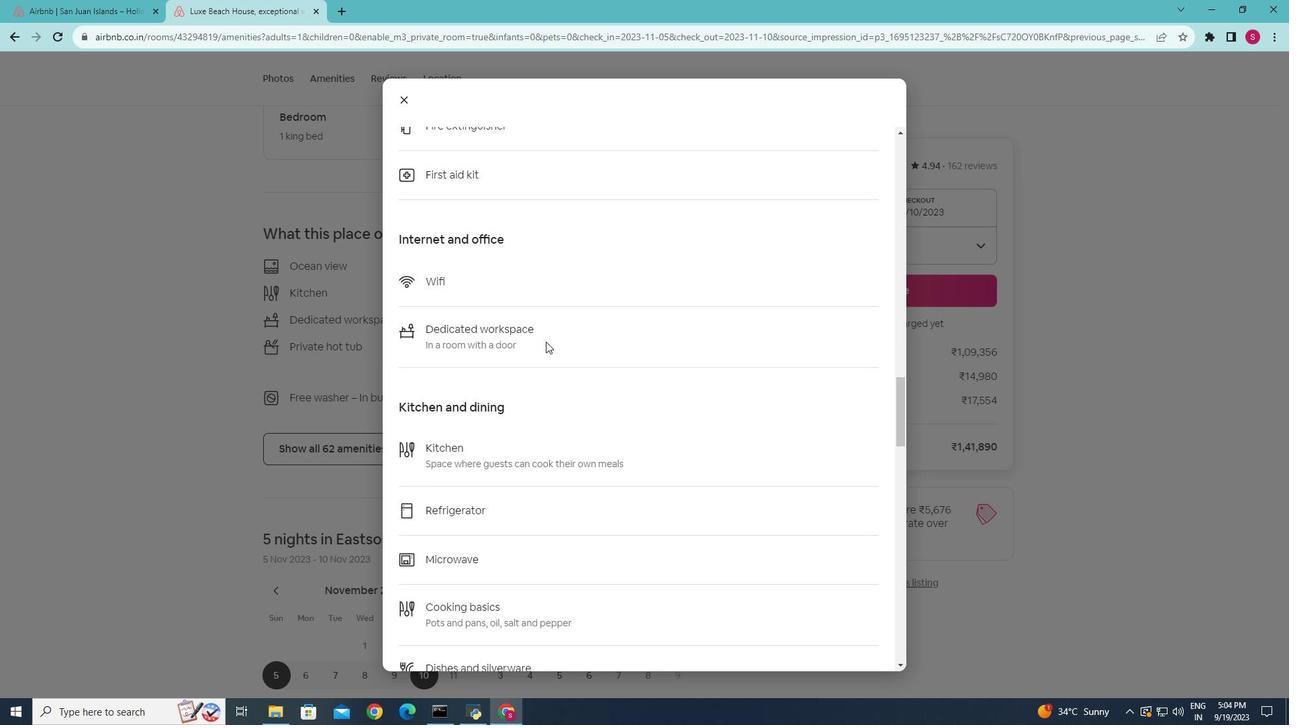 
Action: Mouse scrolled (545, 341) with delta (0, 0)
Screenshot: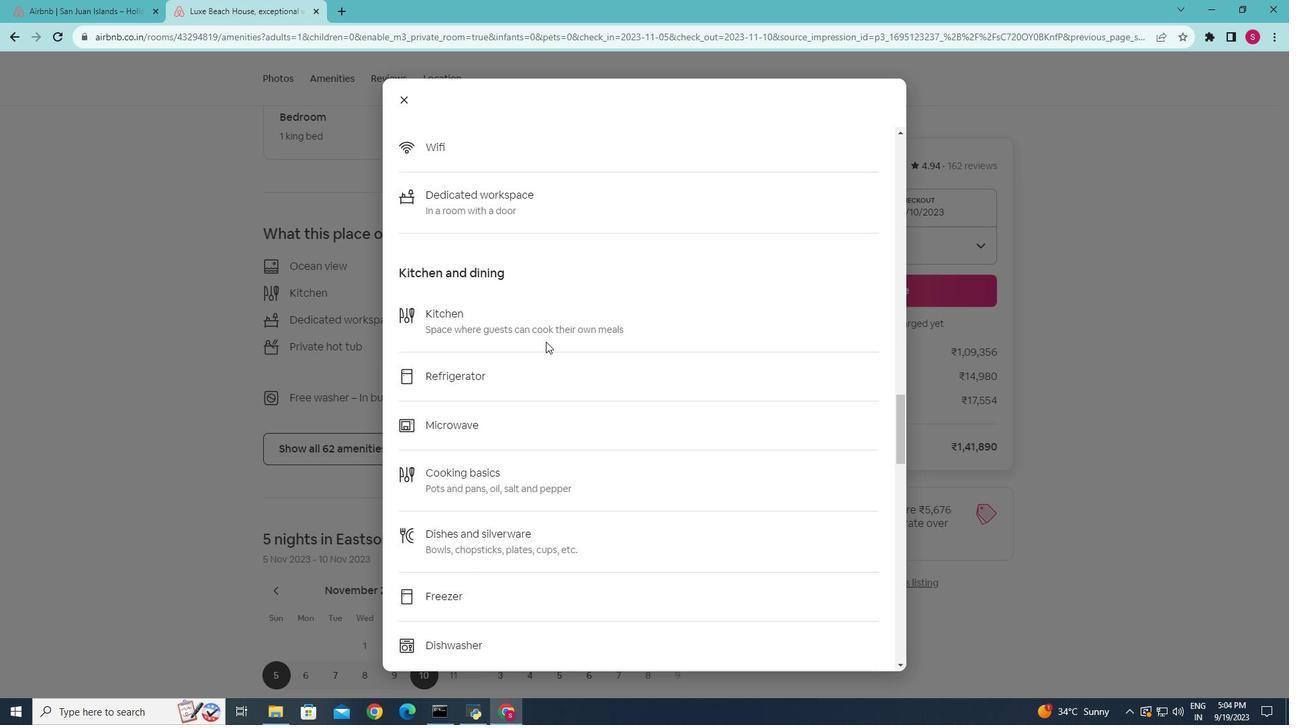 
Action: Mouse scrolled (545, 341) with delta (0, 0)
Screenshot: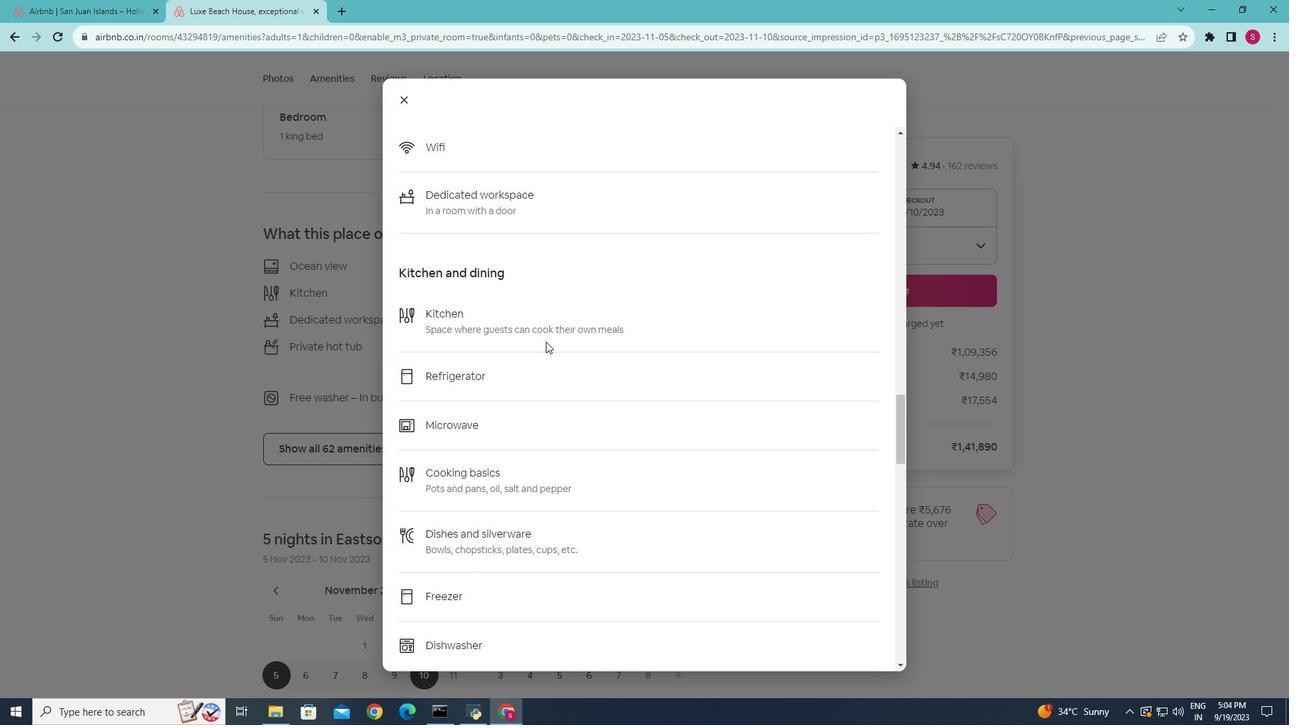 
Action: Mouse scrolled (545, 341) with delta (0, 0)
Screenshot: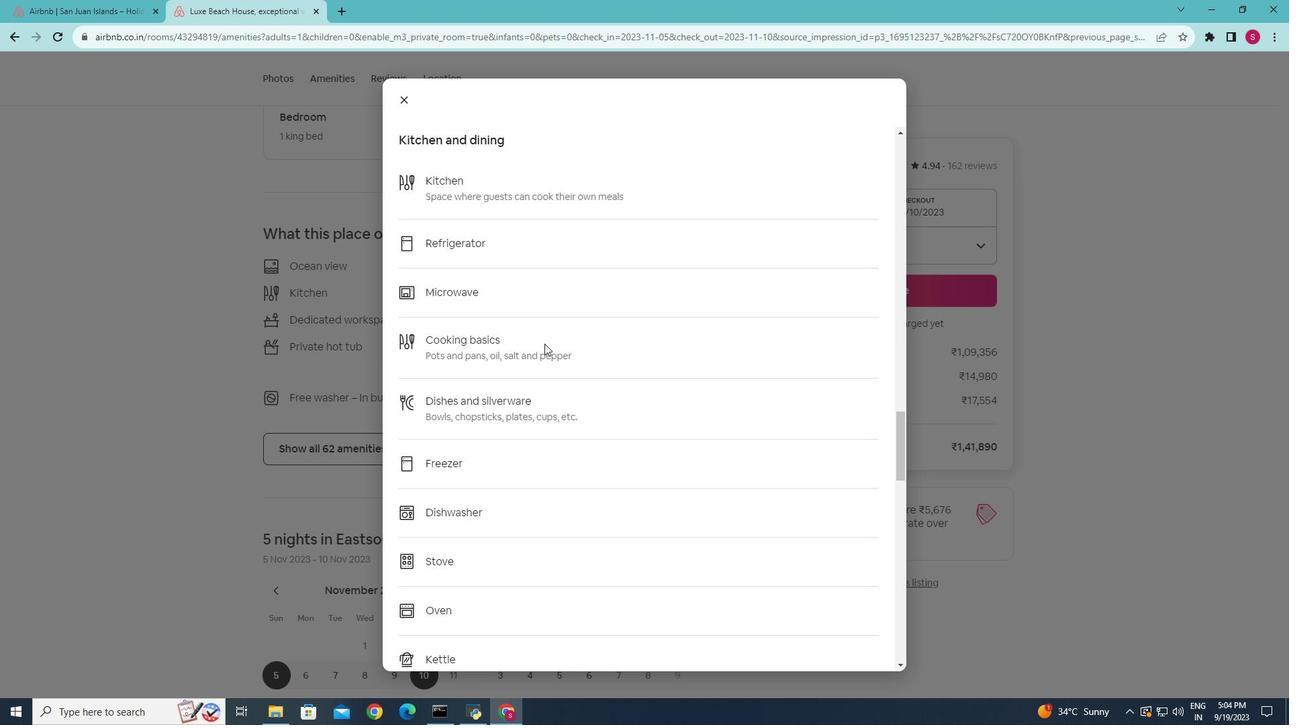 
Action: Mouse moved to (544, 343)
Screenshot: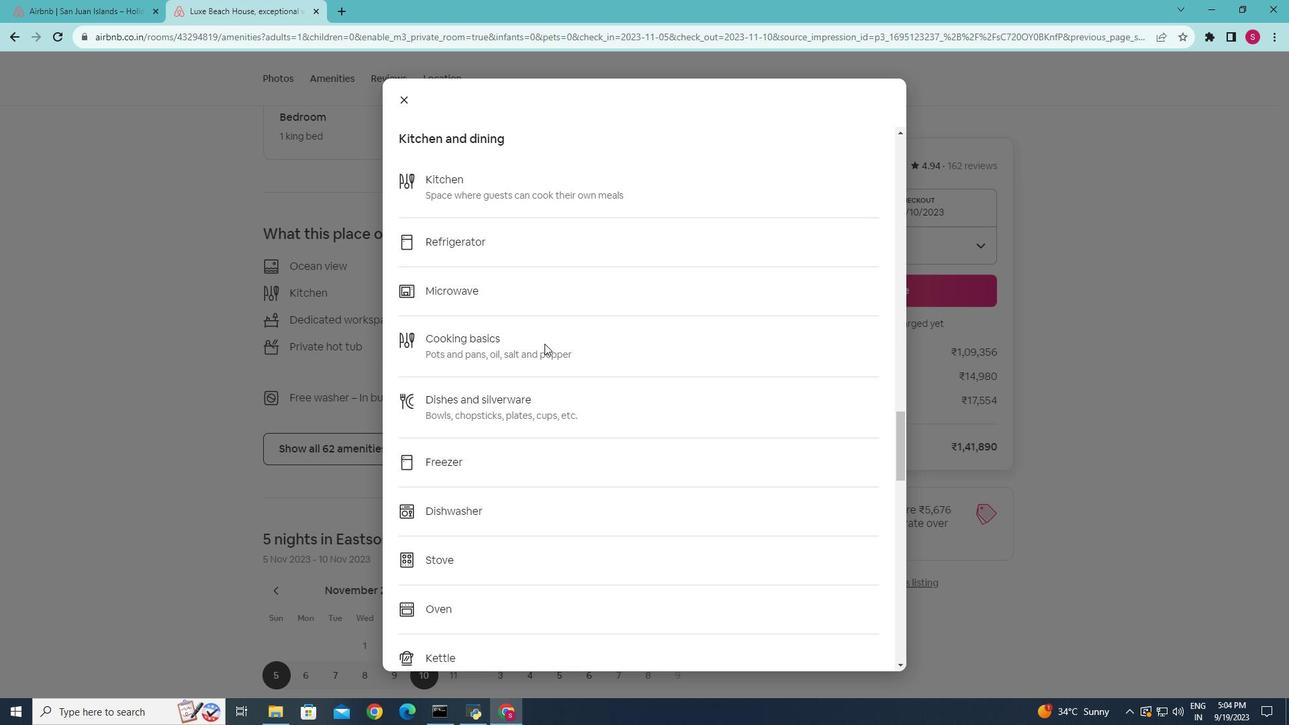 
Action: Mouse scrolled (544, 343) with delta (0, 0)
Screenshot: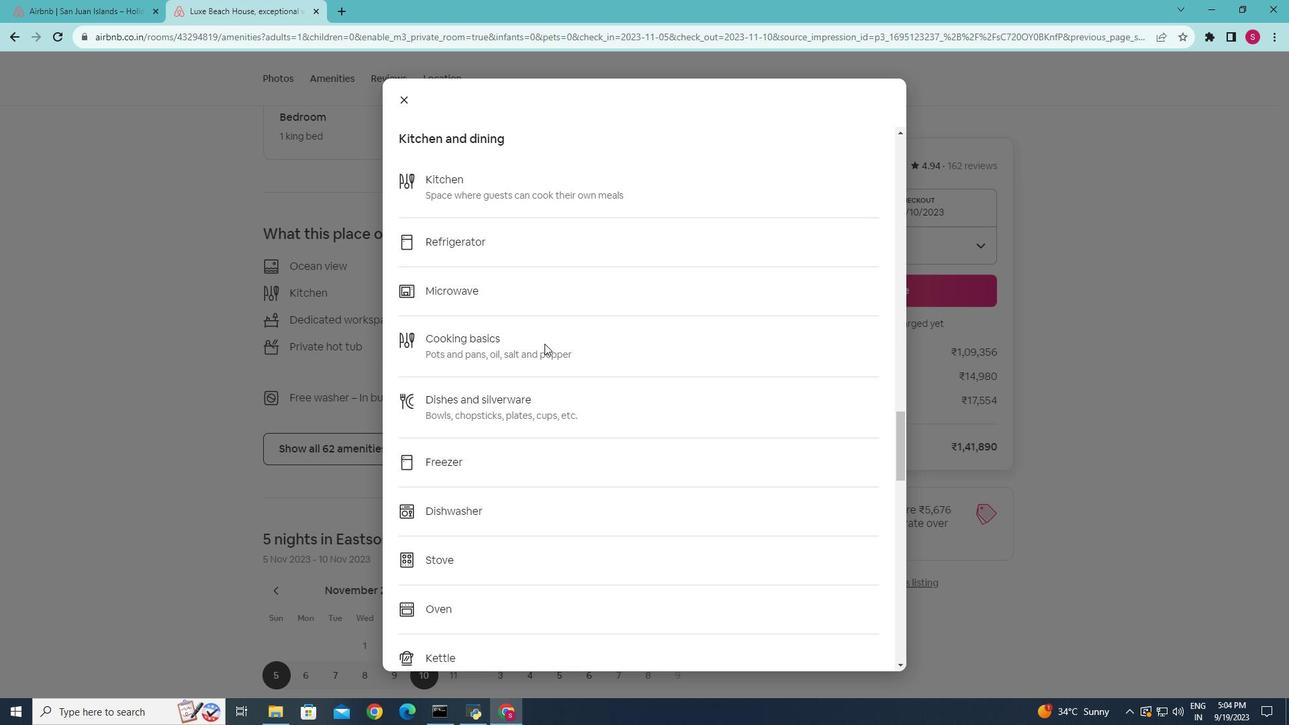 
Action: Mouse scrolled (544, 343) with delta (0, 0)
Screenshot: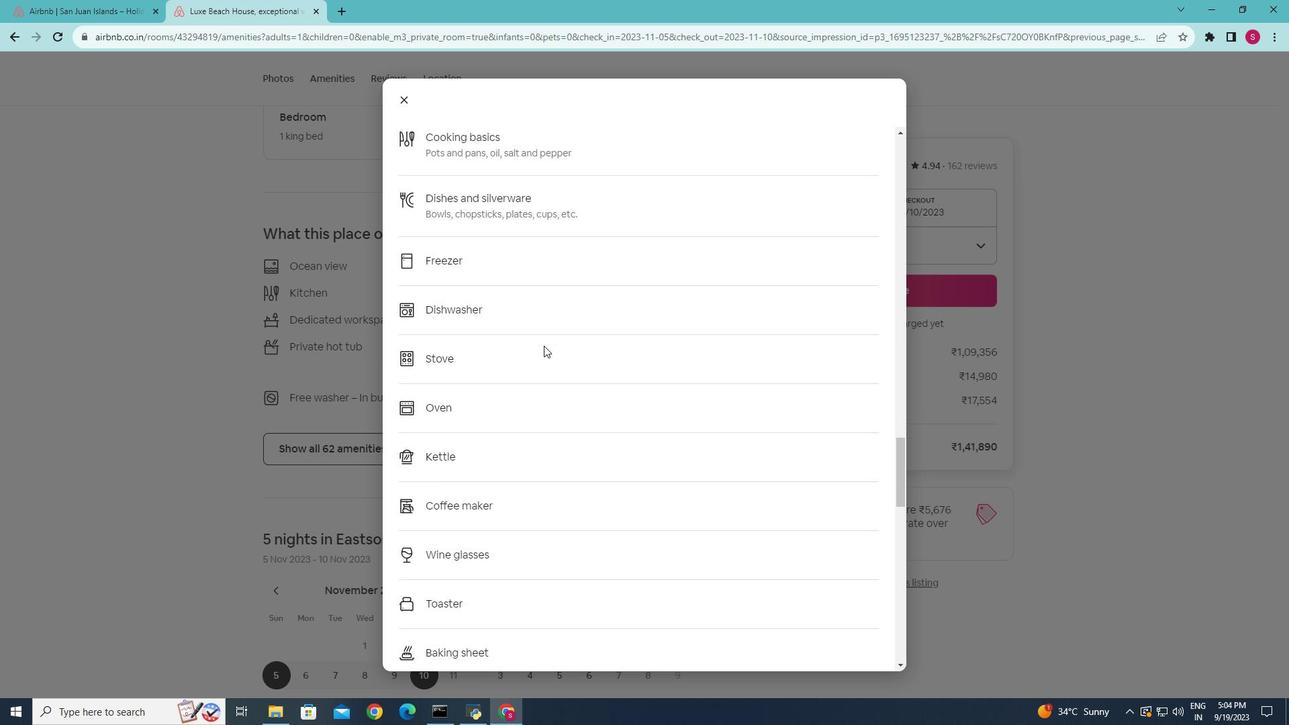 
Action: Mouse scrolled (544, 343) with delta (0, 0)
Screenshot: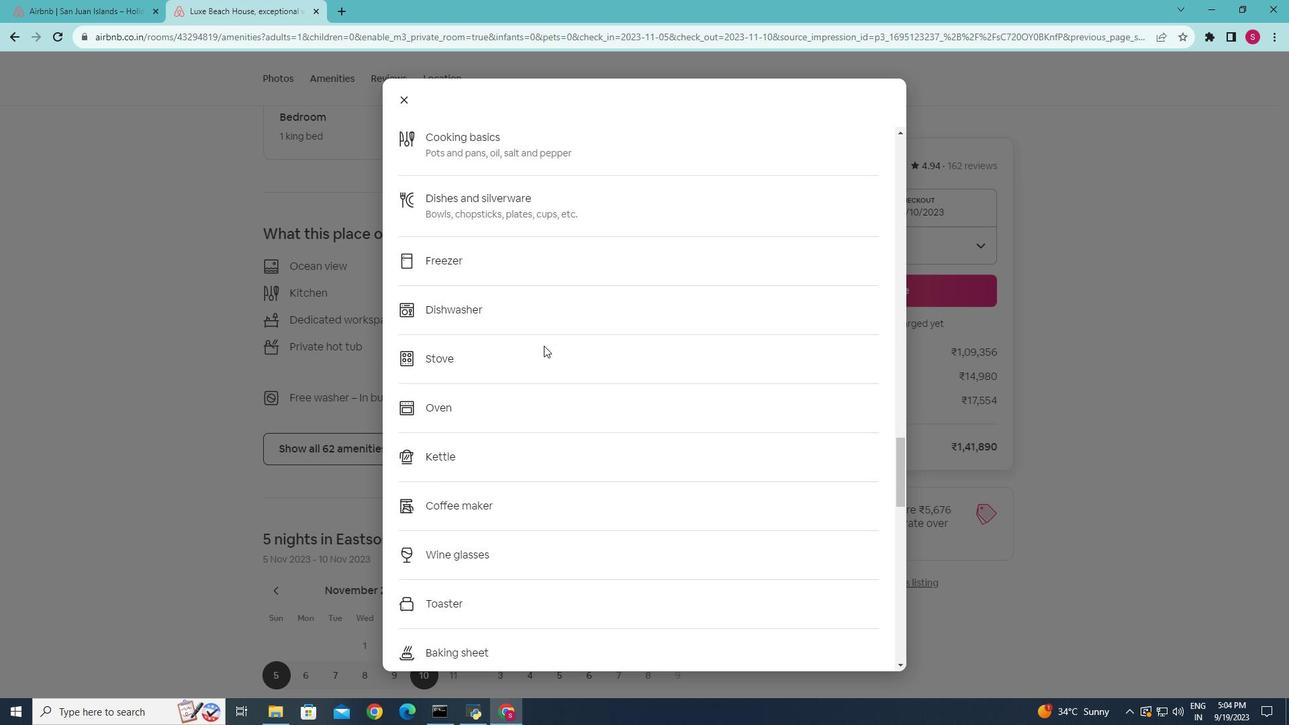 
Action: Mouse moved to (543, 345)
Screenshot: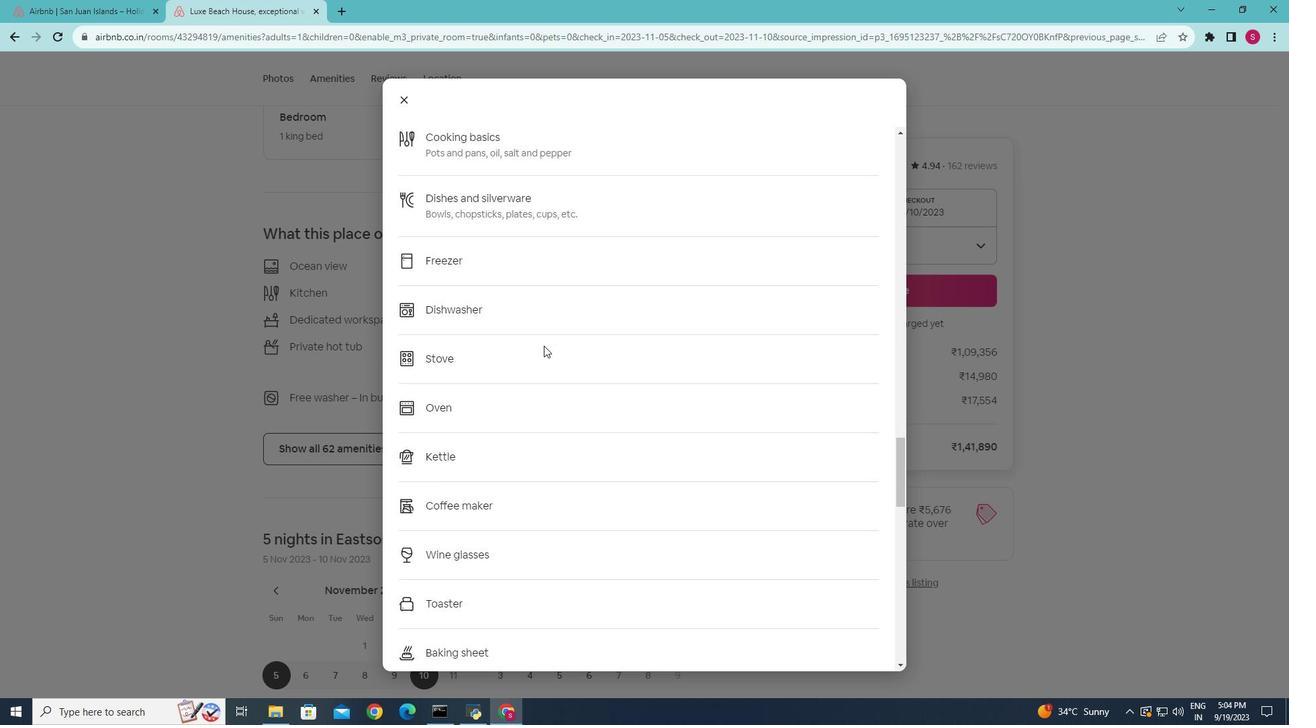 
Action: Mouse scrolled (543, 345) with delta (0, 0)
Screenshot: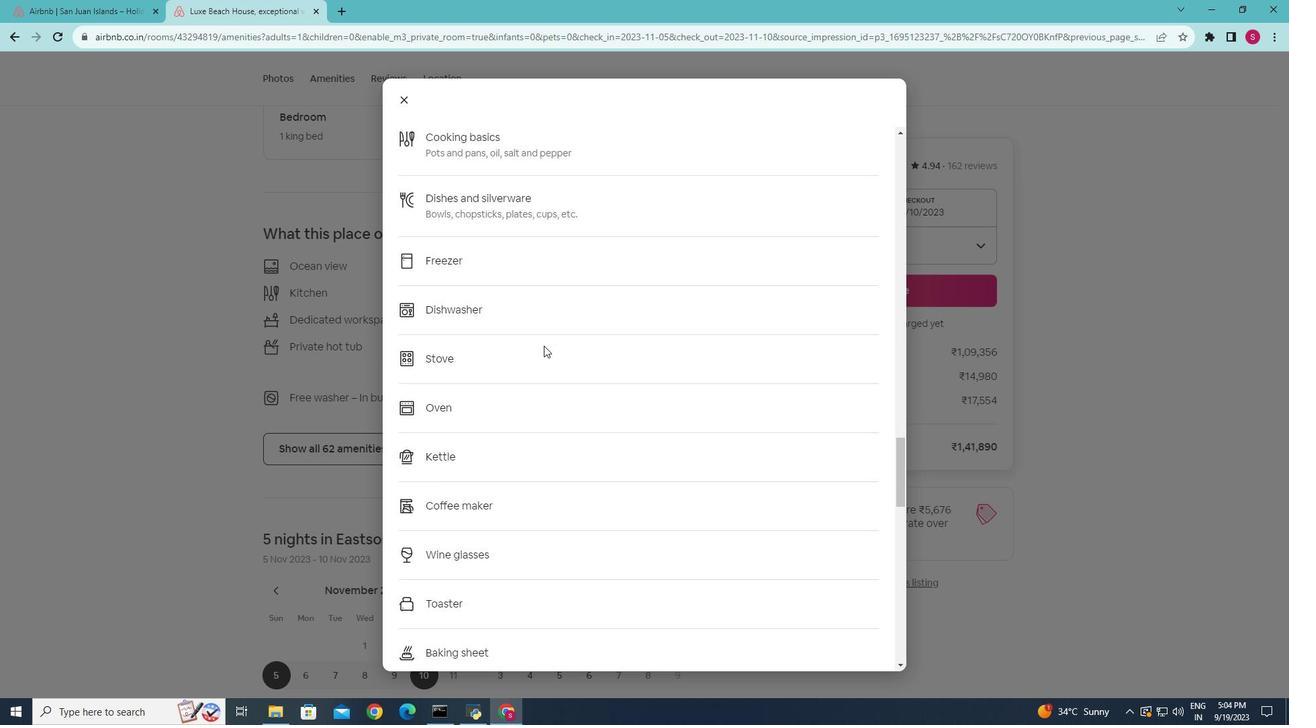 
Action: Mouse scrolled (543, 345) with delta (0, 0)
Screenshot: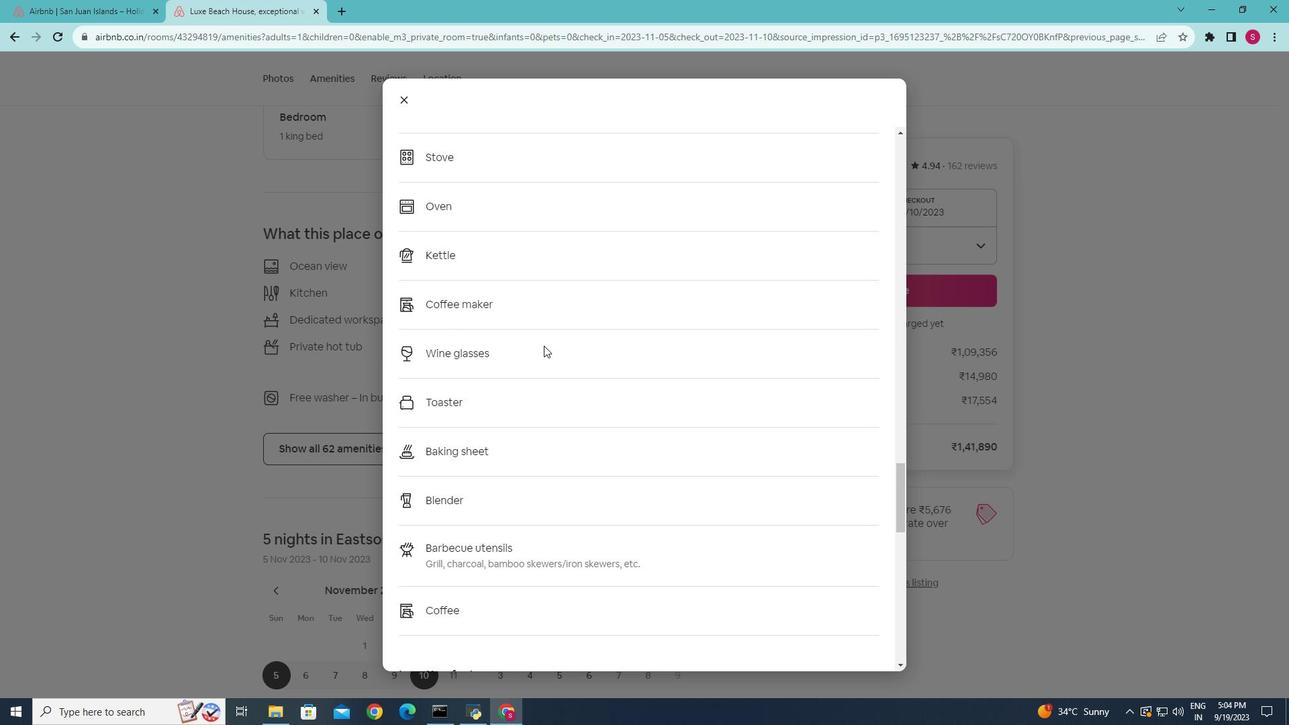 
Action: Mouse scrolled (543, 345) with delta (0, 0)
Screenshot: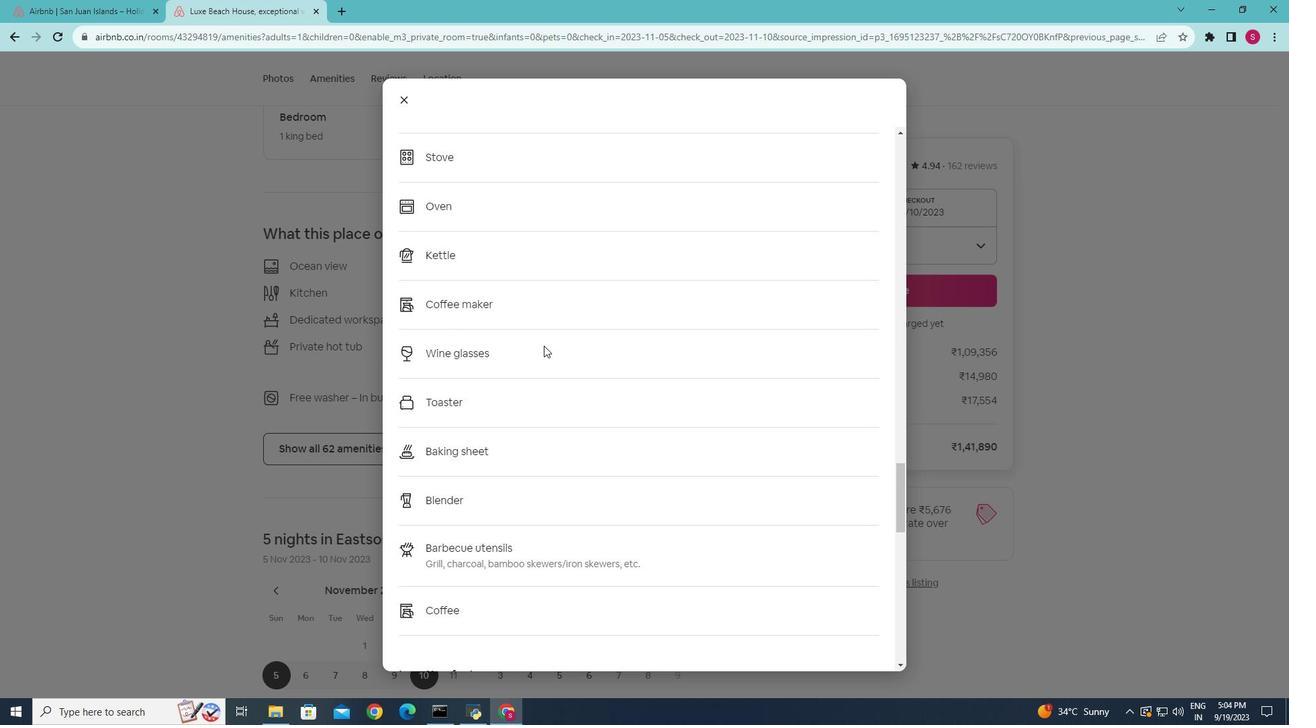 
Action: Mouse scrolled (543, 345) with delta (0, 0)
Screenshot: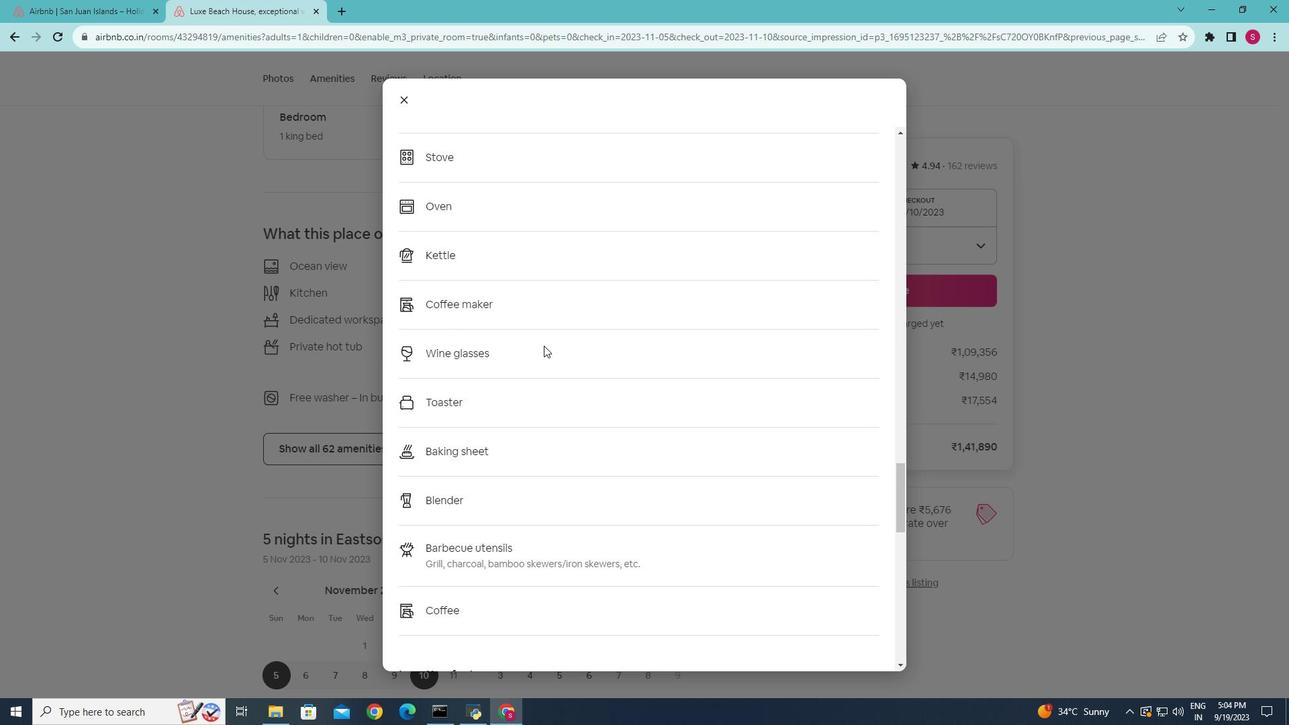 
Action: Mouse scrolled (543, 345) with delta (0, 0)
Screenshot: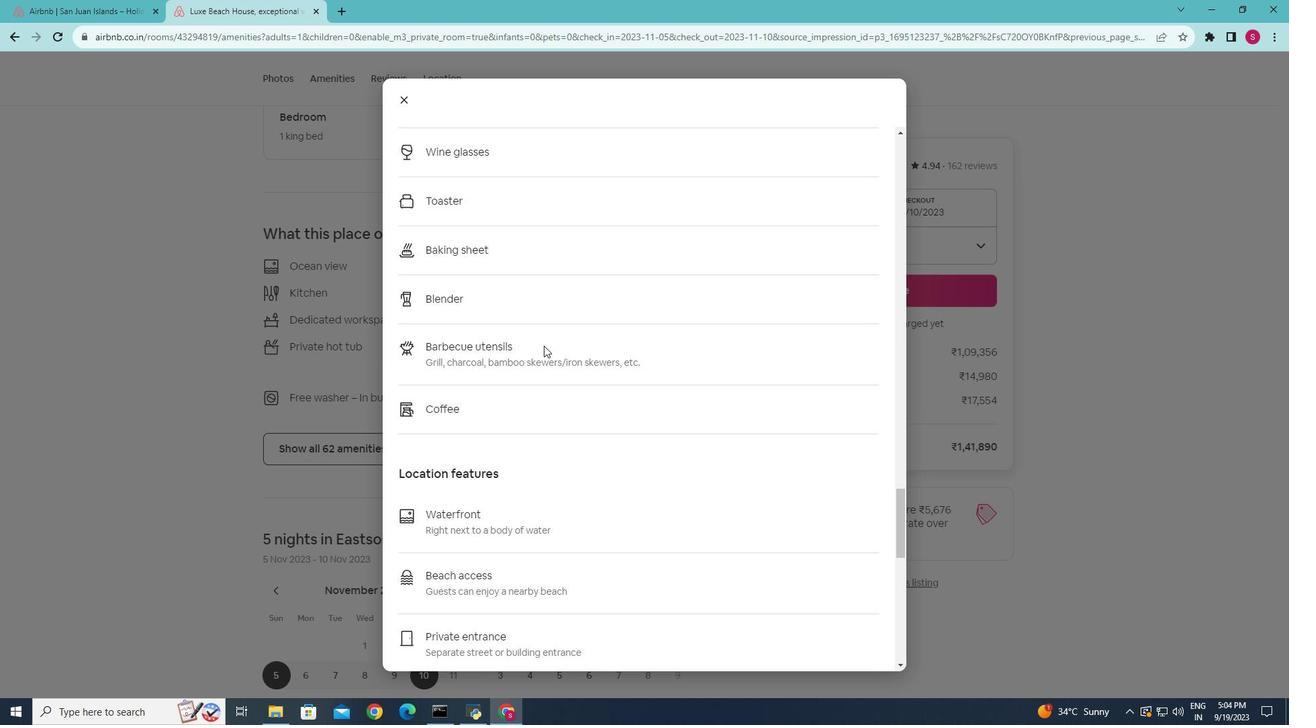 
Action: Mouse scrolled (543, 345) with delta (0, 0)
Screenshot: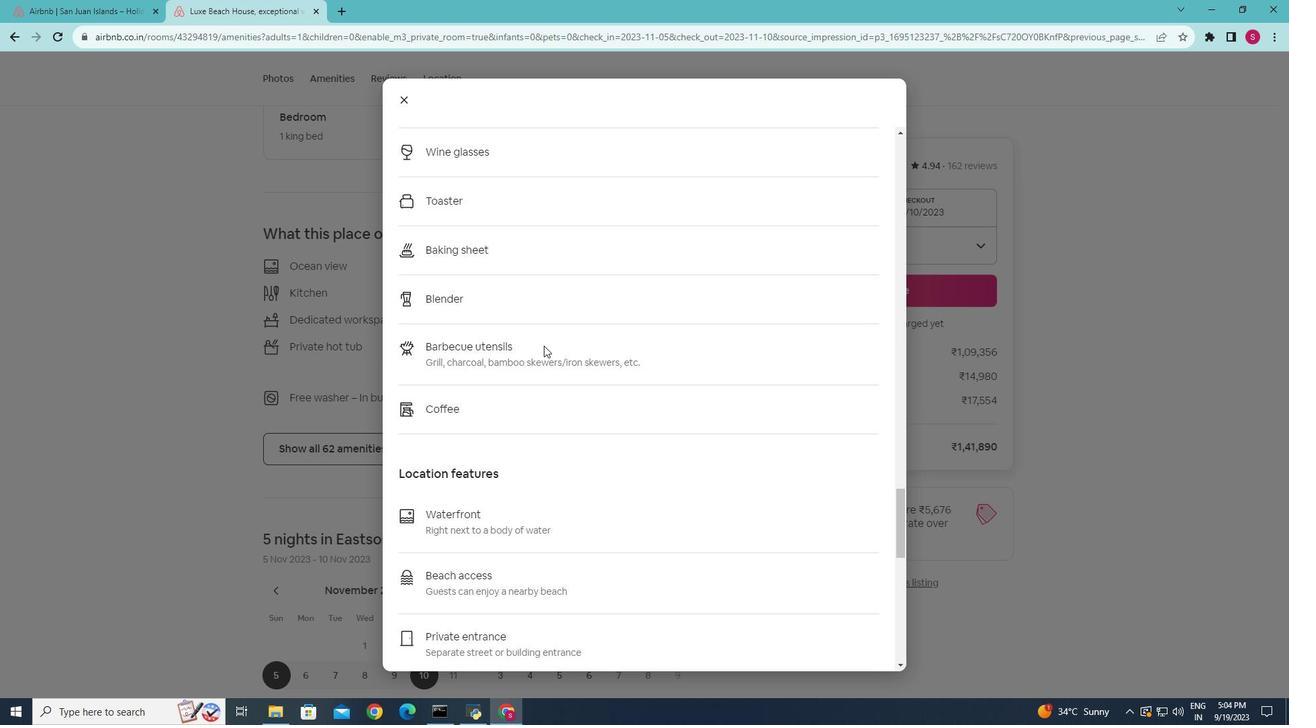 
Action: Mouse scrolled (543, 345) with delta (0, 0)
Screenshot: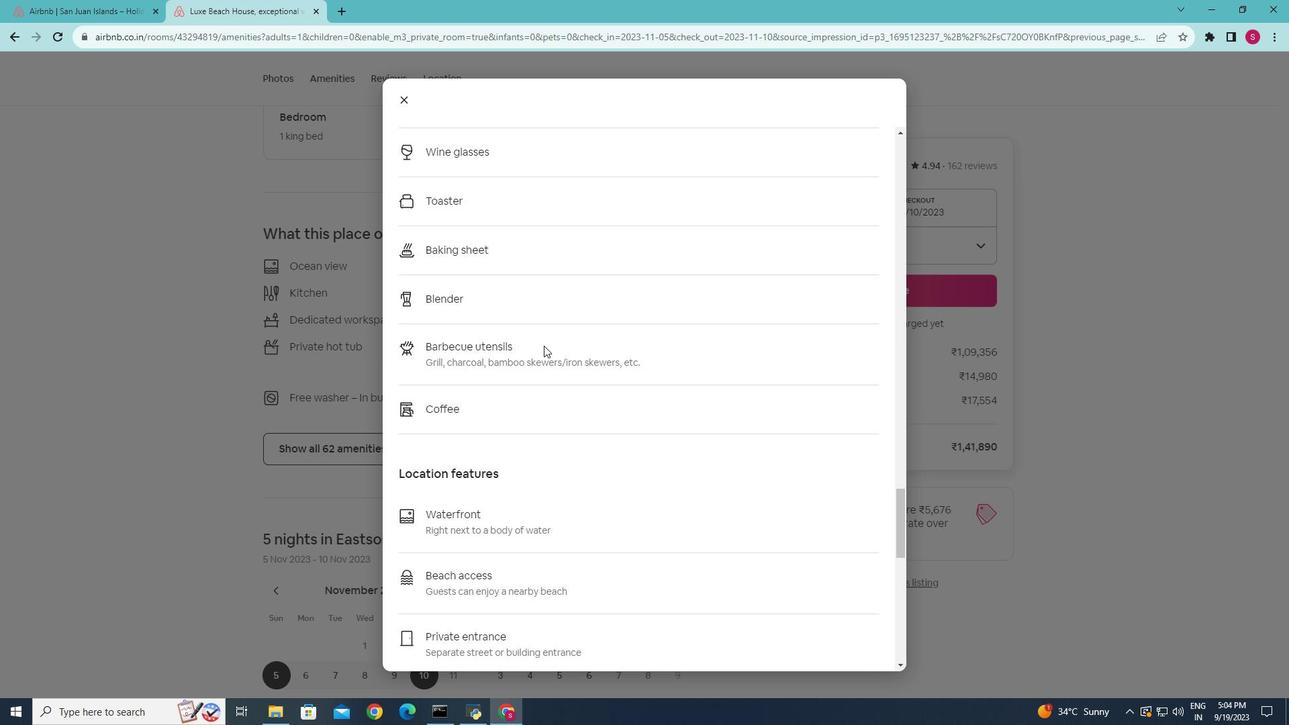 
Action: Mouse scrolled (543, 345) with delta (0, 0)
Screenshot: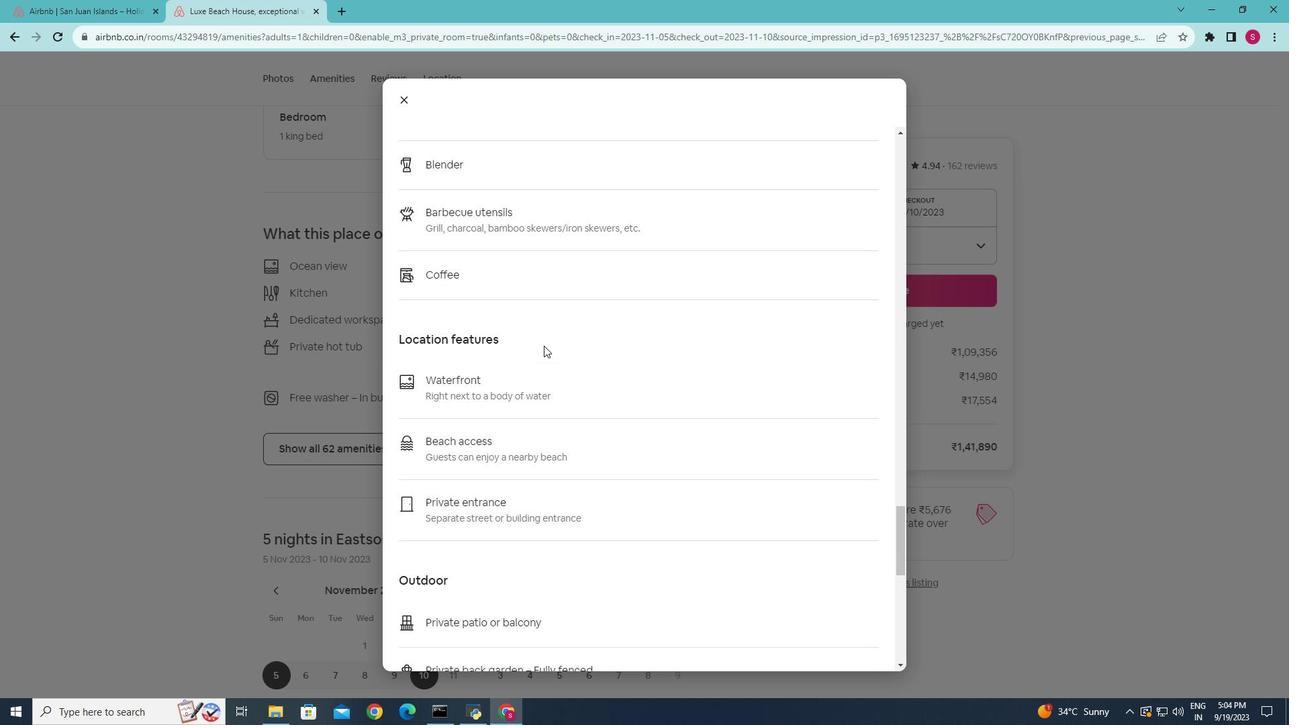 
Action: Mouse scrolled (543, 345) with delta (0, 0)
Screenshot: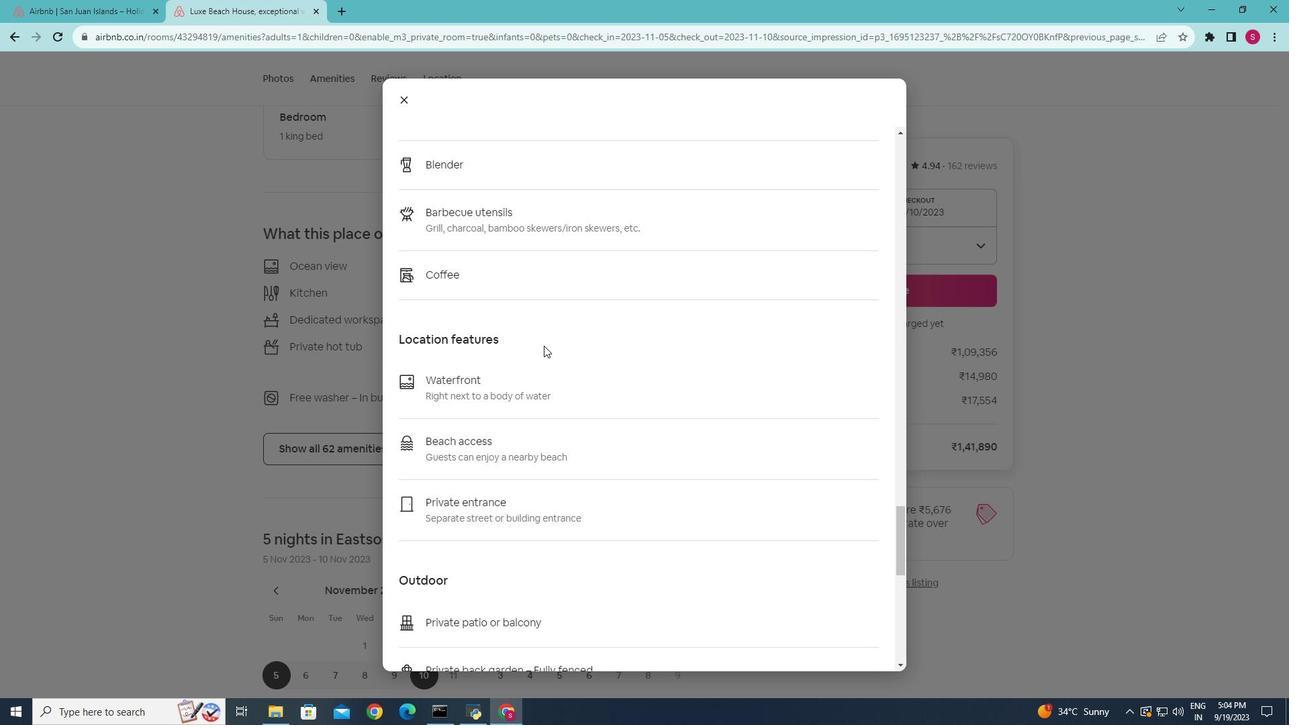
Action: Mouse scrolled (543, 345) with delta (0, 0)
Screenshot: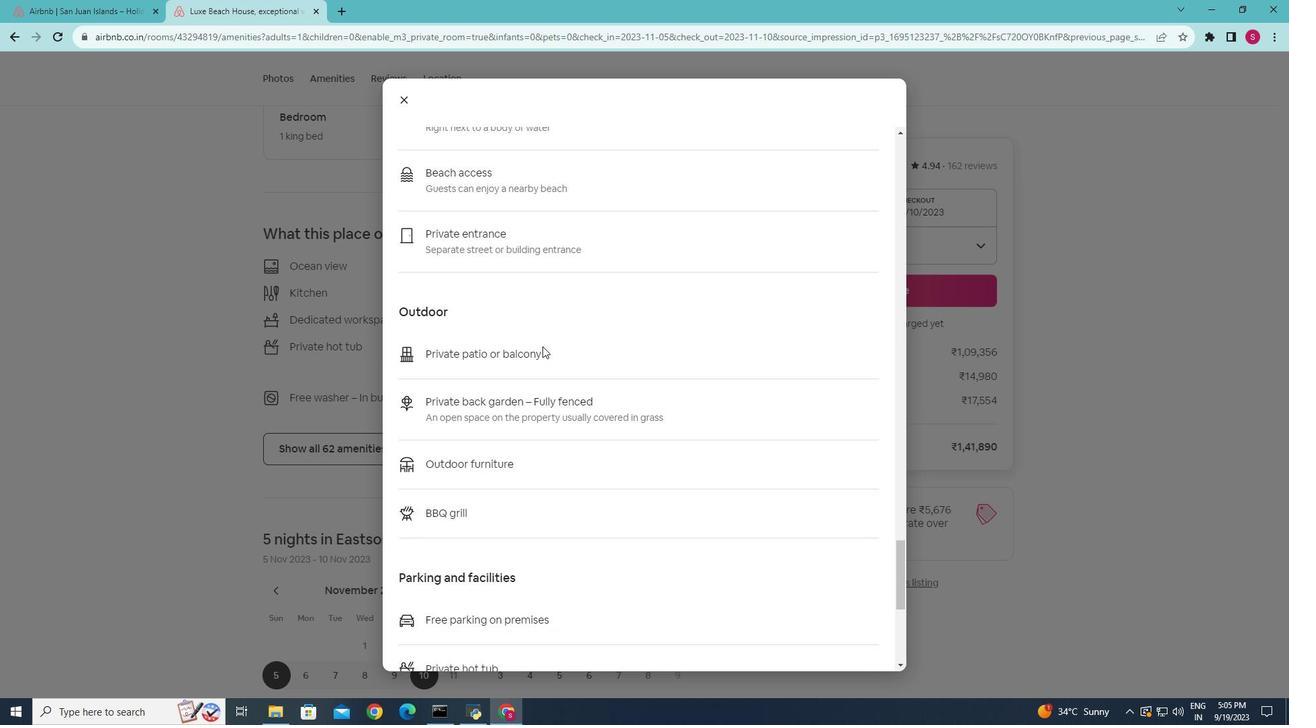 
Action: Mouse scrolled (543, 345) with delta (0, 0)
Screenshot: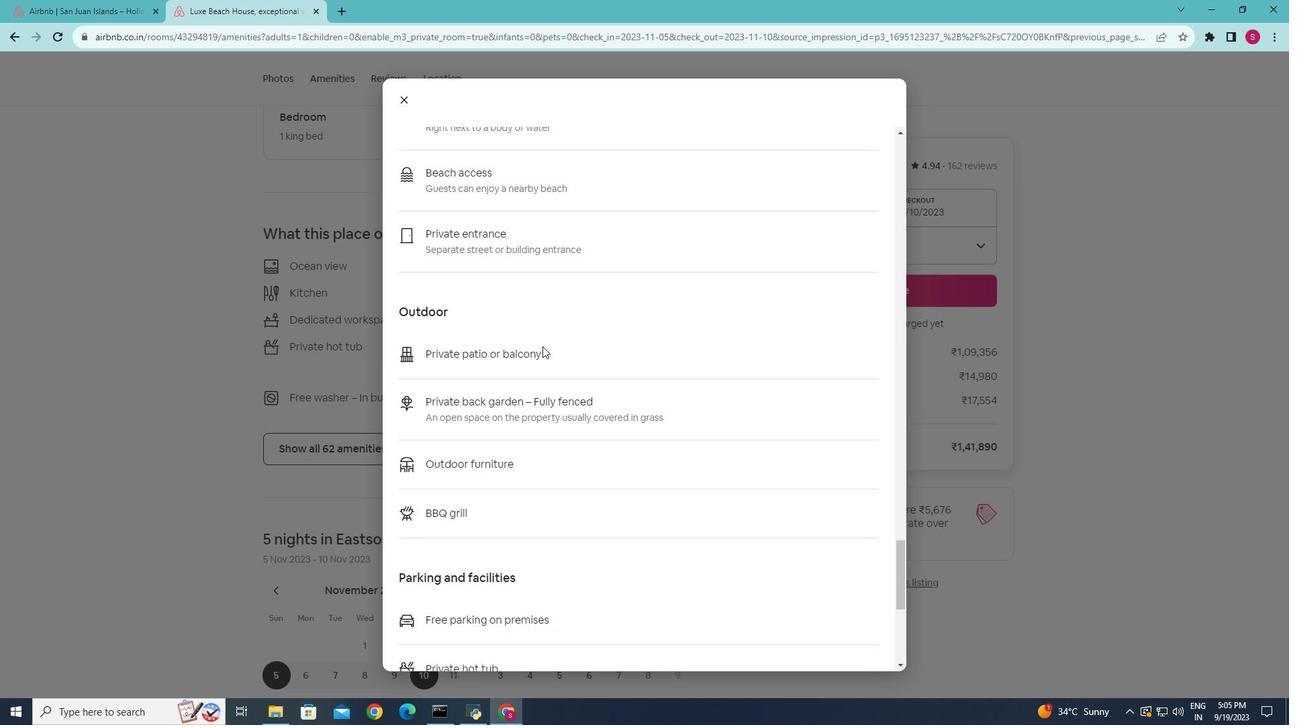
Action: Mouse scrolled (543, 345) with delta (0, 0)
Screenshot: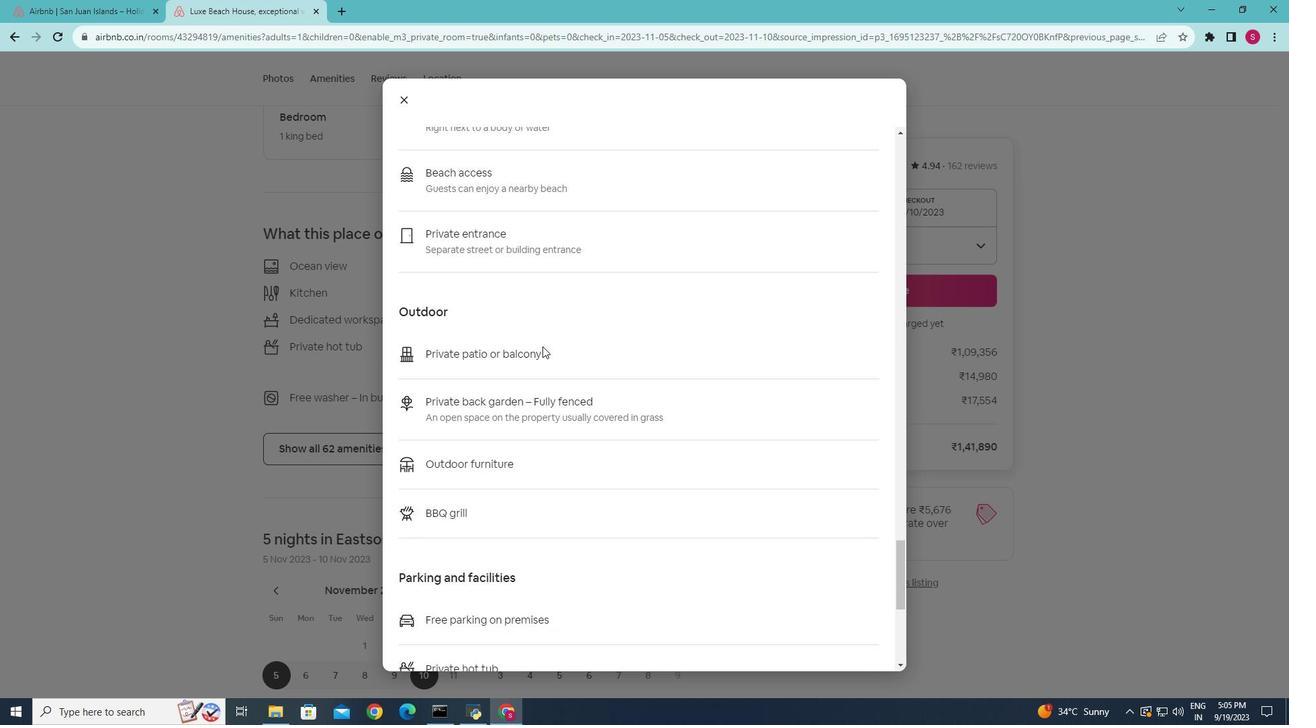 
Action: Mouse moved to (543, 345)
Screenshot: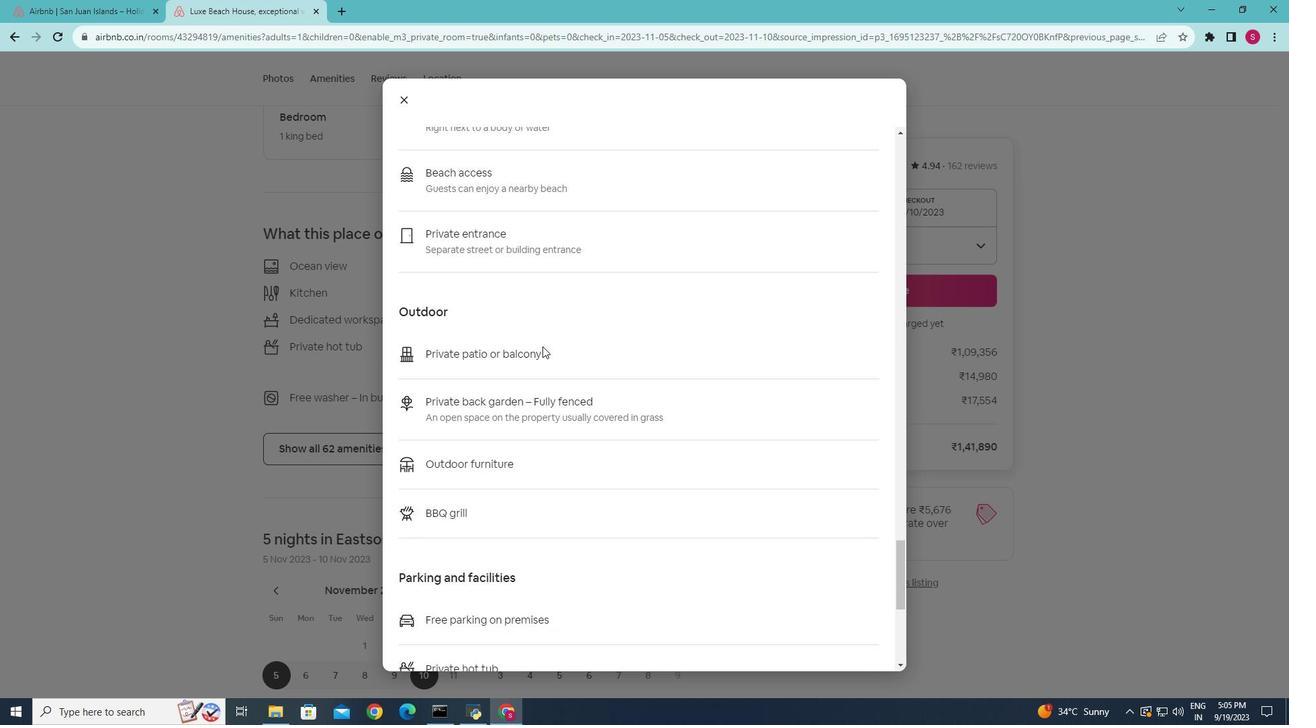 
Action: Mouse scrolled (543, 345) with delta (0, 0)
Screenshot: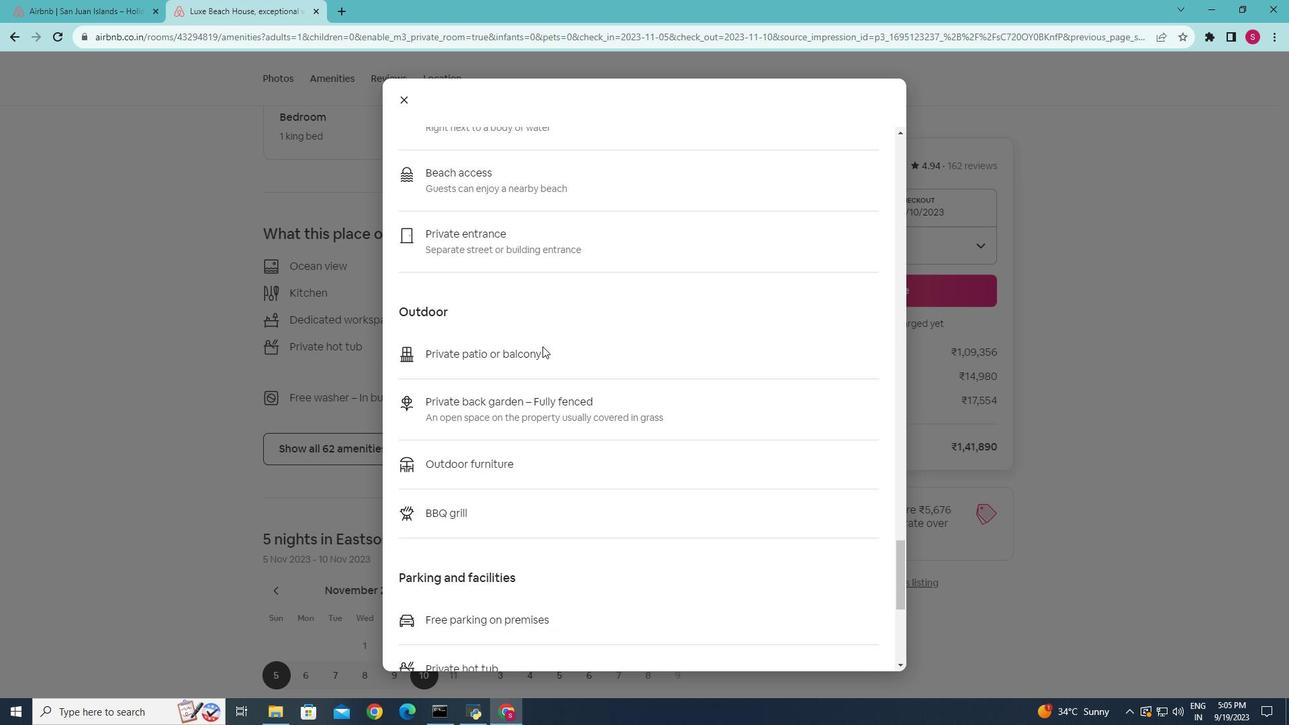 
Action: Mouse moved to (542, 346)
Screenshot: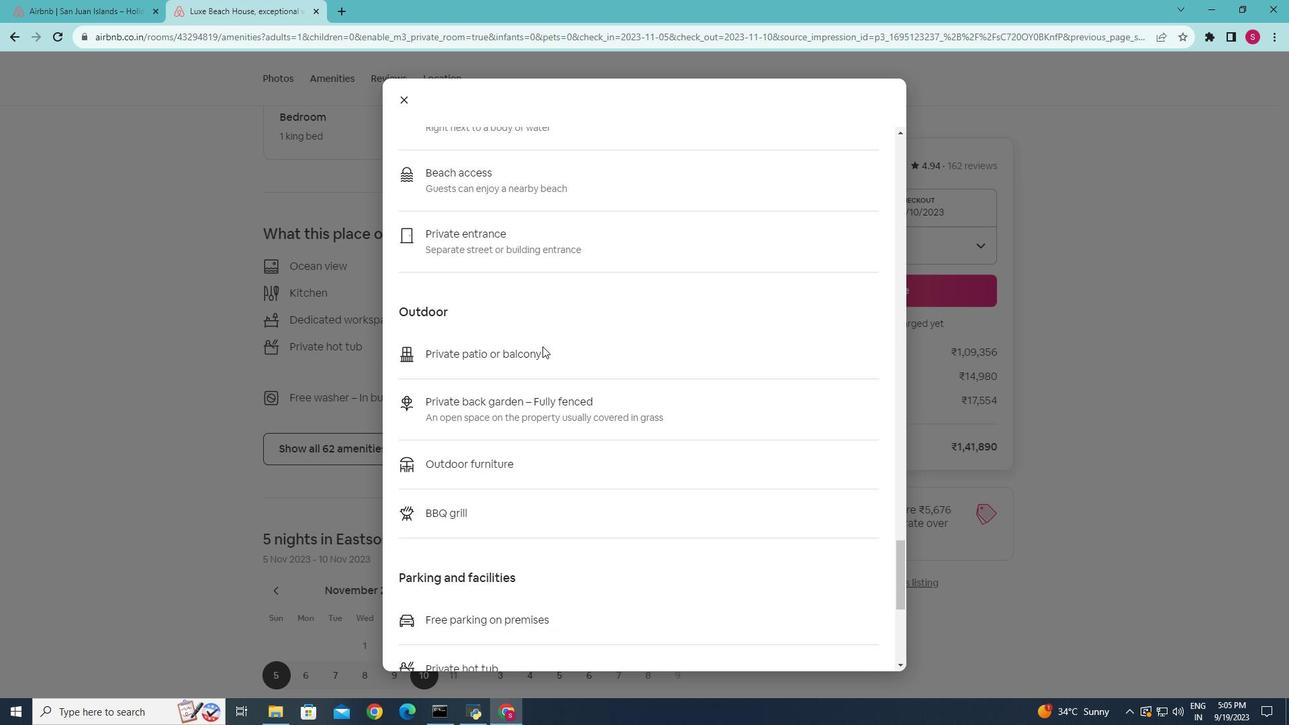 
Action: Mouse scrolled (542, 345) with delta (0, 0)
Screenshot: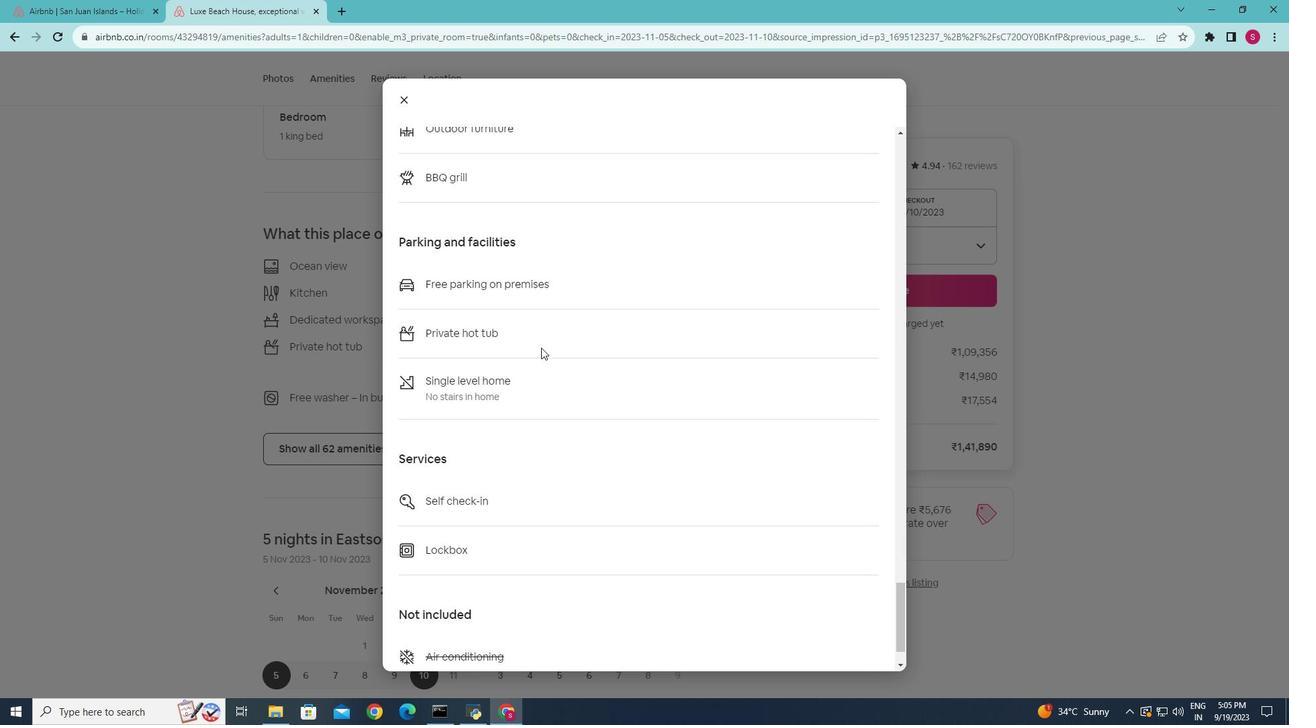 
Action: Mouse scrolled (542, 345) with delta (0, 0)
Screenshot: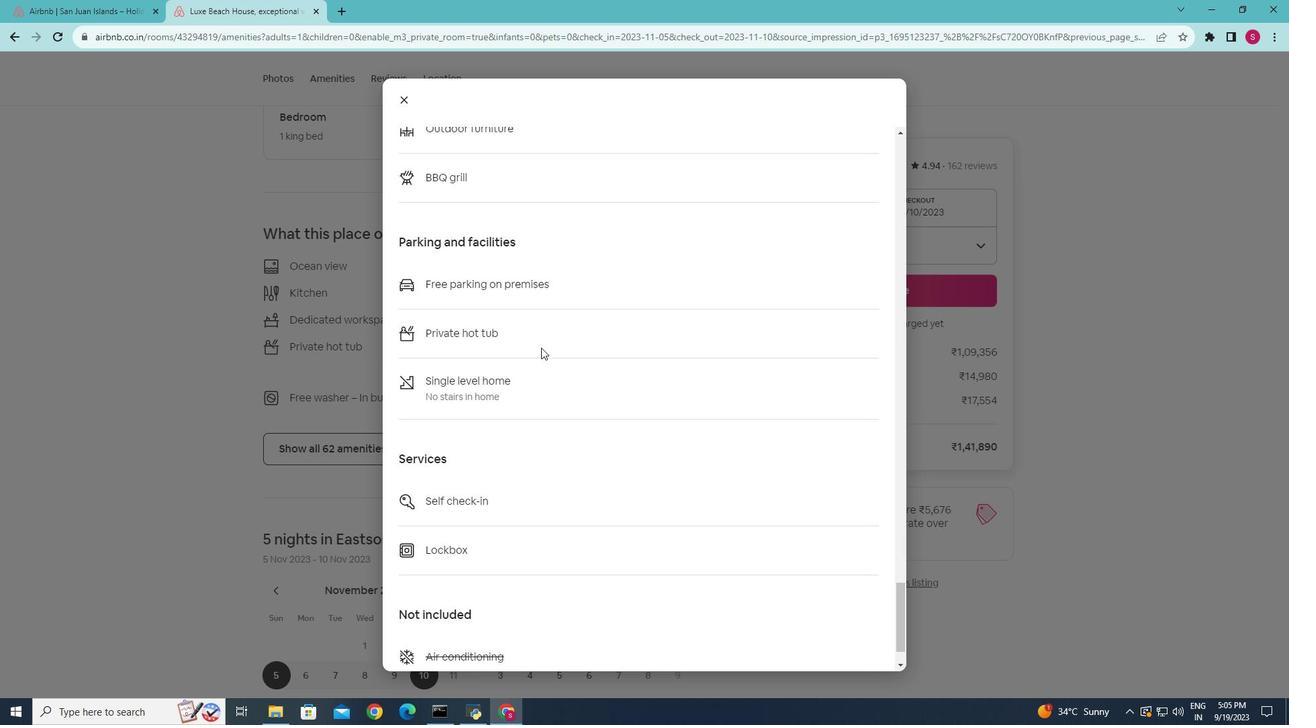 
Action: Mouse scrolled (542, 345) with delta (0, 0)
Screenshot: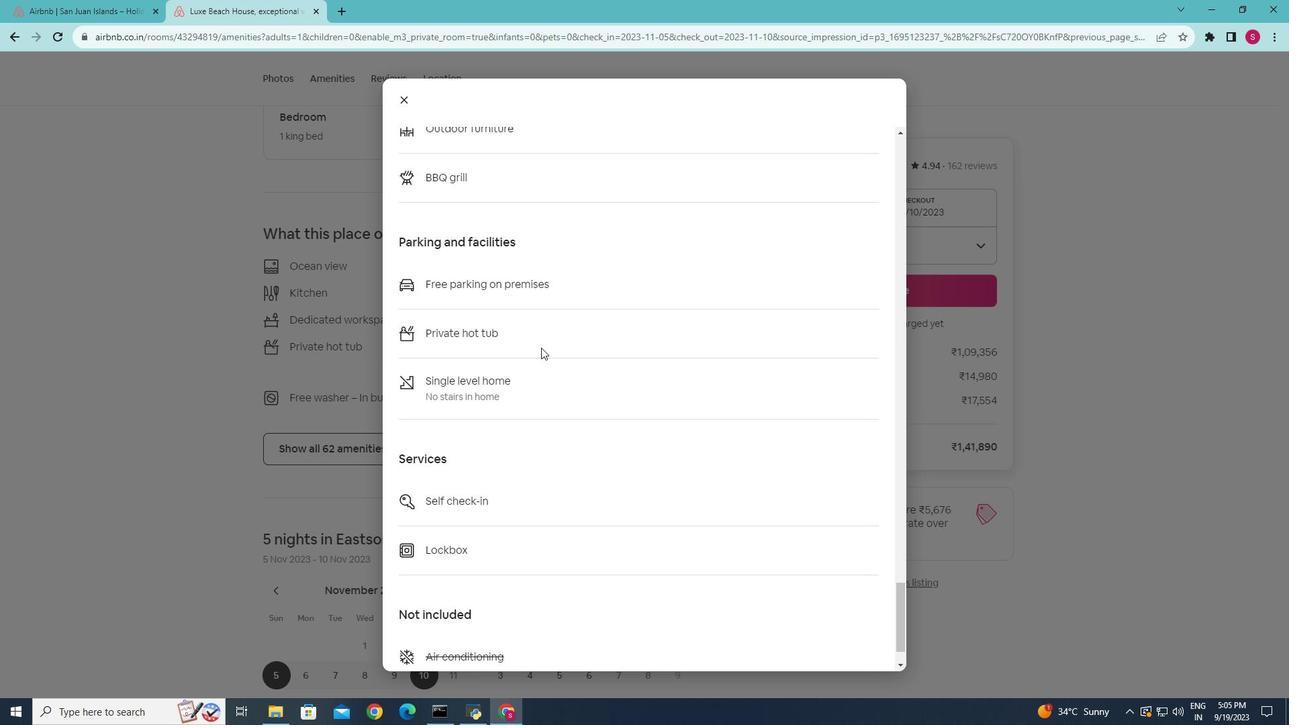 
Action: Mouse moved to (541, 347)
Screenshot: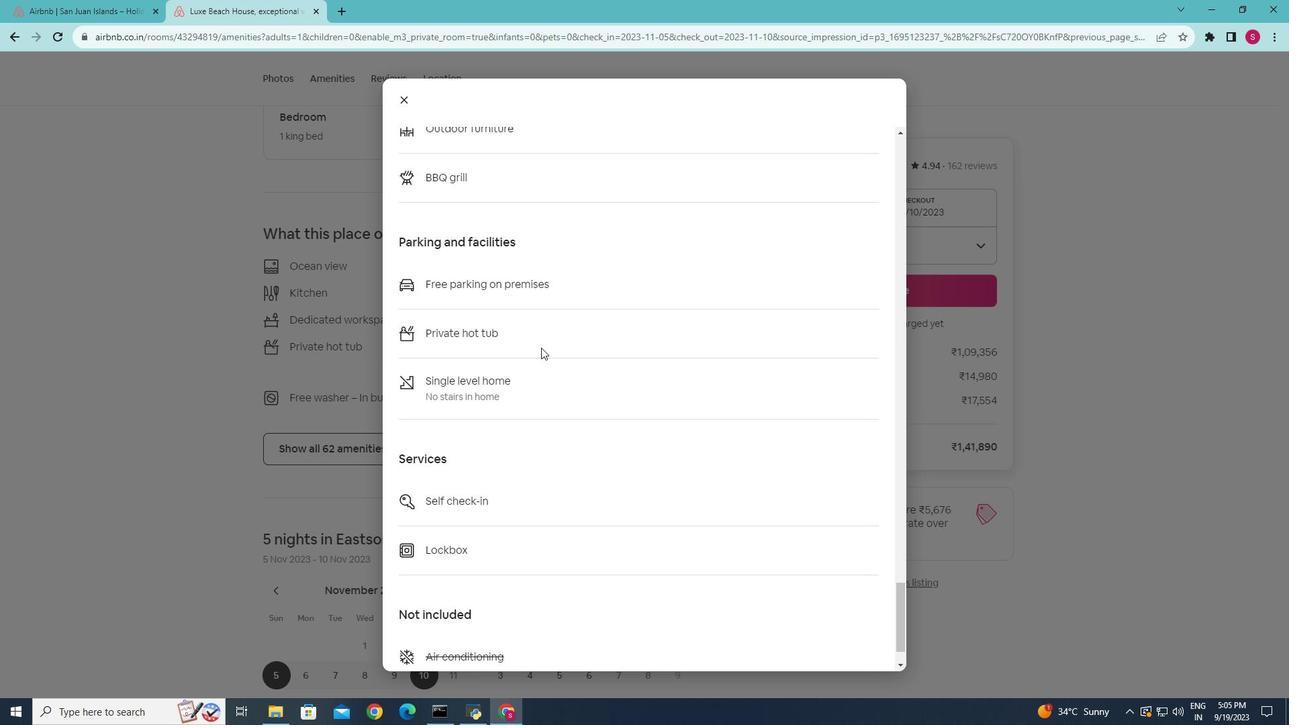 
Action: Mouse scrolled (541, 346) with delta (0, 0)
Screenshot: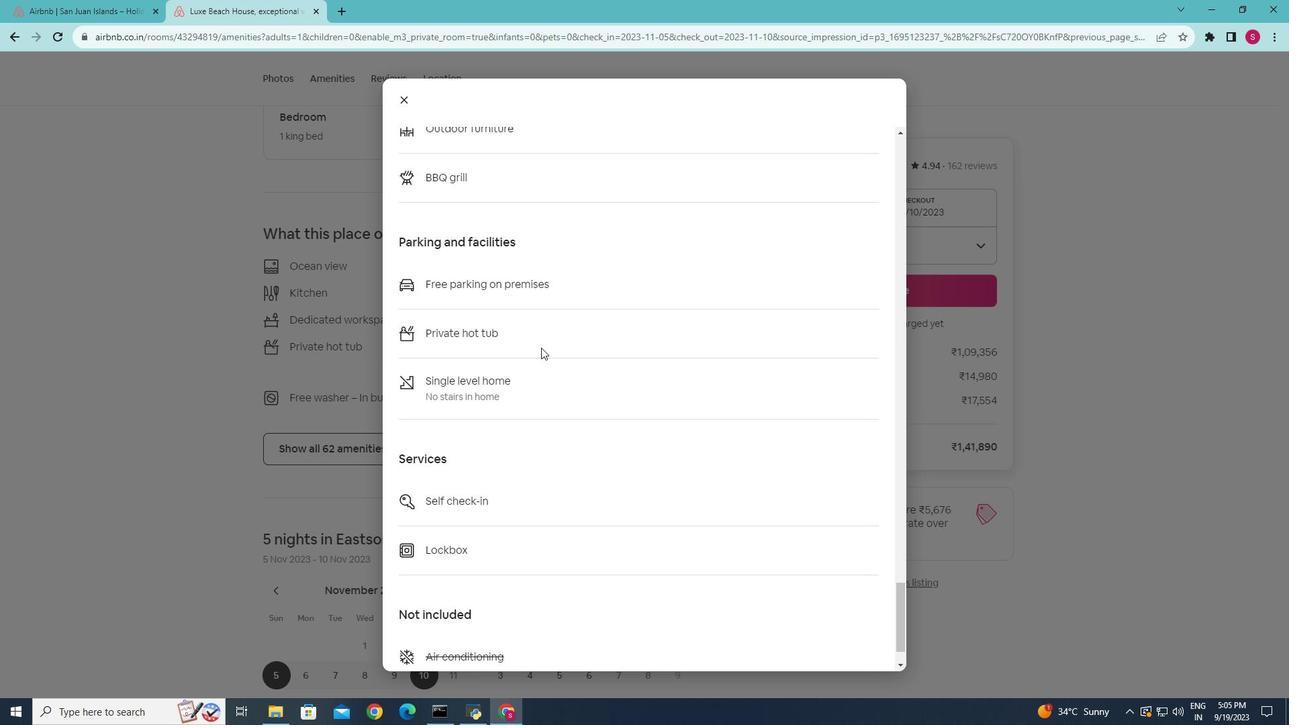 
Action: Mouse moved to (541, 347)
Screenshot: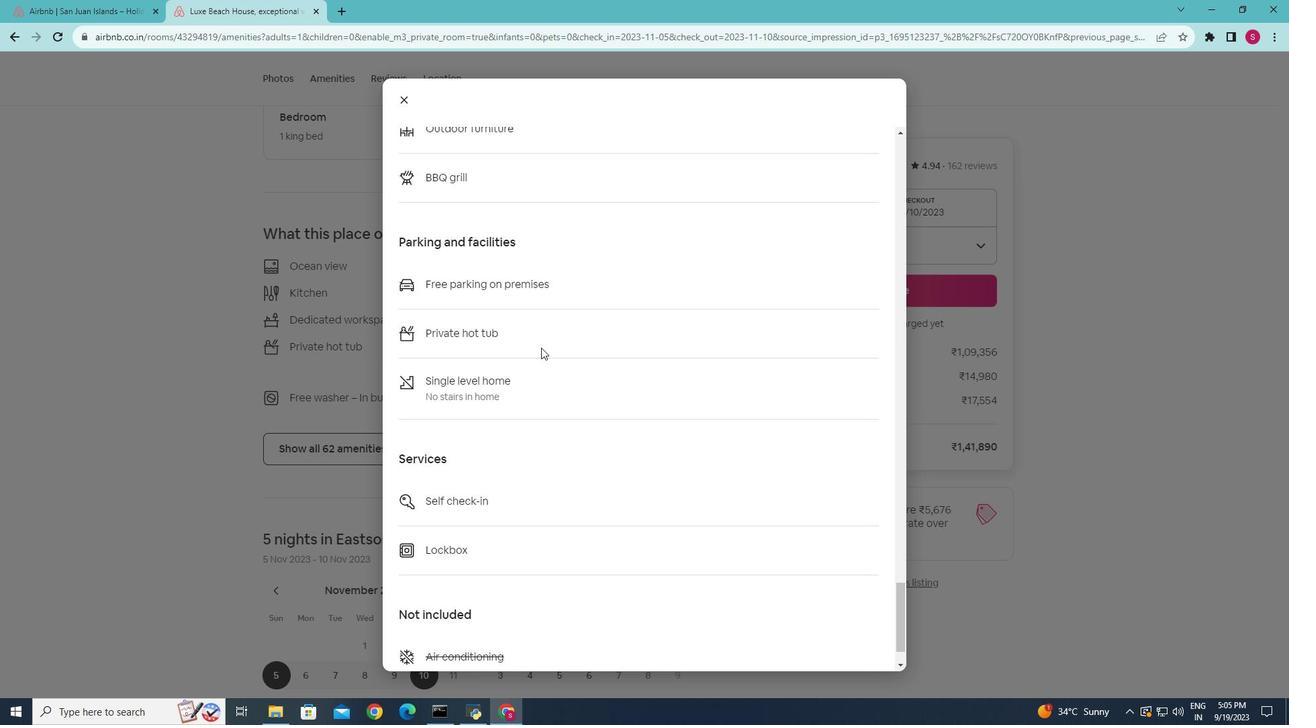 
Action: Mouse scrolled (541, 347) with delta (0, 0)
Screenshot: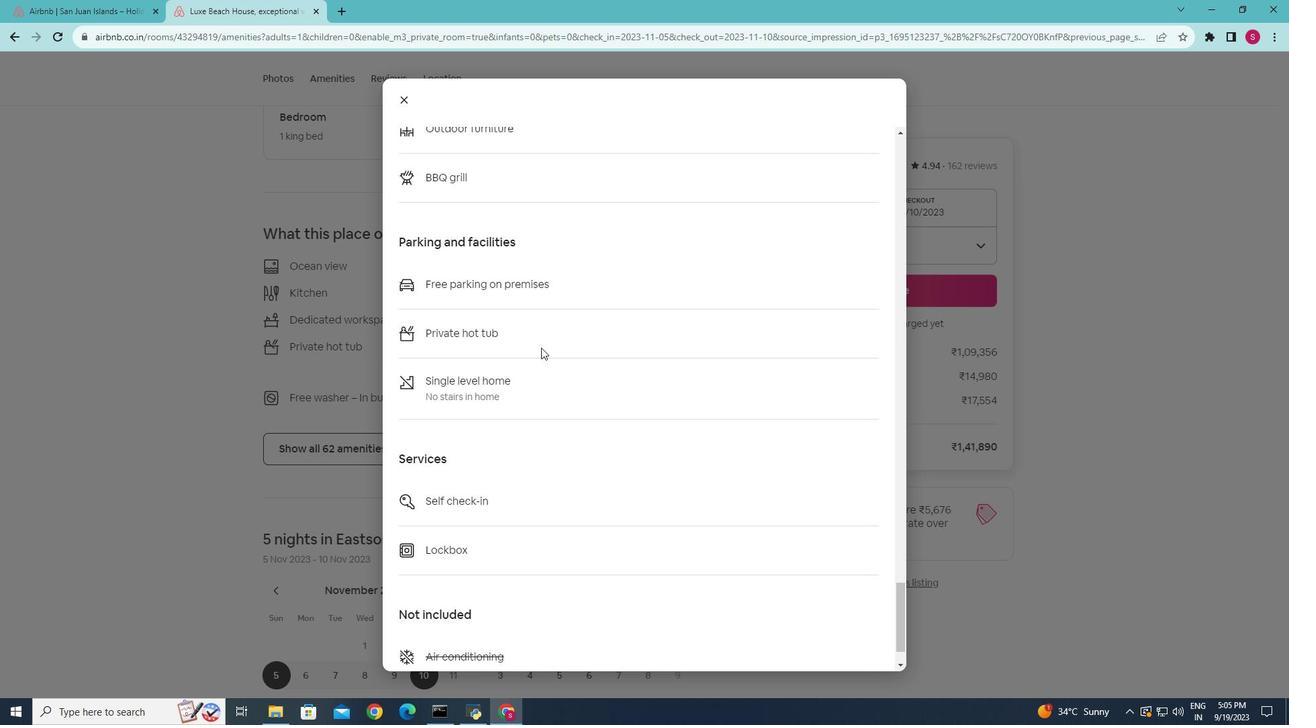 
Action: Mouse moved to (396, 101)
Screenshot: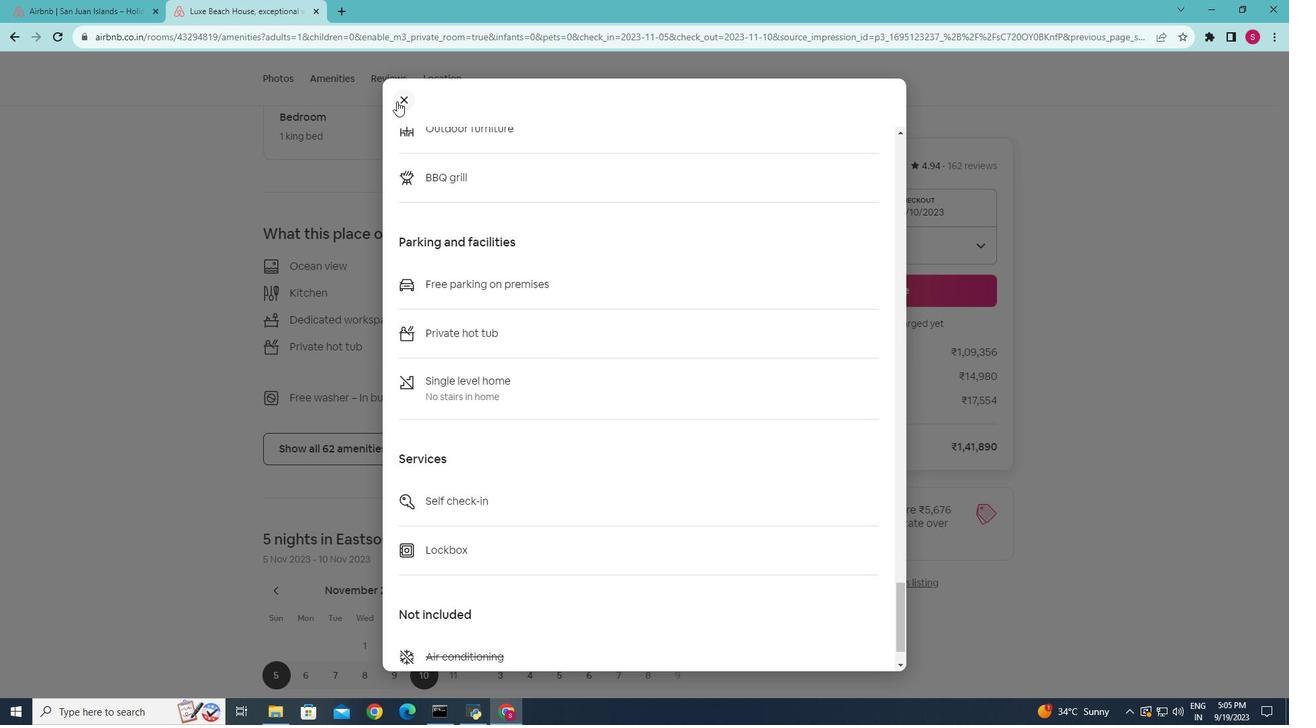 
Action: Mouse pressed left at (396, 101)
Screenshot: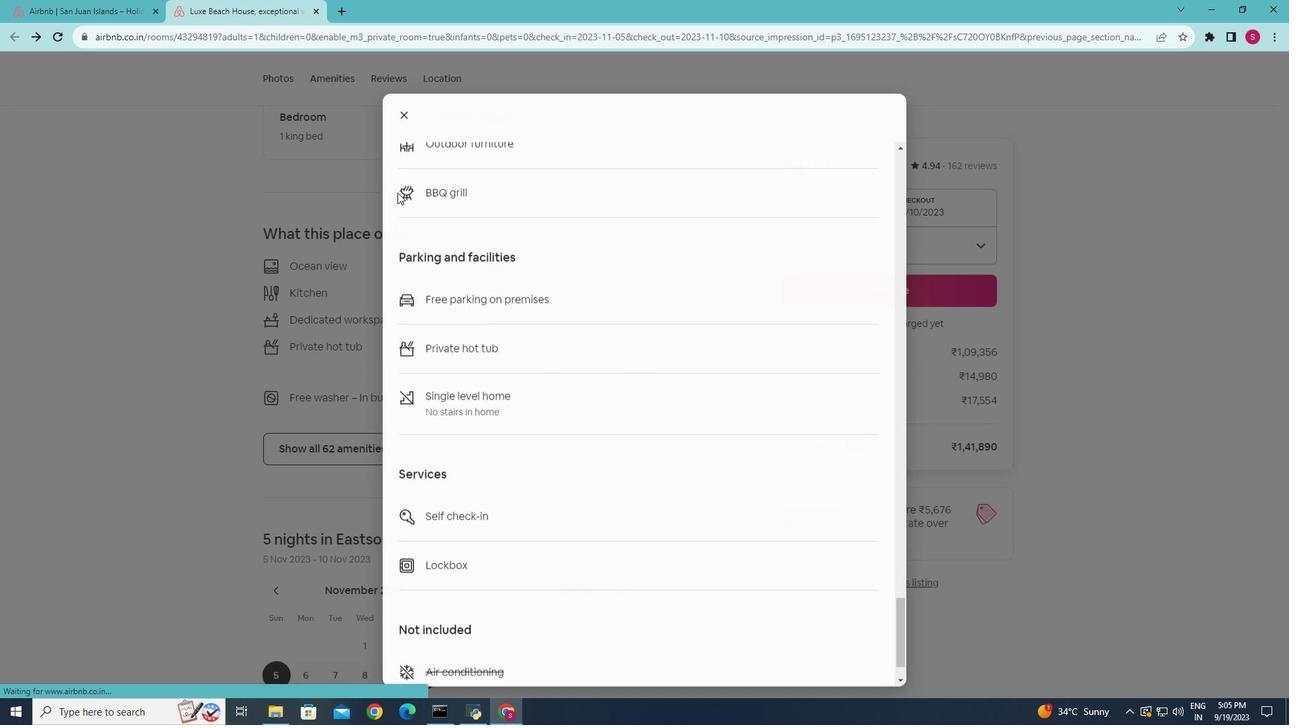 
Action: Mouse moved to (398, 310)
Screenshot: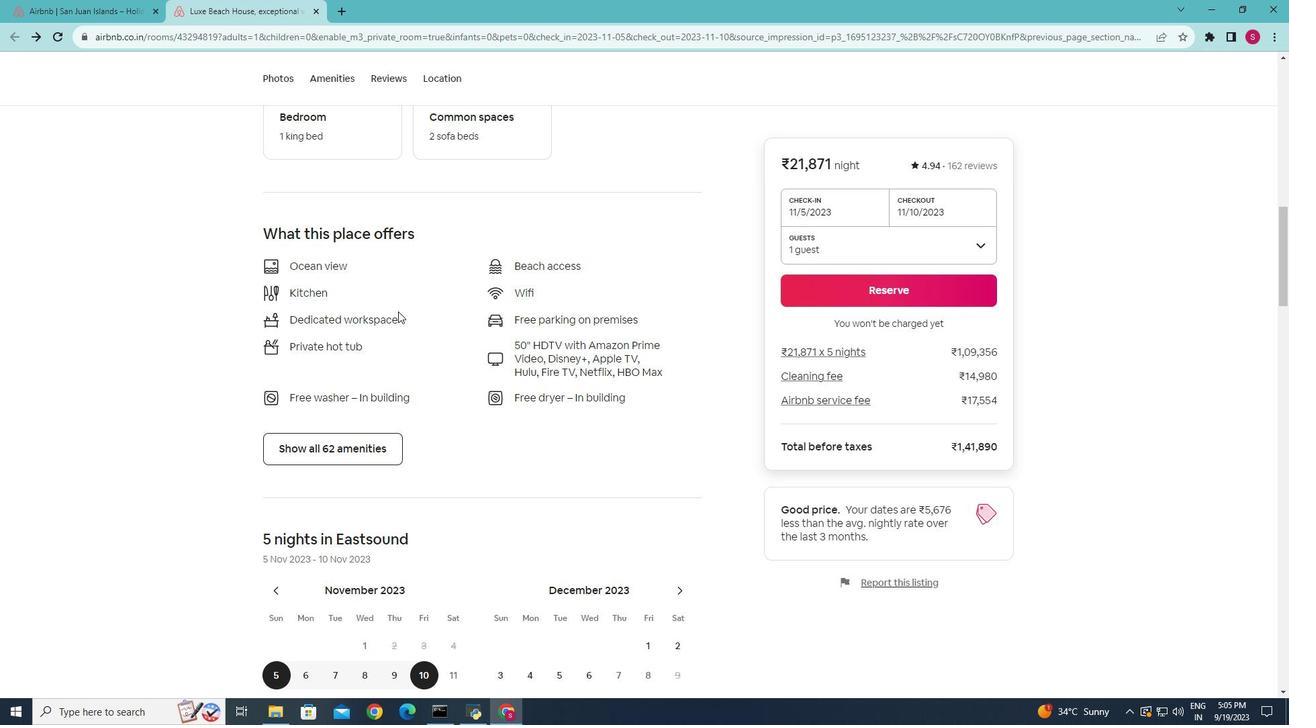 
Action: Mouse scrolled (398, 309) with delta (0, 0)
Screenshot: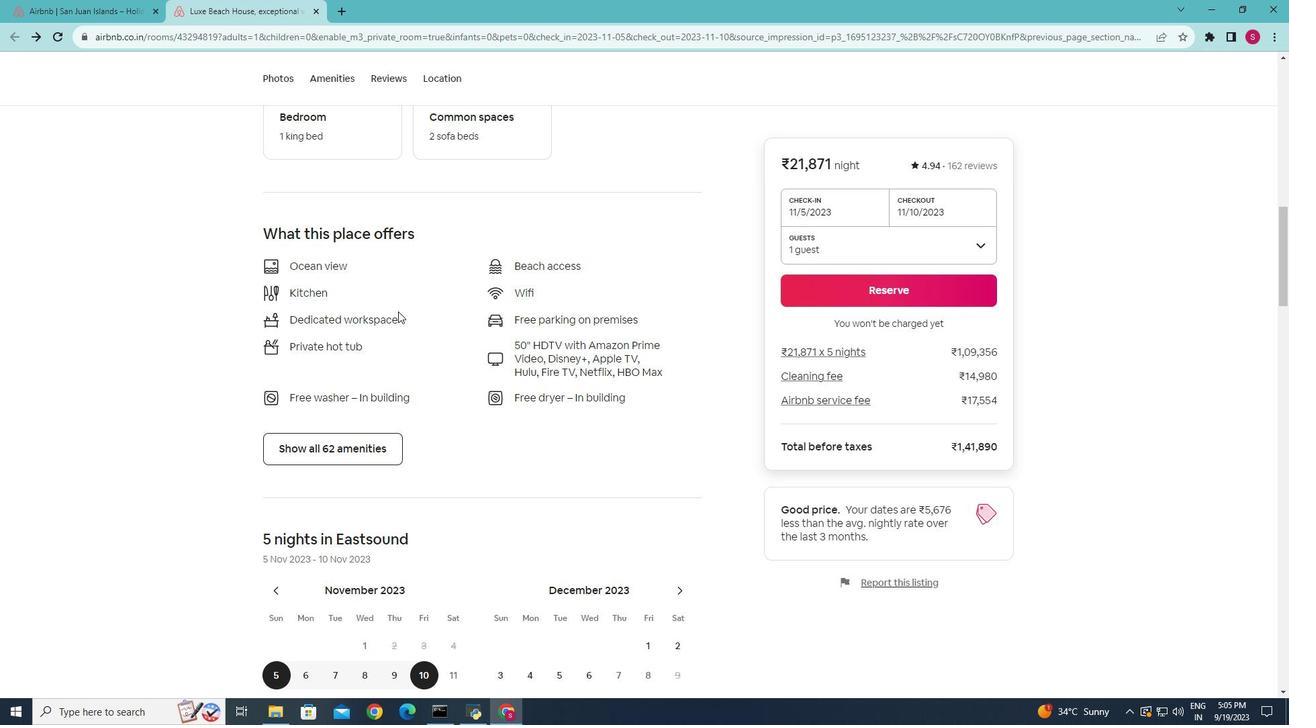 
Action: Mouse moved to (398, 311)
Screenshot: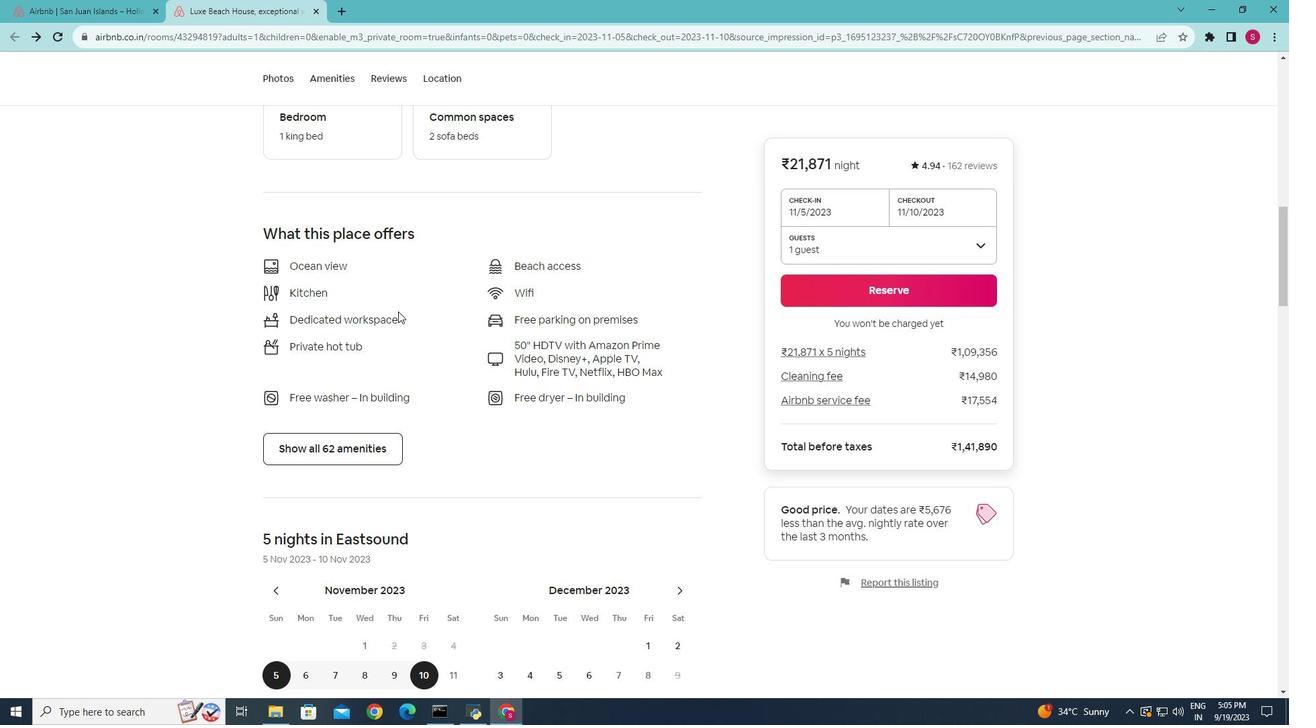 
Action: Mouse scrolled (398, 310) with delta (0, 0)
Screenshot: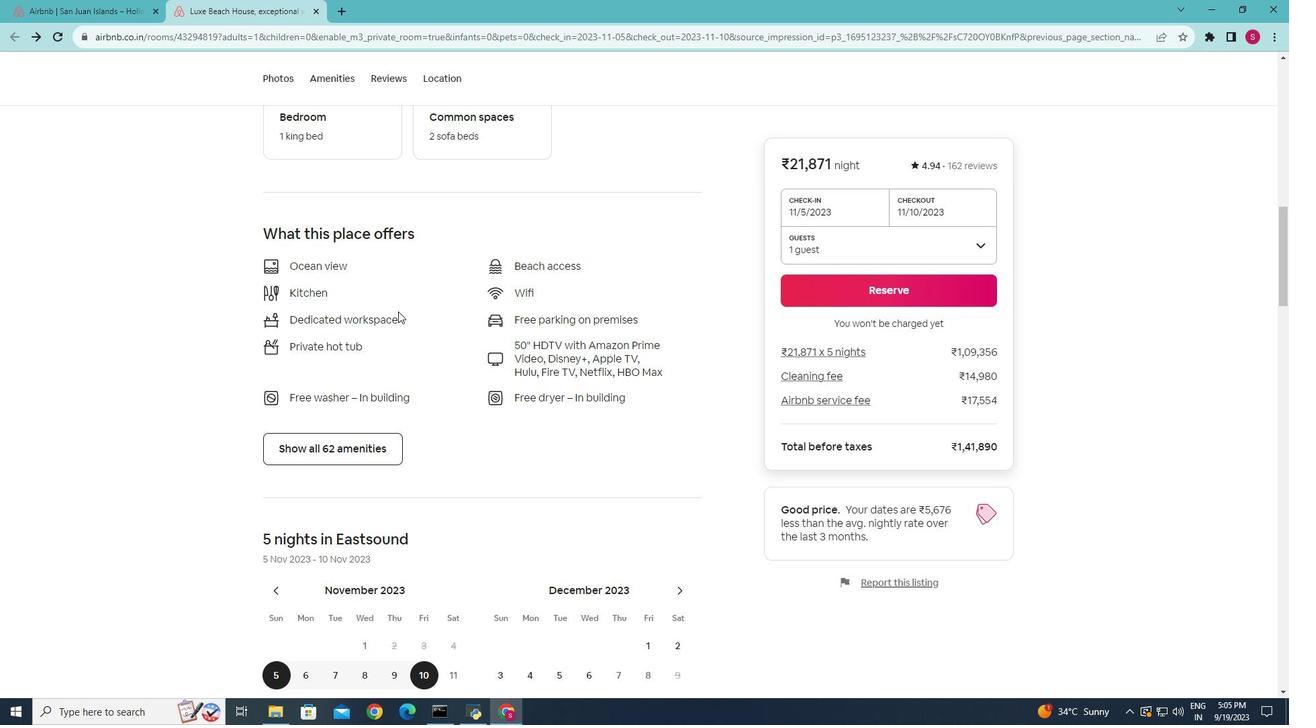 
Action: Mouse scrolled (398, 310) with delta (0, 0)
Screenshot: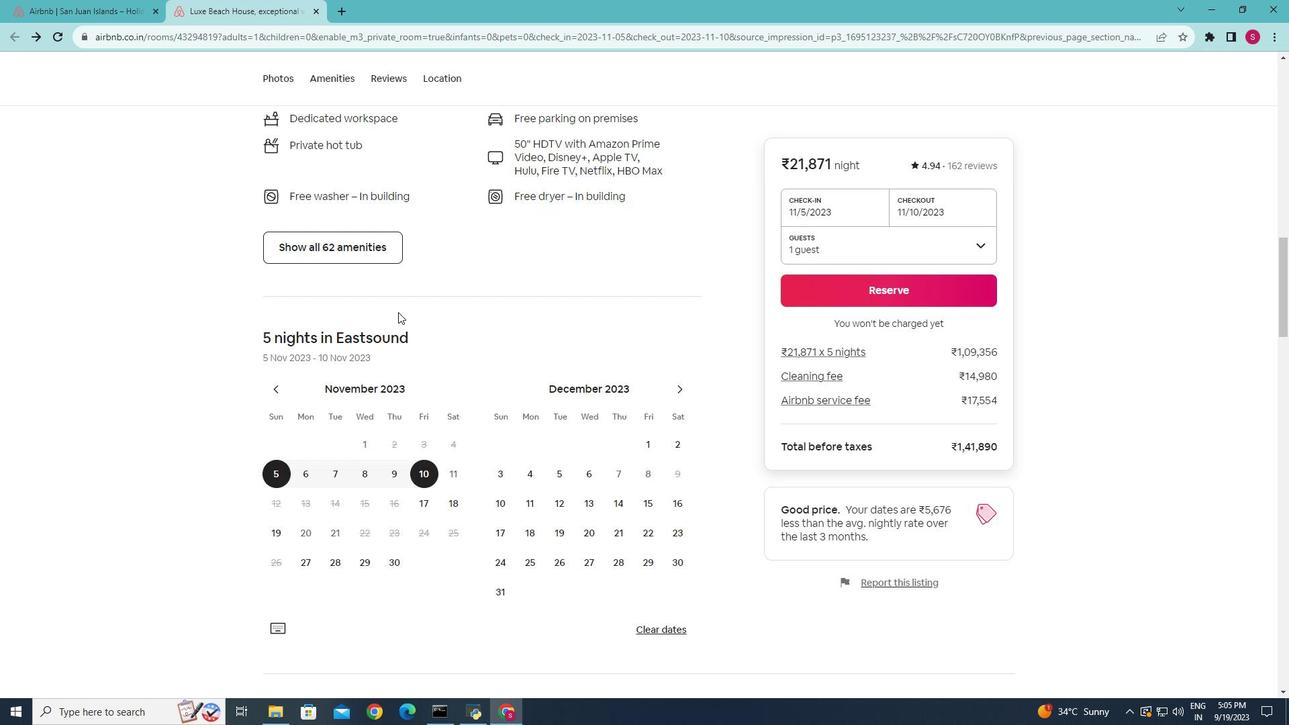 
Action: Mouse scrolled (398, 310) with delta (0, 0)
Screenshot: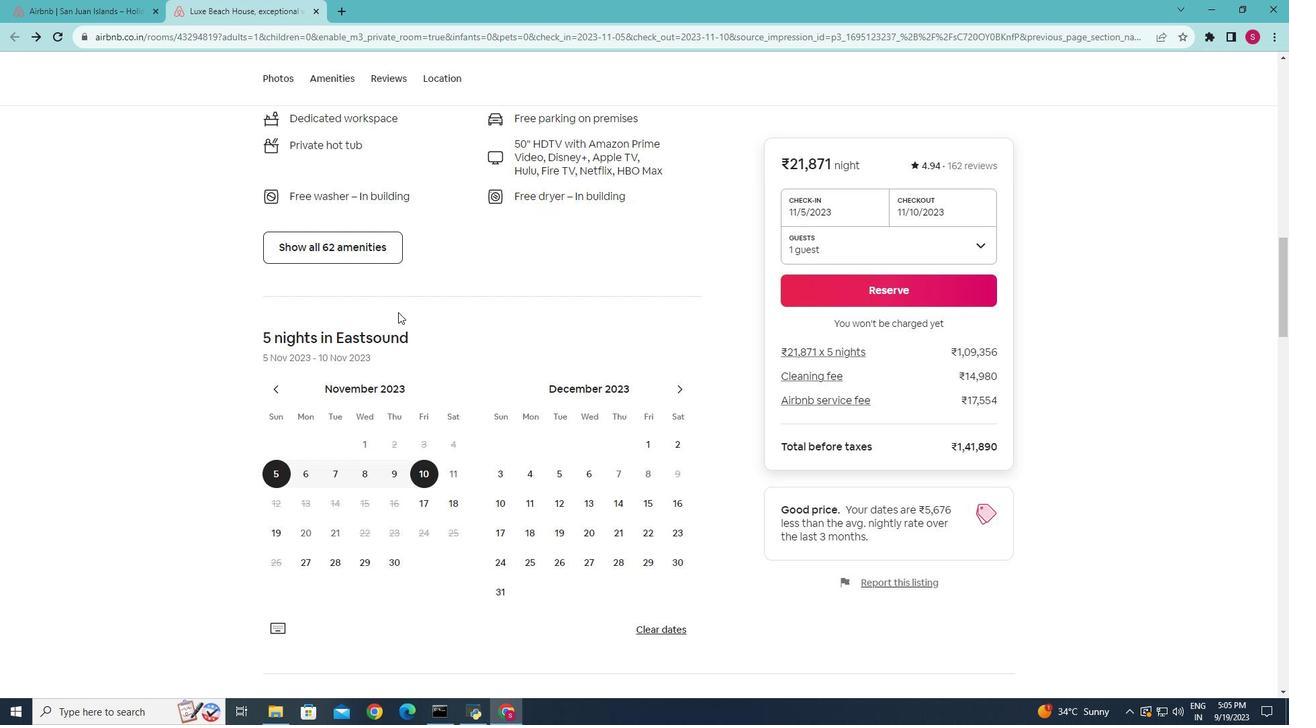 
Action: Mouse moved to (398, 311)
Screenshot: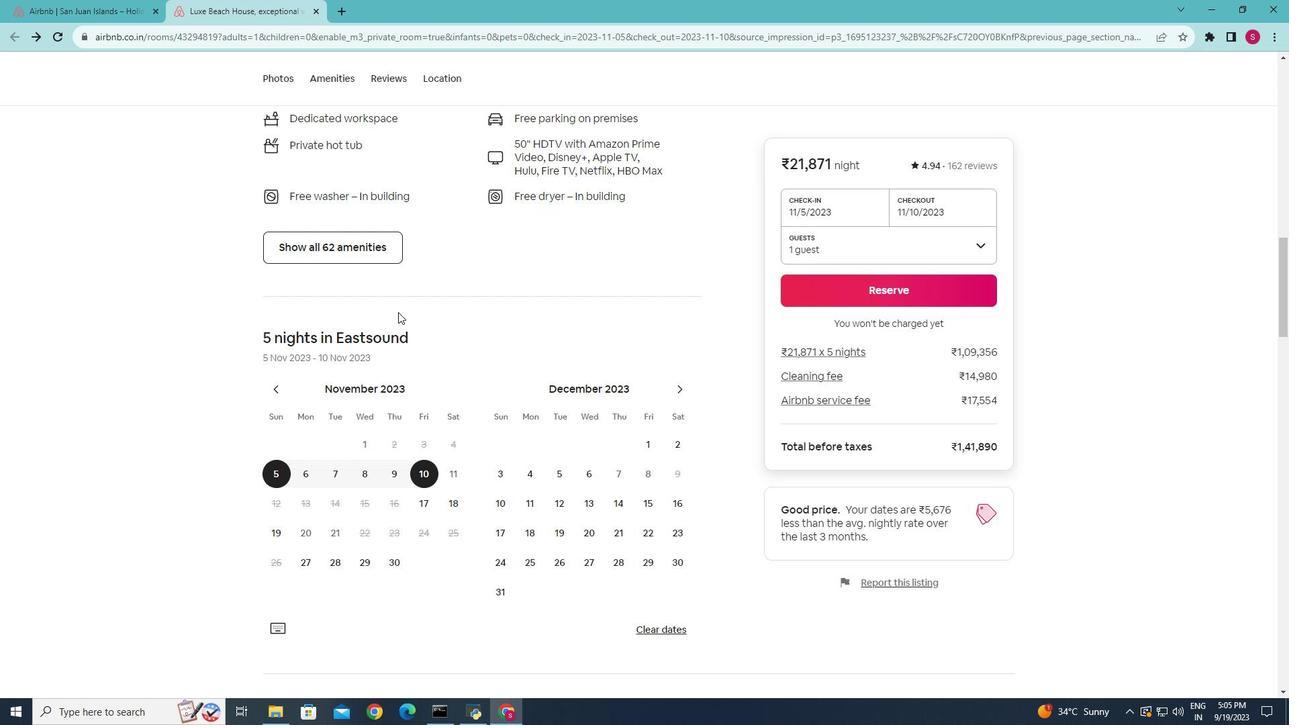 
Action: Mouse scrolled (398, 310) with delta (0, 0)
Screenshot: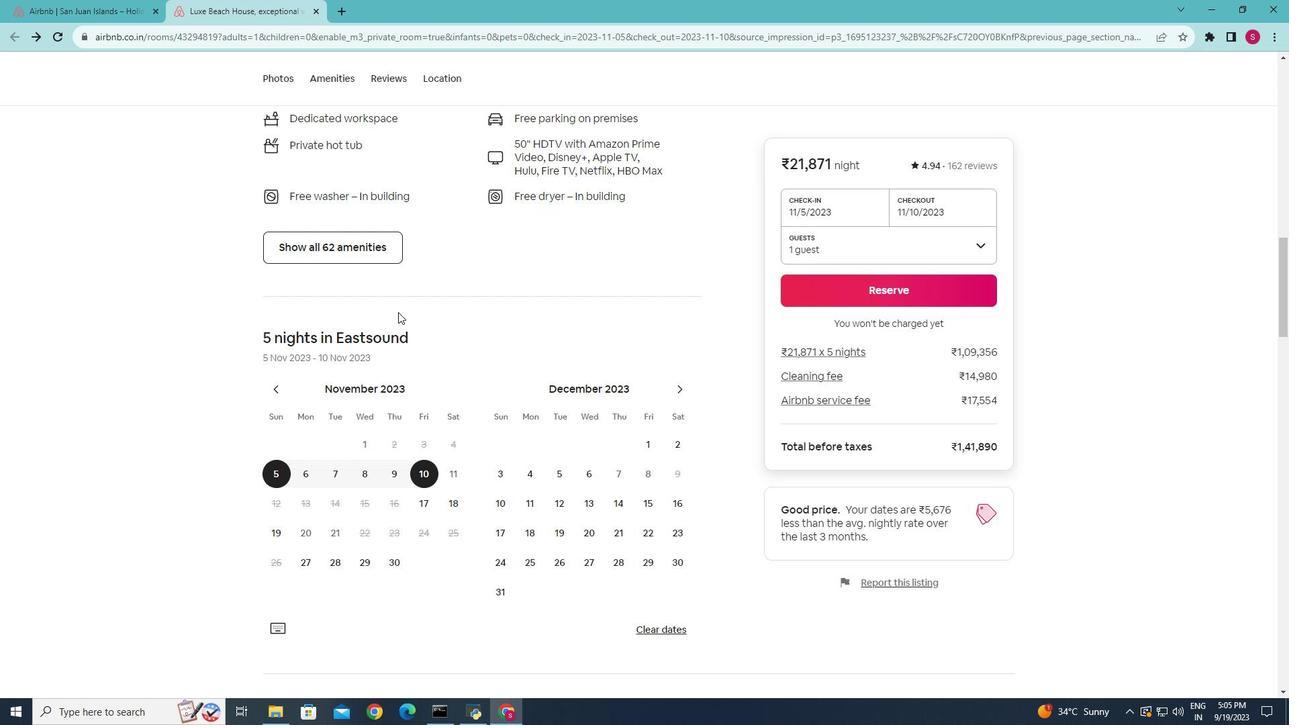 
Action: Mouse moved to (398, 312)
Screenshot: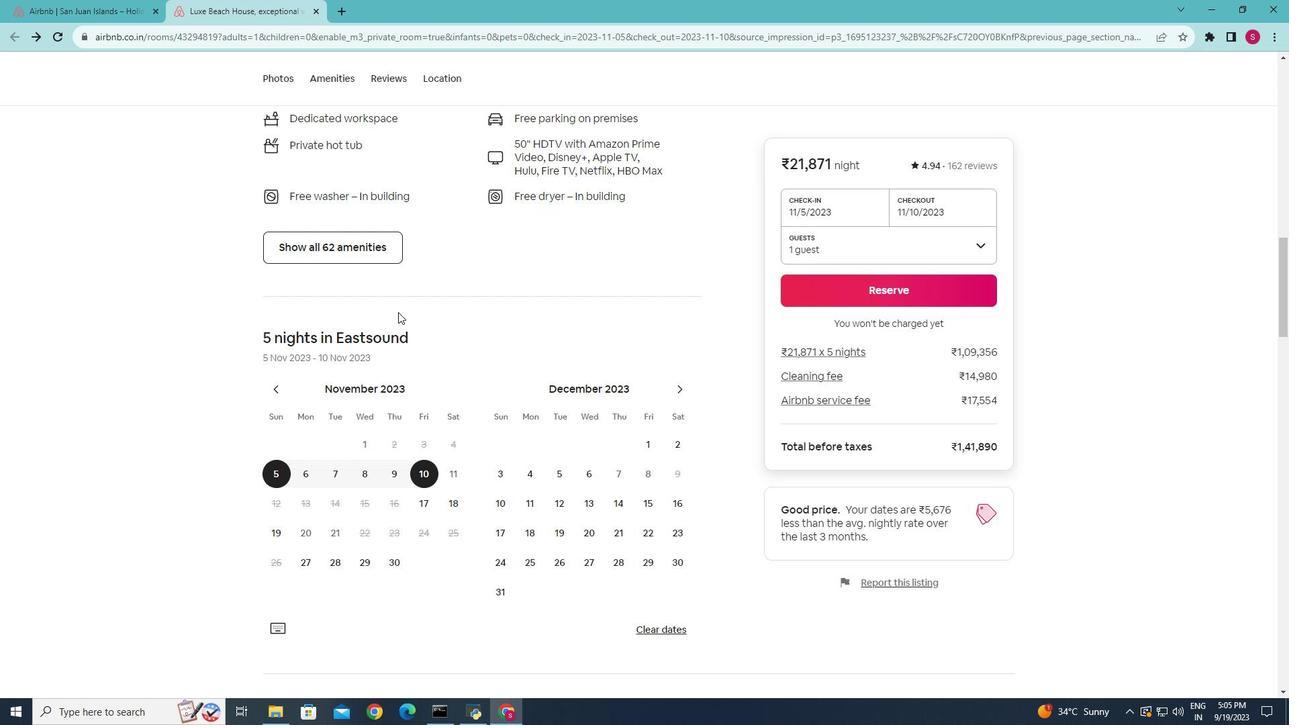 
Action: Mouse scrolled (398, 311) with delta (0, 0)
Screenshot: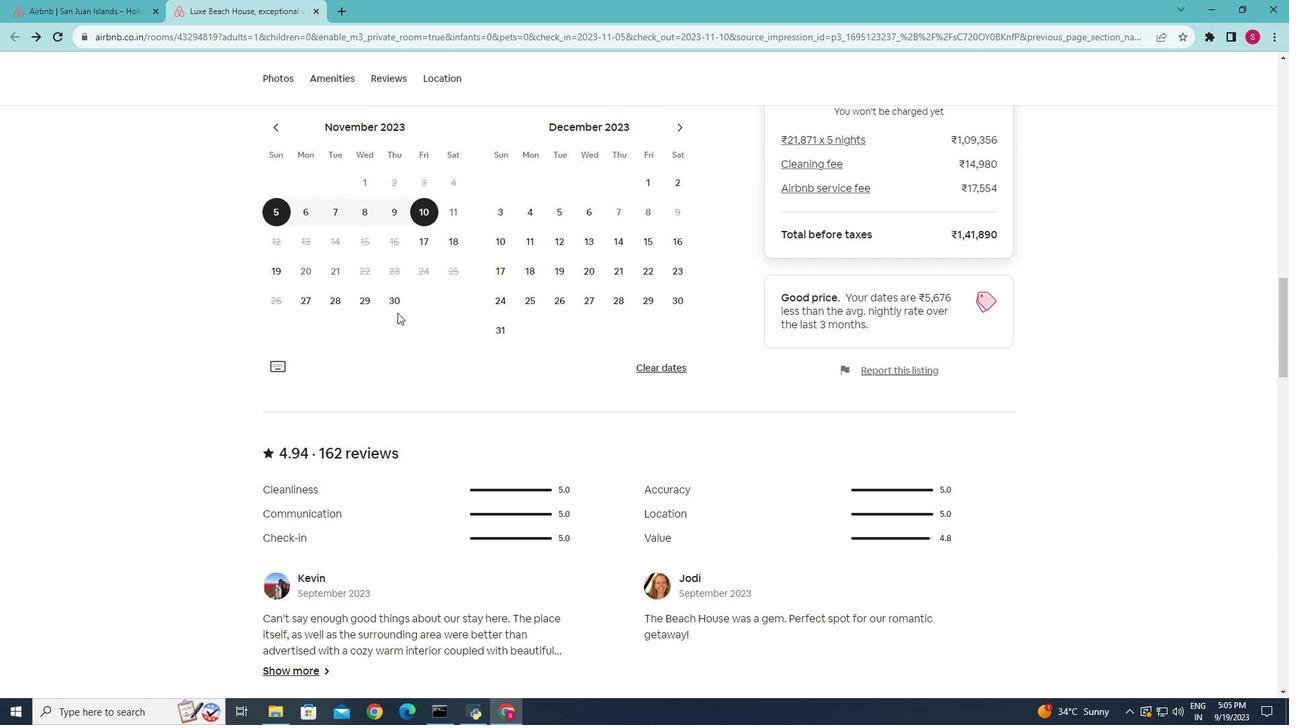 
Action: Mouse scrolled (398, 311) with delta (0, 0)
Screenshot: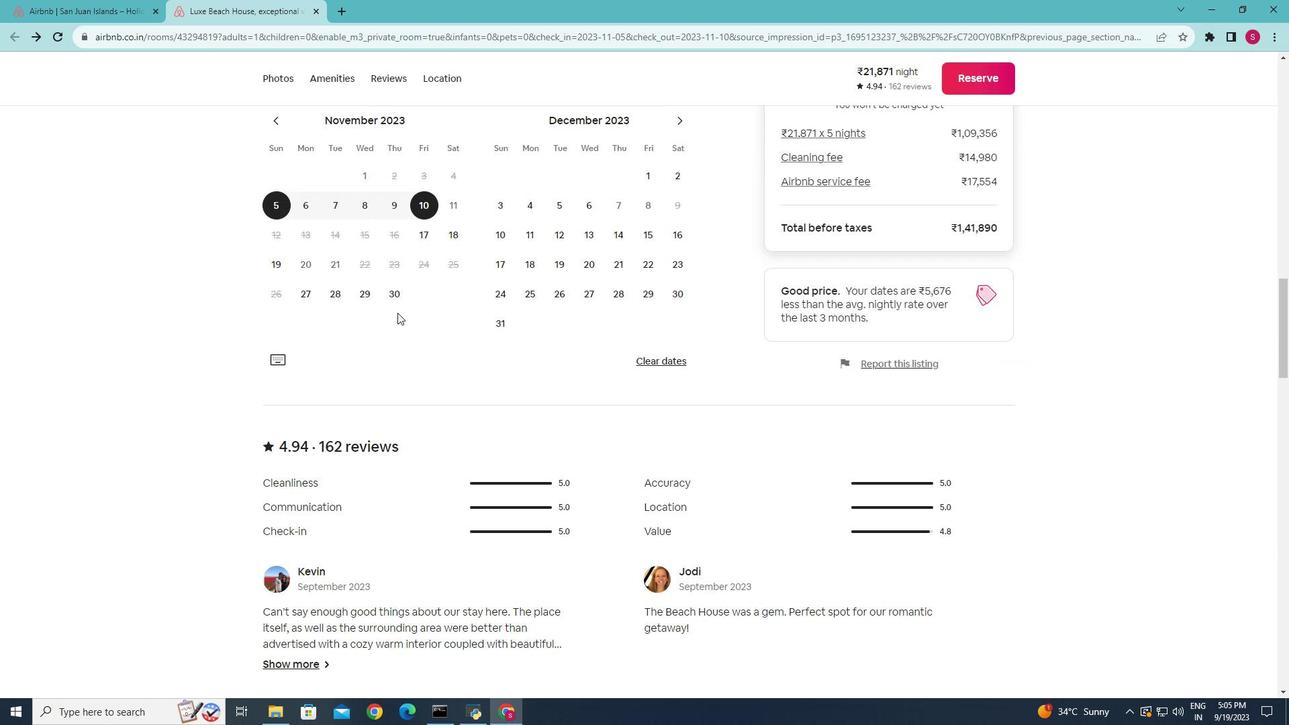 
Action: Mouse scrolled (398, 311) with delta (0, 0)
Screenshot: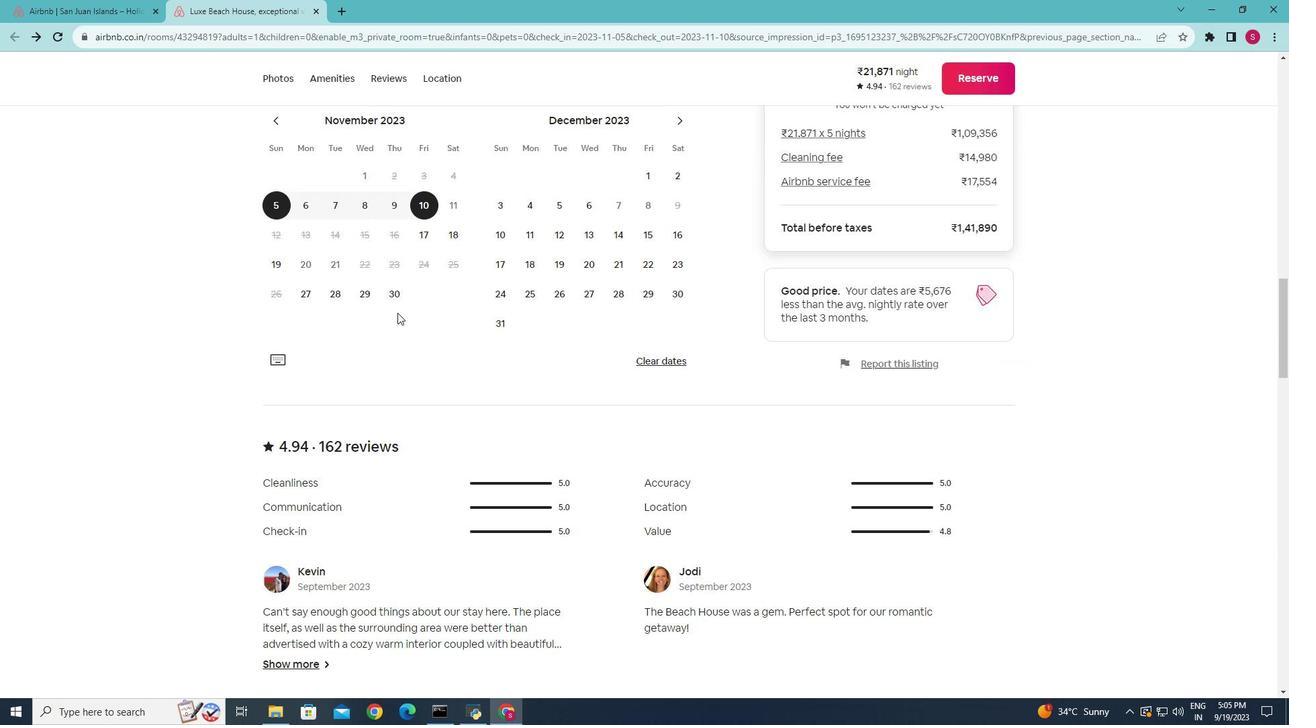 
Action: Mouse moved to (398, 312)
Screenshot: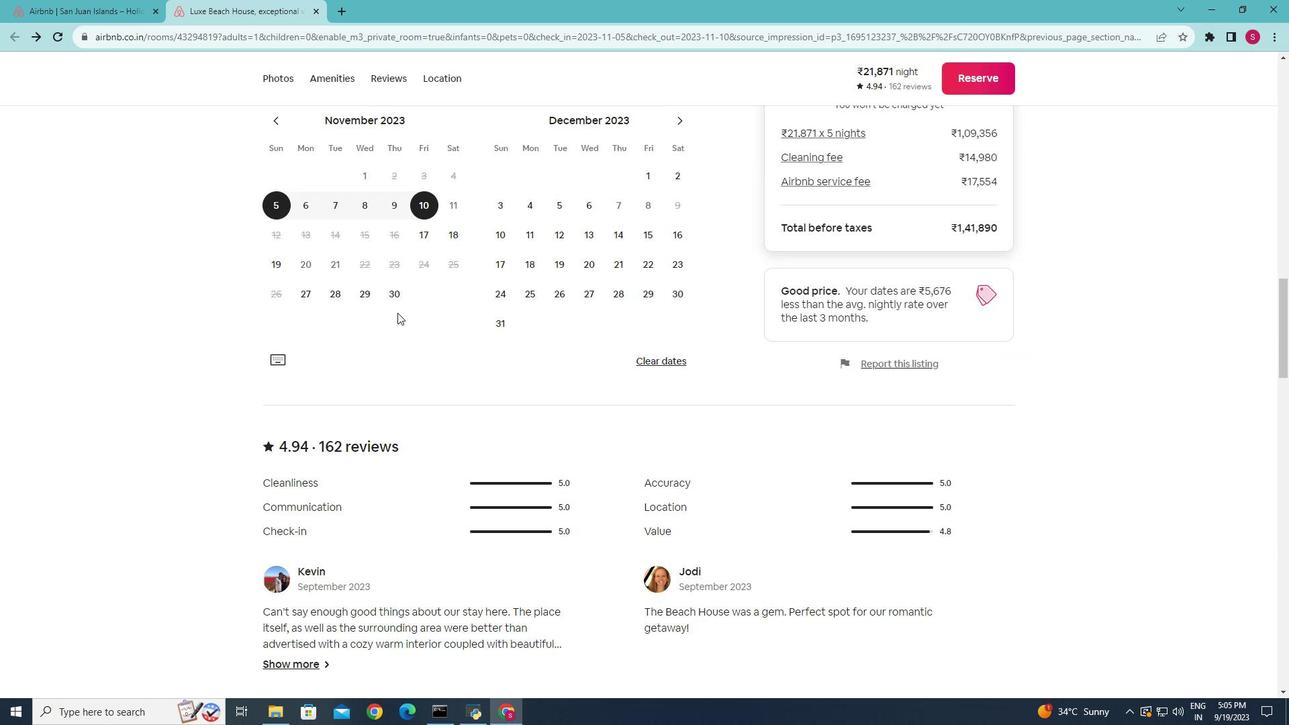 
Action: Mouse scrolled (398, 312) with delta (0, 0)
Screenshot: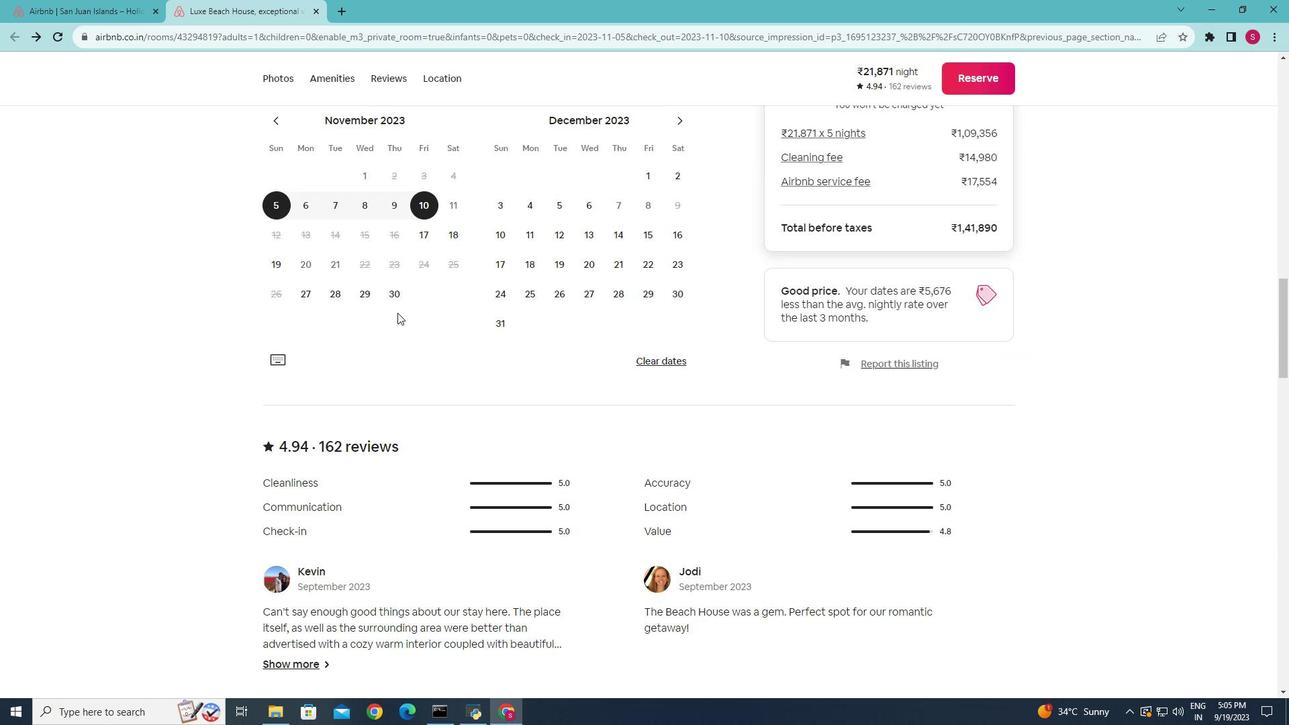 
Action: Mouse moved to (397, 312)
Screenshot: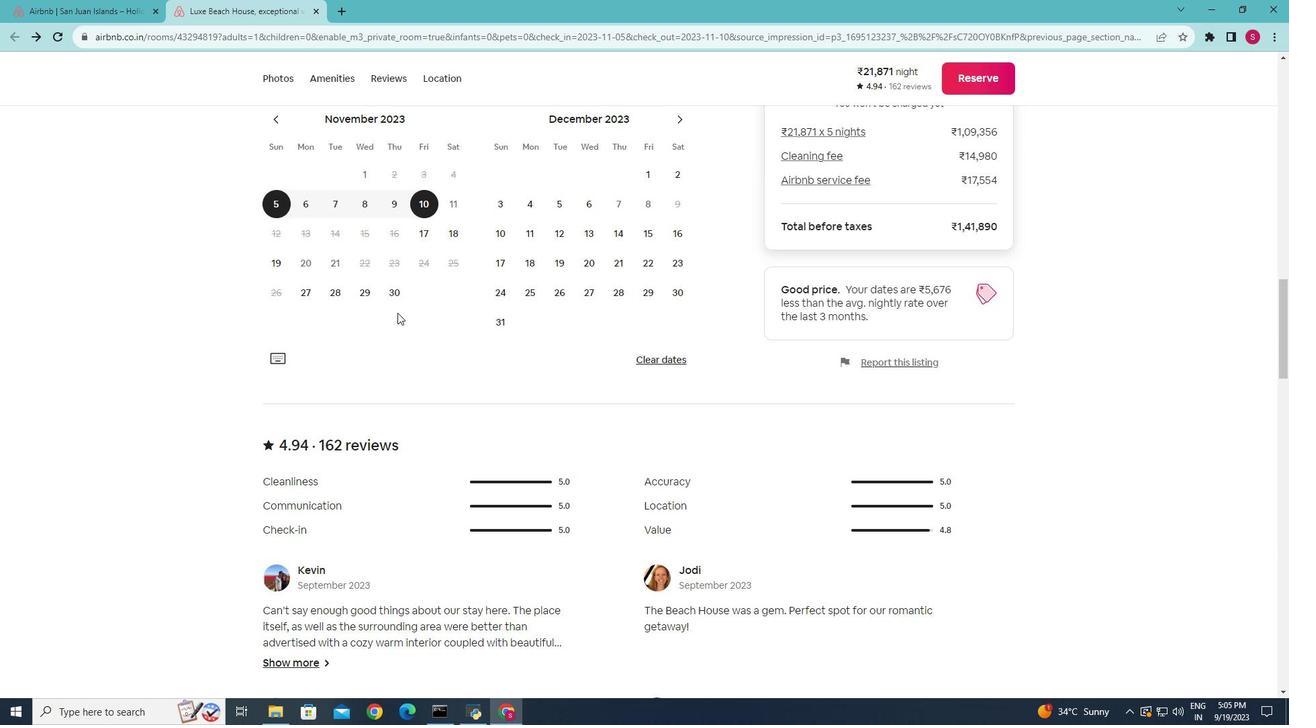 
Action: Mouse scrolled (397, 312) with delta (0, 0)
Screenshot: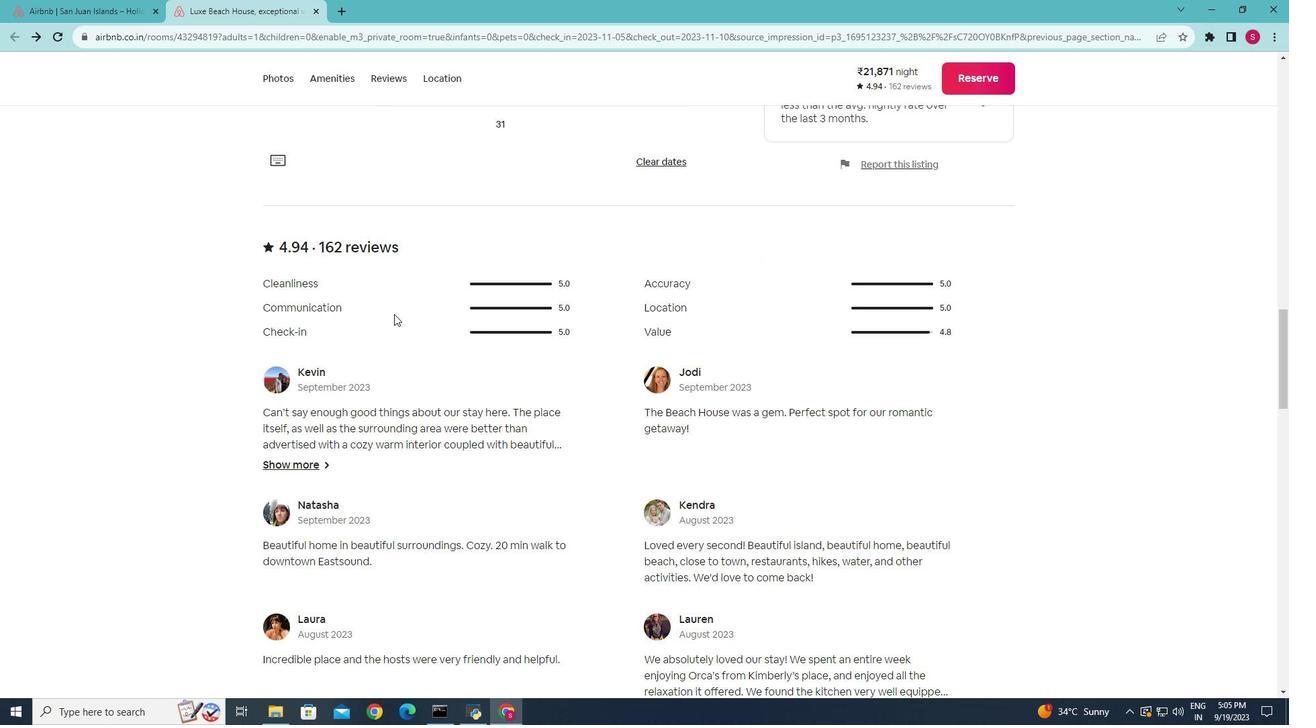 
Action: Mouse scrolled (397, 312) with delta (0, 0)
Screenshot: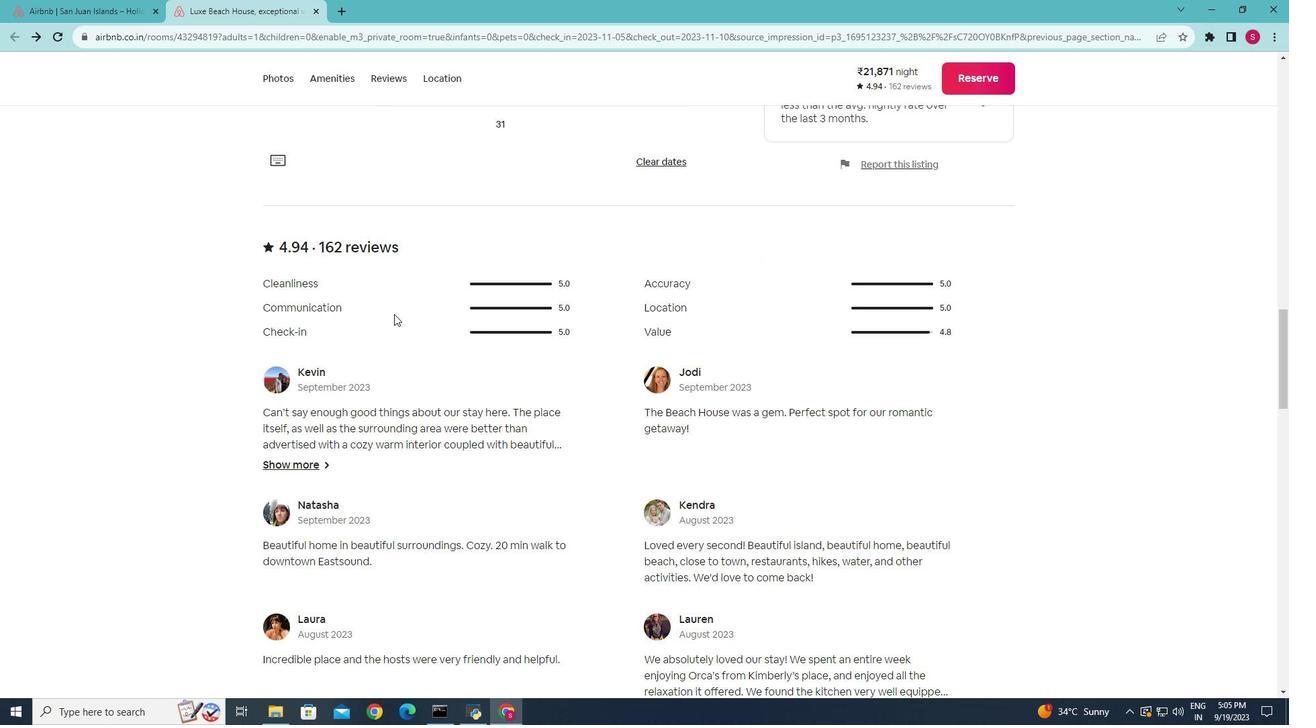 
Action: Mouse scrolled (397, 312) with delta (0, 0)
Screenshot: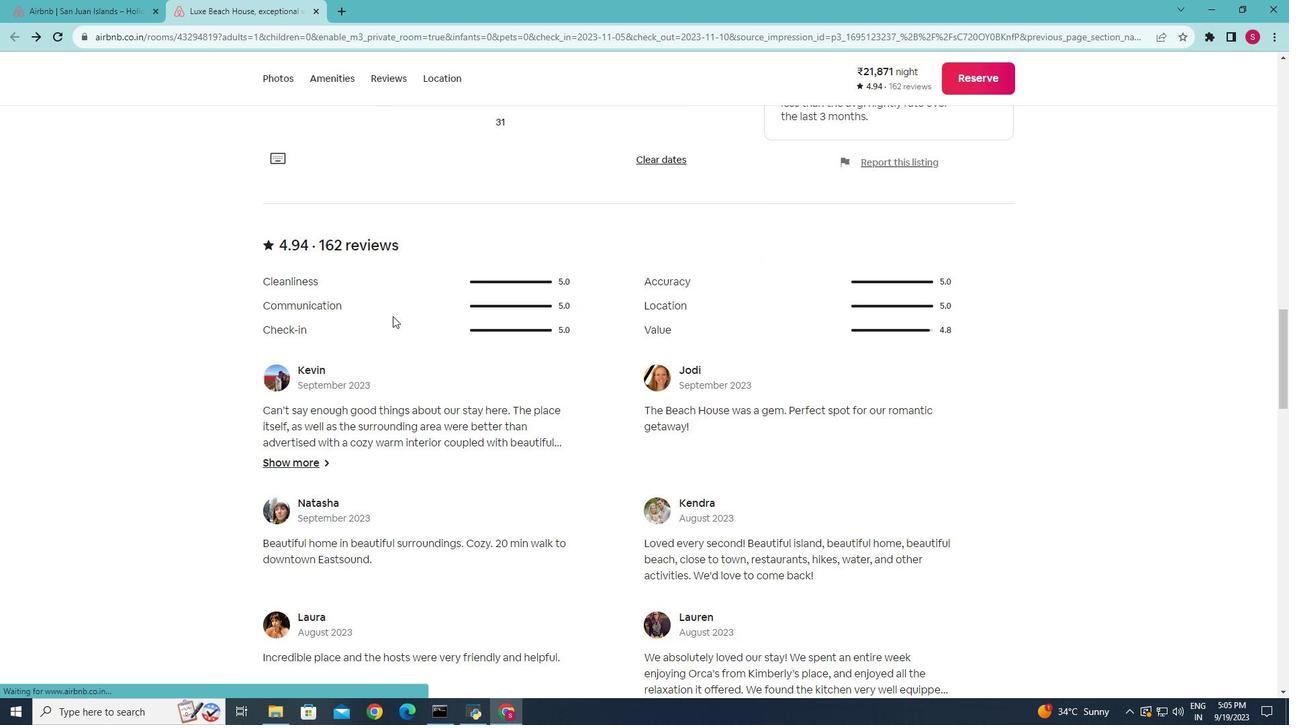 
Action: Mouse moved to (392, 323)
Screenshot: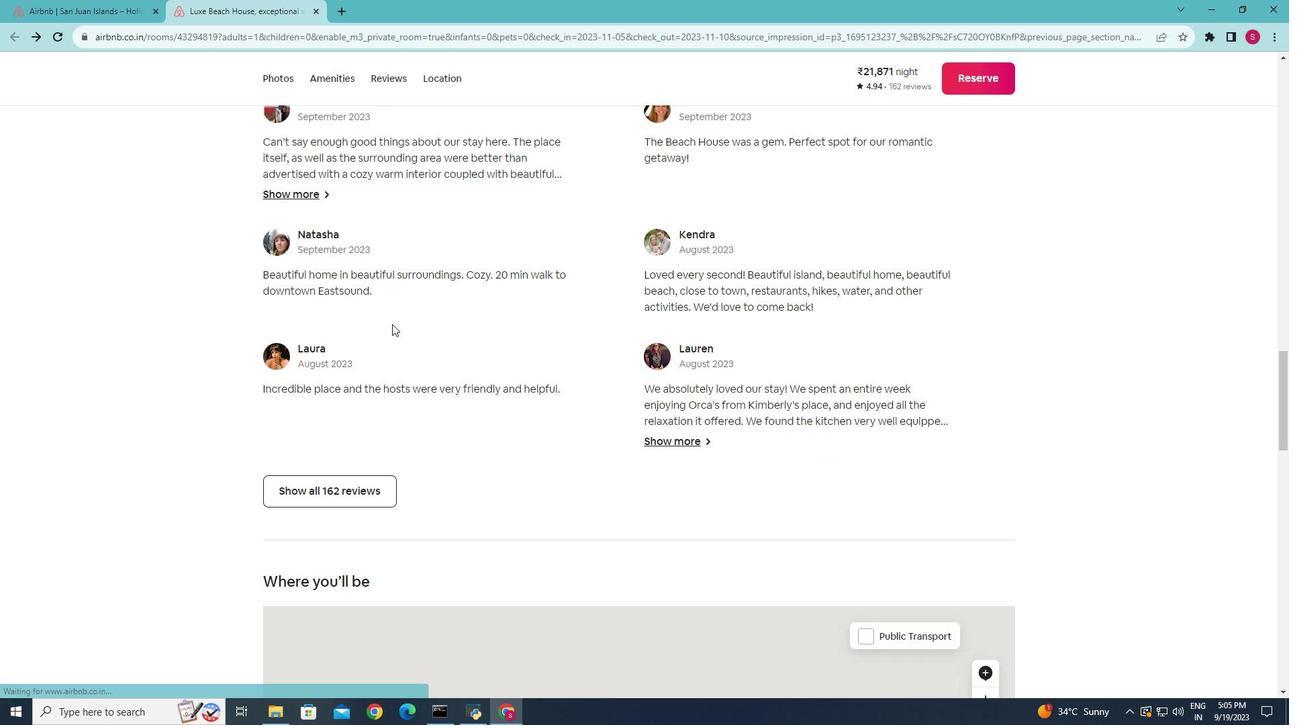 
Action: Mouse scrolled (392, 322) with delta (0, 0)
Screenshot: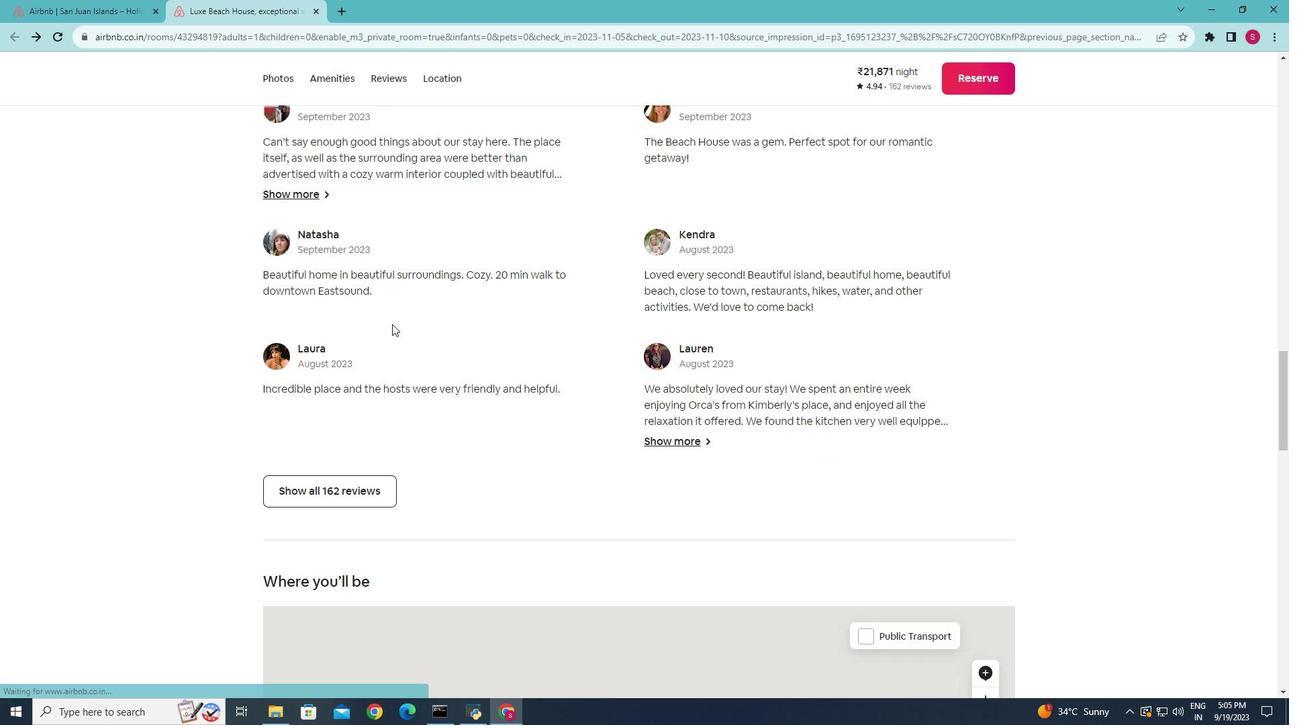 
Action: Mouse moved to (392, 323)
Screenshot: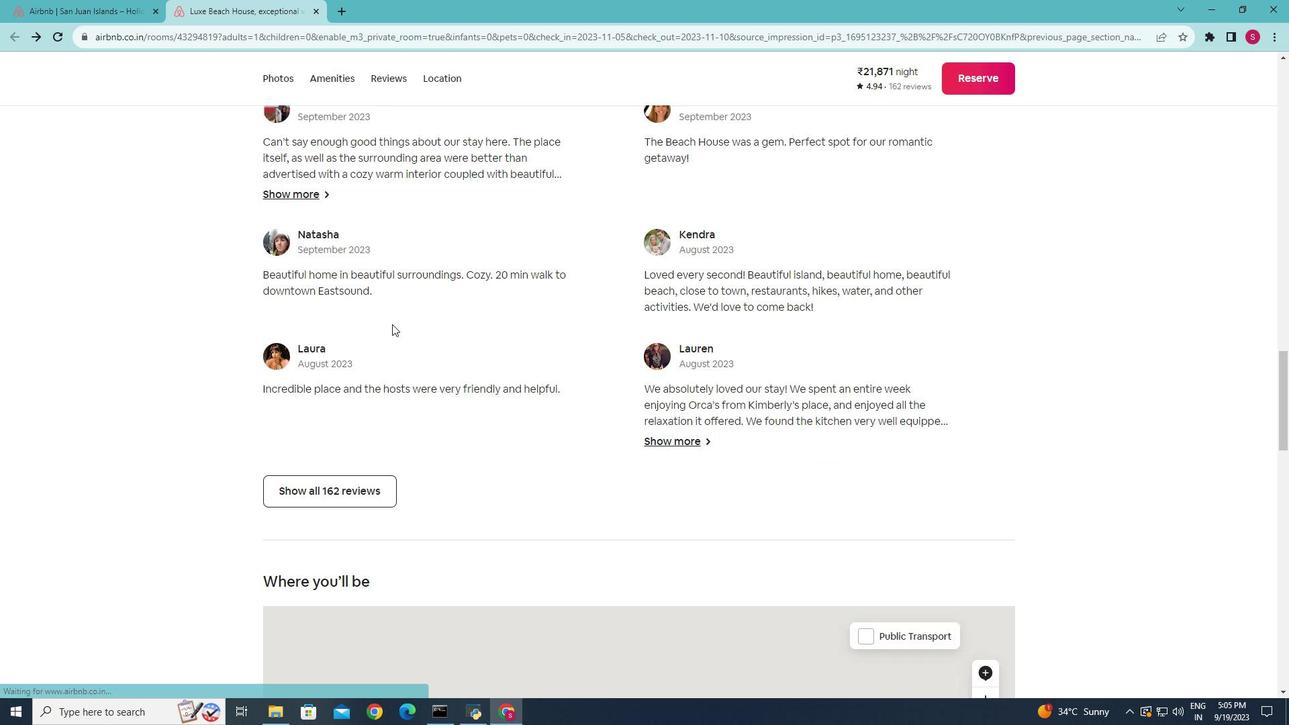 
Action: Mouse scrolled (392, 323) with delta (0, 0)
Screenshot: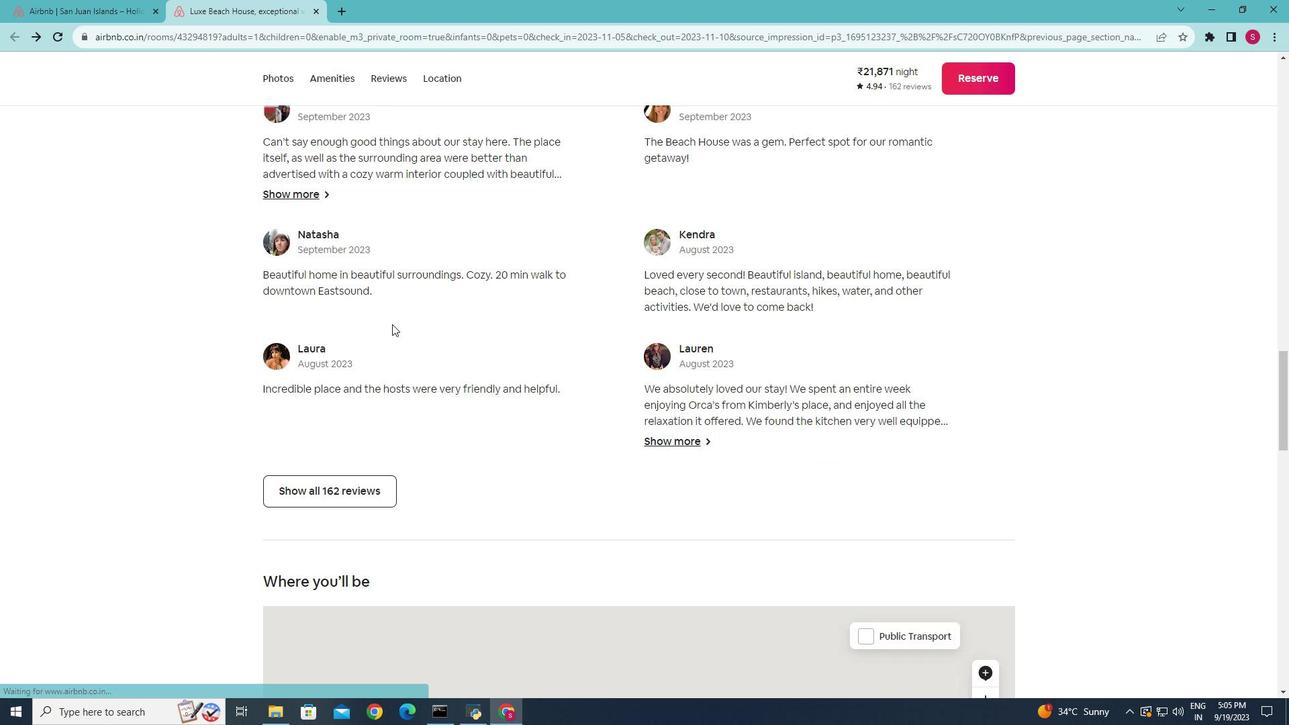 
Action: Mouse scrolled (392, 323) with delta (0, 0)
Screenshot: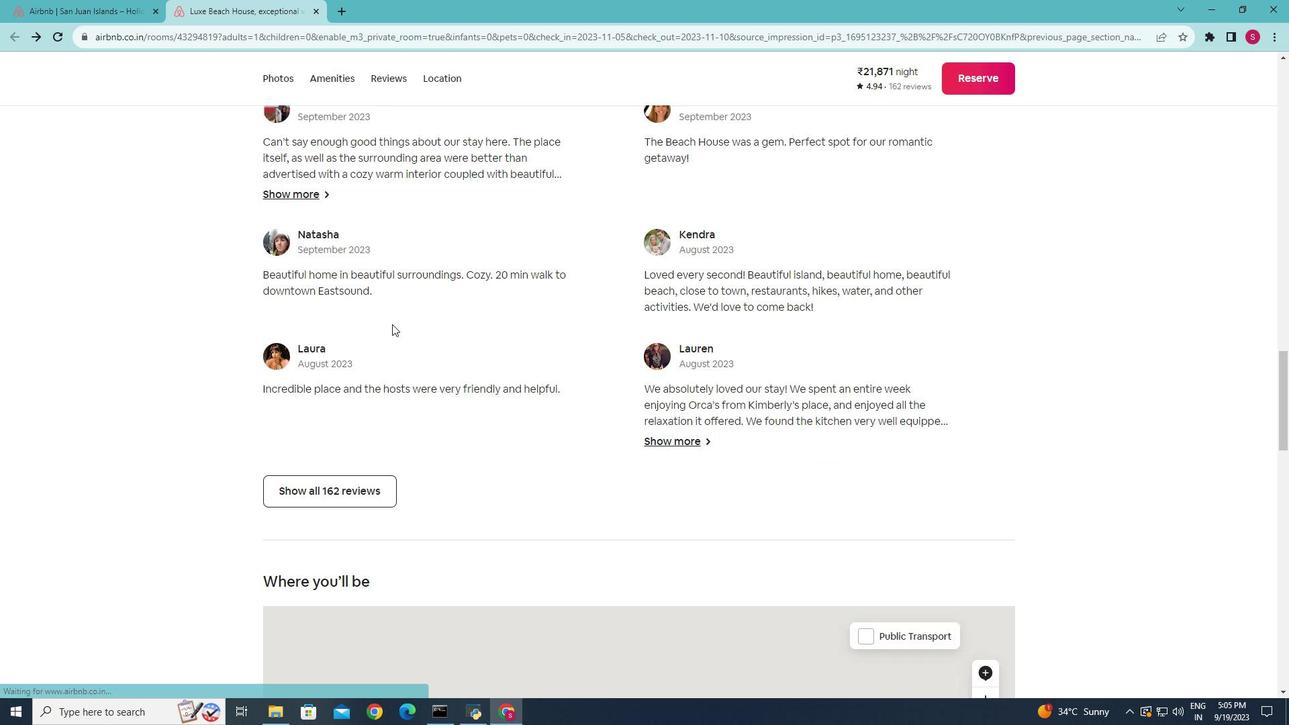
Action: Mouse scrolled (392, 323) with delta (0, 0)
Screenshot: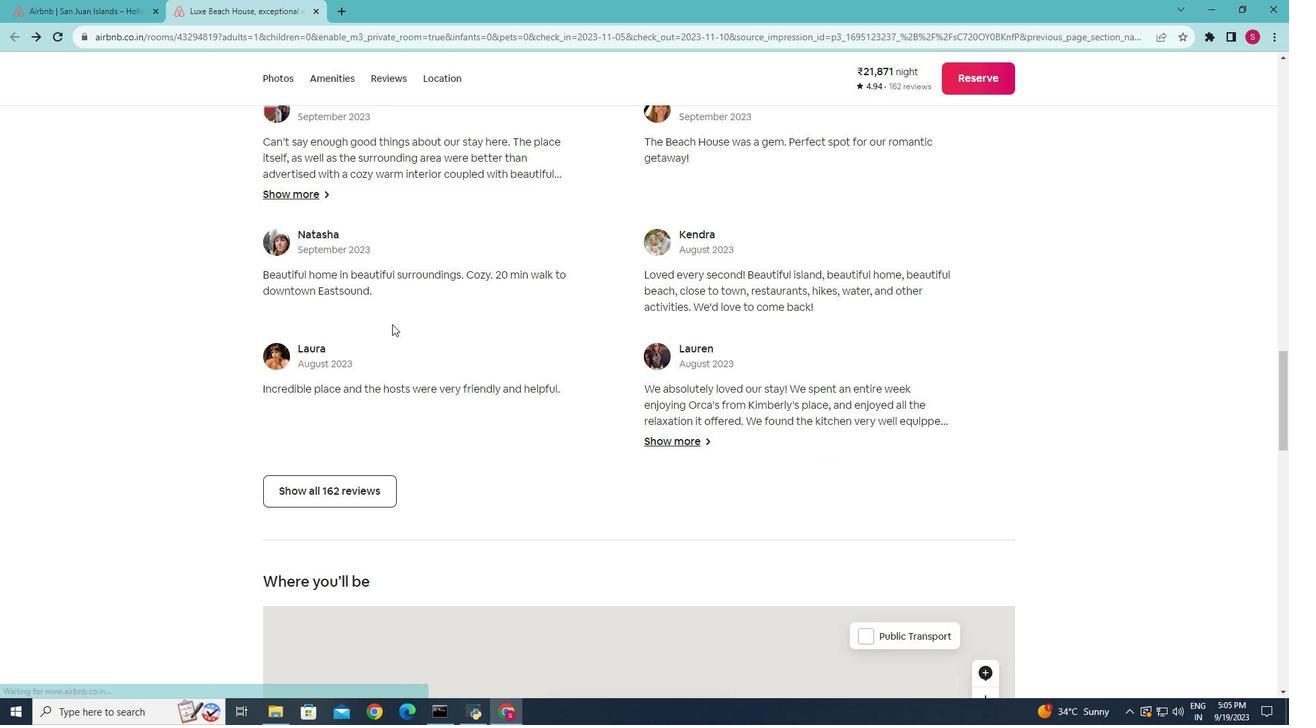 
Action: Mouse moved to (392, 324)
Screenshot: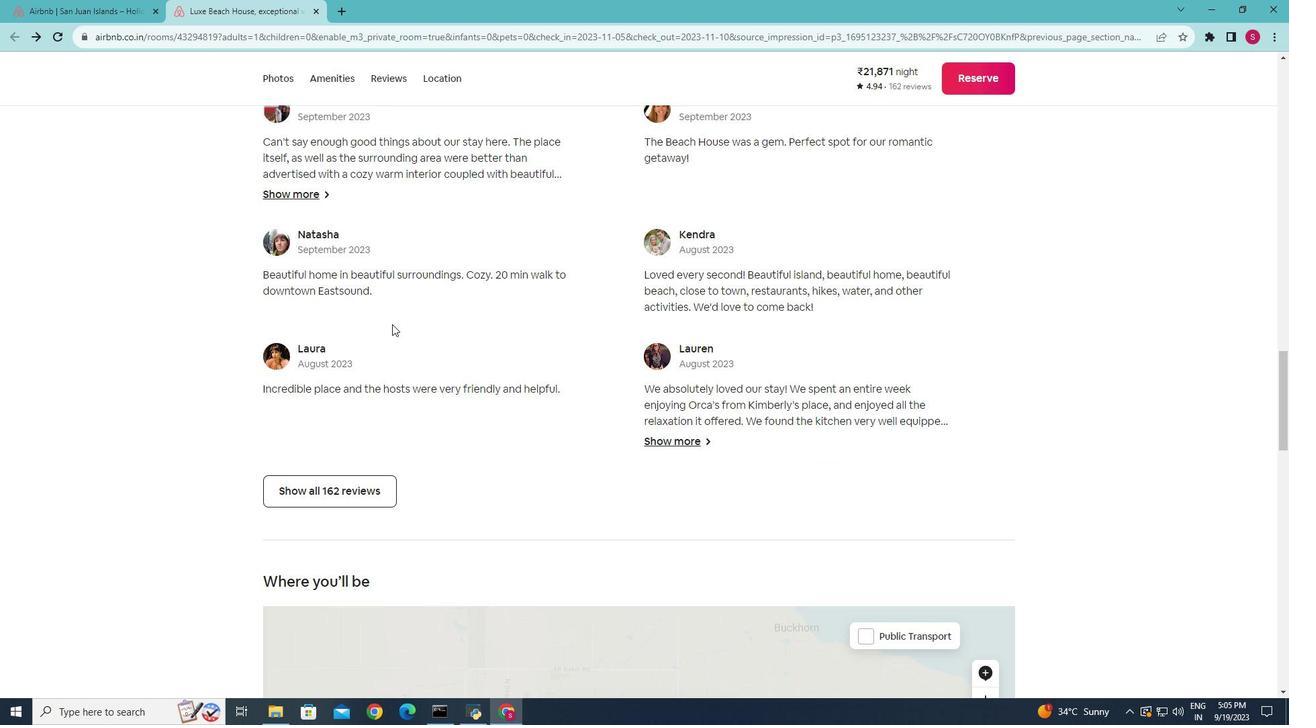 
Action: Mouse scrolled (392, 323) with delta (0, 0)
Screenshot: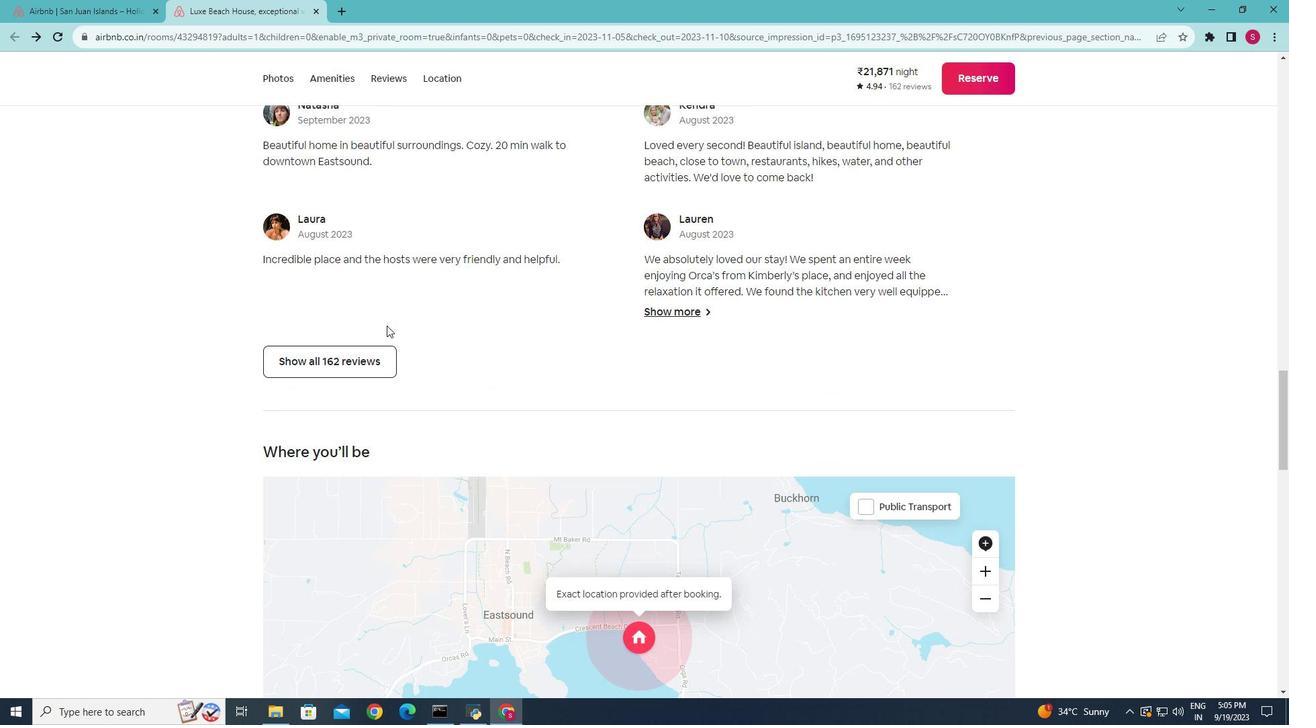 
Action: Mouse scrolled (392, 323) with delta (0, 0)
Screenshot: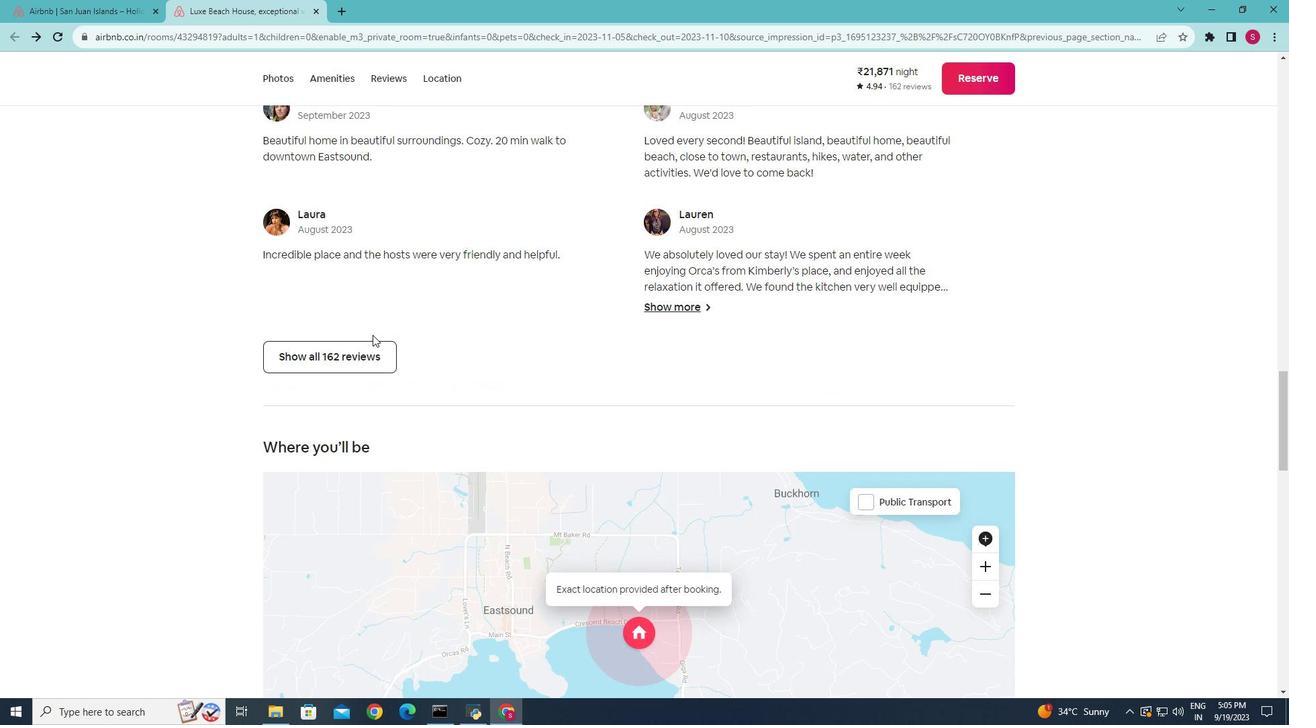 
Action: Mouse moved to (356, 351)
Screenshot: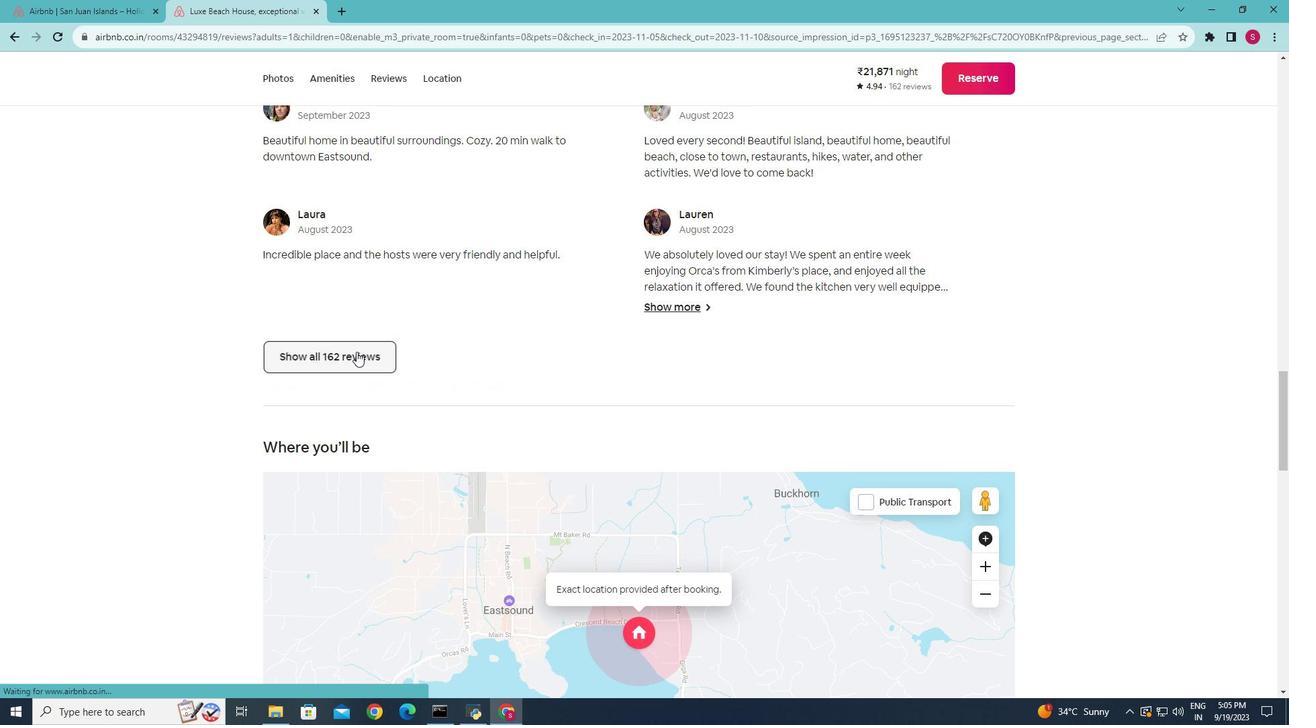 
Action: Mouse pressed left at (356, 351)
Screenshot: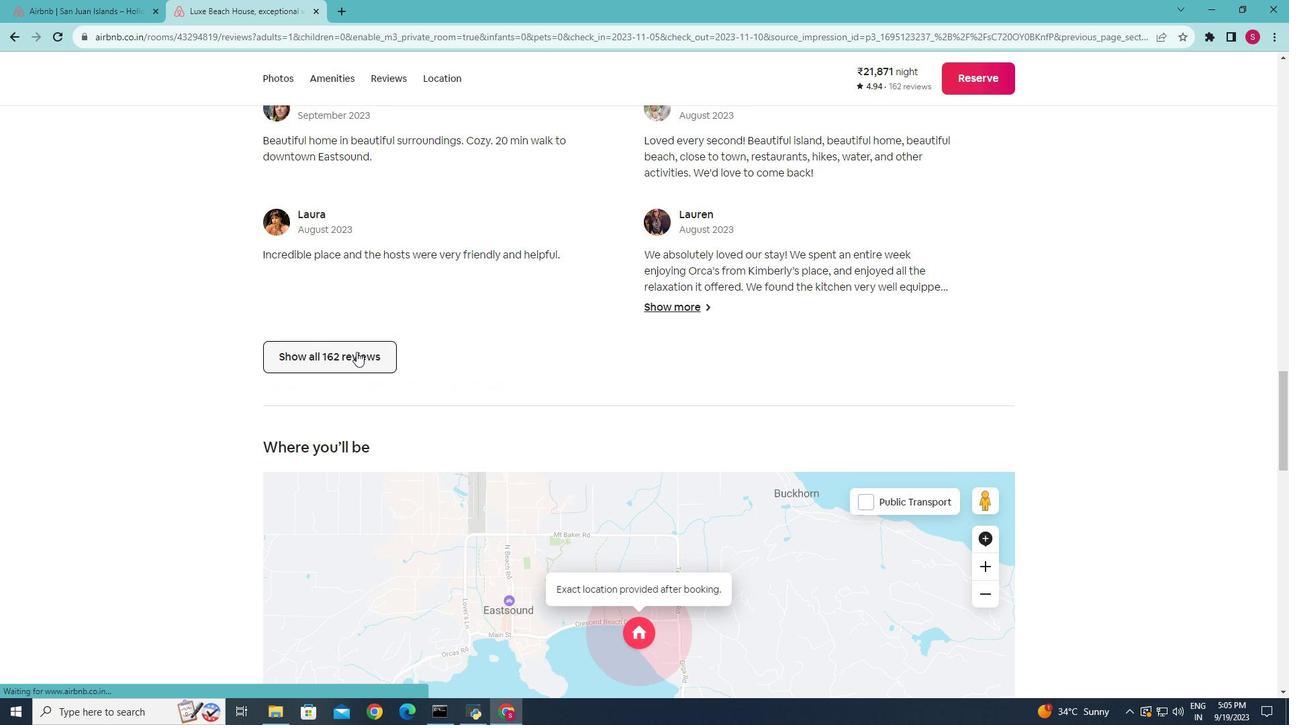 
Action: Mouse moved to (399, 361)
Screenshot: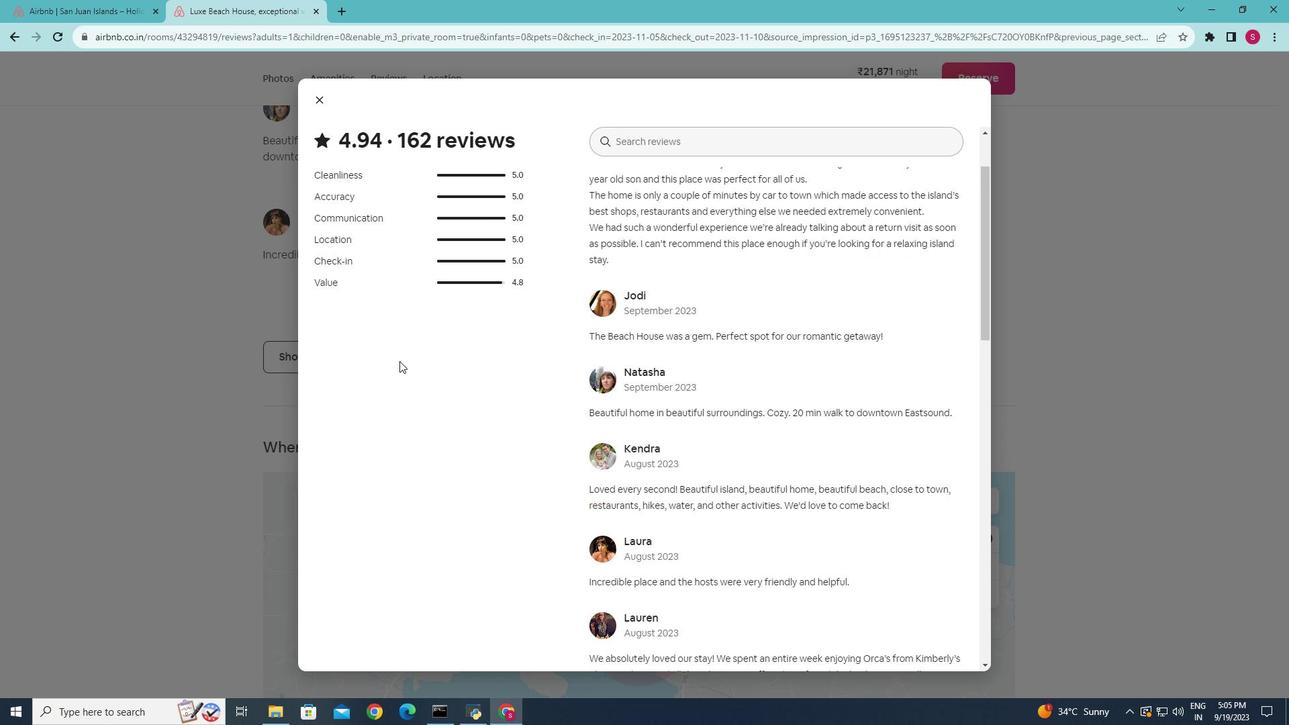 
Action: Mouse scrolled (399, 360) with delta (0, 0)
Screenshot: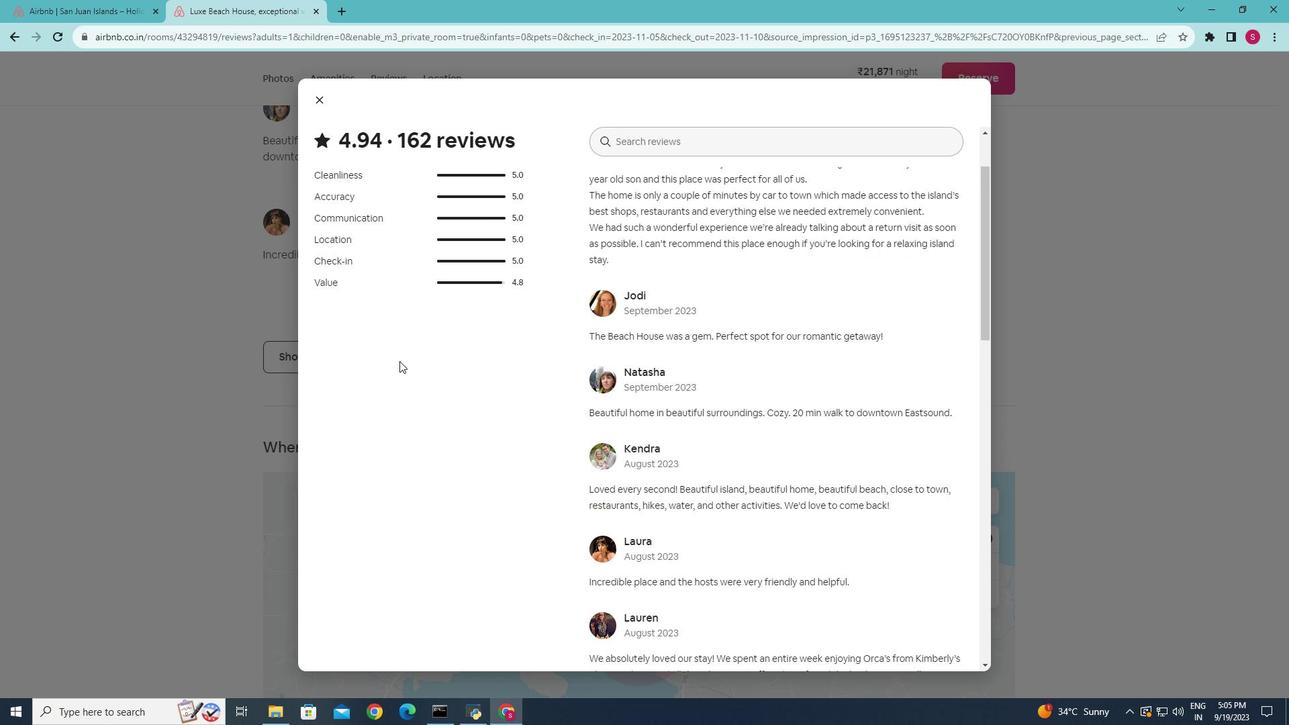 
Action: Mouse moved to (399, 361)
Screenshot: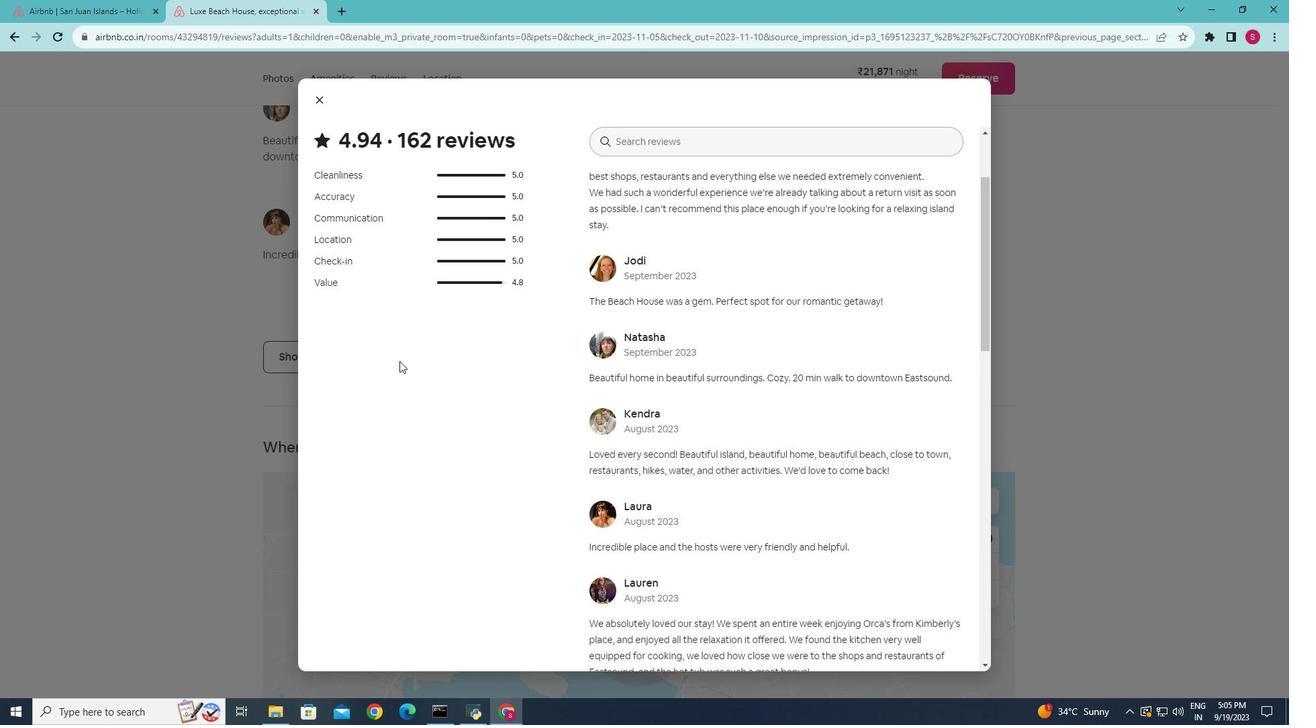 
Action: Mouse scrolled (399, 360) with delta (0, 0)
Screenshot: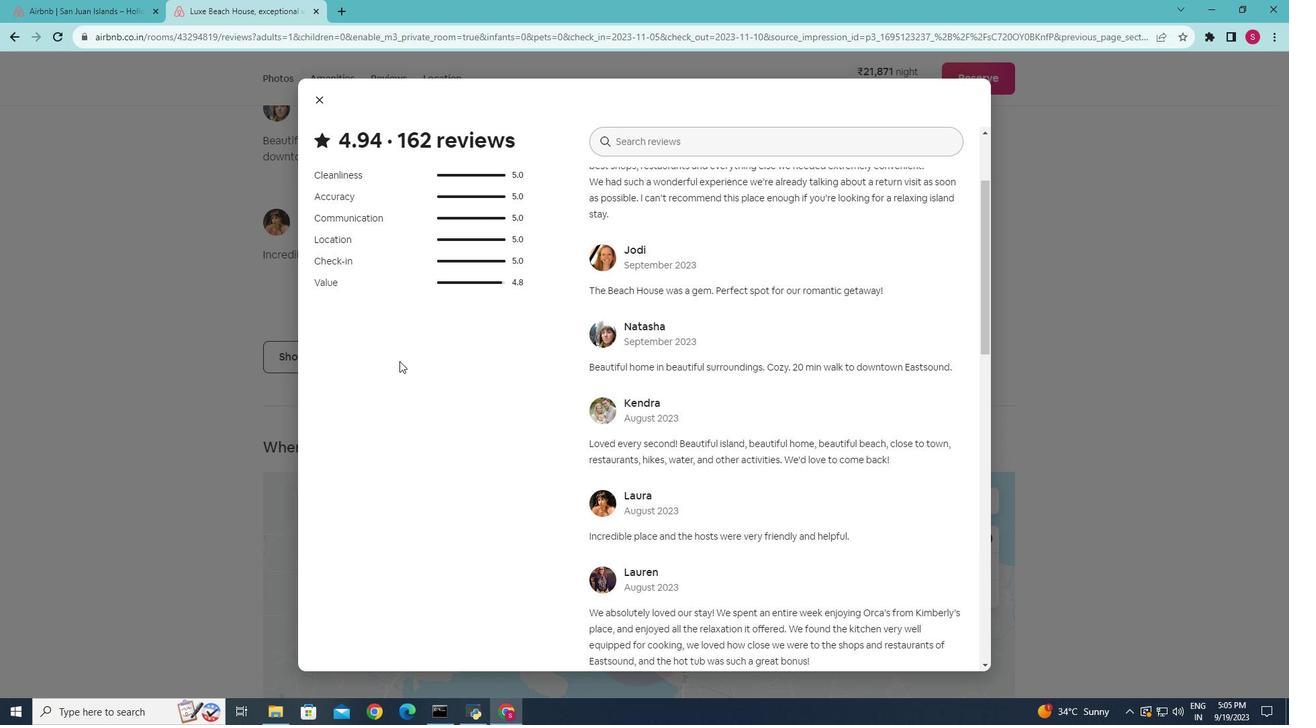 
Action: Mouse scrolled (399, 360) with delta (0, 0)
Screenshot: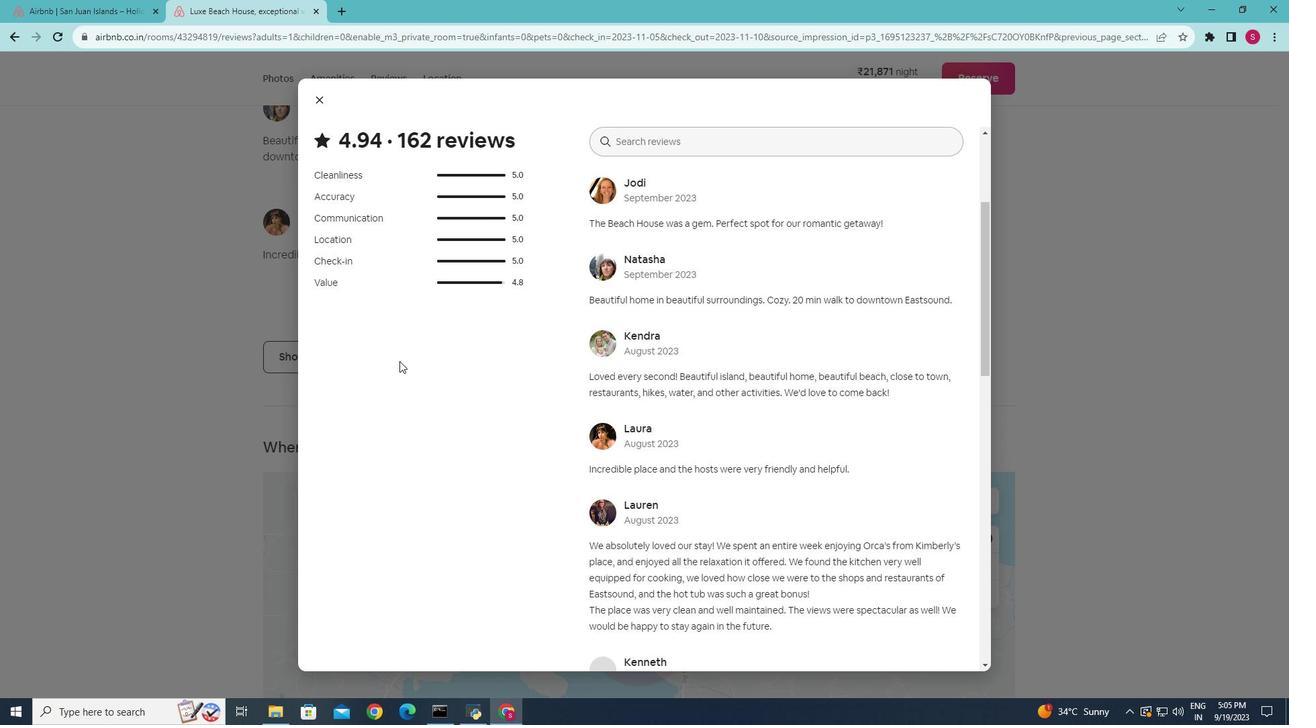 
Action: Mouse scrolled (399, 360) with delta (0, 0)
Screenshot: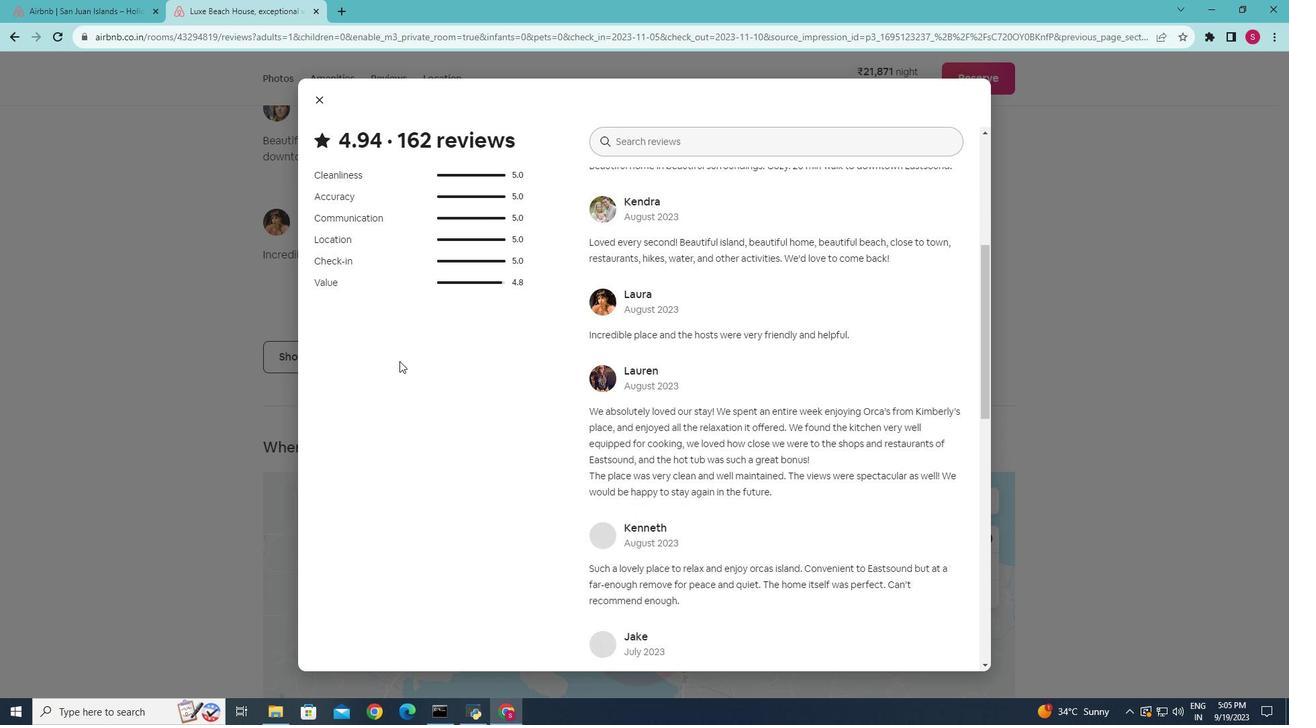 
Action: Mouse scrolled (399, 360) with delta (0, 0)
Screenshot: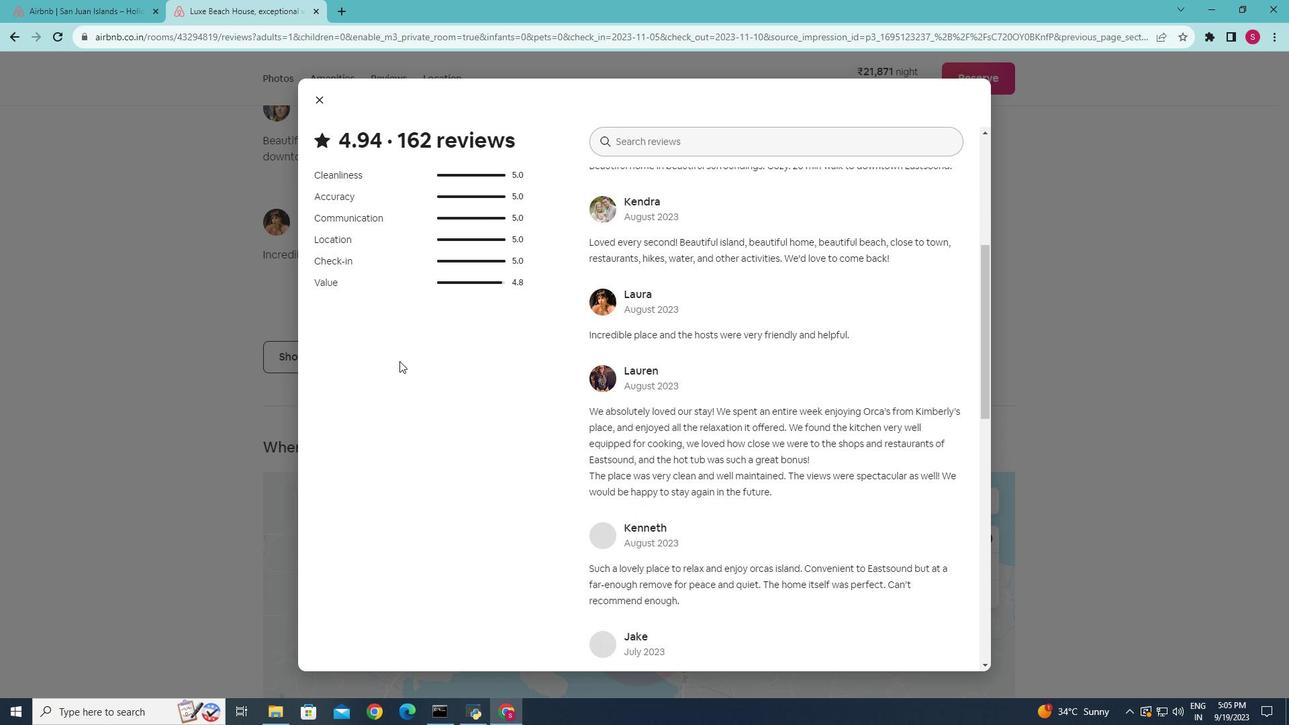 
Action: Mouse scrolled (399, 360) with delta (0, 0)
Screenshot: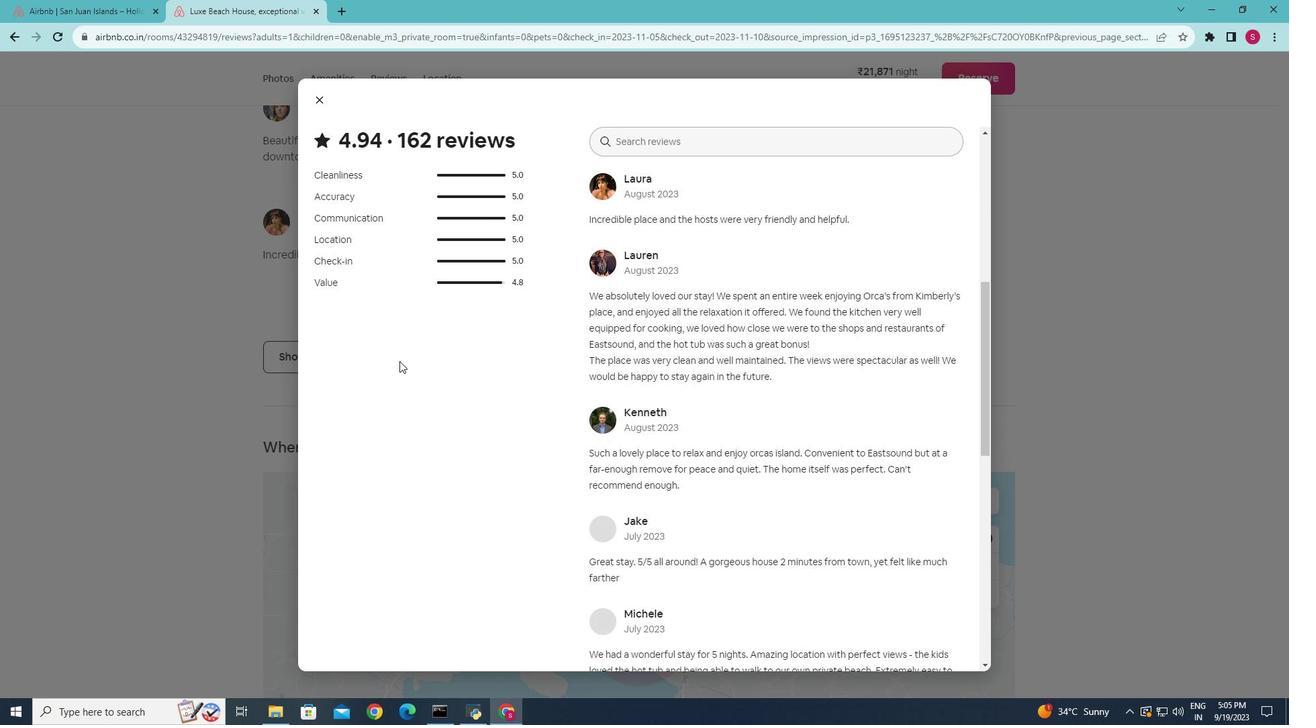 
Action: Mouse scrolled (399, 360) with delta (0, 0)
Screenshot: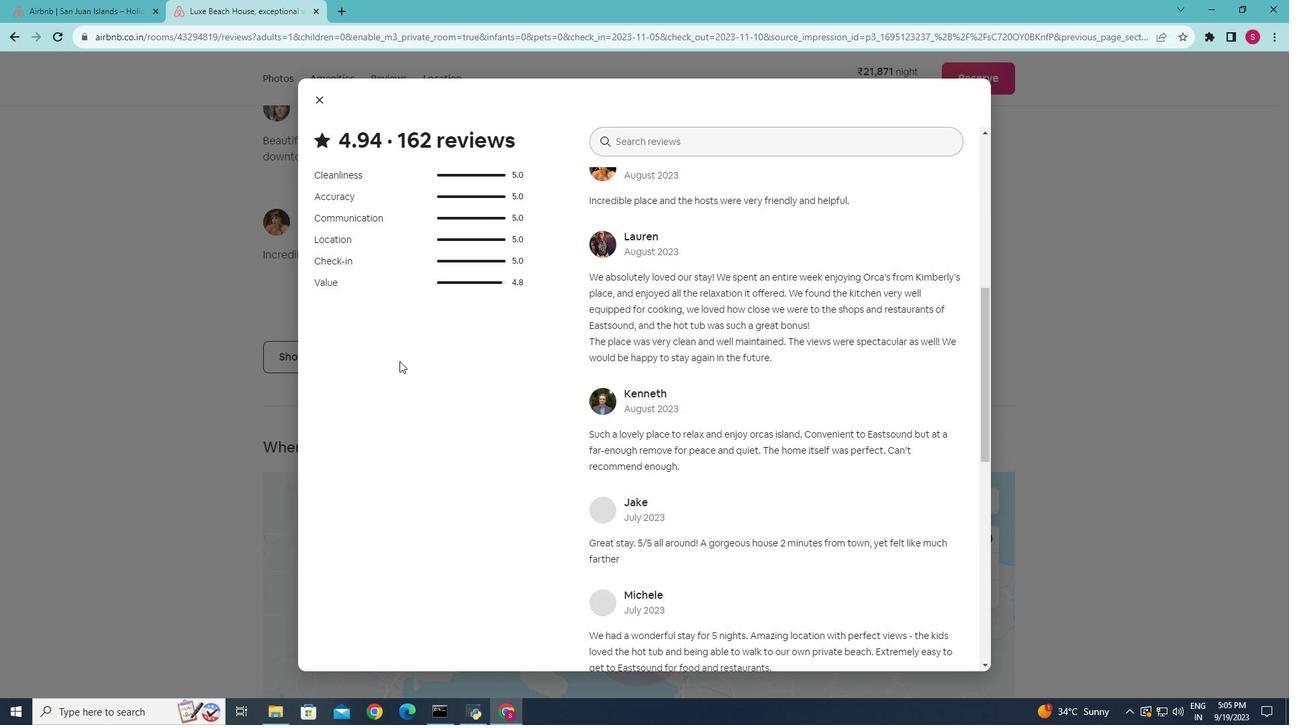 
Action: Mouse scrolled (399, 360) with delta (0, 0)
Screenshot: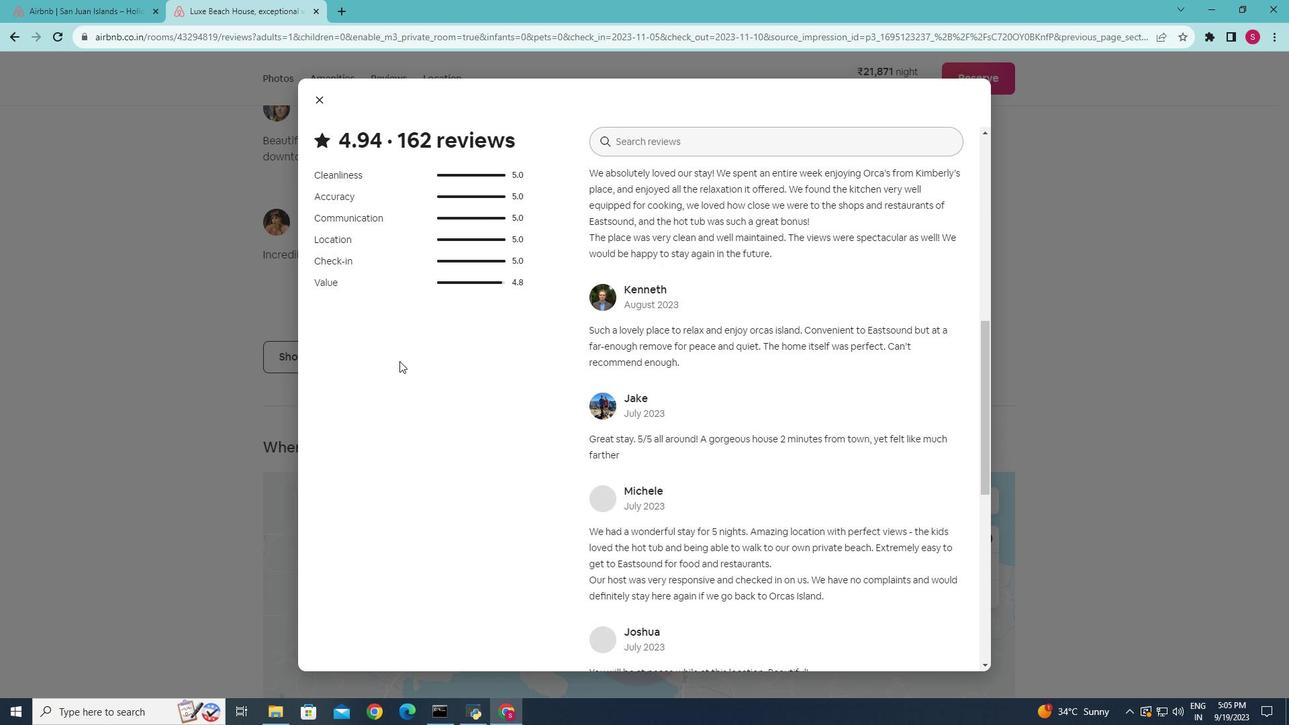 
Action: Mouse scrolled (399, 360) with delta (0, 0)
Screenshot: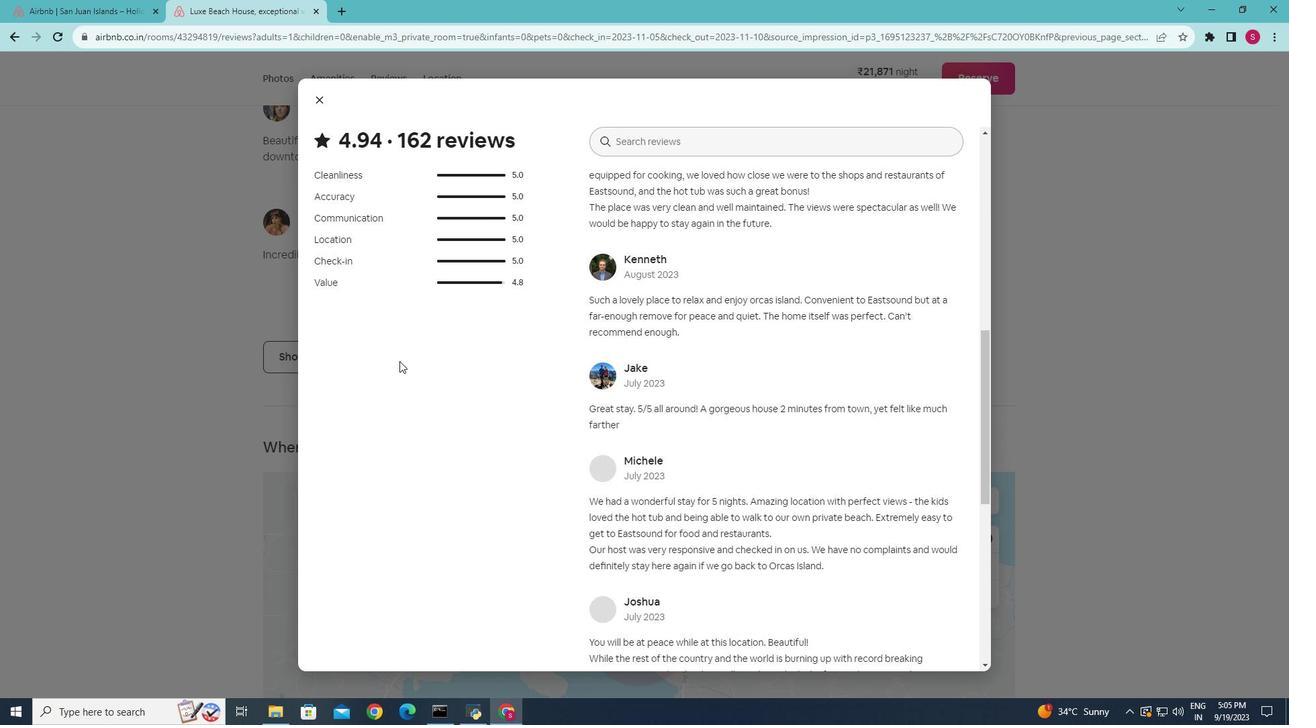 
Action: Mouse scrolled (399, 360) with delta (0, 0)
Screenshot: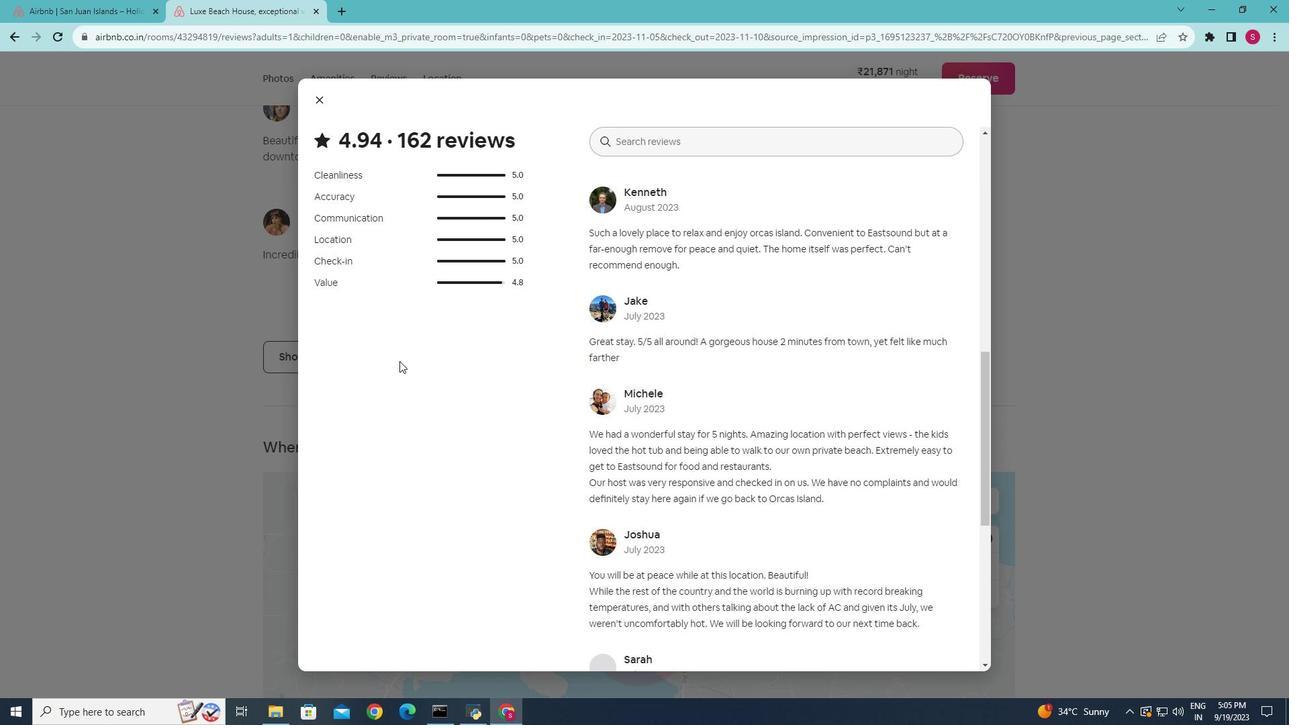 
Action: Mouse scrolled (399, 360) with delta (0, 0)
Screenshot: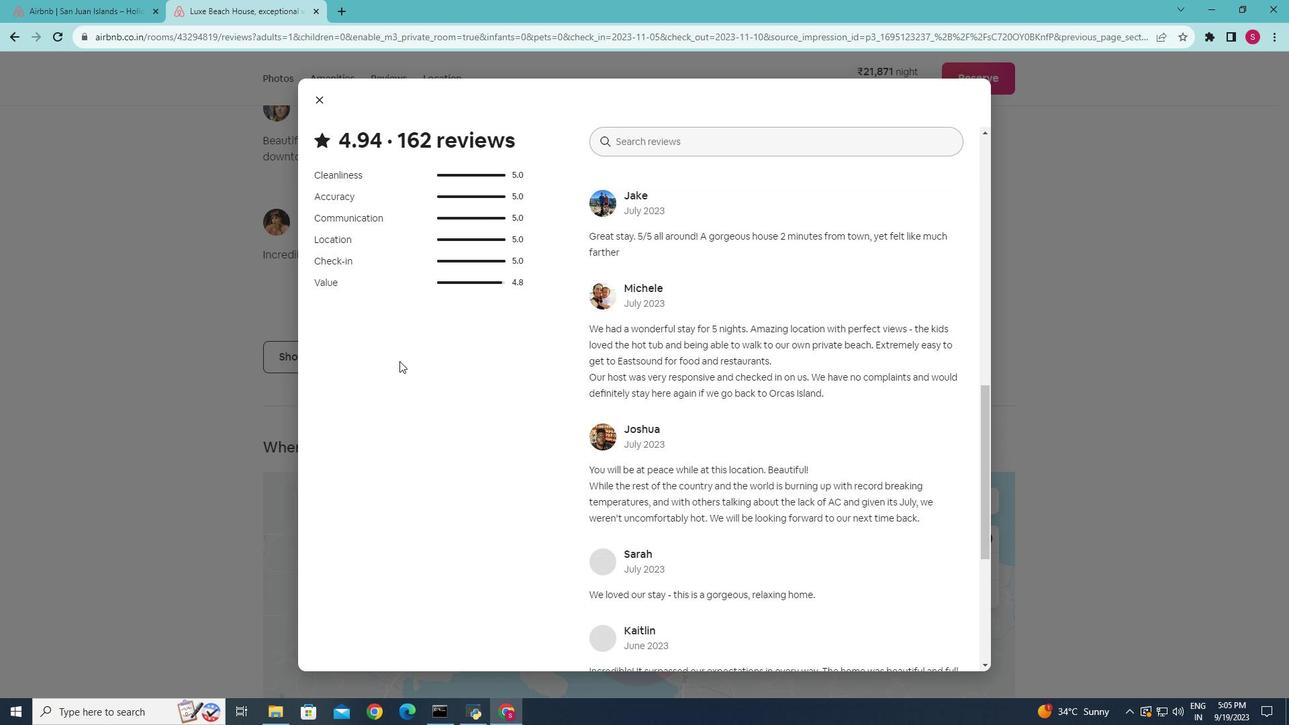 
Action: Mouse scrolled (399, 360) with delta (0, 0)
Screenshot: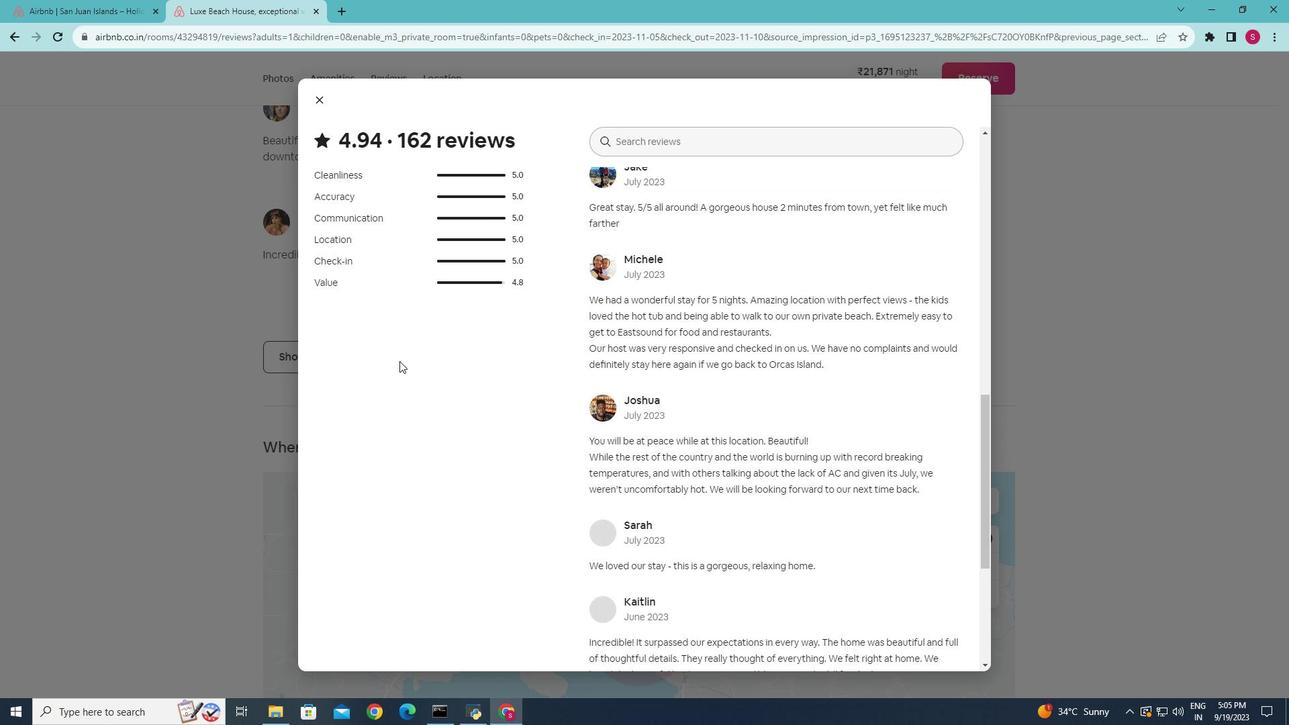 
Action: Mouse scrolled (399, 360) with delta (0, 0)
Screenshot: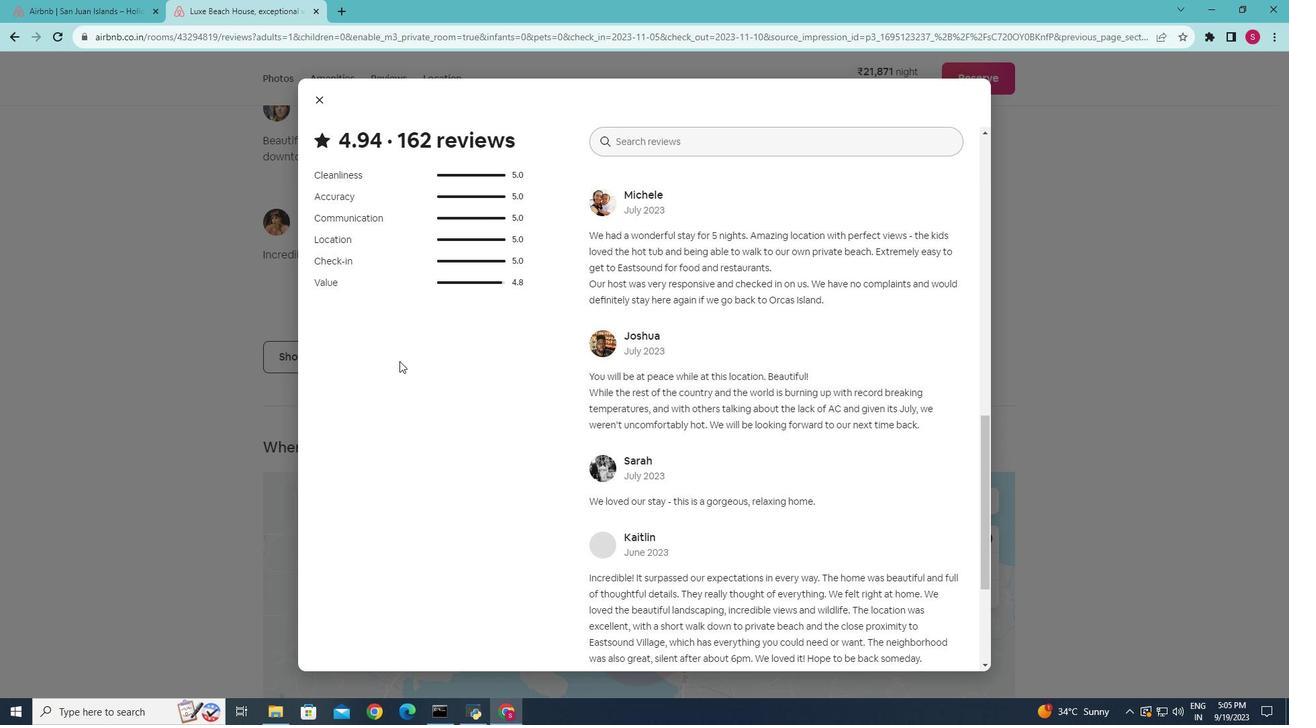 
Action: Mouse scrolled (399, 360) with delta (0, 0)
Screenshot: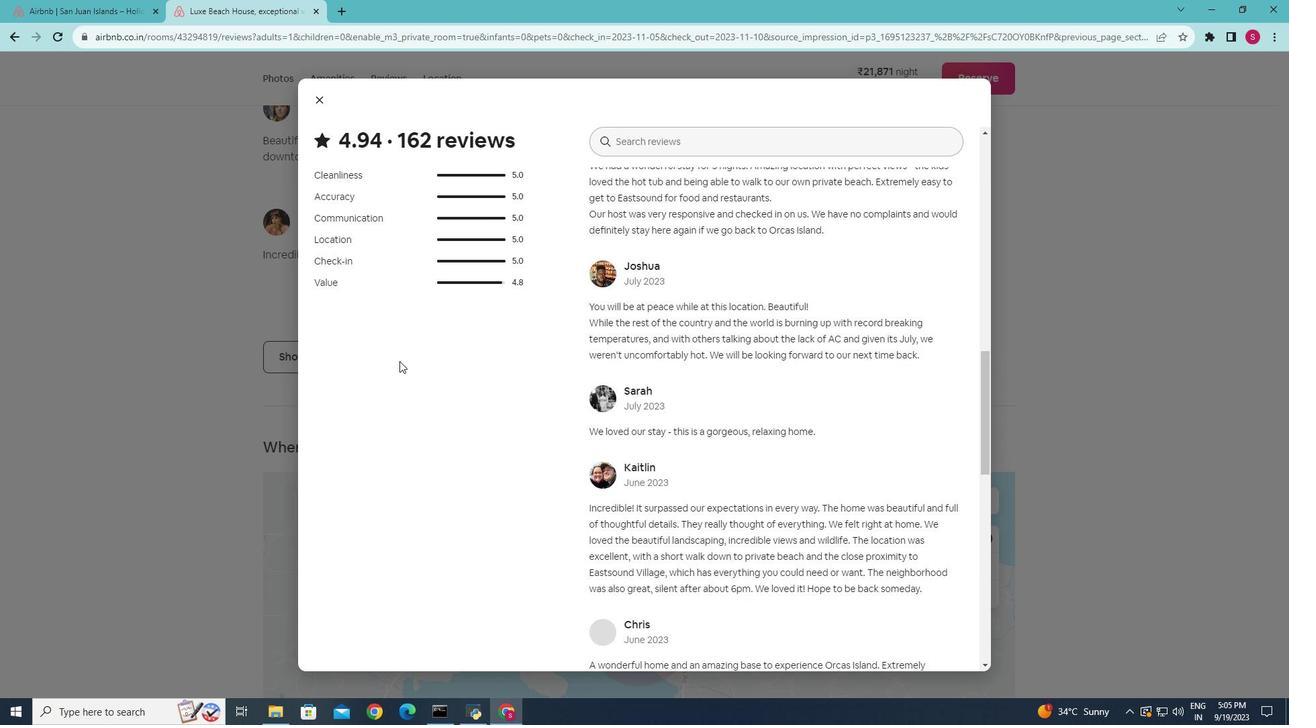 
Action: Mouse scrolled (399, 360) with delta (0, 0)
Screenshot: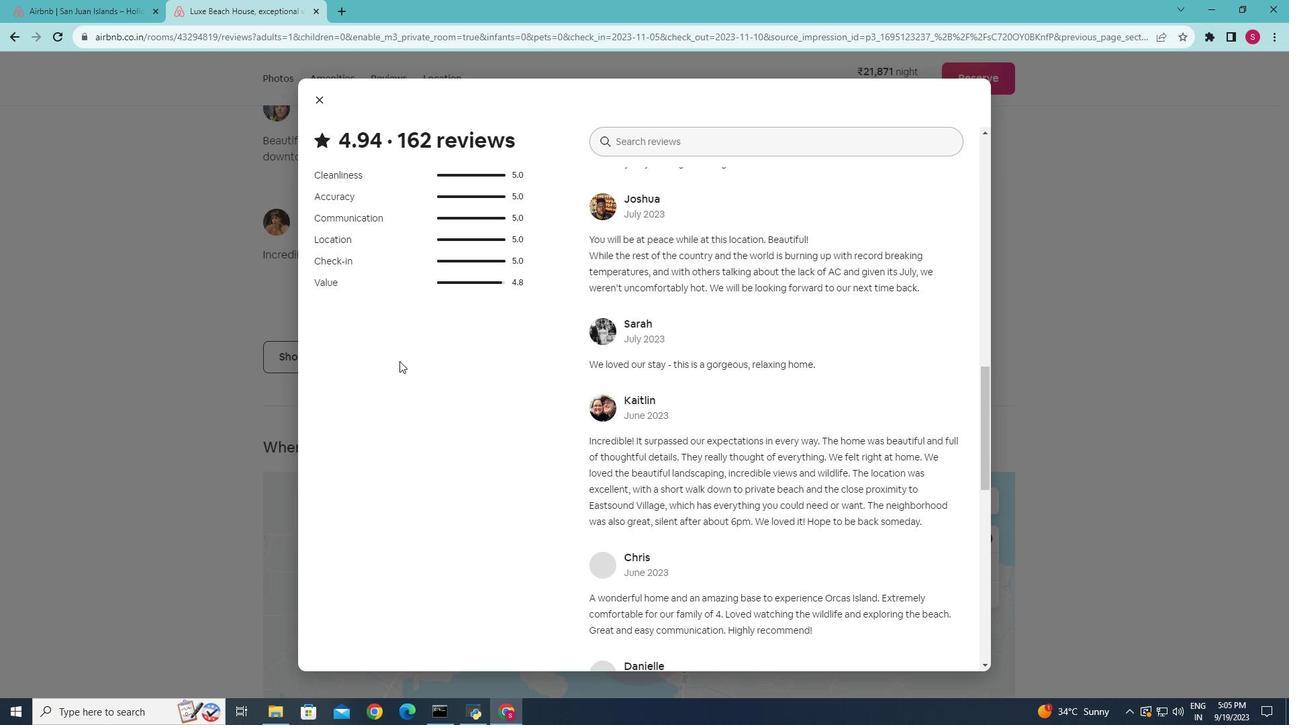 
Action: Mouse scrolled (399, 360) with delta (0, 0)
Screenshot: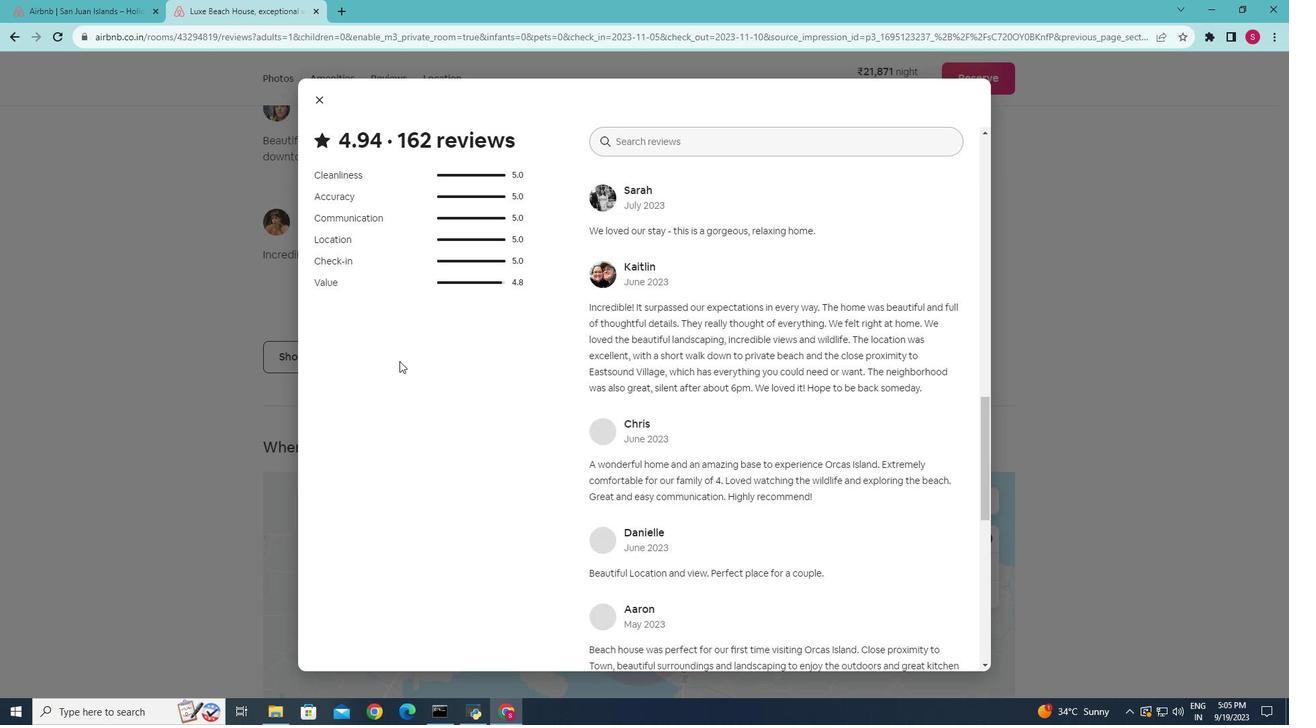 
Action: Mouse scrolled (399, 360) with delta (0, 0)
Screenshot: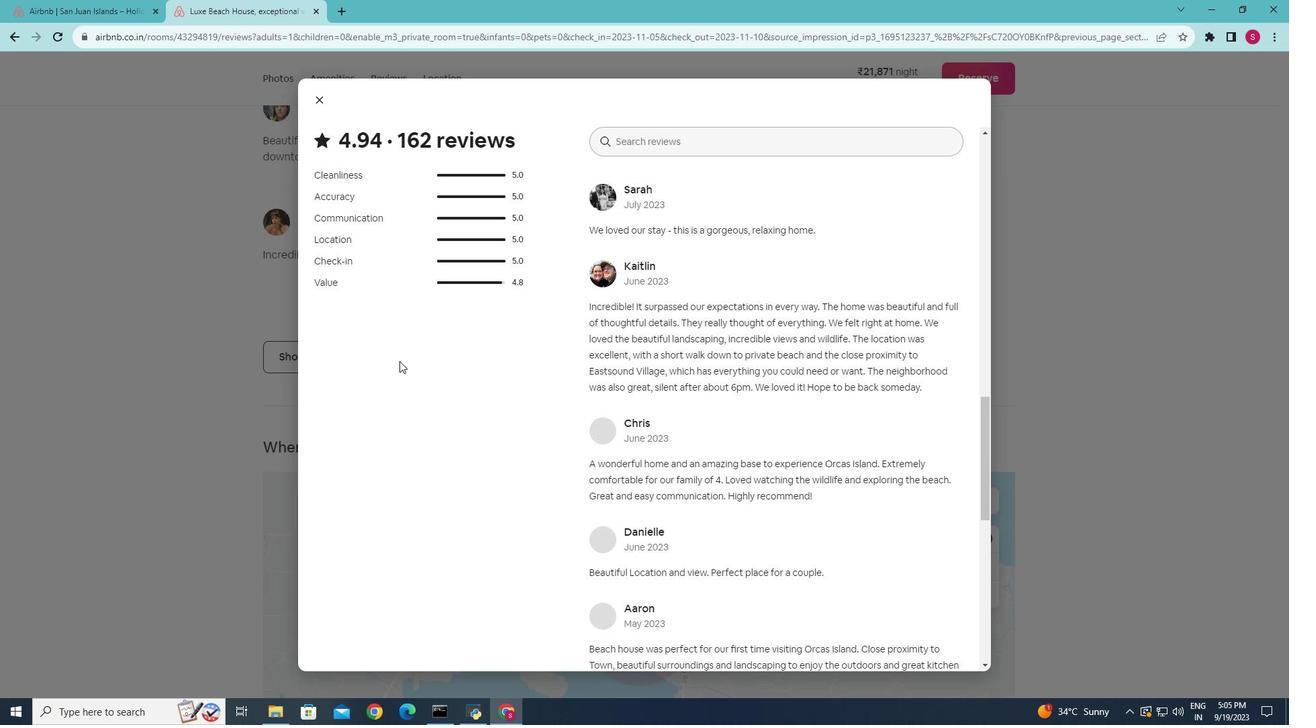 
Action: Mouse scrolled (399, 360) with delta (0, 0)
Screenshot: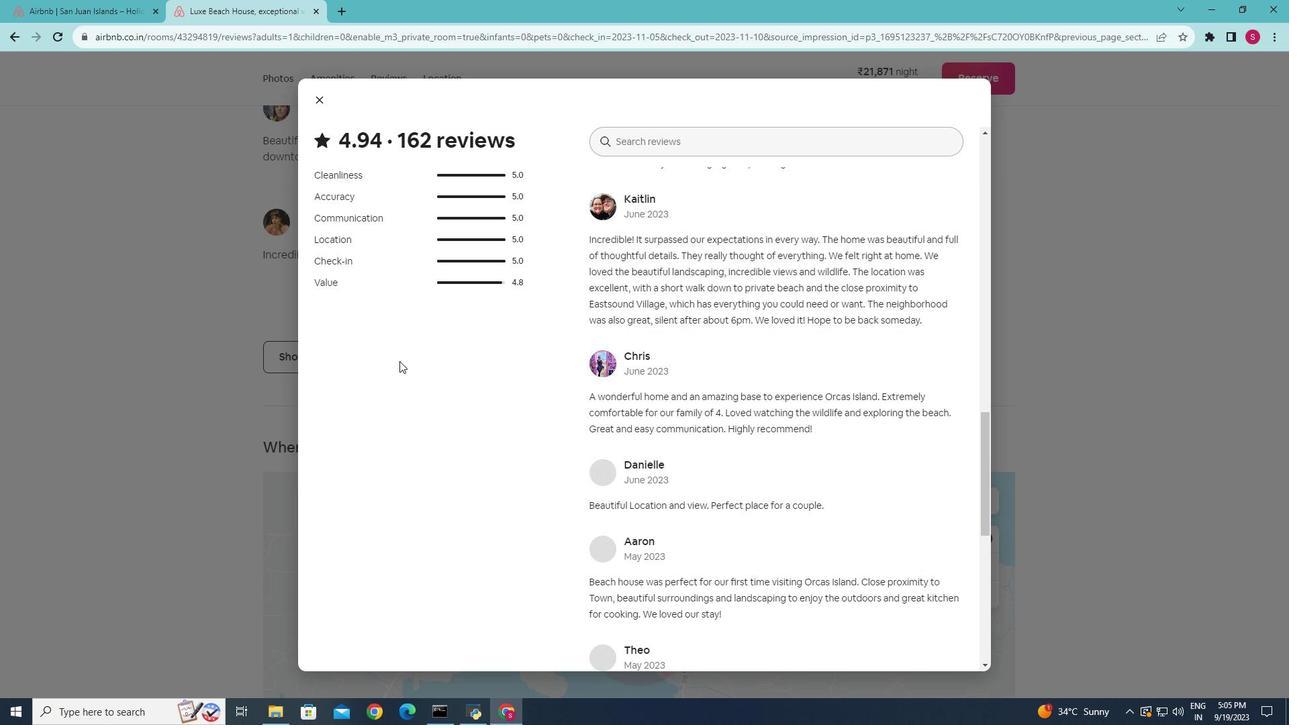 
Action: Mouse scrolled (399, 360) with delta (0, 0)
Screenshot: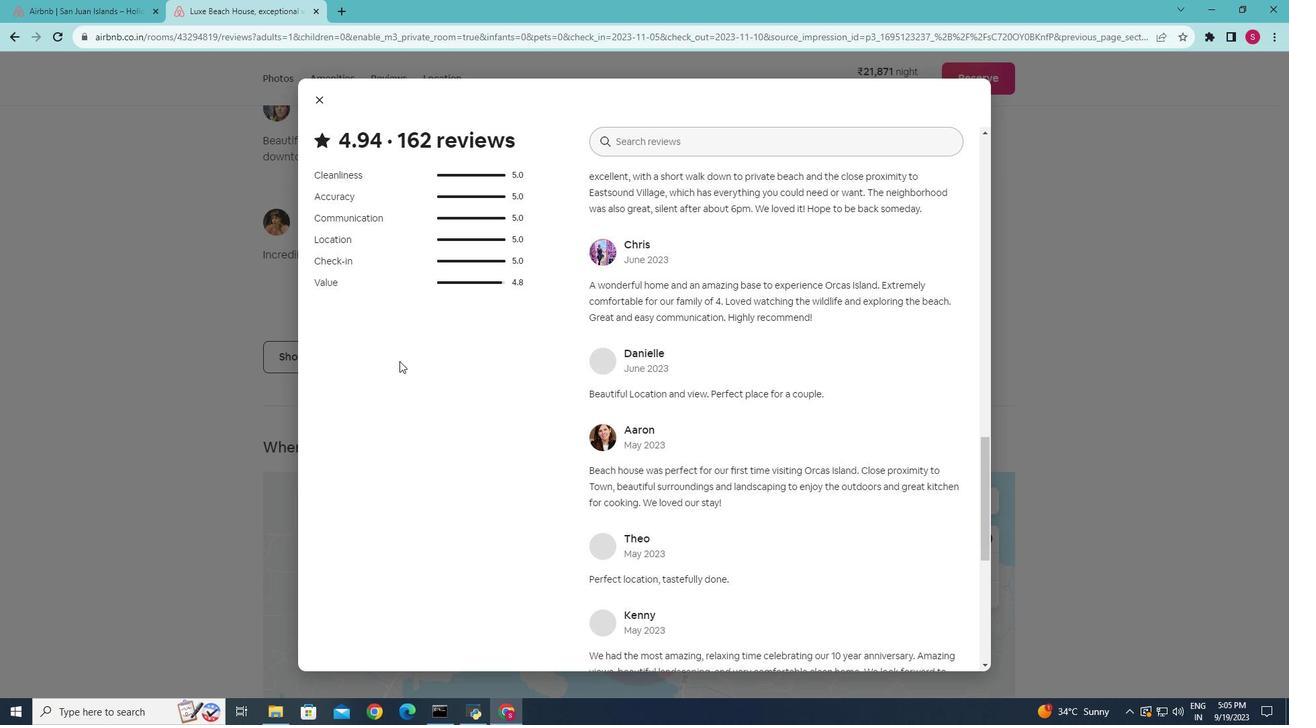 
Action: Mouse scrolled (399, 360) with delta (0, 0)
Screenshot: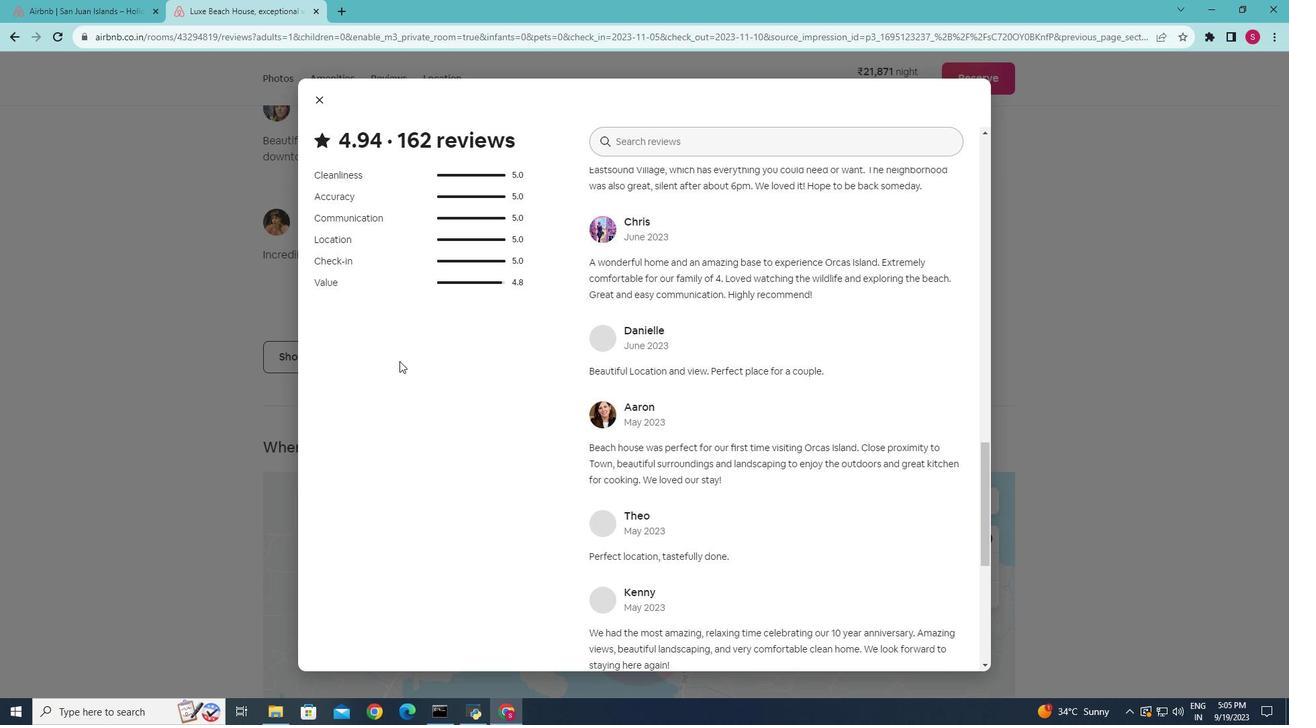 
Action: Mouse scrolled (399, 360) with delta (0, 0)
Screenshot: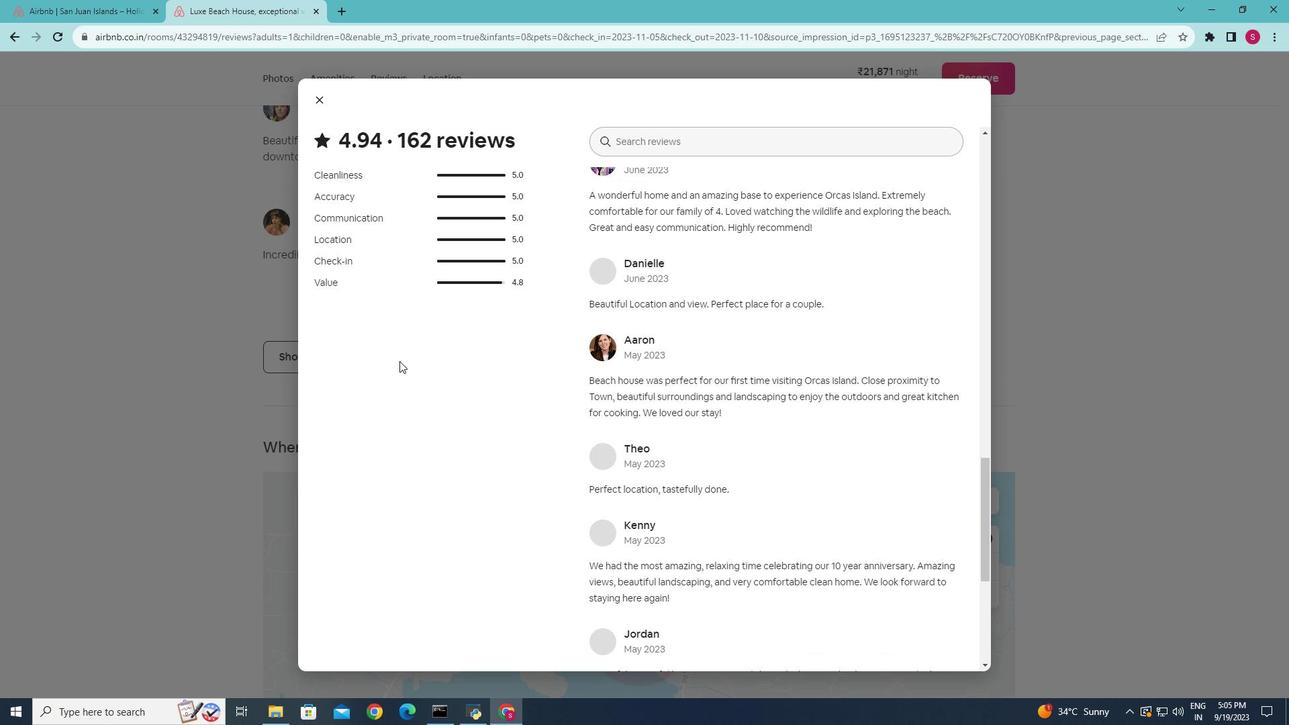 
Action: Mouse scrolled (399, 360) with delta (0, 0)
Screenshot: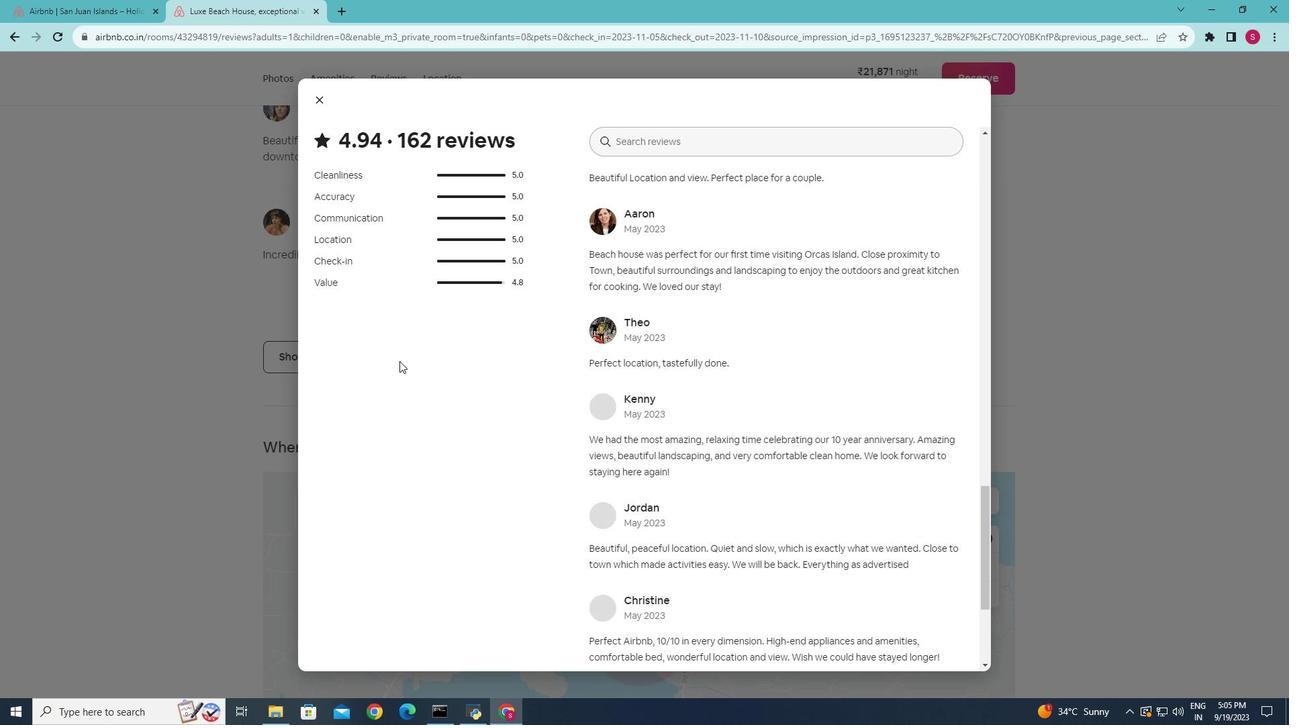 
Action: Mouse scrolled (399, 360) with delta (0, 0)
Screenshot: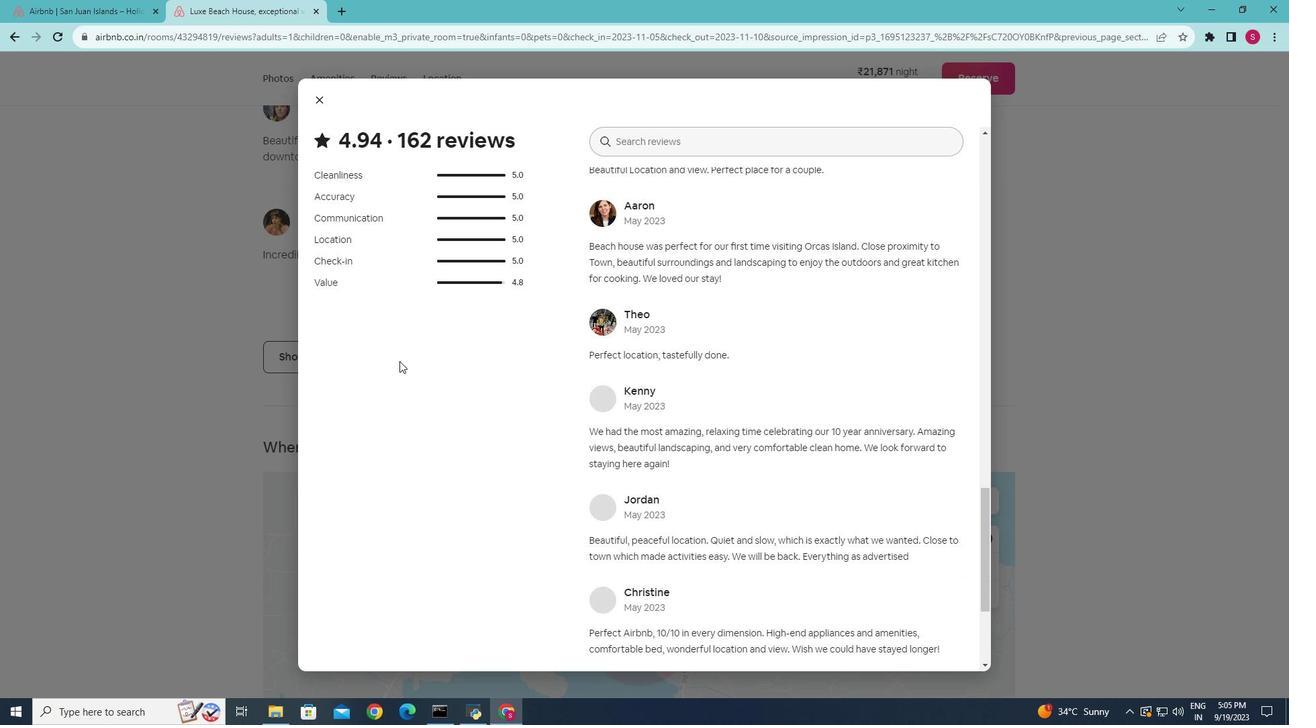 
Action: Mouse scrolled (399, 360) with delta (0, 0)
Screenshot: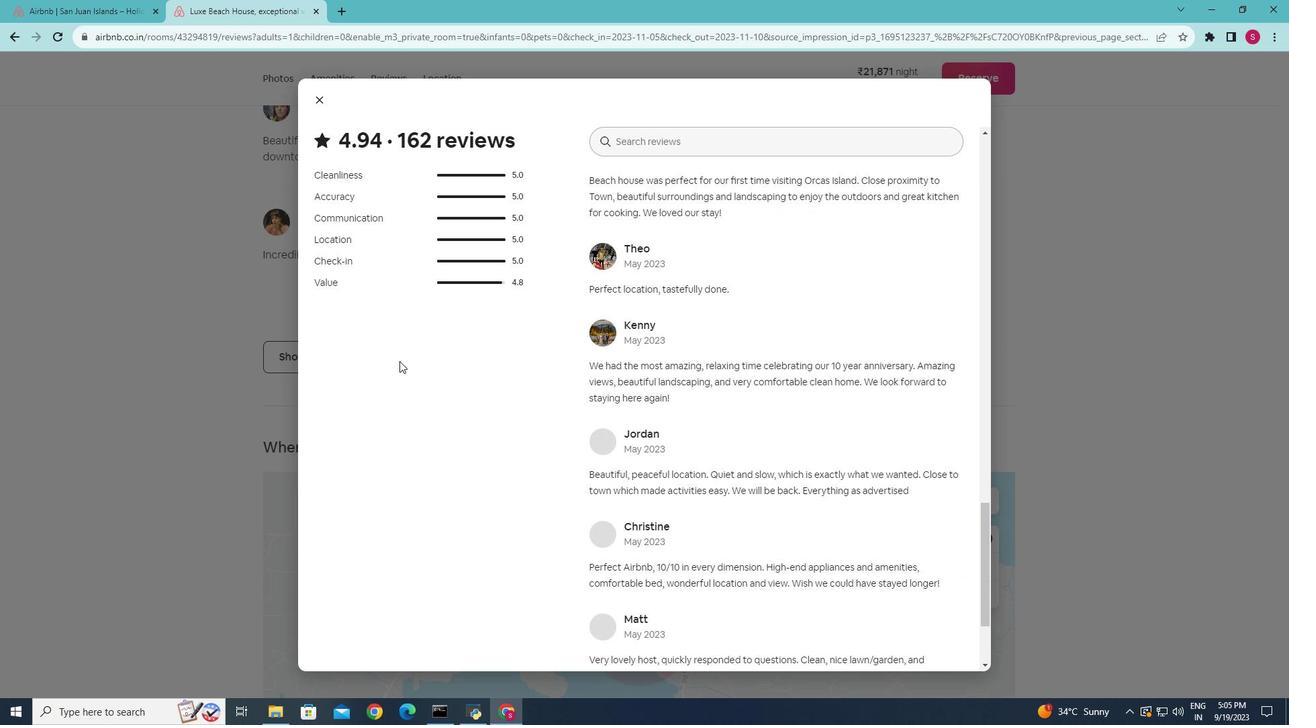
Action: Mouse scrolled (399, 360) with delta (0, 0)
Screenshot: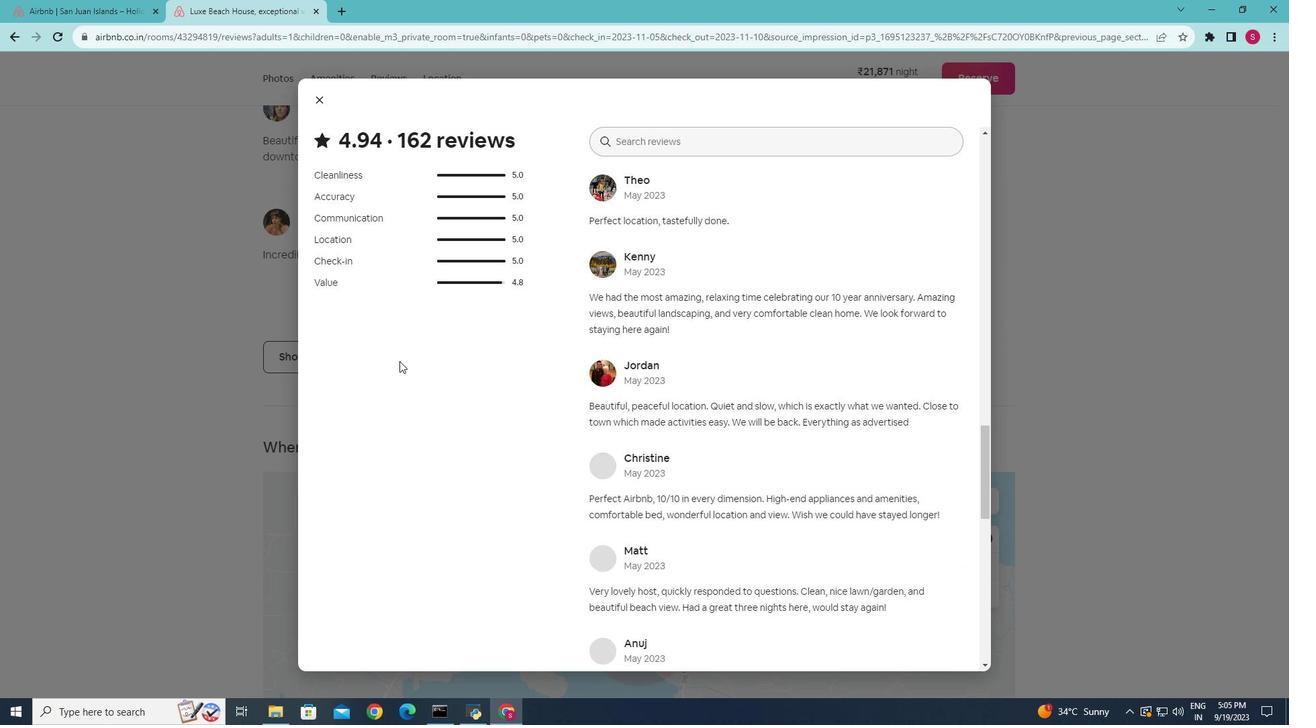 
Action: Mouse scrolled (399, 360) with delta (0, 0)
Screenshot: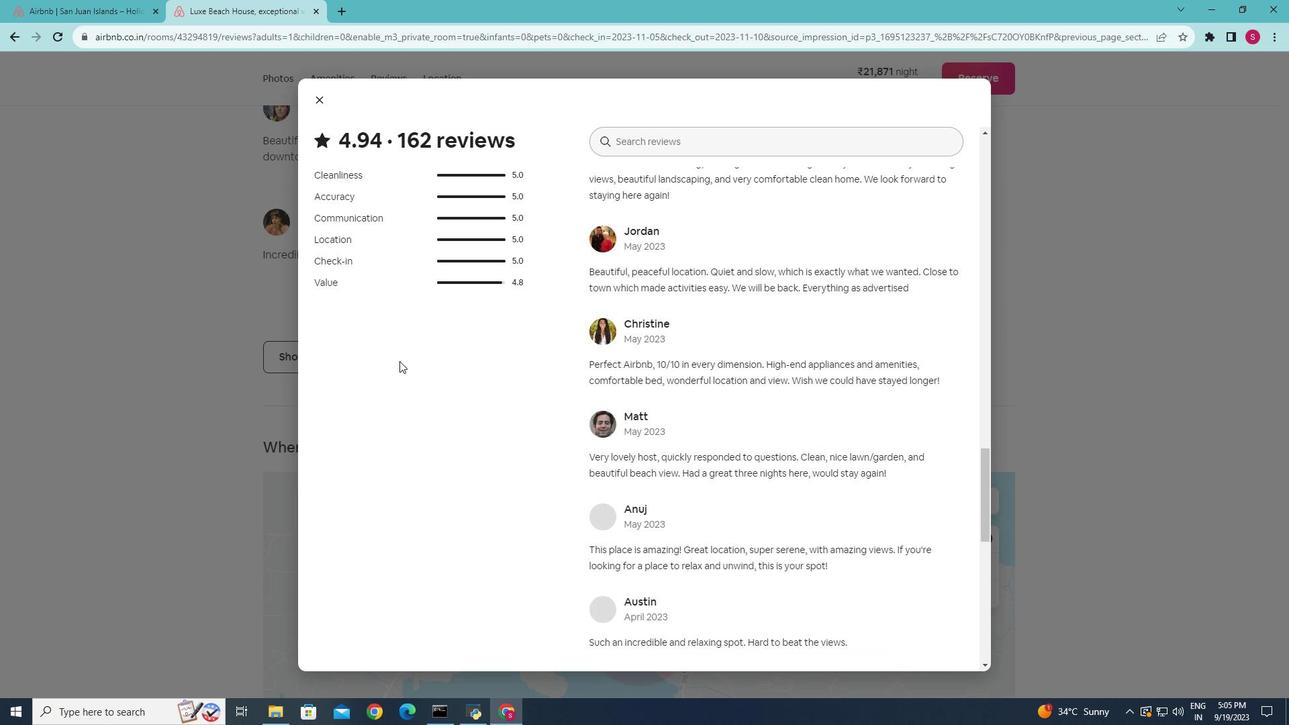 
Action: Mouse scrolled (399, 360) with delta (0, 0)
Screenshot: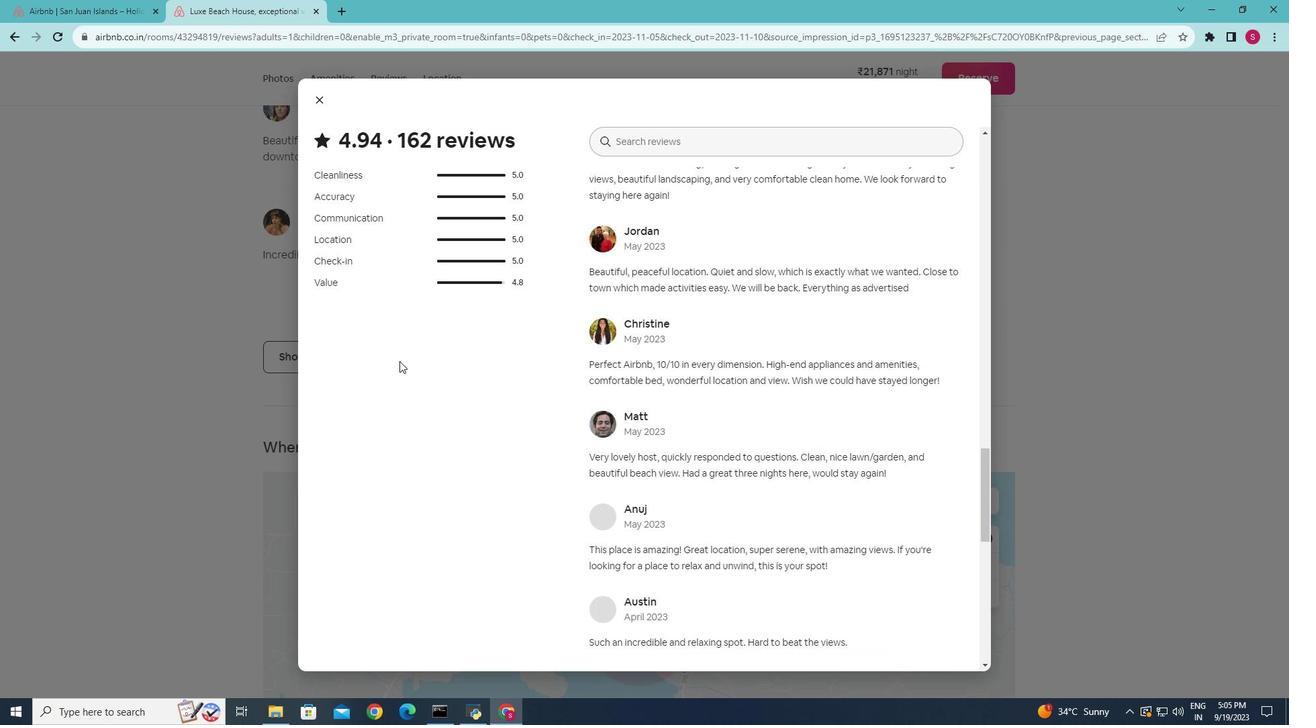 
Action: Mouse scrolled (399, 360) with delta (0, 0)
